 Task: Get directions from Joshua Tree National Park, California, United States to Caddo Lake State Park, Texas, United States and explore the nearby restaurants with rating 4.5 and open @ 5:00 Sunday and cuisine any
Action: Mouse moved to (1267, 93)
Screenshot: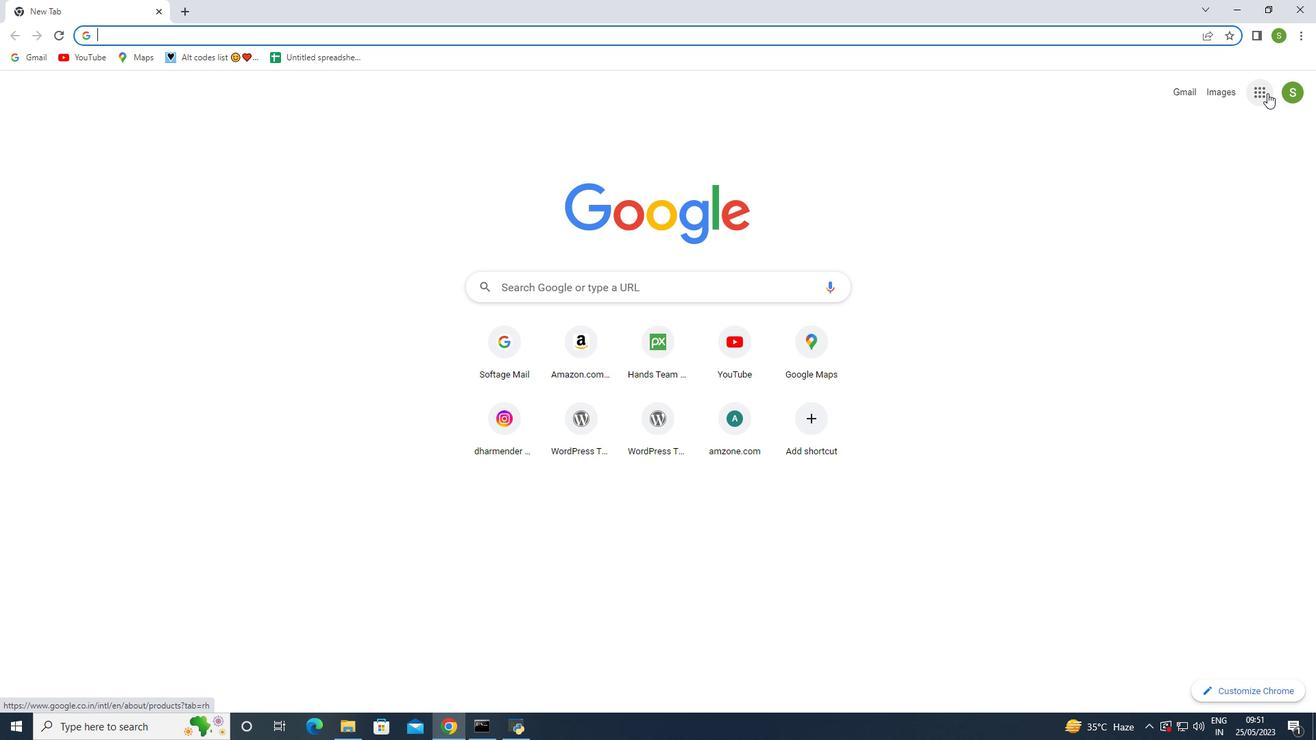 
Action: Mouse pressed left at (1267, 93)
Screenshot: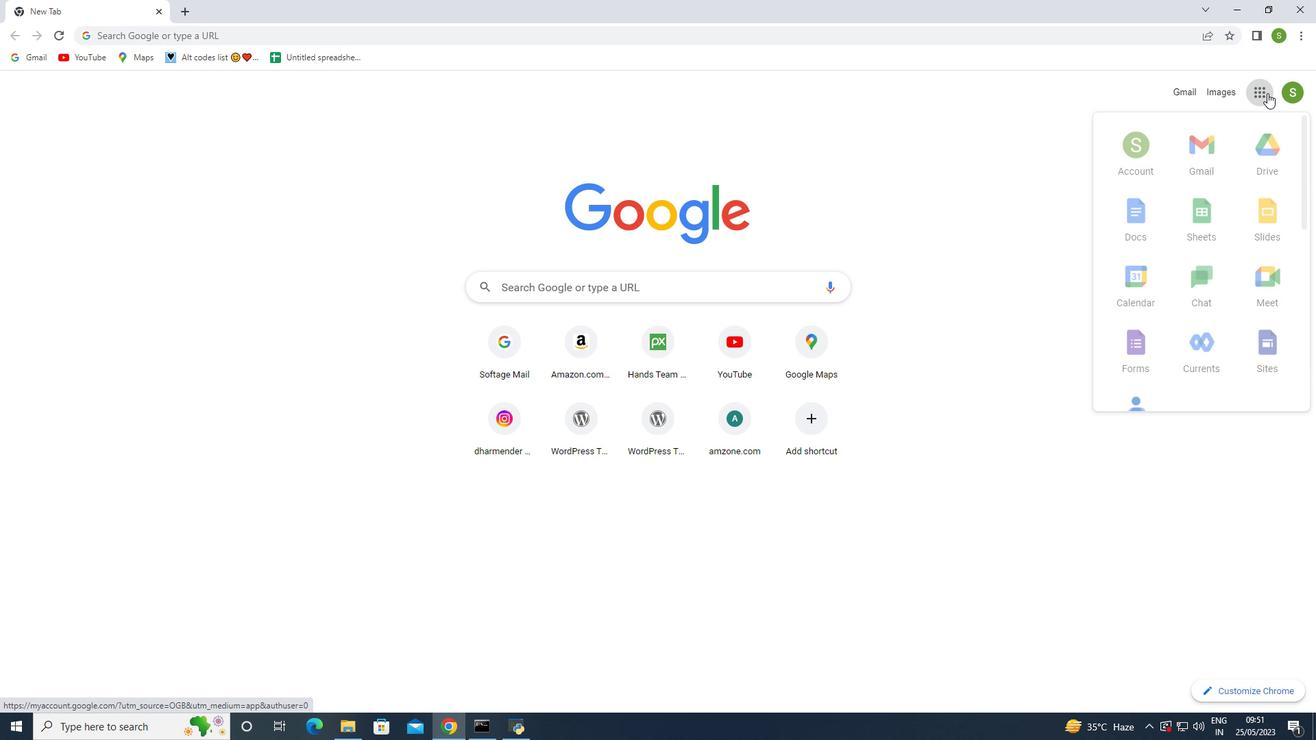 
Action: Mouse moved to (1204, 335)
Screenshot: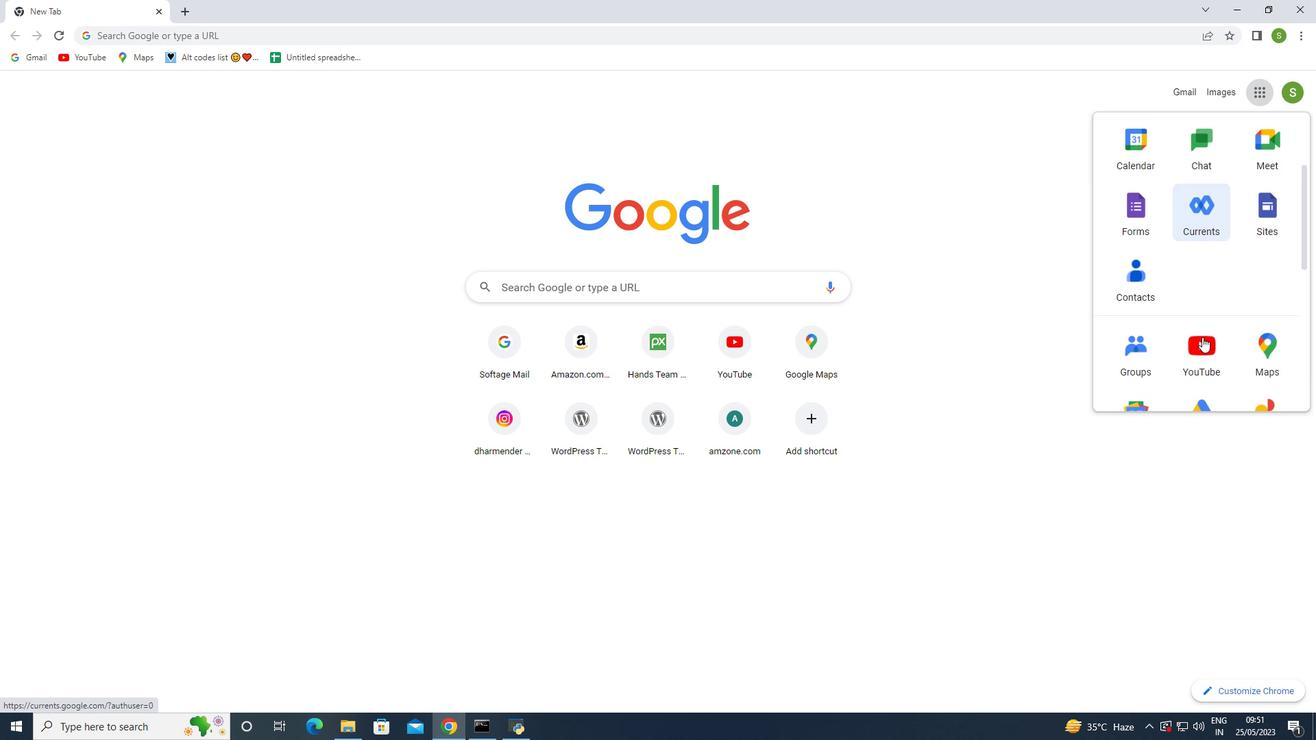 
Action: Mouse scrolled (1204, 334) with delta (0, 0)
Screenshot: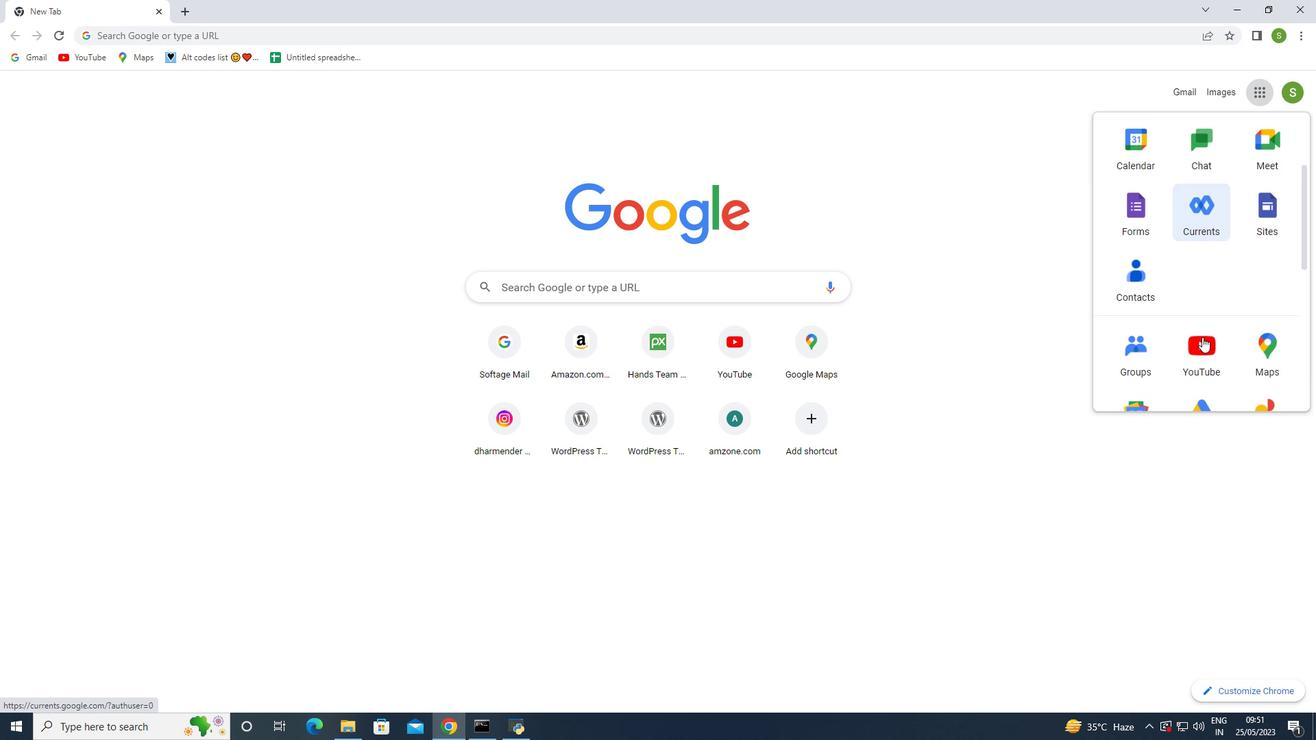 
Action: Mouse moved to (1202, 336)
Screenshot: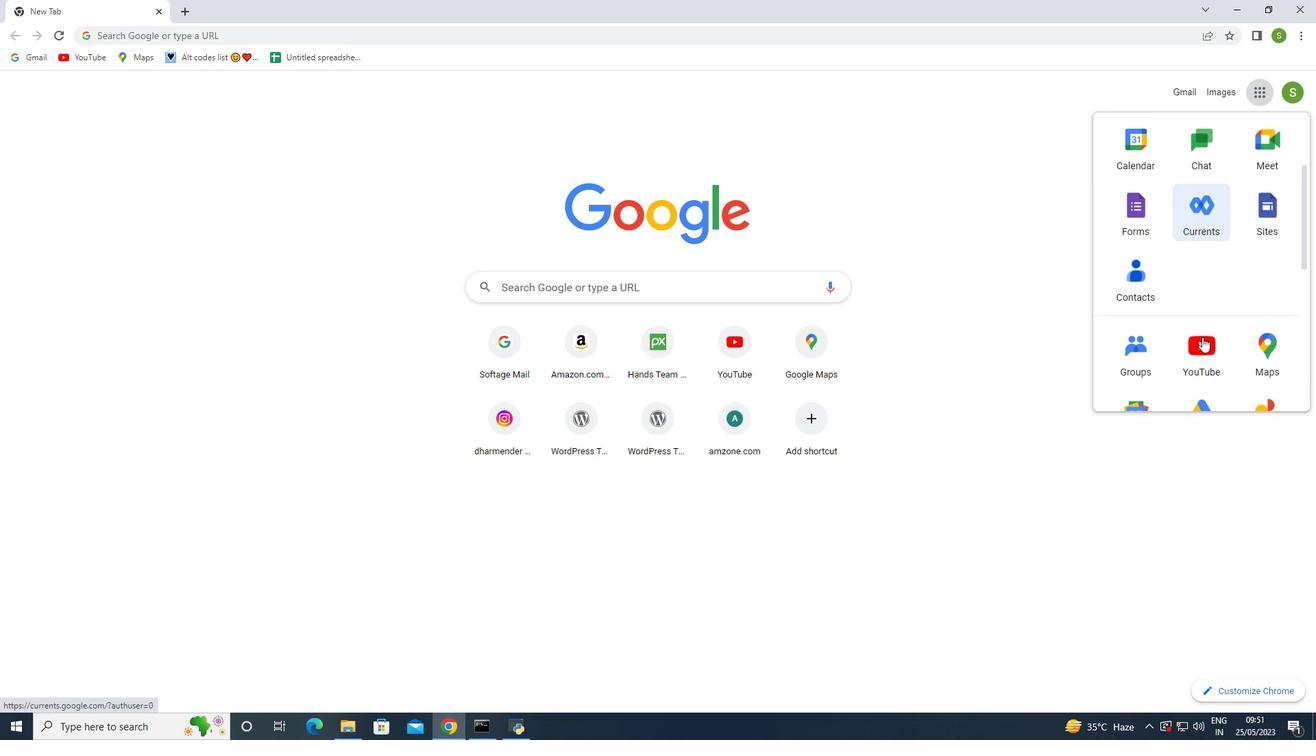 
Action: Mouse scrolled (1202, 335) with delta (0, 0)
Screenshot: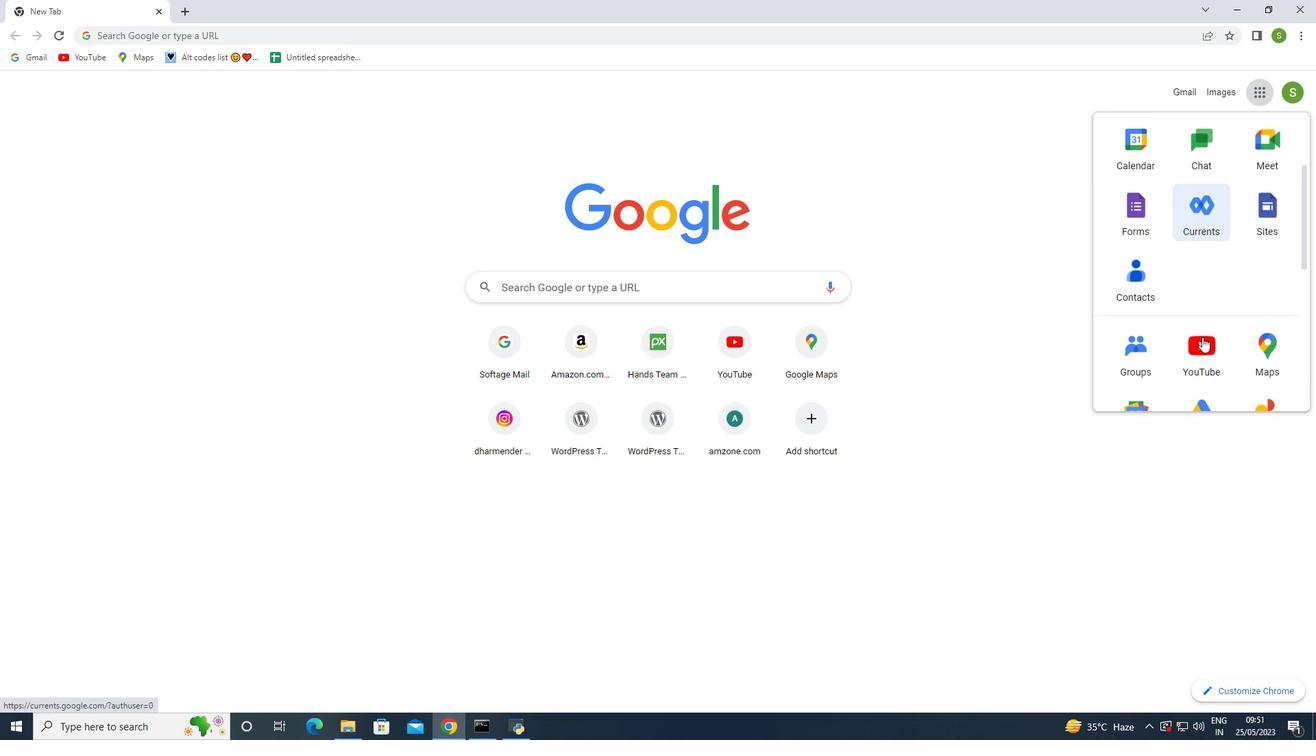 
Action: Mouse moved to (1110, 368)
Screenshot: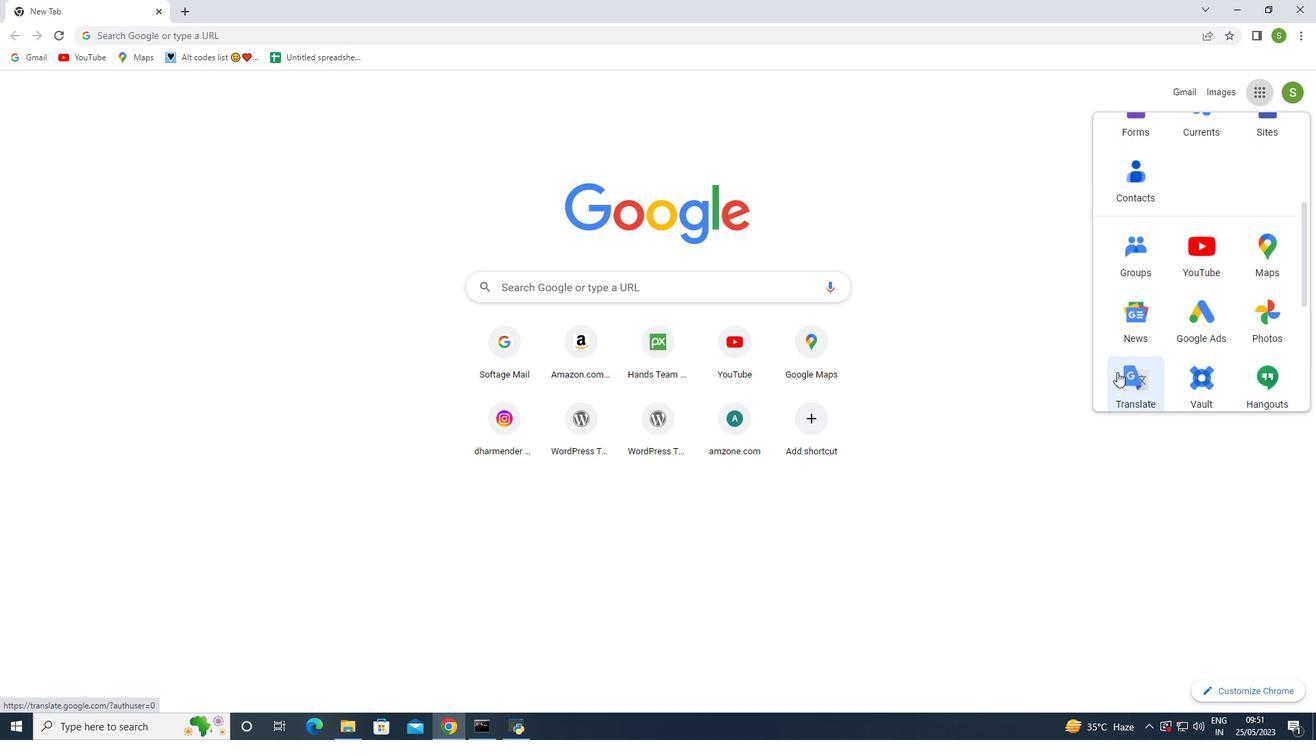 
Action: Mouse scrolled (1110, 367) with delta (0, 0)
Screenshot: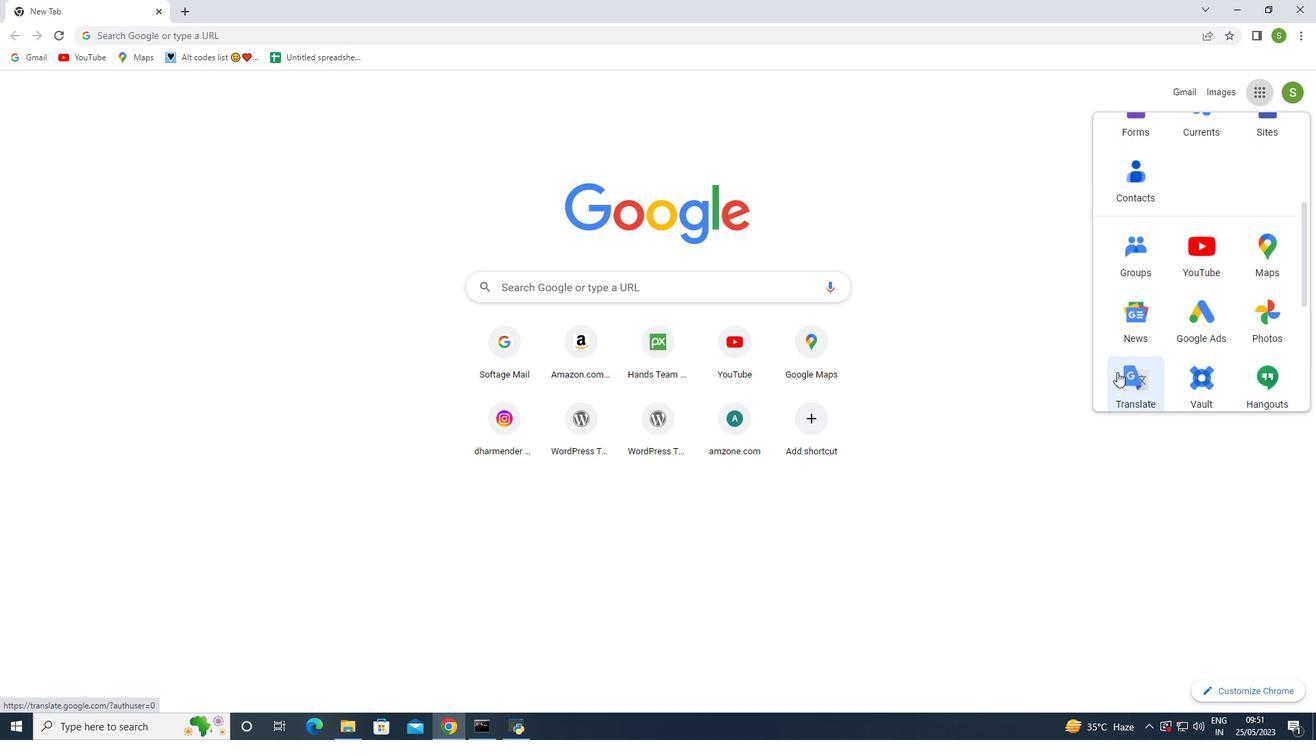 
Action: Mouse moved to (1112, 368)
Screenshot: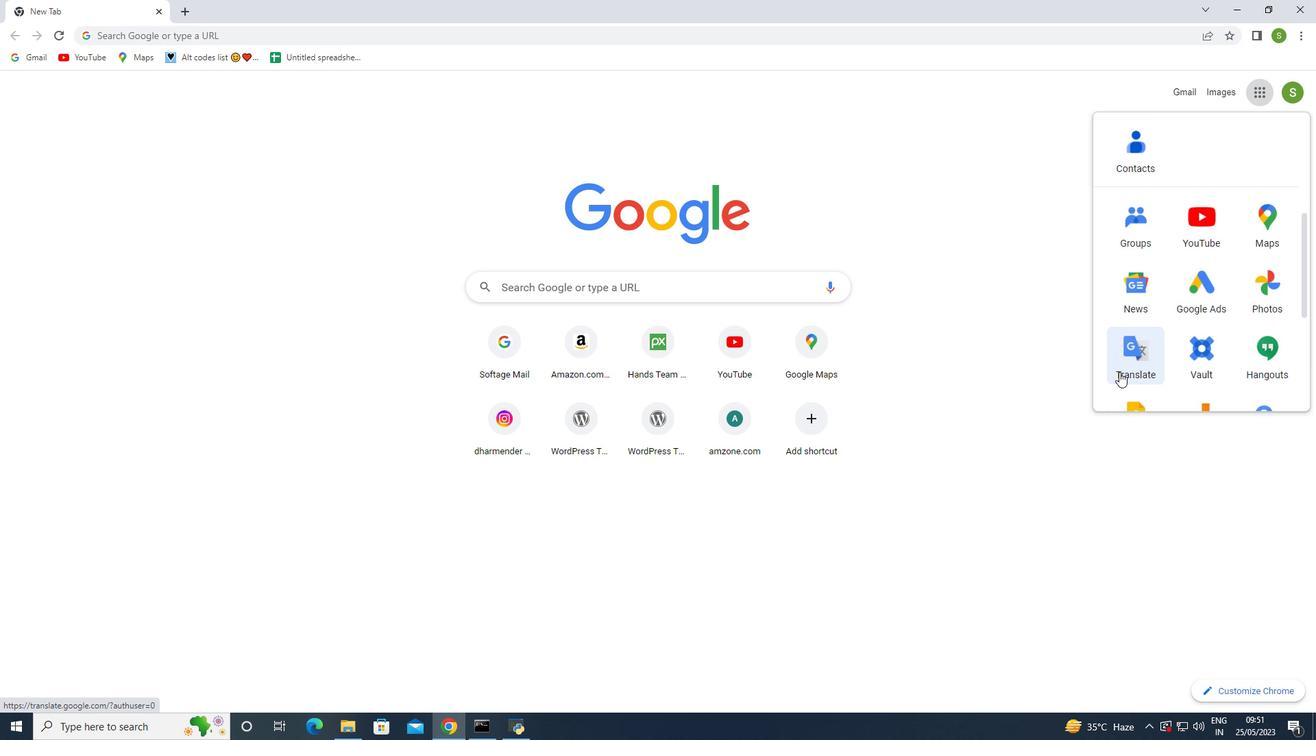 
Action: Mouse scrolled (1112, 368) with delta (0, 0)
Screenshot: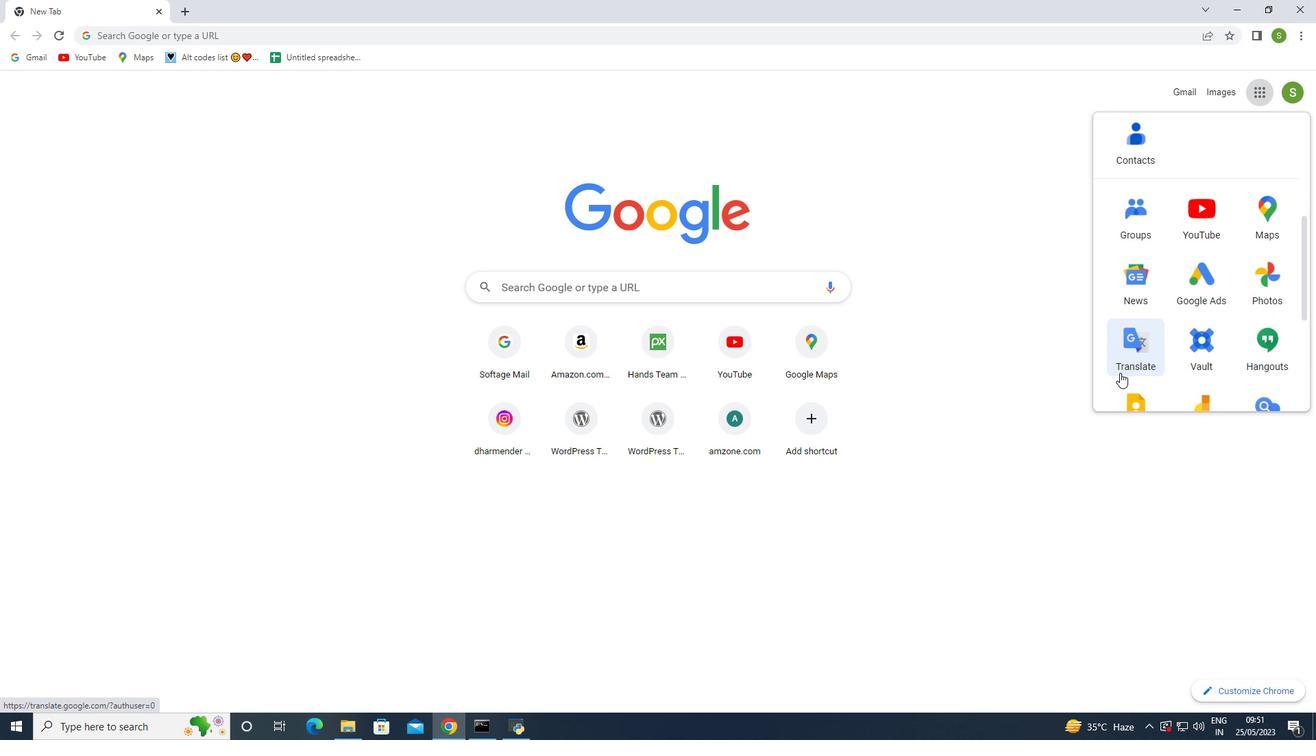 
Action: Mouse moved to (1189, 343)
Screenshot: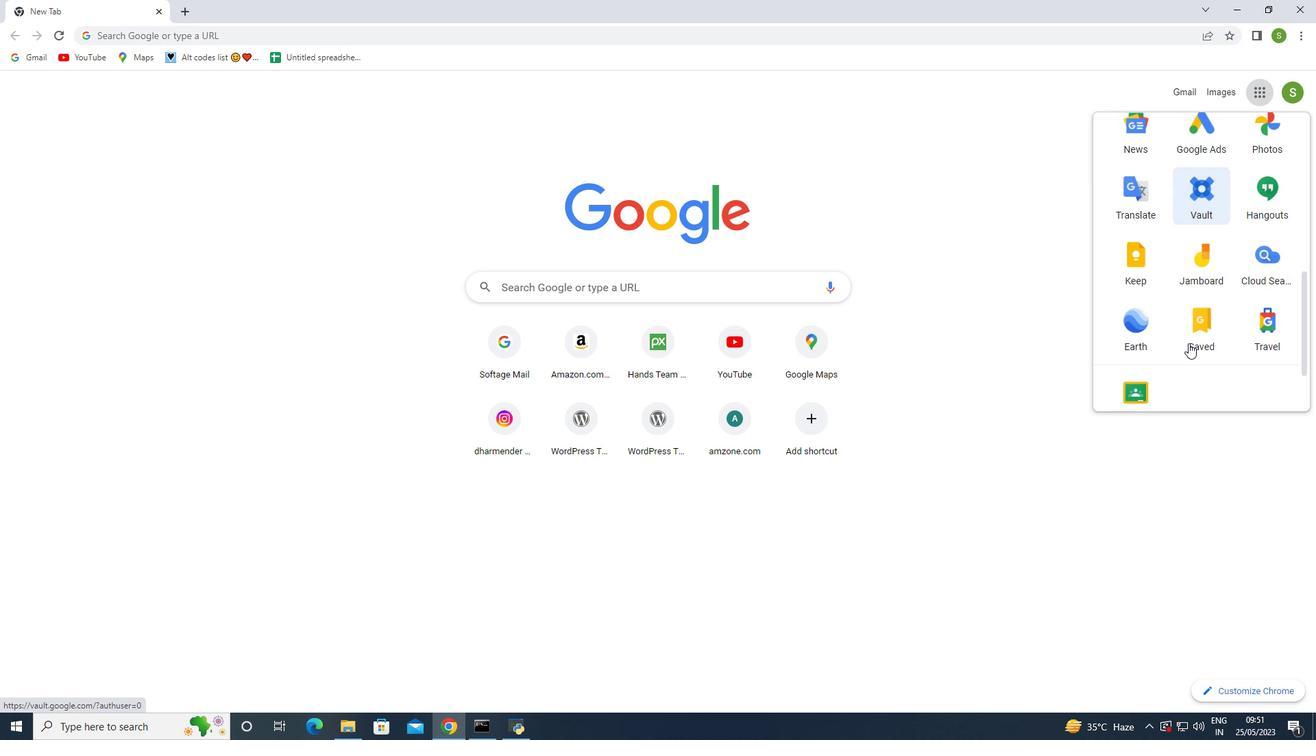 
Action: Mouse scrolled (1189, 342) with delta (0, 0)
Screenshot: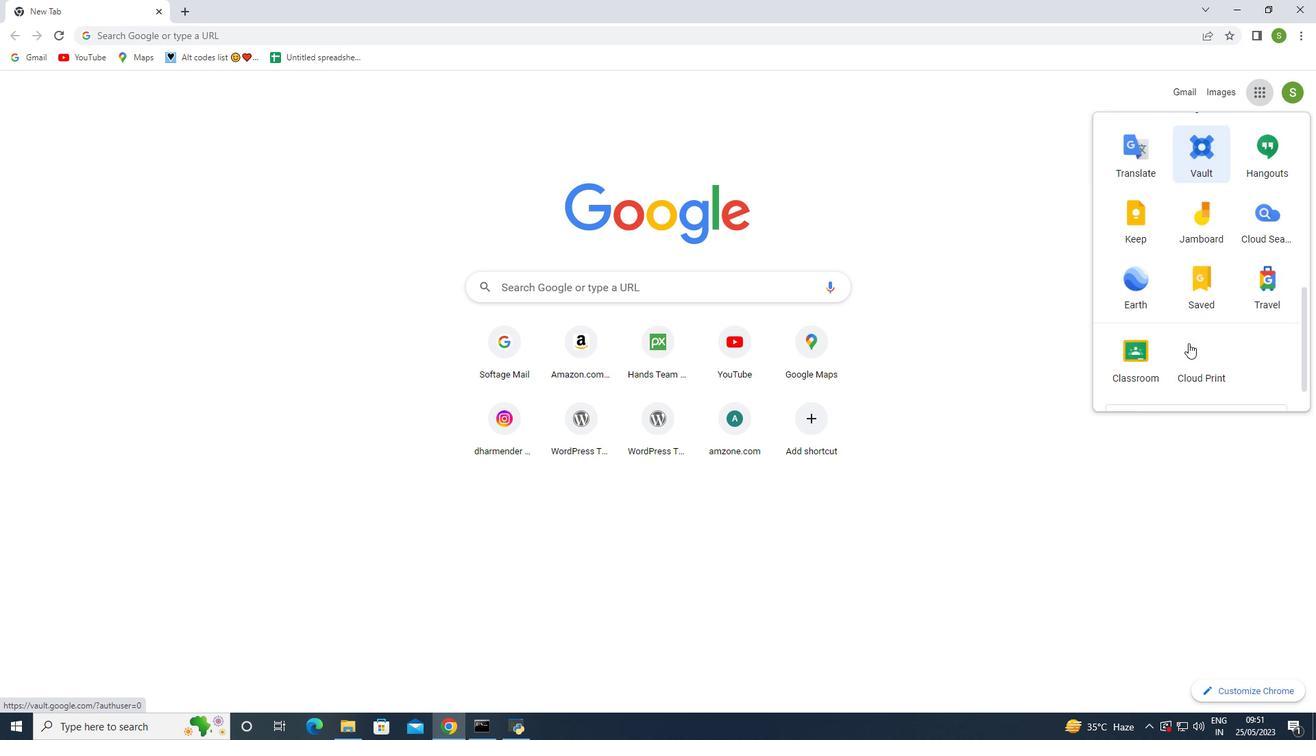 
Action: Mouse scrolled (1189, 342) with delta (0, 0)
Screenshot: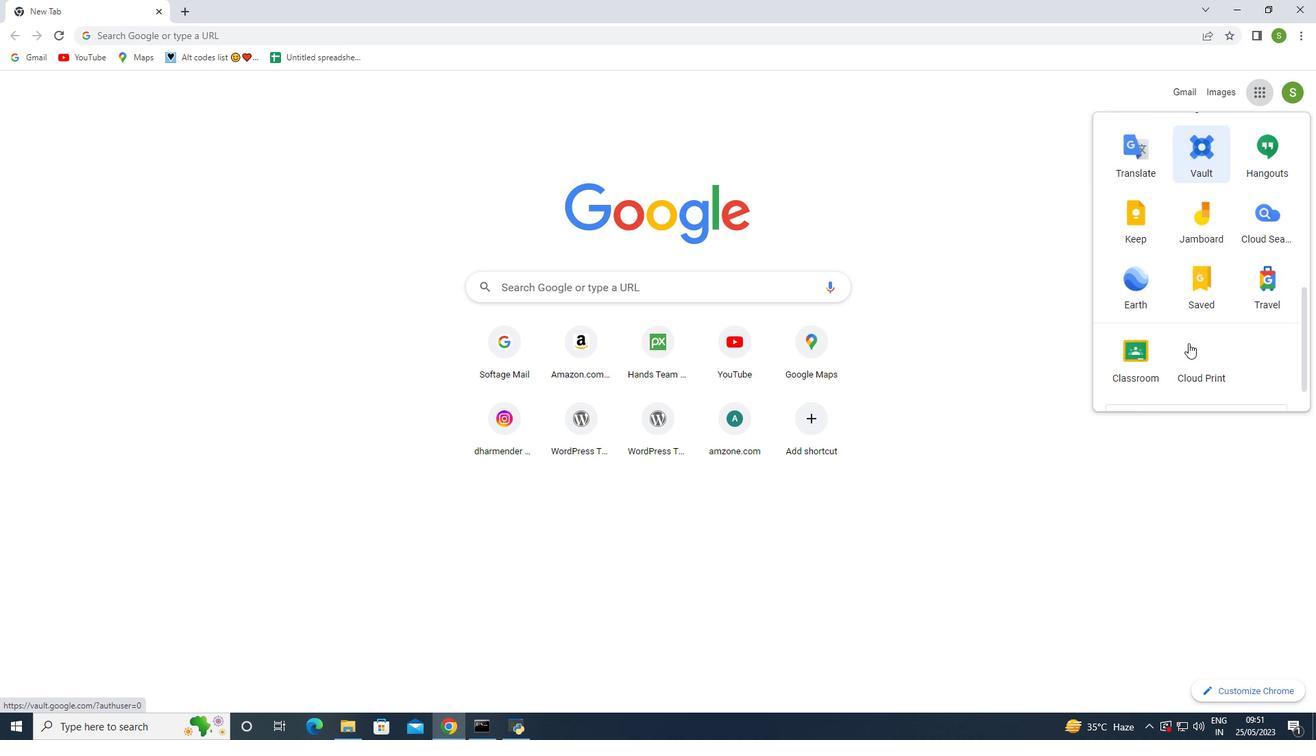 
Action: Mouse scrolled (1189, 342) with delta (0, 0)
Screenshot: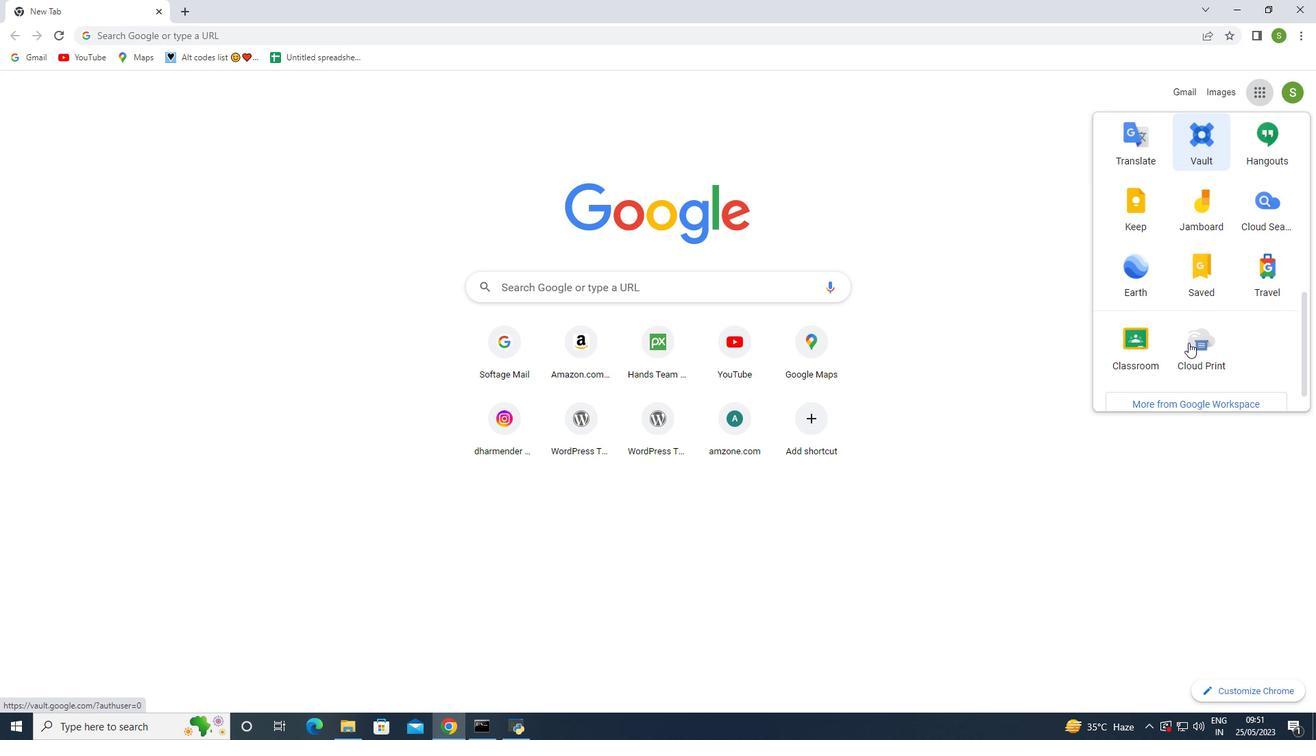 
Action: Mouse moved to (1194, 330)
Screenshot: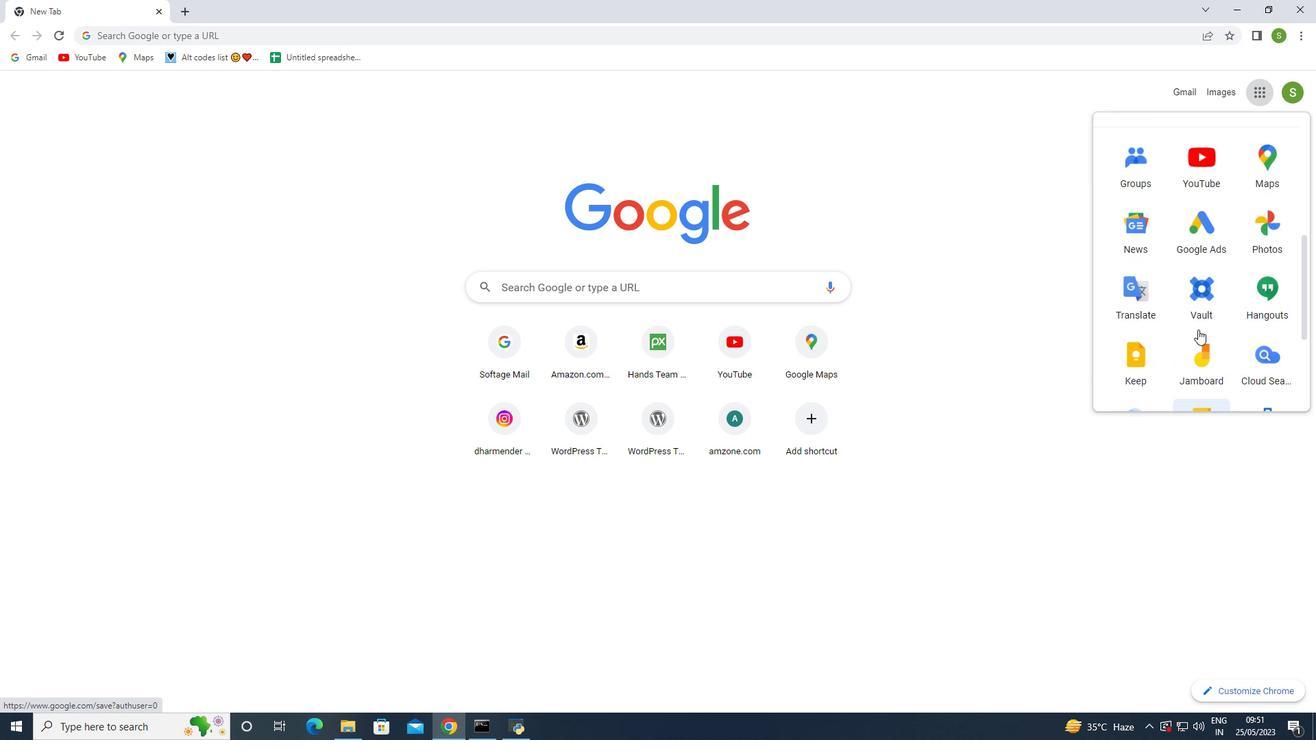 
Action: Mouse scrolled (1194, 331) with delta (0, 0)
Screenshot: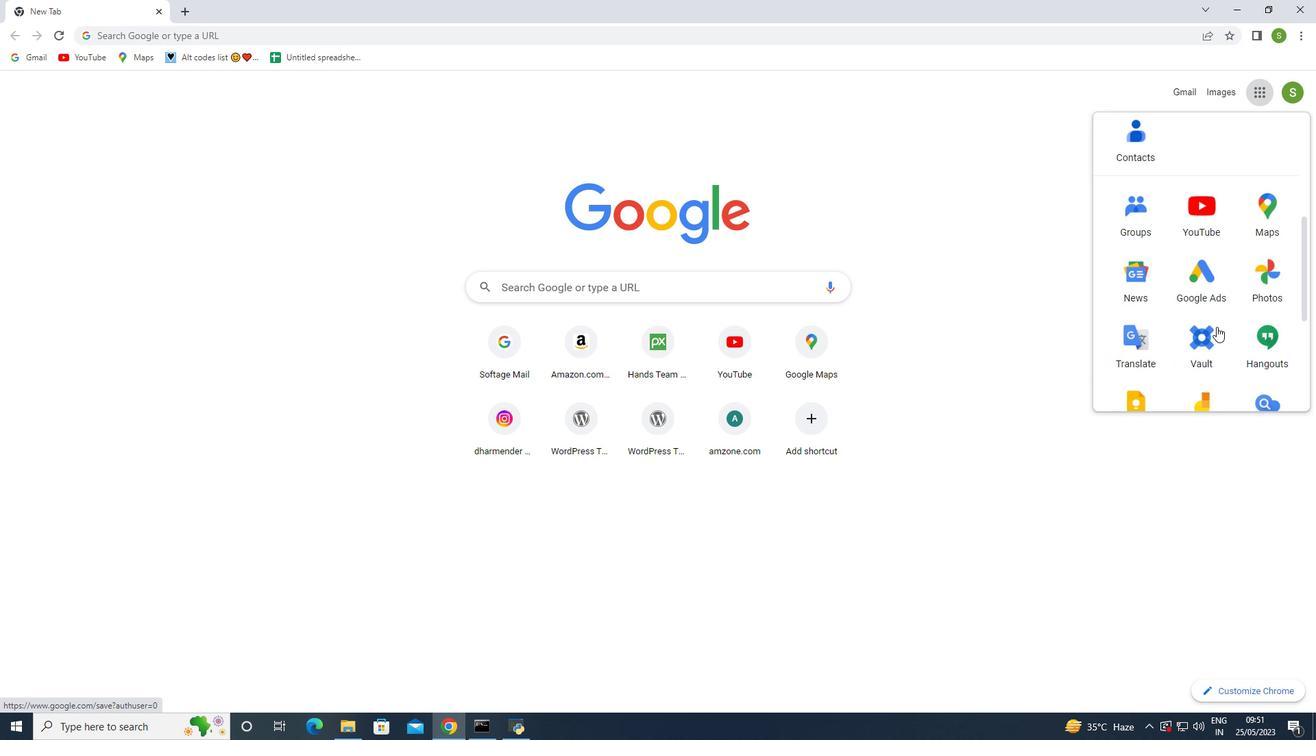 
Action: Mouse moved to (1195, 330)
Screenshot: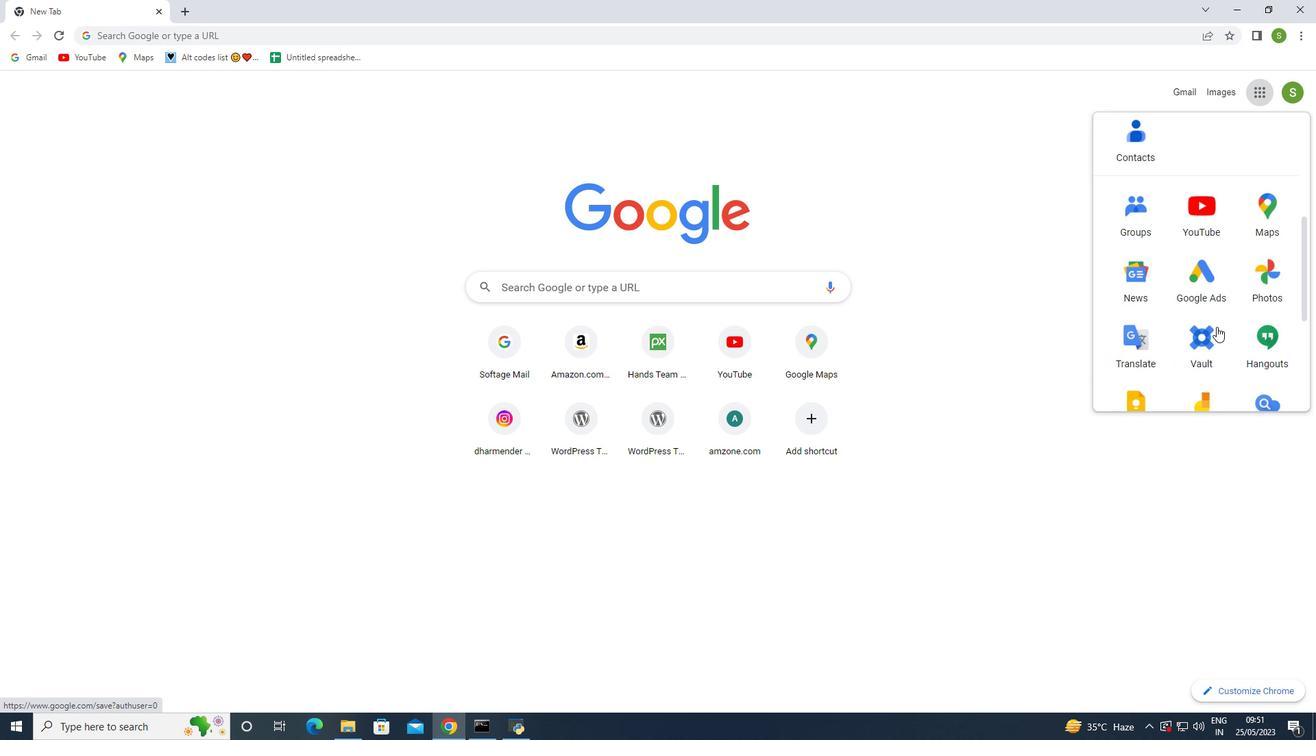 
Action: Mouse scrolled (1195, 331) with delta (0, 0)
Screenshot: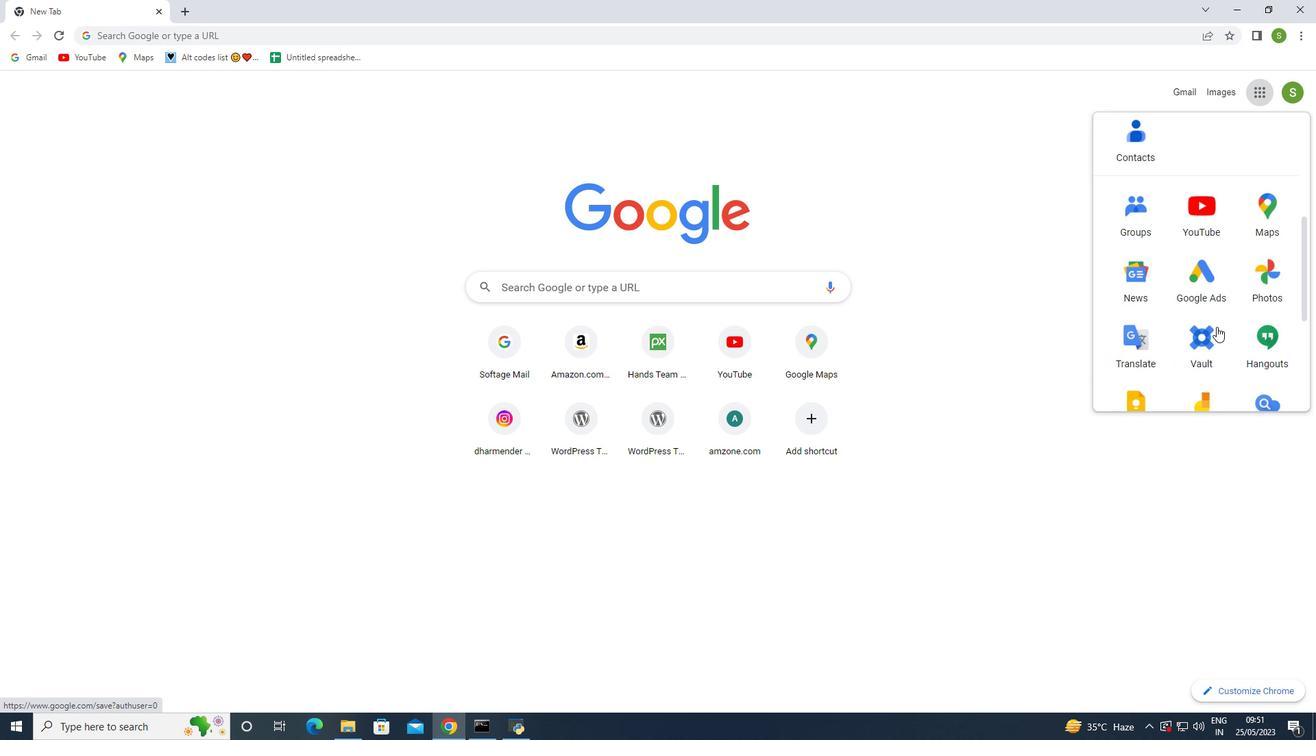 
Action: Mouse moved to (1197, 330)
Screenshot: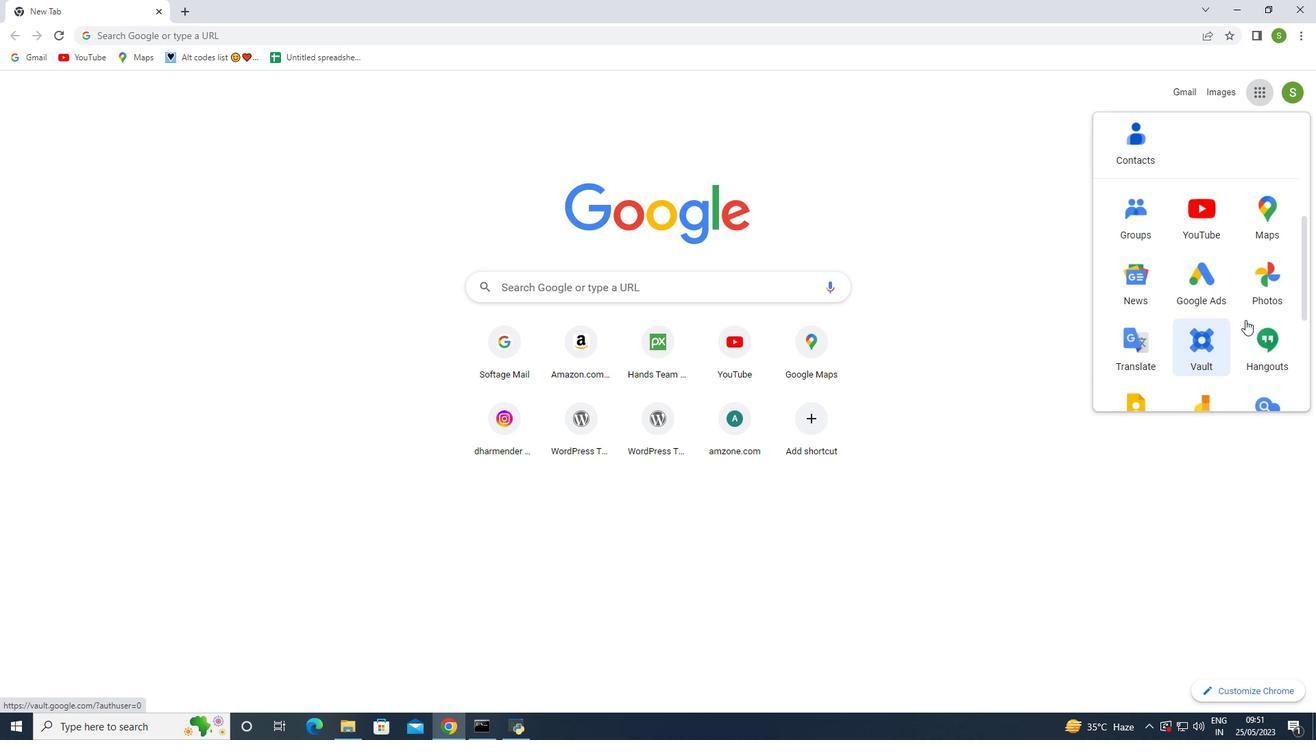 
Action: Mouse scrolled (1197, 331) with delta (0, 0)
Screenshot: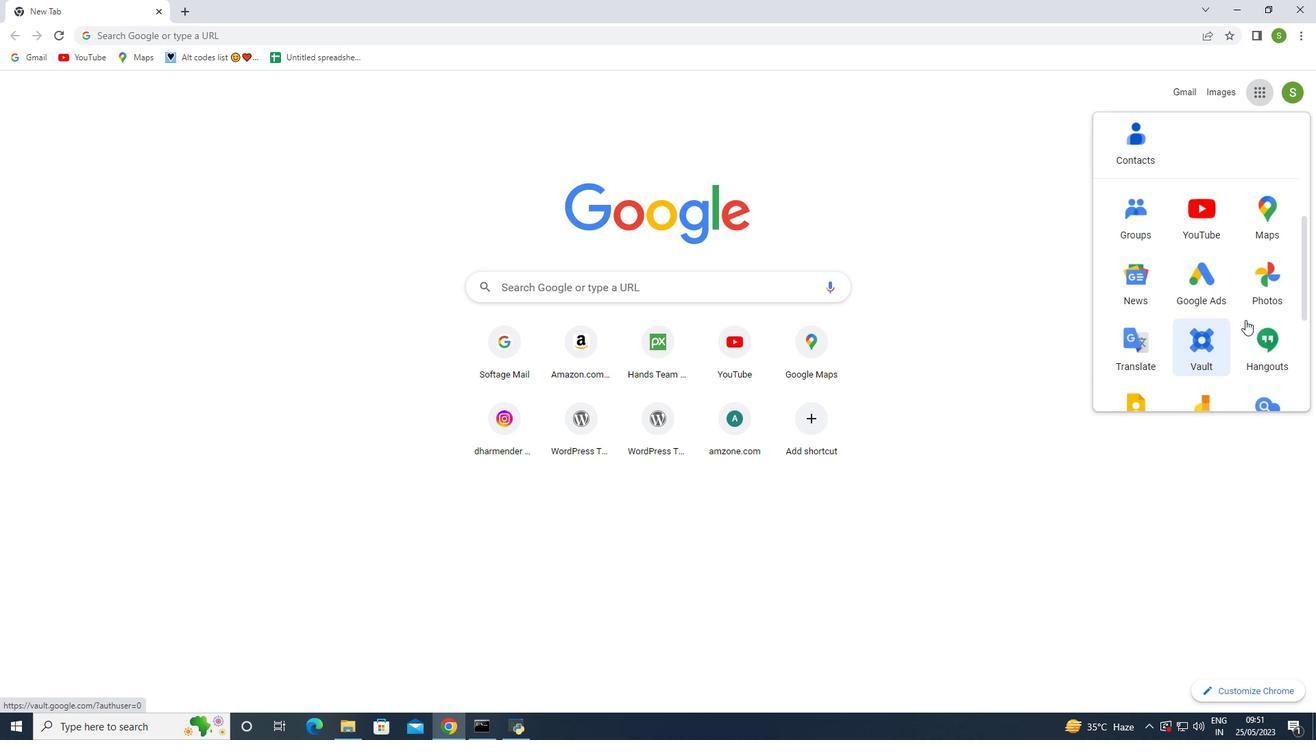 
Action: Mouse moved to (1257, 220)
Screenshot: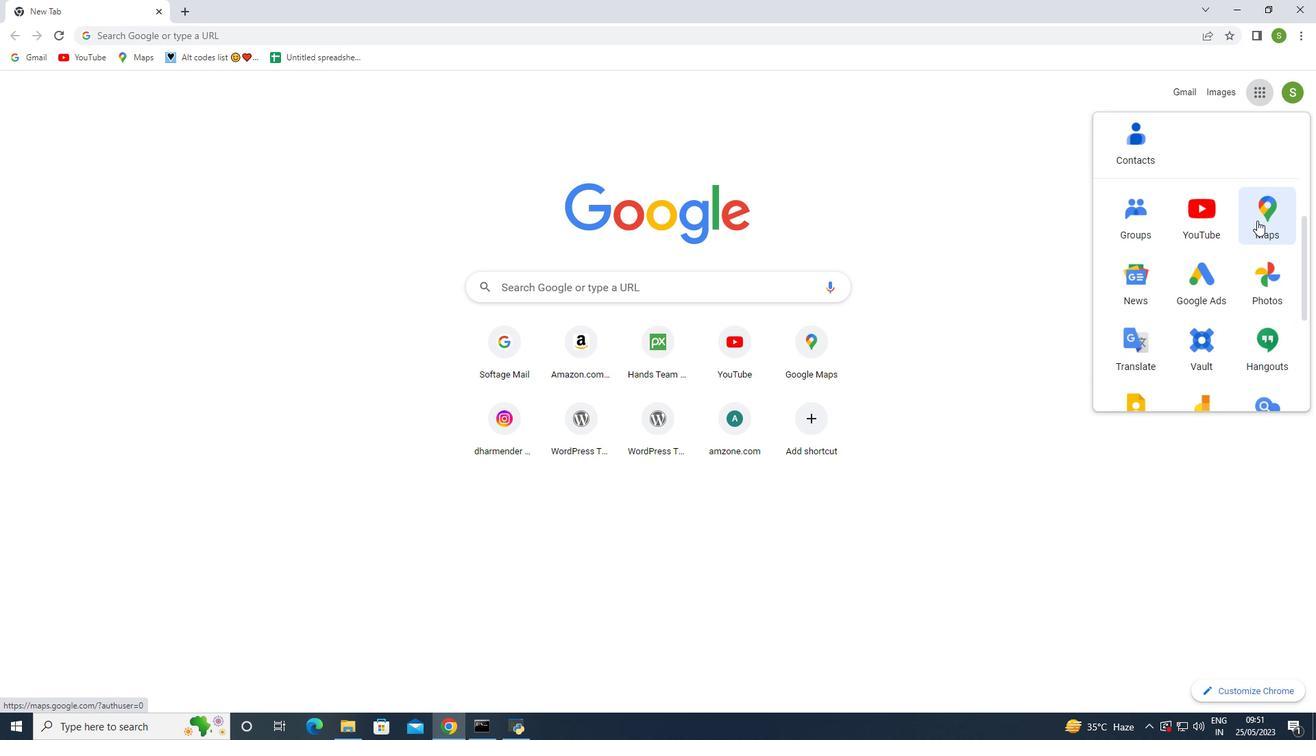 
Action: Mouse pressed left at (1257, 220)
Screenshot: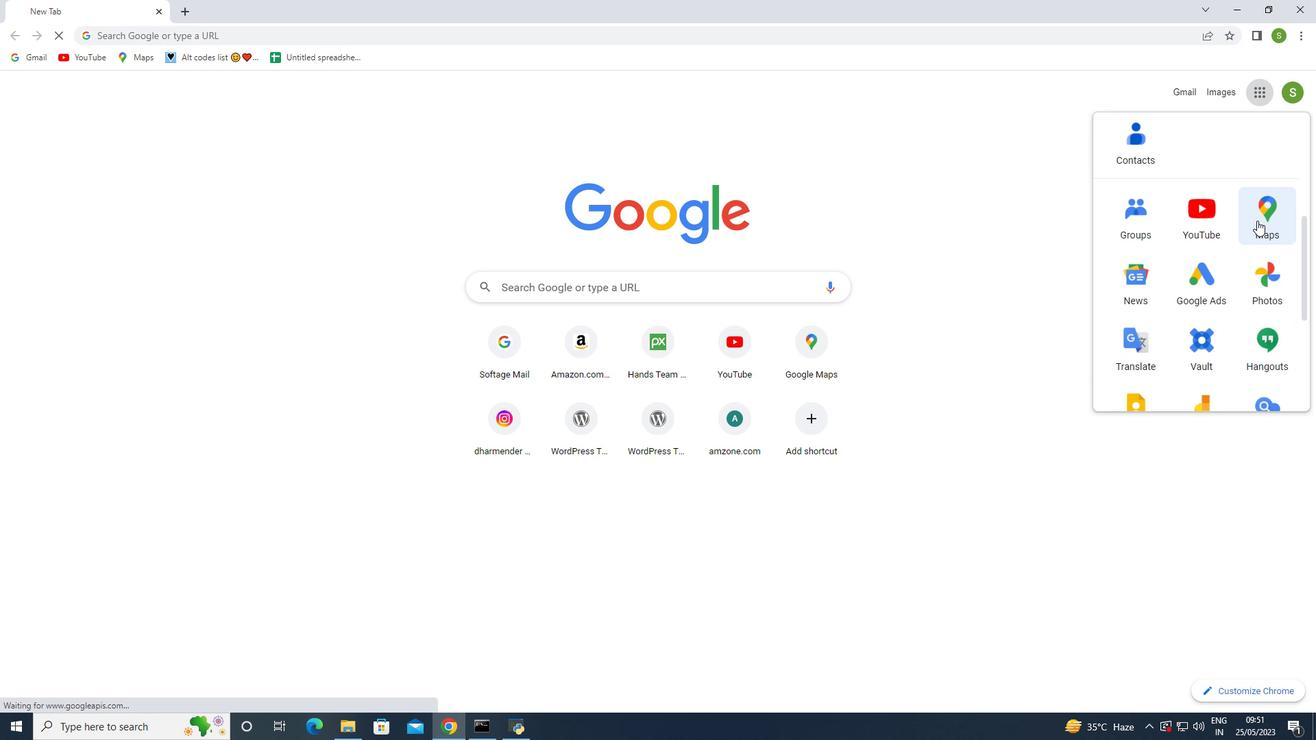 
Action: Mouse moved to (458, 107)
Screenshot: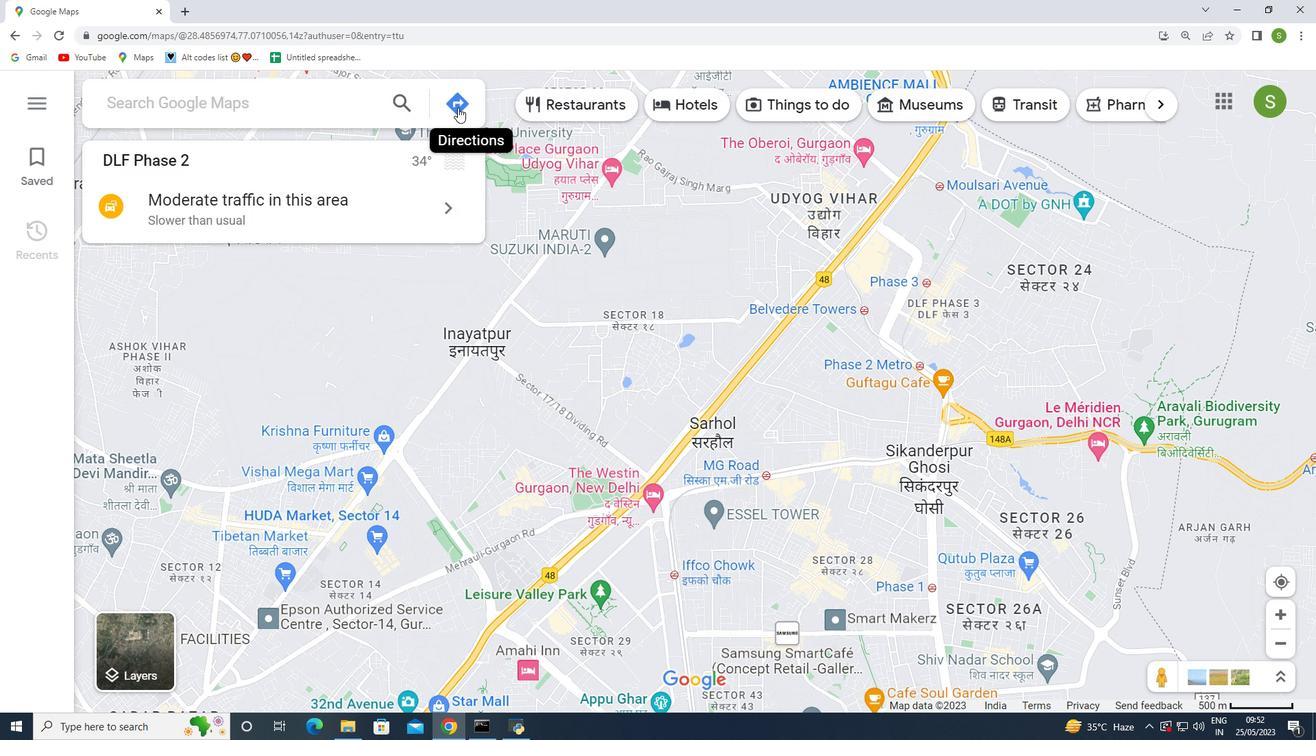 
Action: Mouse pressed left at (458, 107)
Screenshot: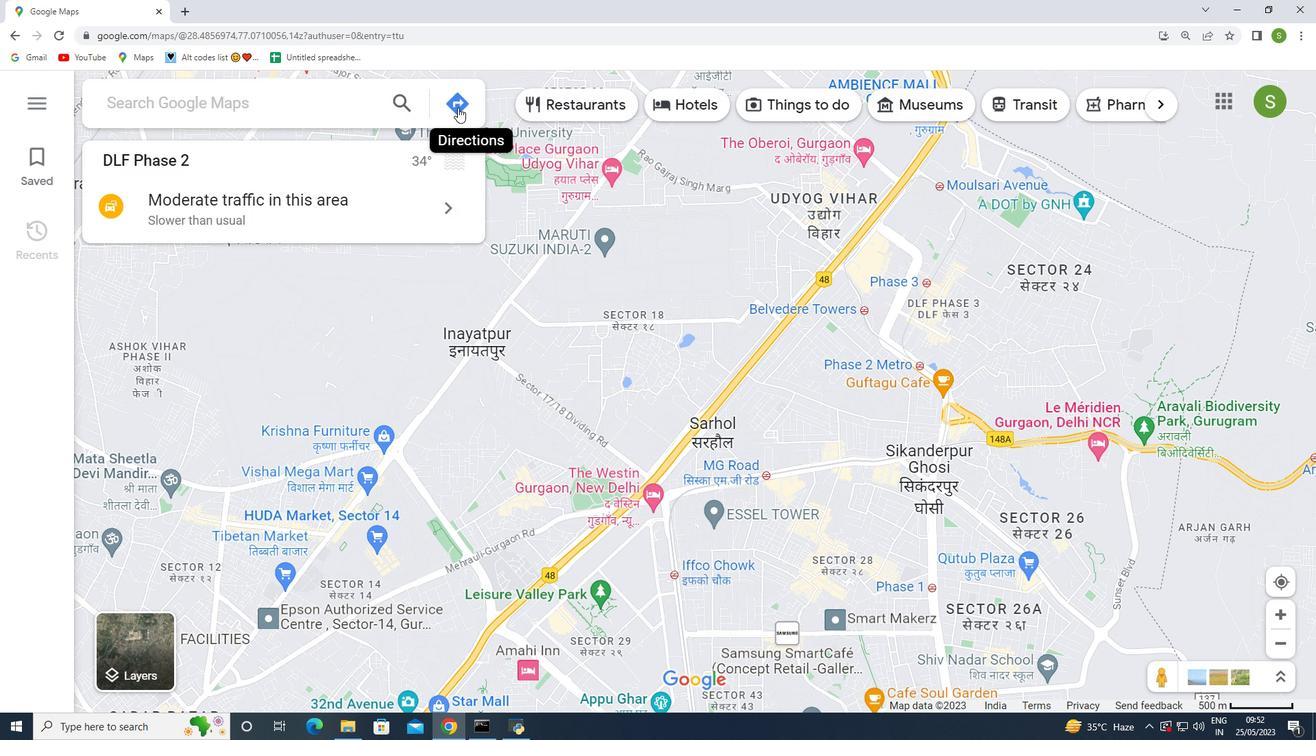 
Action: Mouse moved to (335, 159)
Screenshot: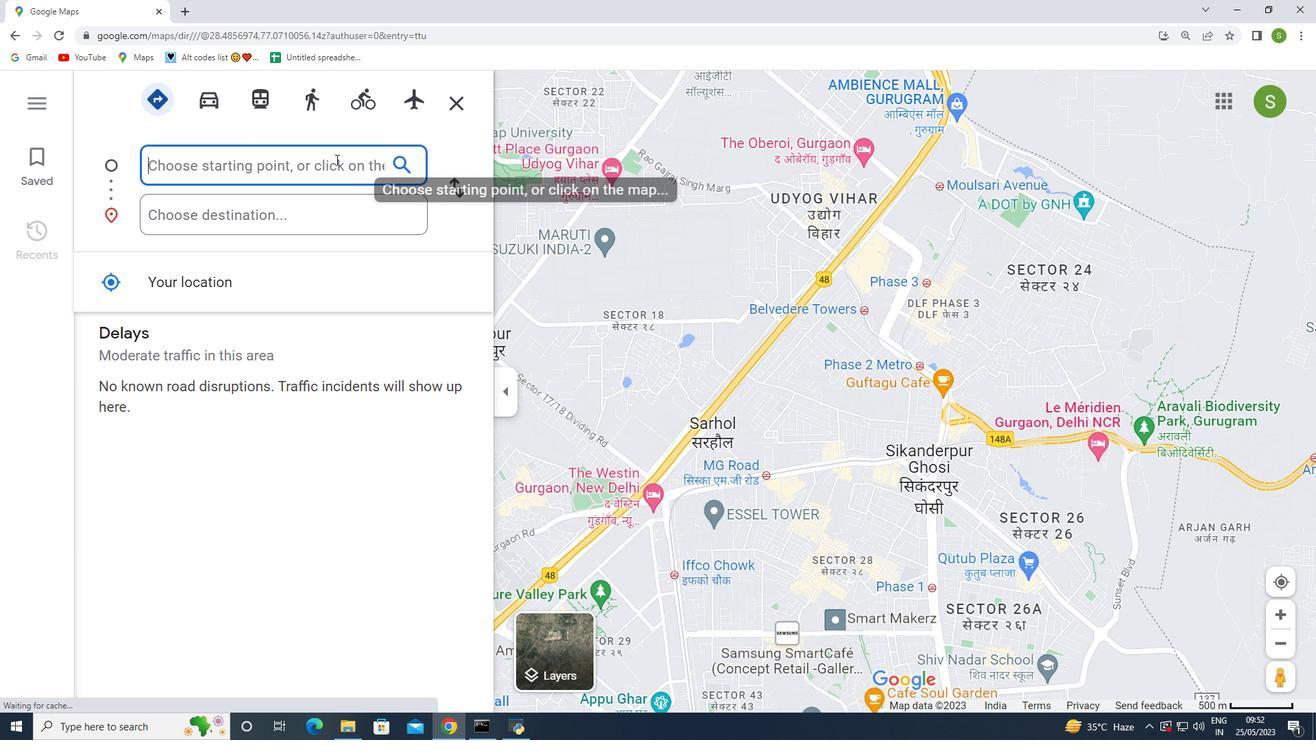 
Action: Mouse pressed left at (335, 159)
Screenshot: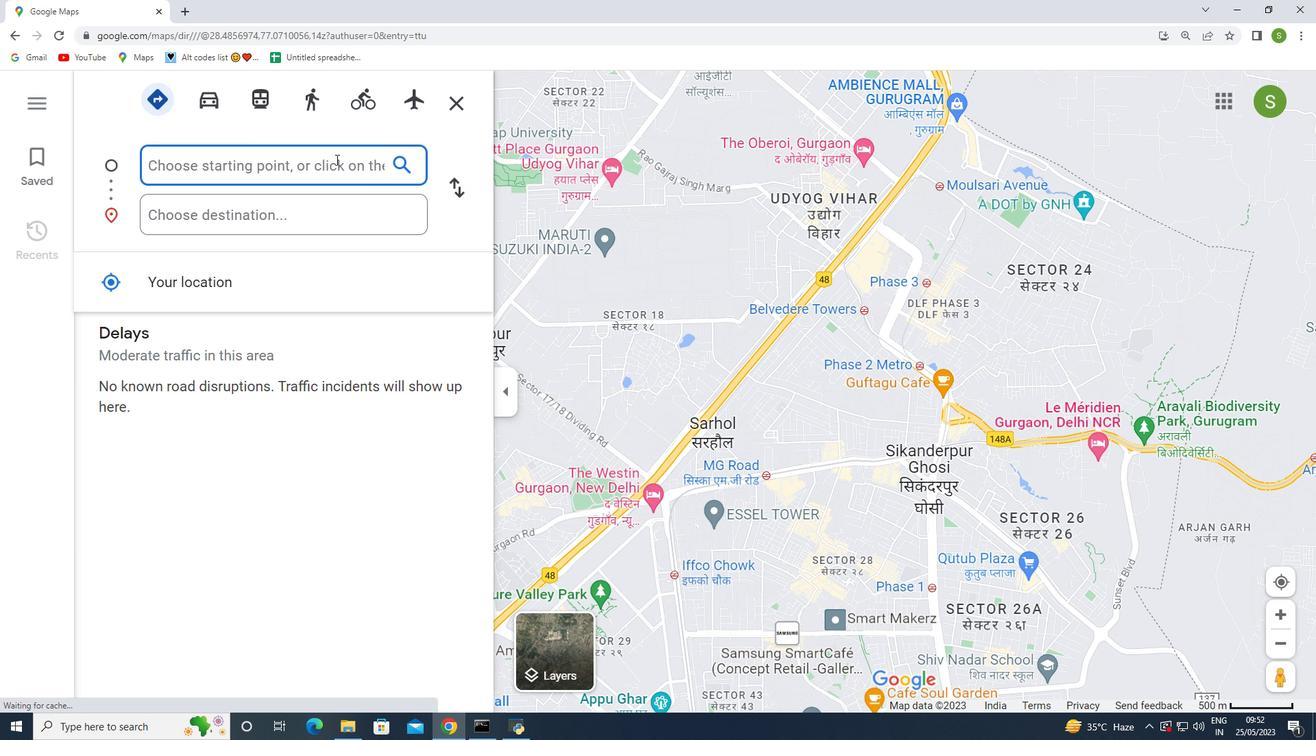 
Action: Key pressed <Key.shift>Joshua<Key.space>tree<Key.space><Key.shift>Nationn<Key.backspace>al<Key.space>park<Key.space>california<Key.space>united<Key.space>states
Screenshot: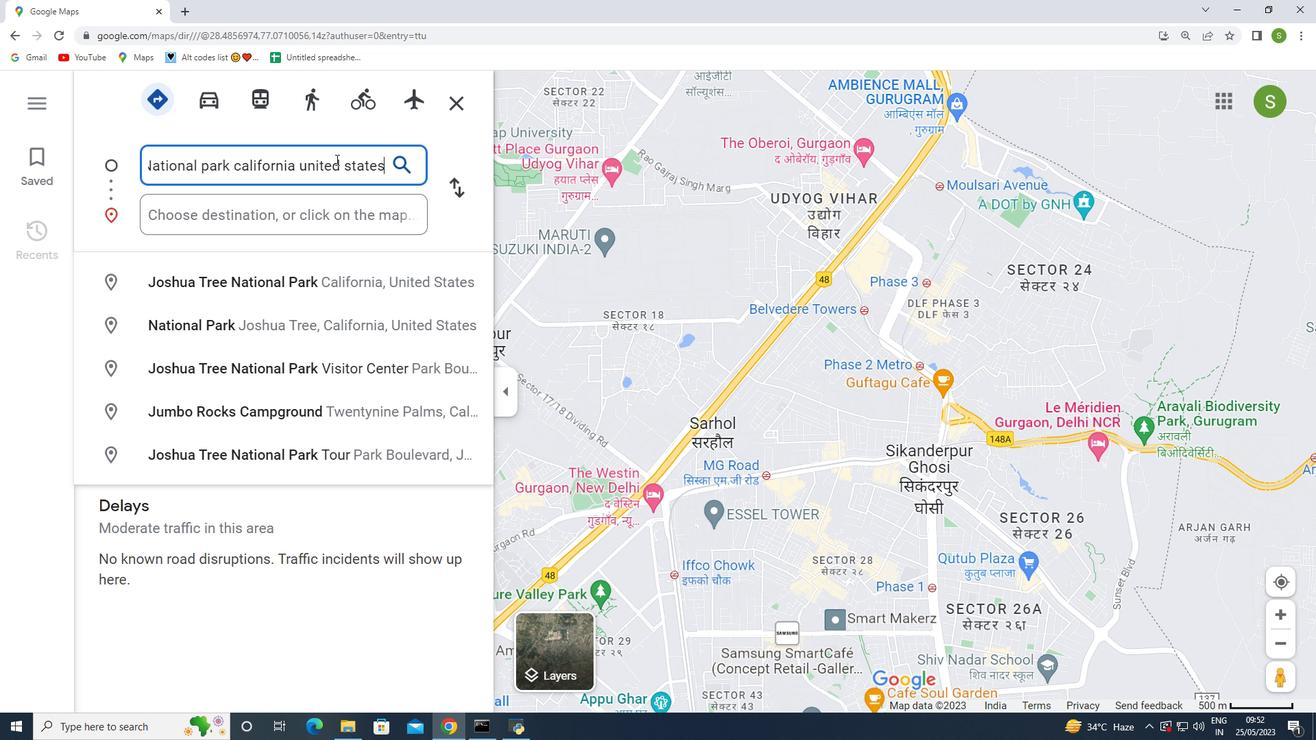 
Action: Mouse moved to (213, 202)
Screenshot: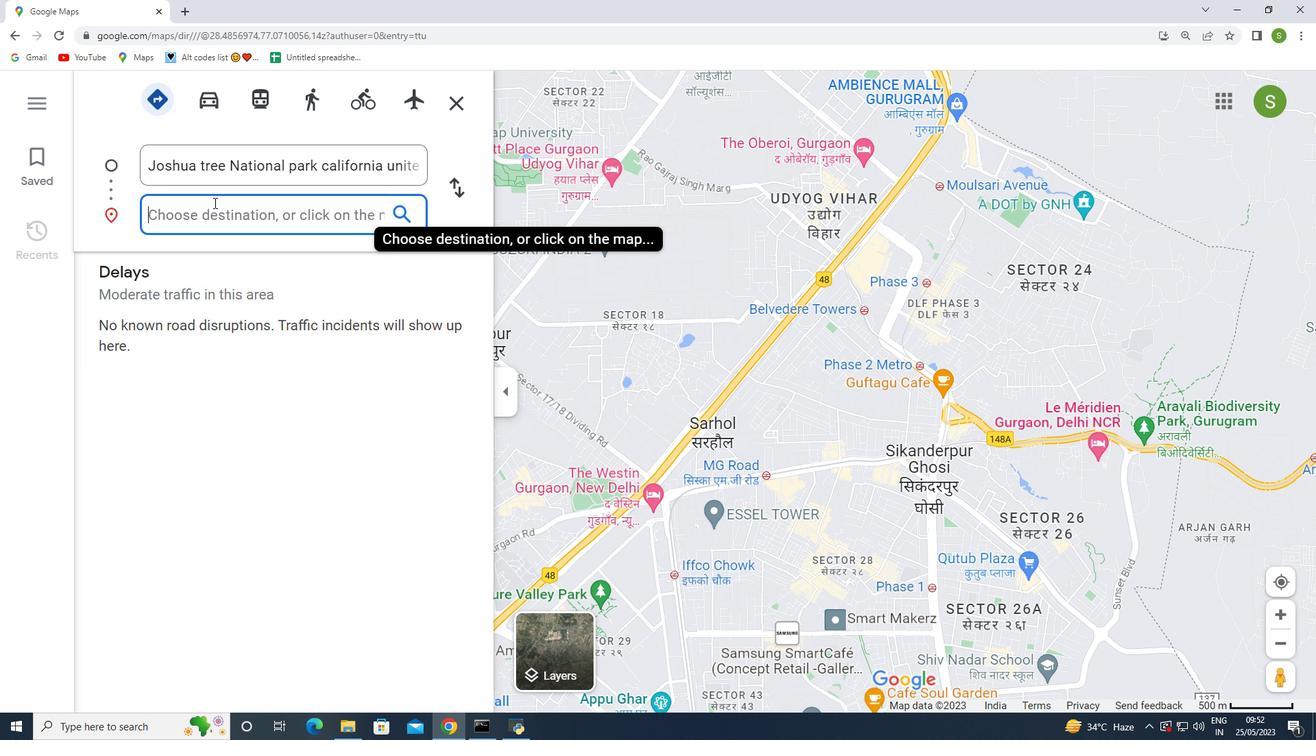 
Action: Mouse pressed left at (213, 202)
Screenshot: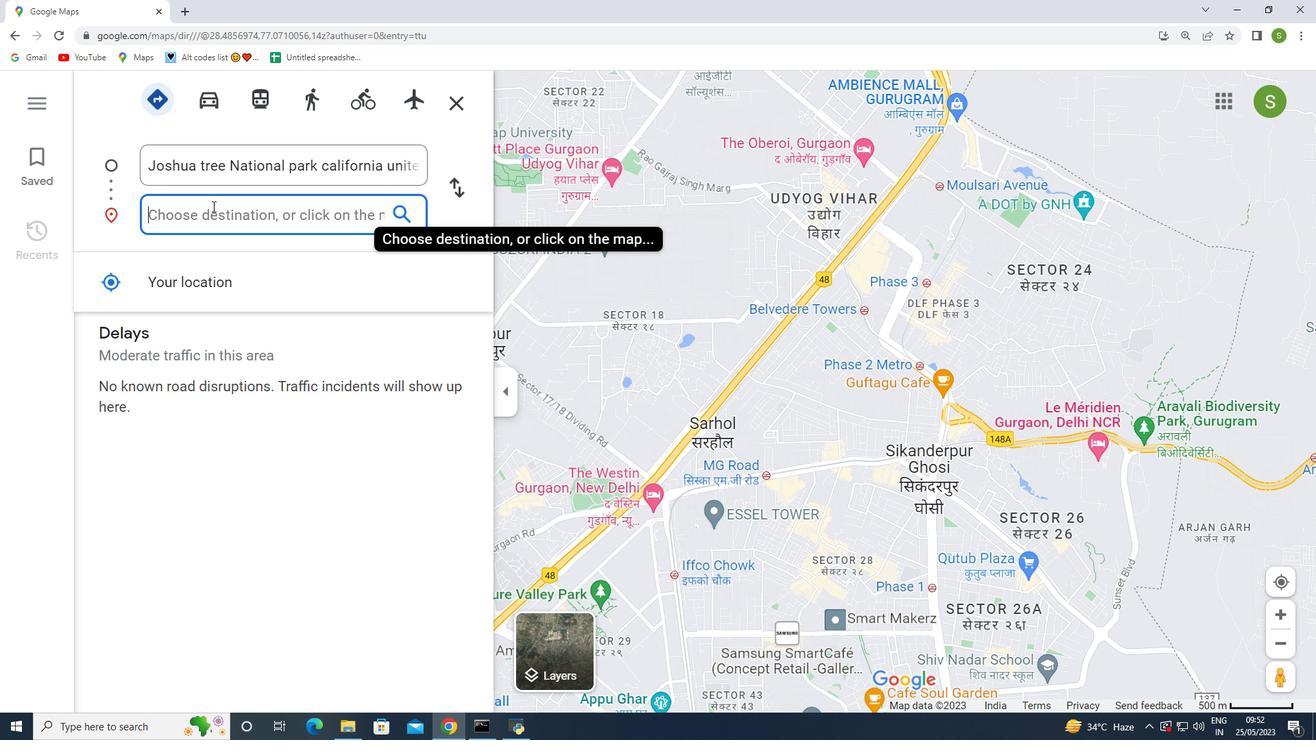 
Action: Mouse moved to (210, 208)
Screenshot: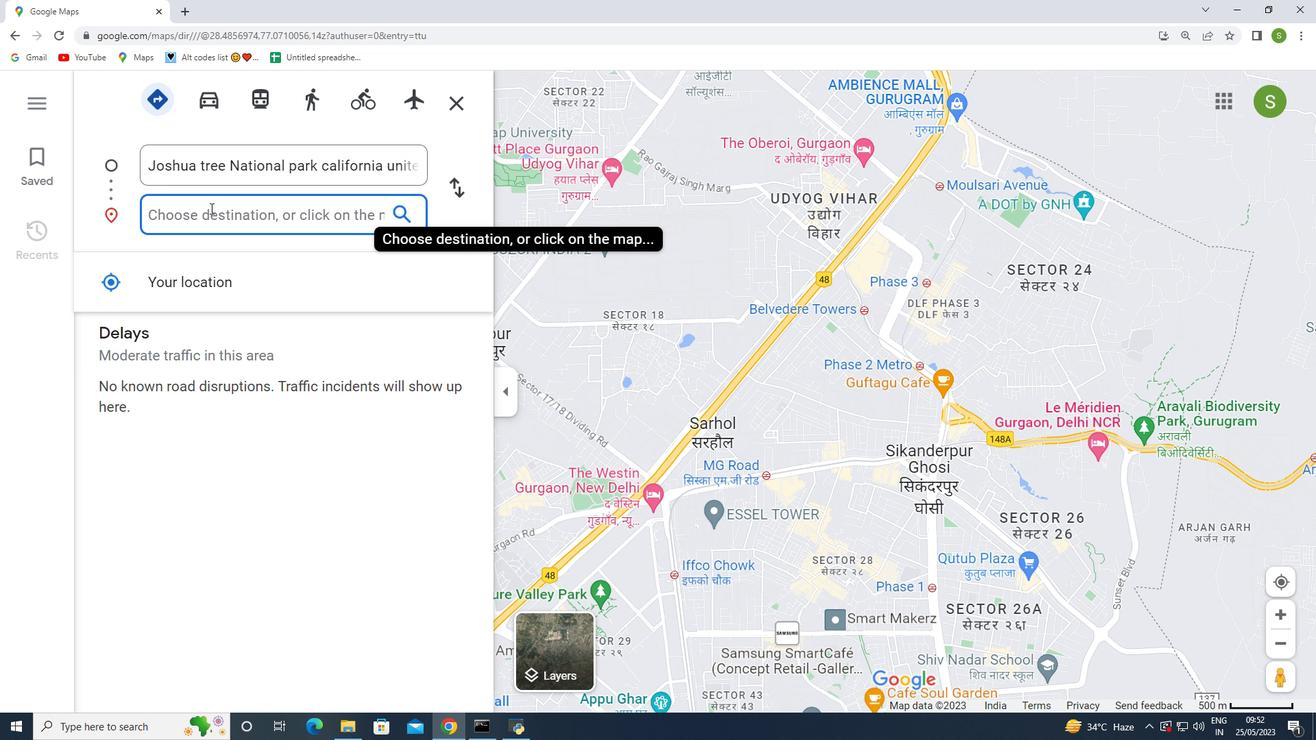 
Action: Key pressed <Key.shift><Key.shift>Caddo<Key.space>lake<Key.space>state<Key.space>park<Key.space>texas<Key.space>united<Key.space>states<Key.space>
Screenshot: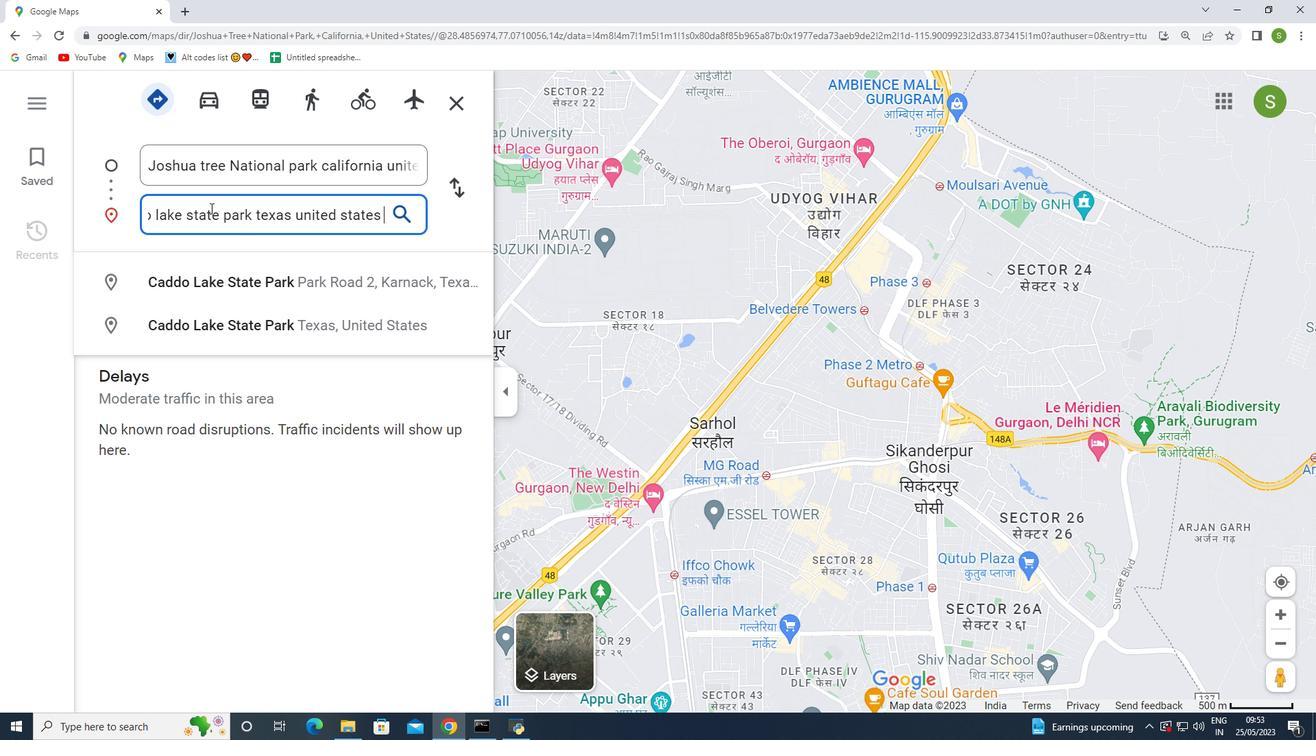 
Action: Mouse moved to (397, 214)
Screenshot: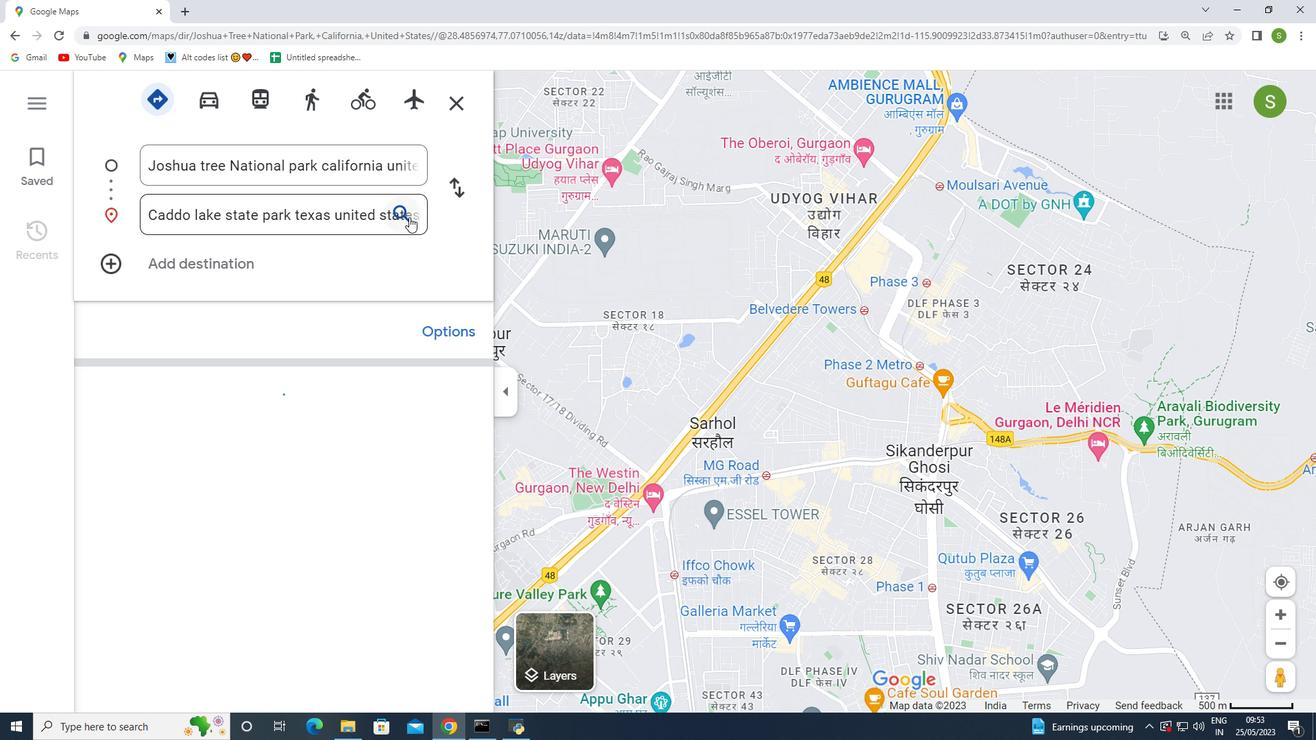 
Action: Mouse pressed left at (397, 214)
Screenshot: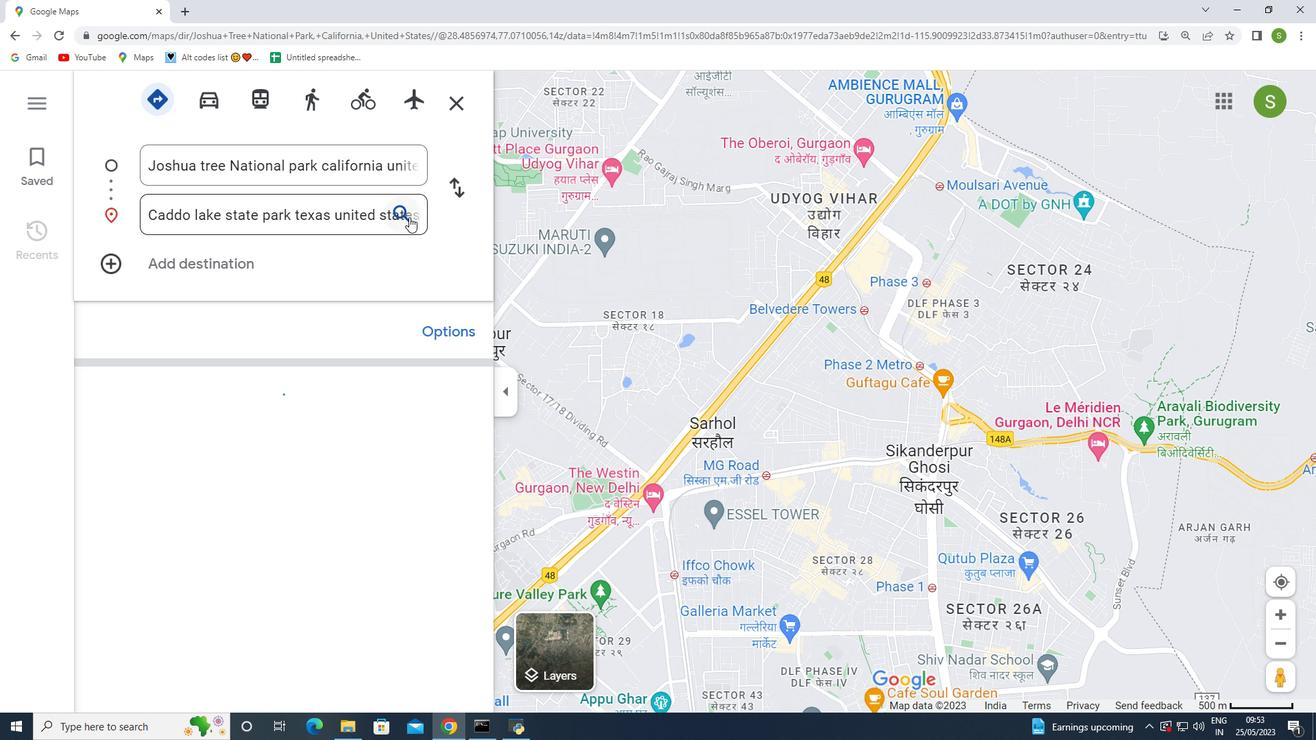 
Action: Mouse moved to (307, 425)
Screenshot: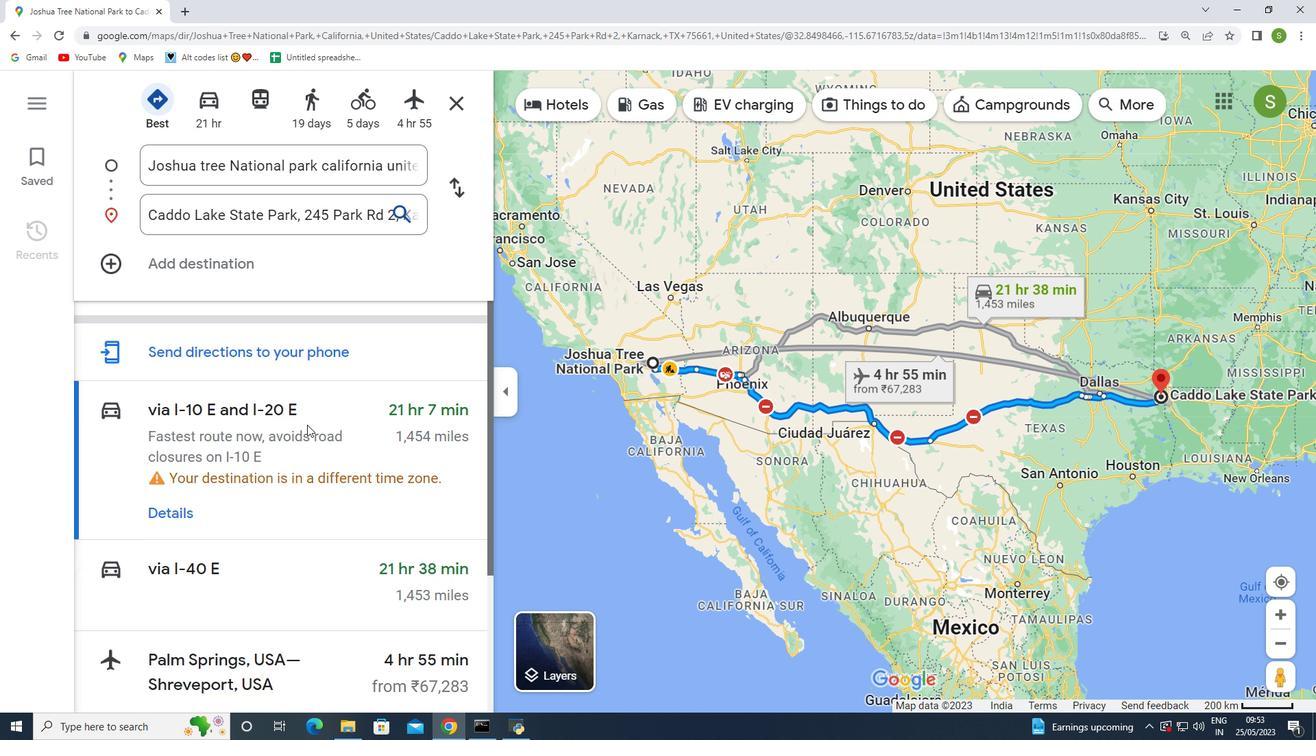 
Action: Mouse scrolled (307, 424) with delta (0, 0)
Screenshot: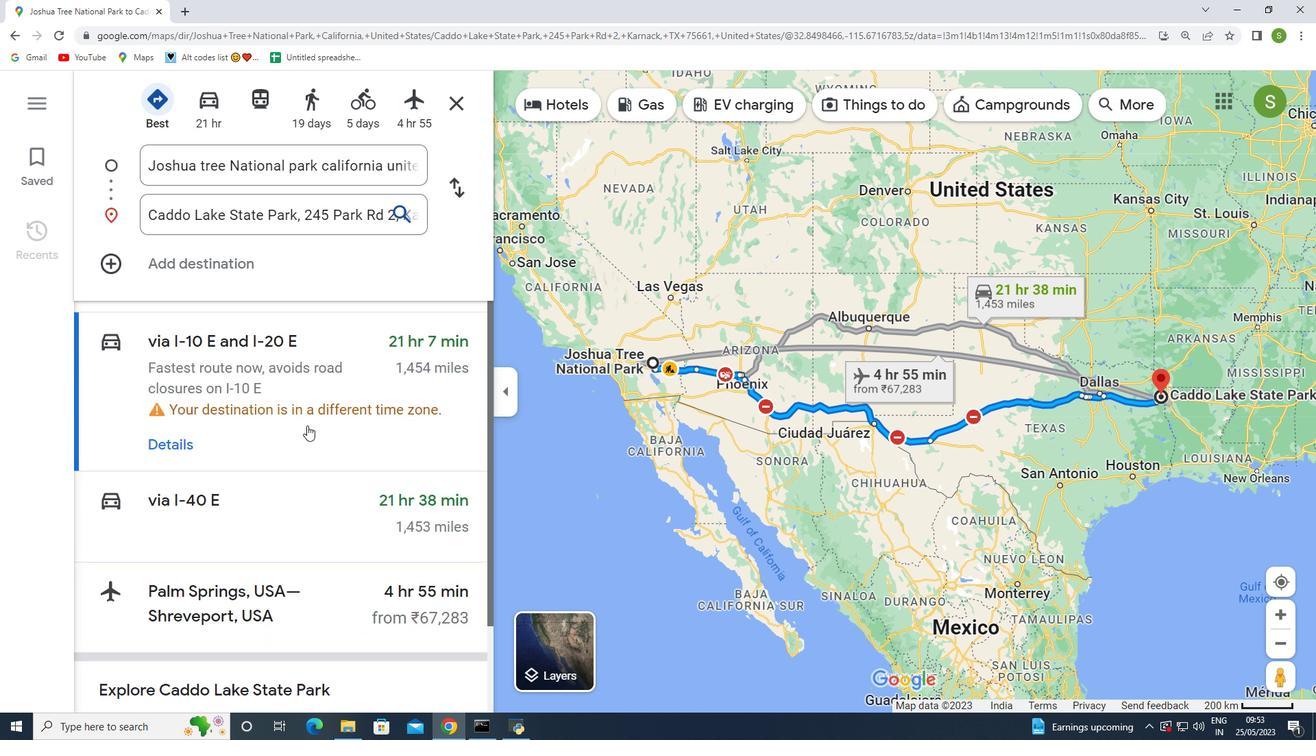 
Action: Mouse scrolled (307, 424) with delta (0, 0)
Screenshot: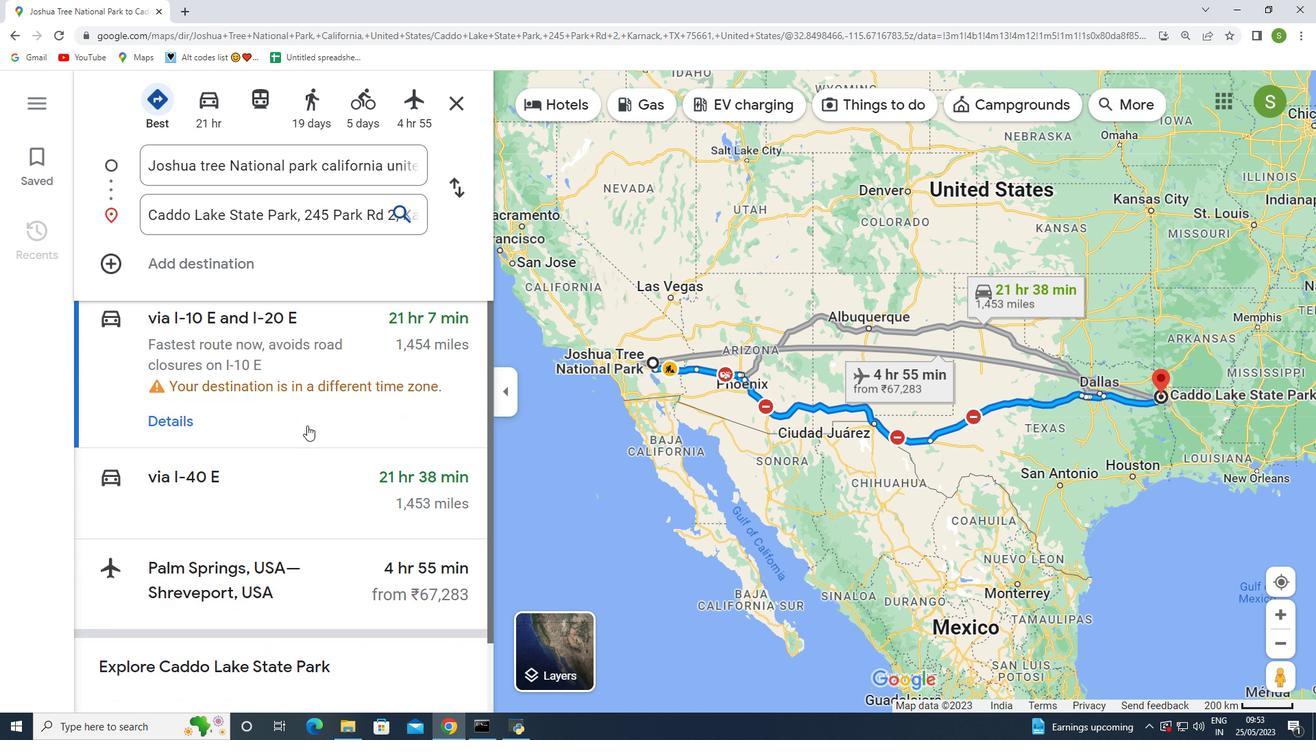 
Action: Mouse moved to (1110, 106)
Screenshot: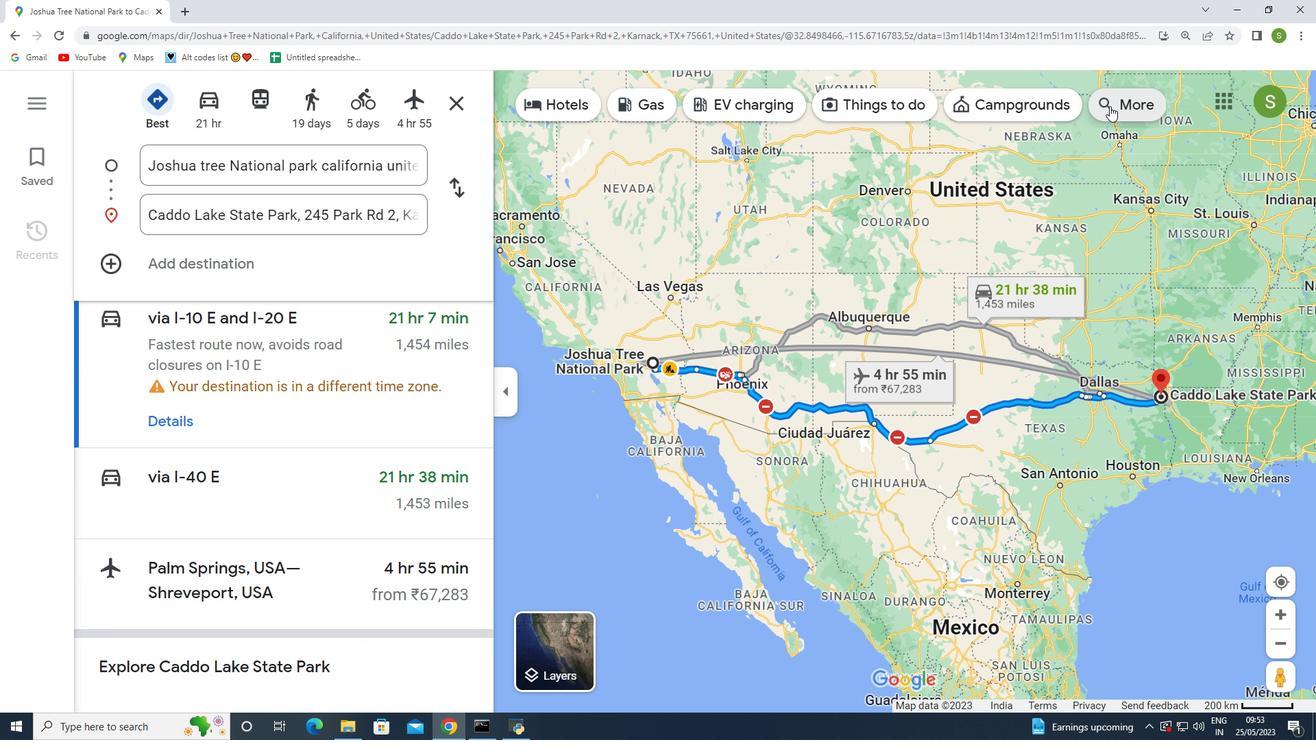 
Action: Mouse pressed left at (1110, 106)
Screenshot: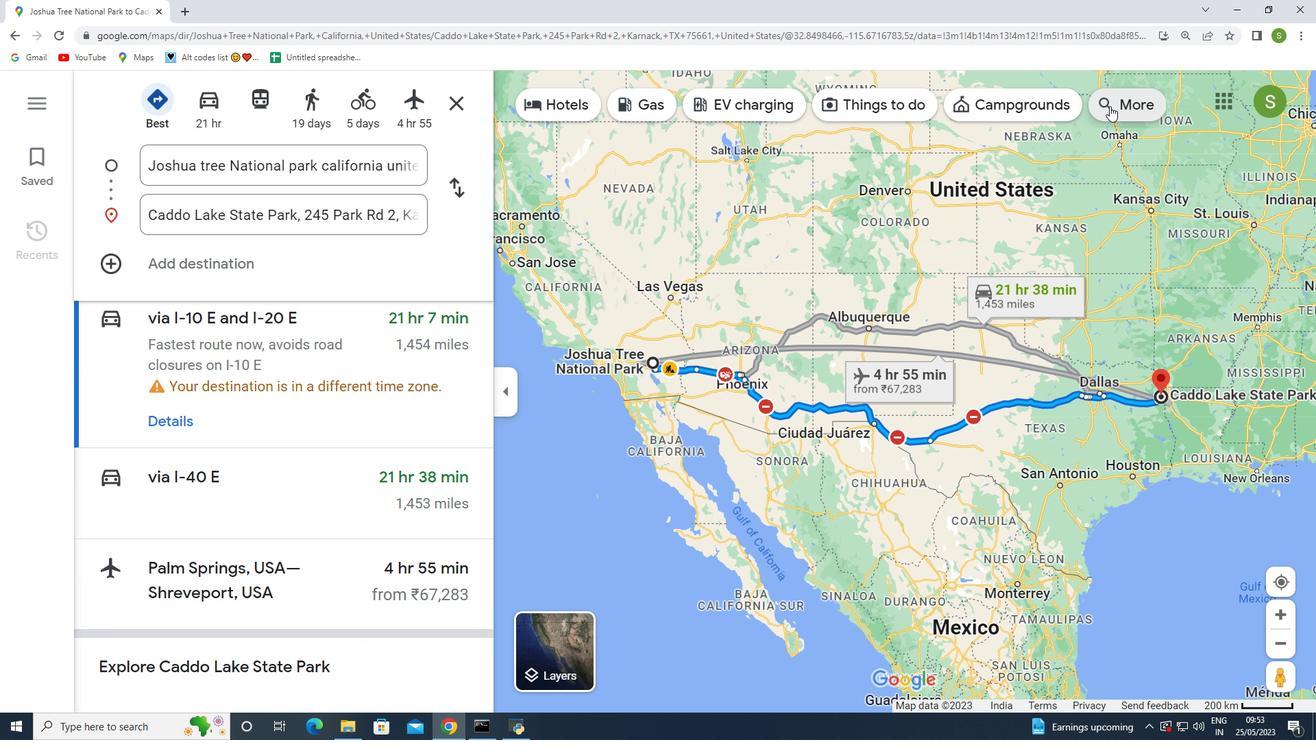 
Action: Mouse moved to (146, 395)
Screenshot: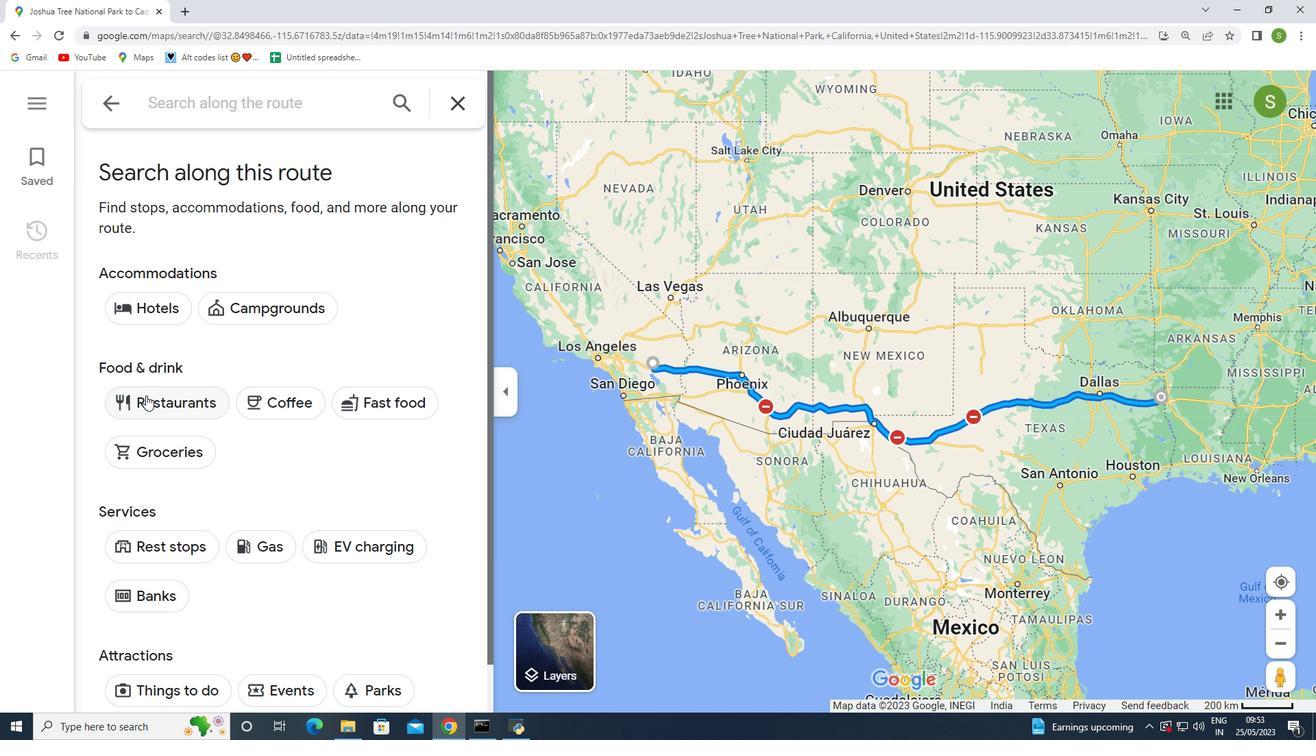 
Action: Mouse pressed left at (146, 395)
Screenshot: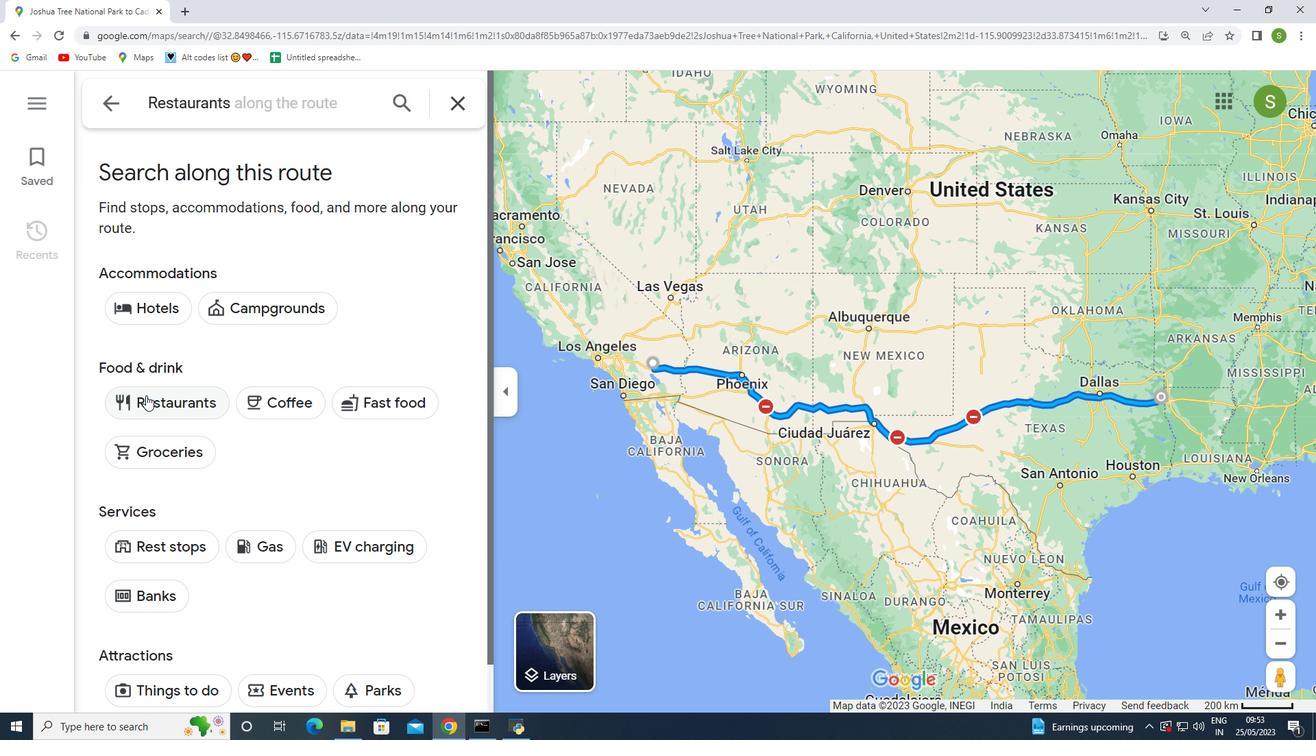 
Action: Mouse moved to (766, 359)
Screenshot: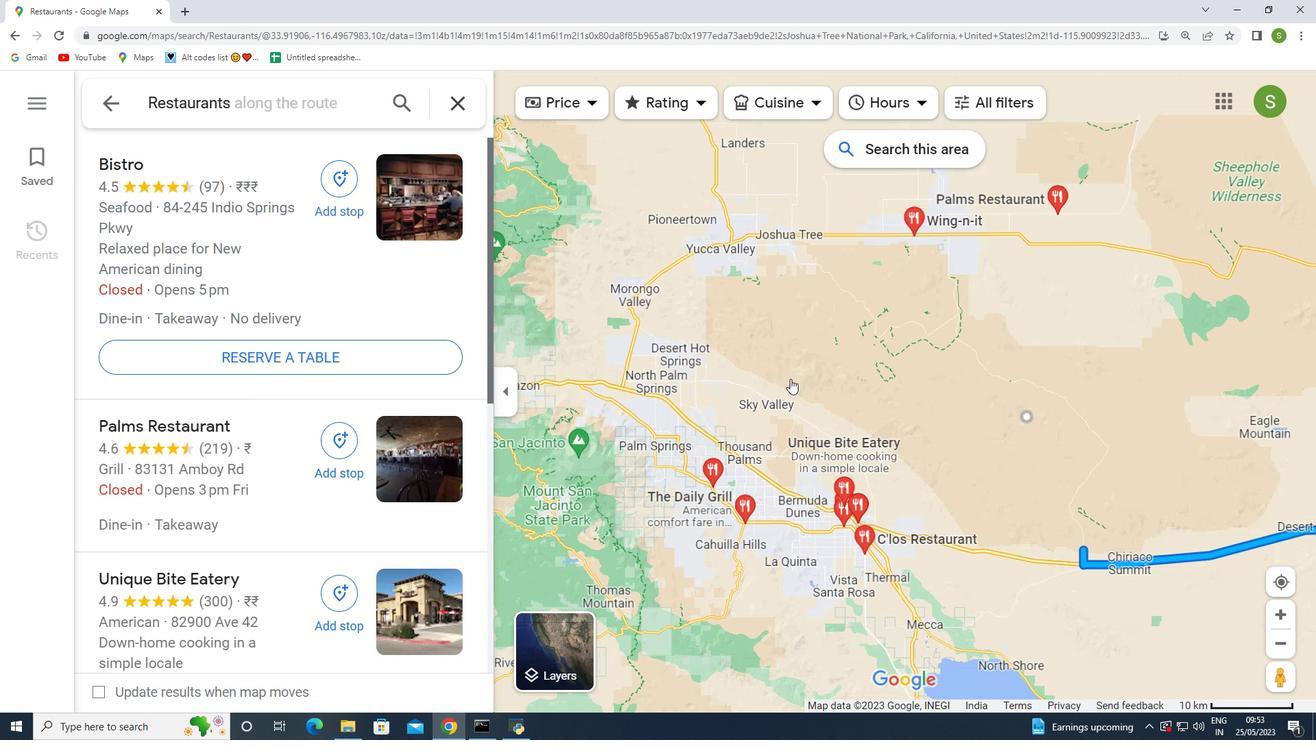 
Action: Mouse scrolled (766, 358) with delta (0, 0)
Screenshot: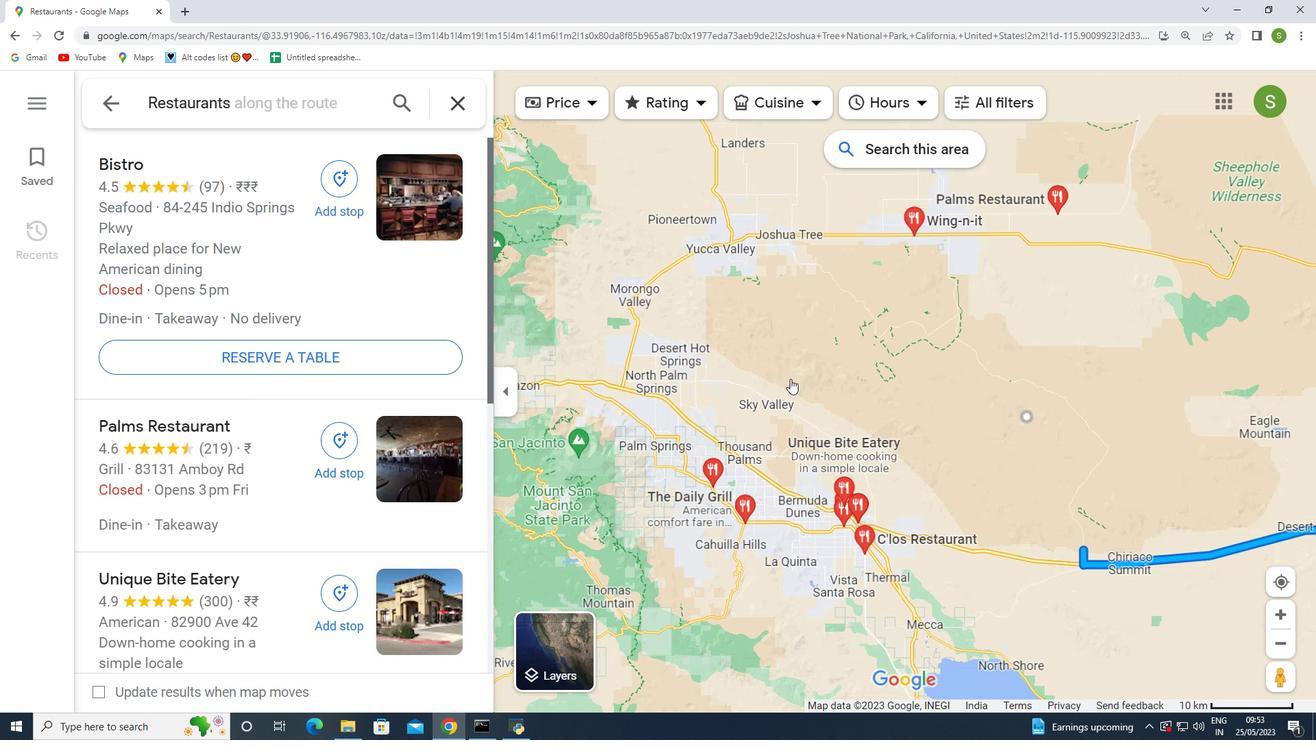 
Action: Mouse moved to (771, 366)
Screenshot: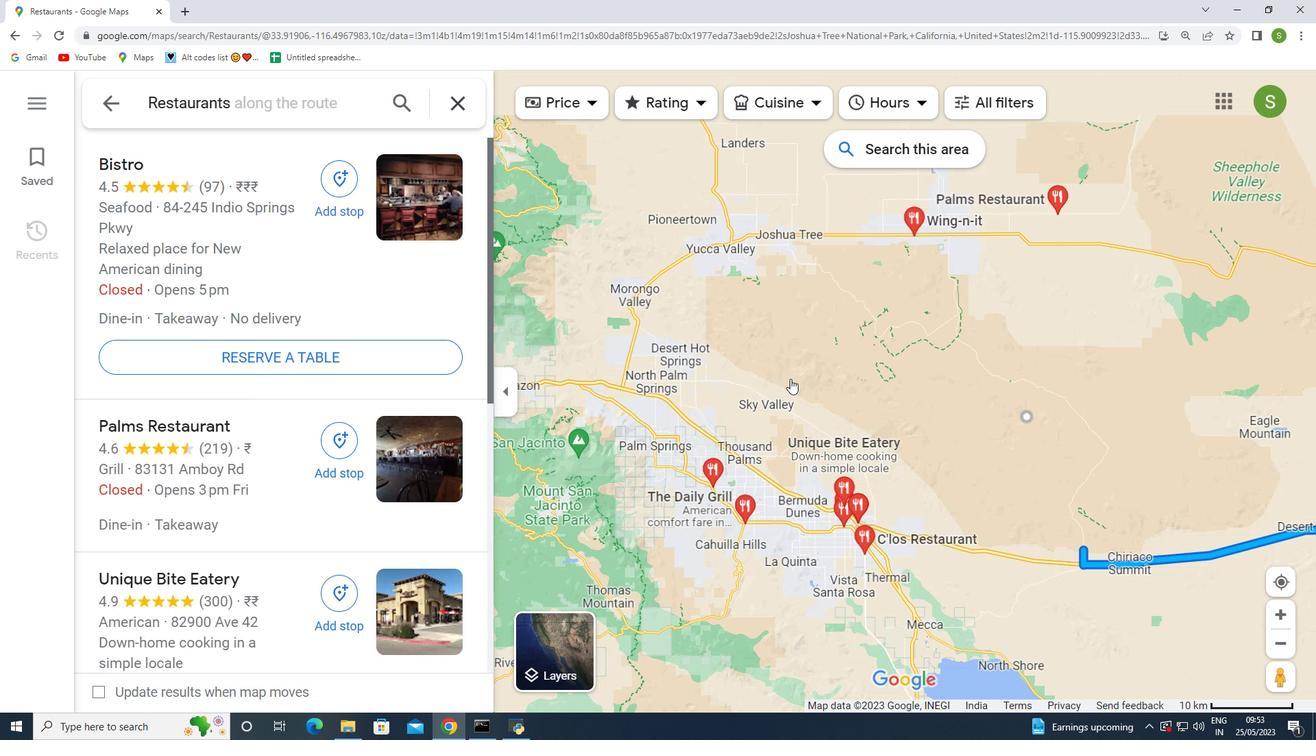 
Action: Mouse scrolled (771, 366) with delta (0, 0)
Screenshot: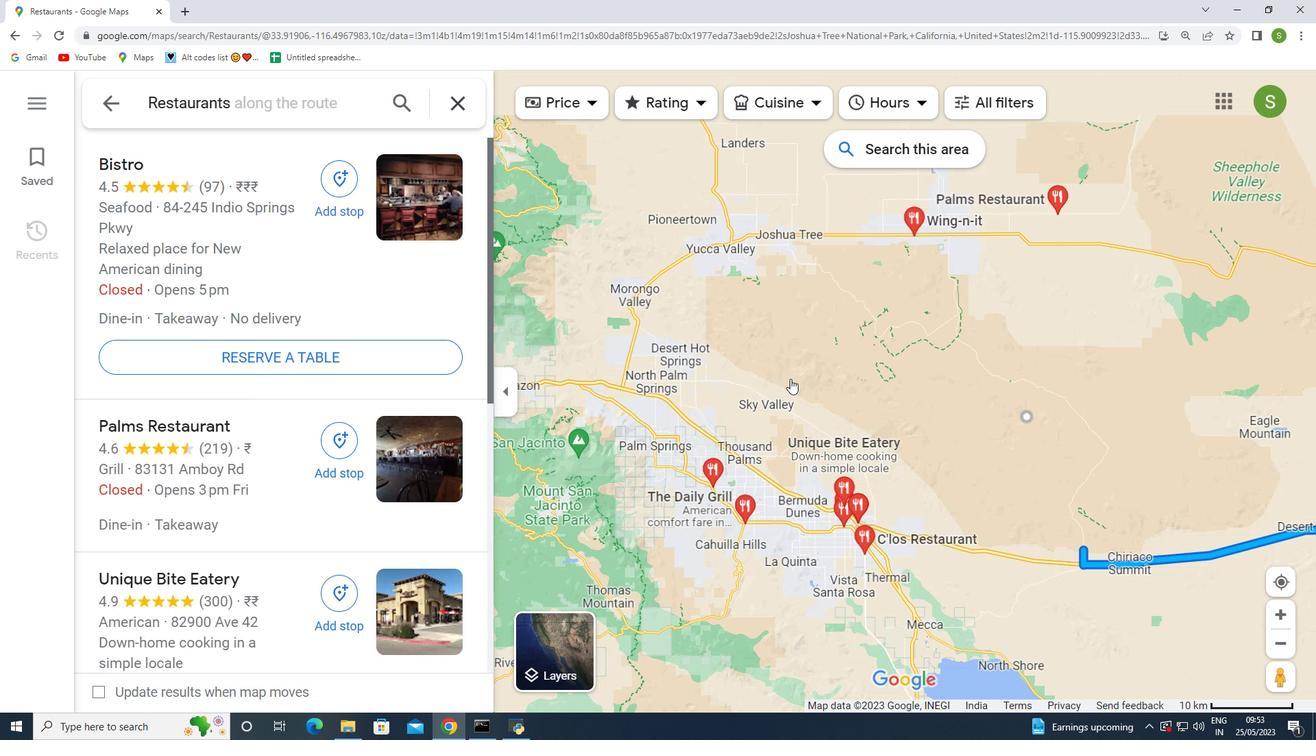 
Action: Mouse moved to (774, 370)
Screenshot: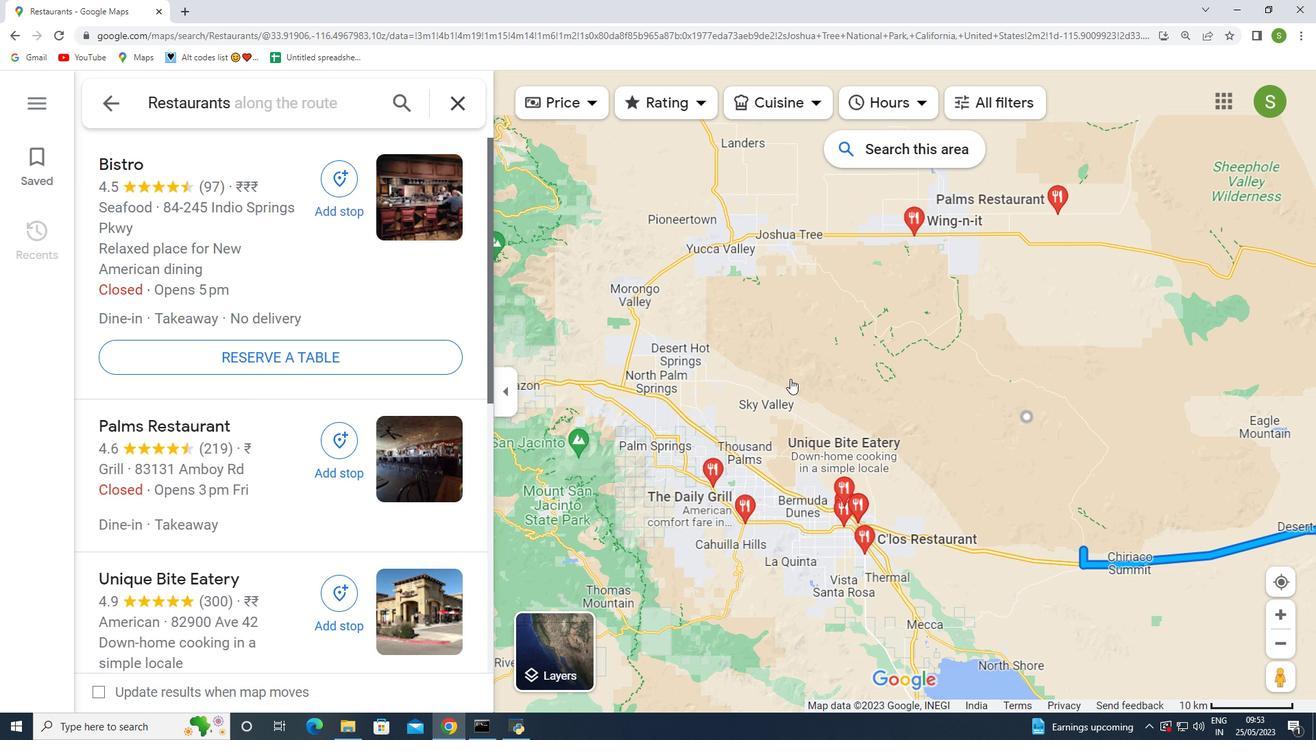 
Action: Mouse scrolled (774, 370) with delta (0, 0)
Screenshot: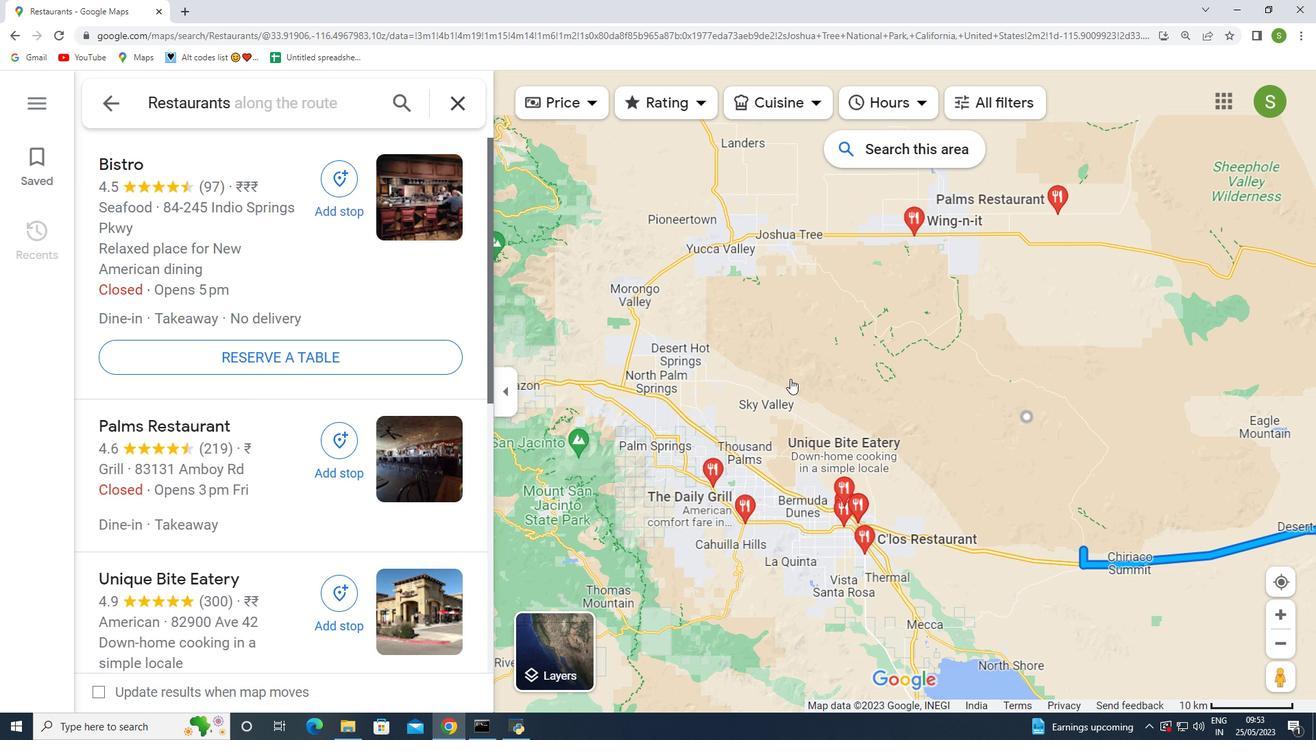 
Action: Mouse moved to (782, 378)
Screenshot: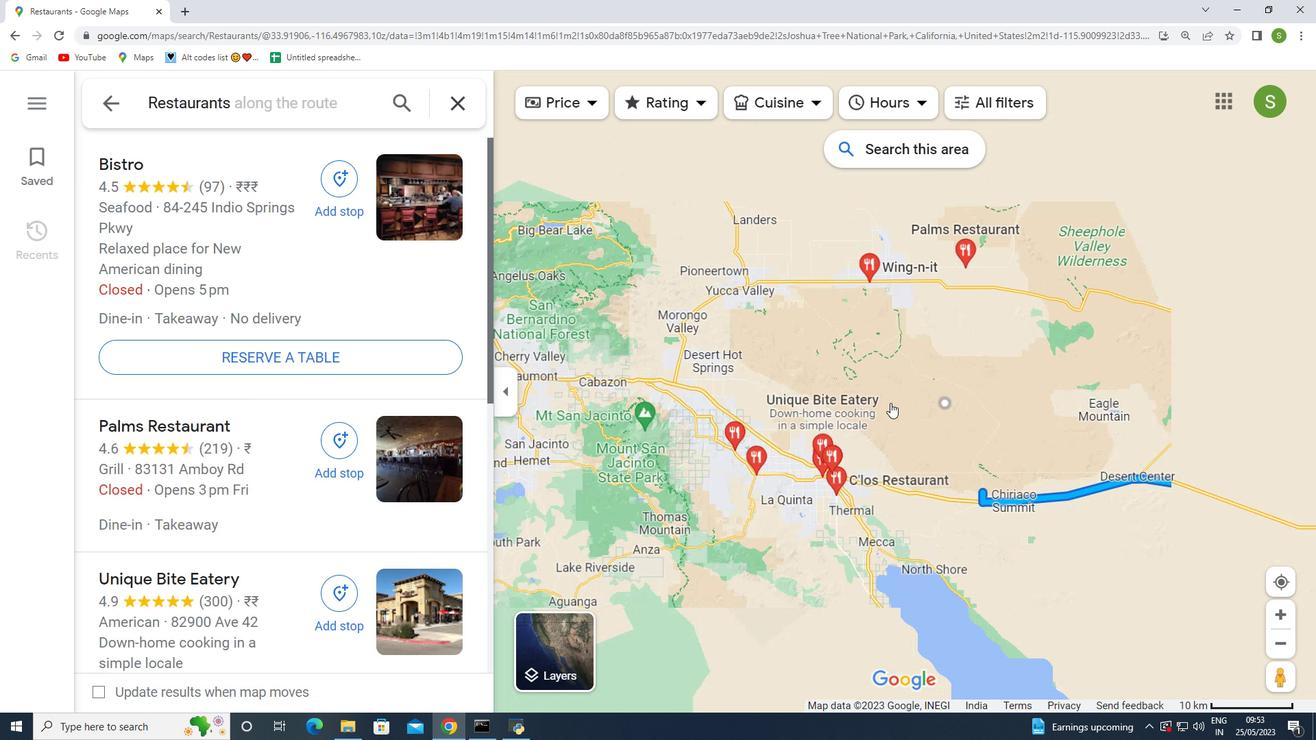 
Action: Mouse scrolled (782, 377) with delta (0, 0)
Screenshot: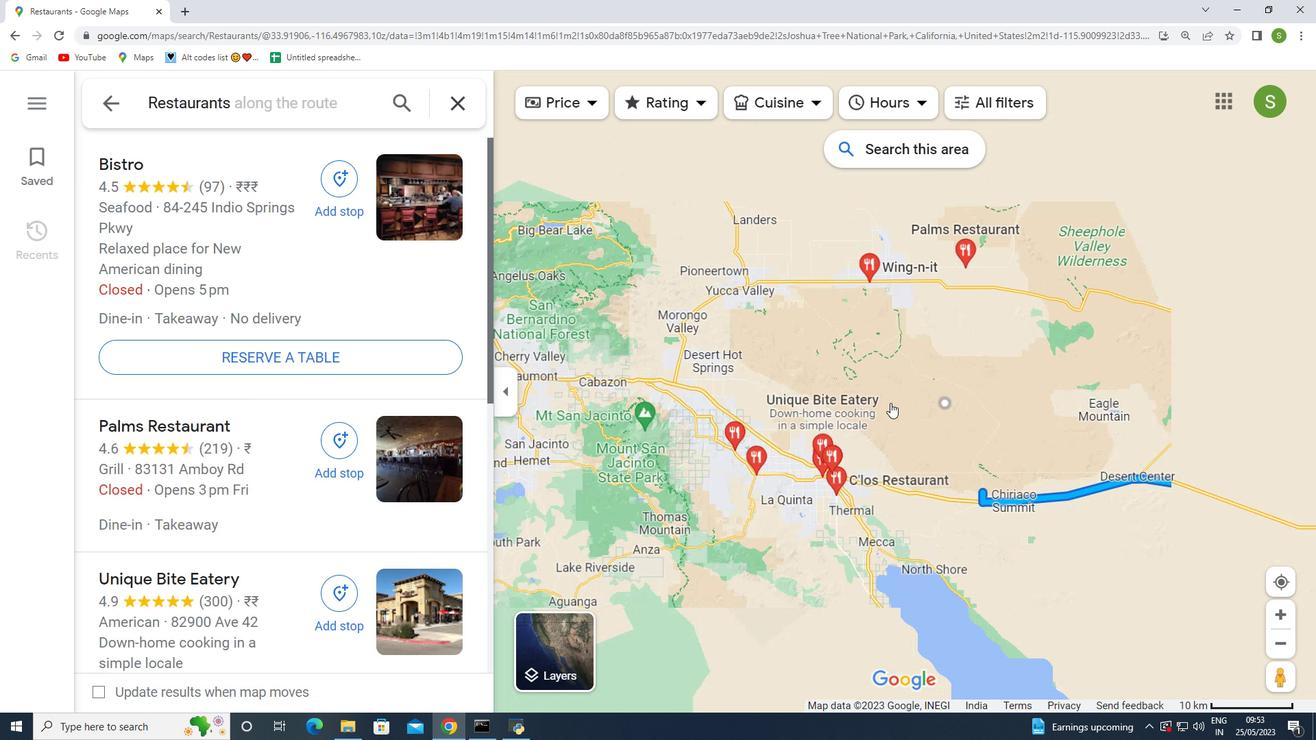 
Action: Mouse moved to (946, 427)
Screenshot: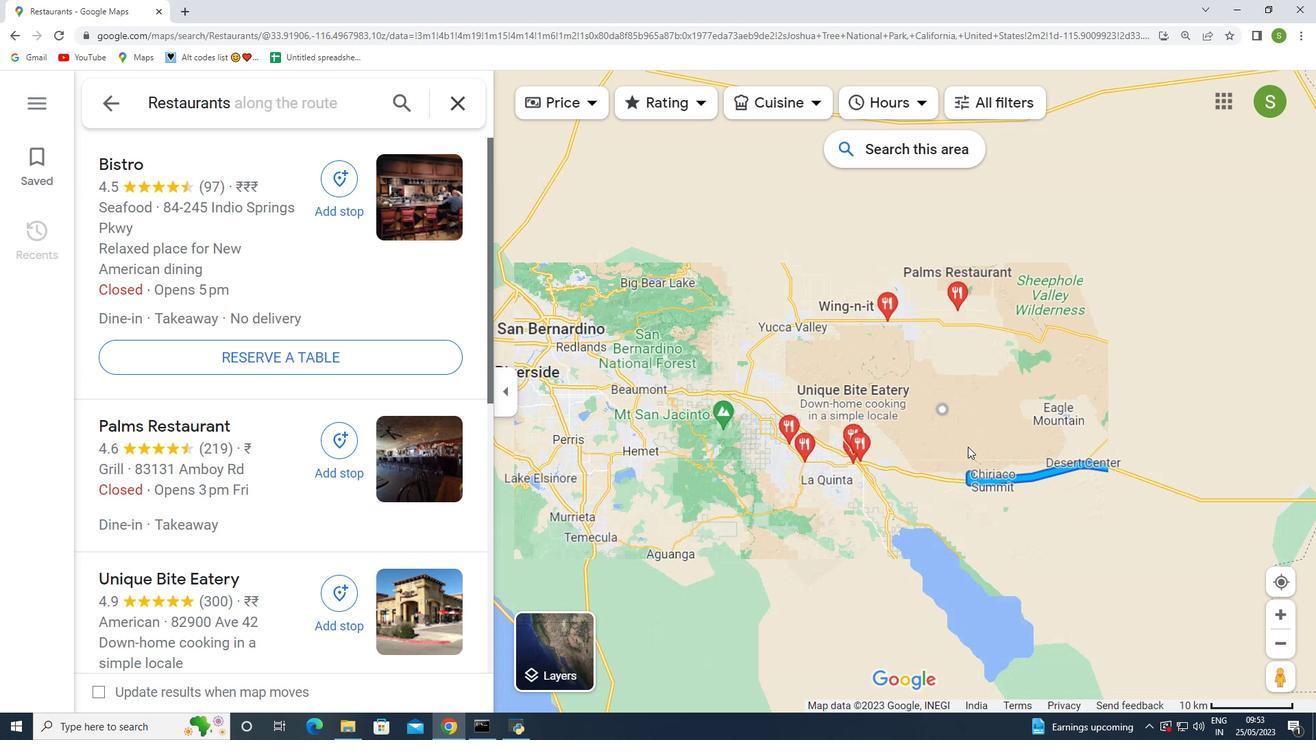 
Action: Mouse scrolled (946, 426) with delta (0, 0)
Screenshot: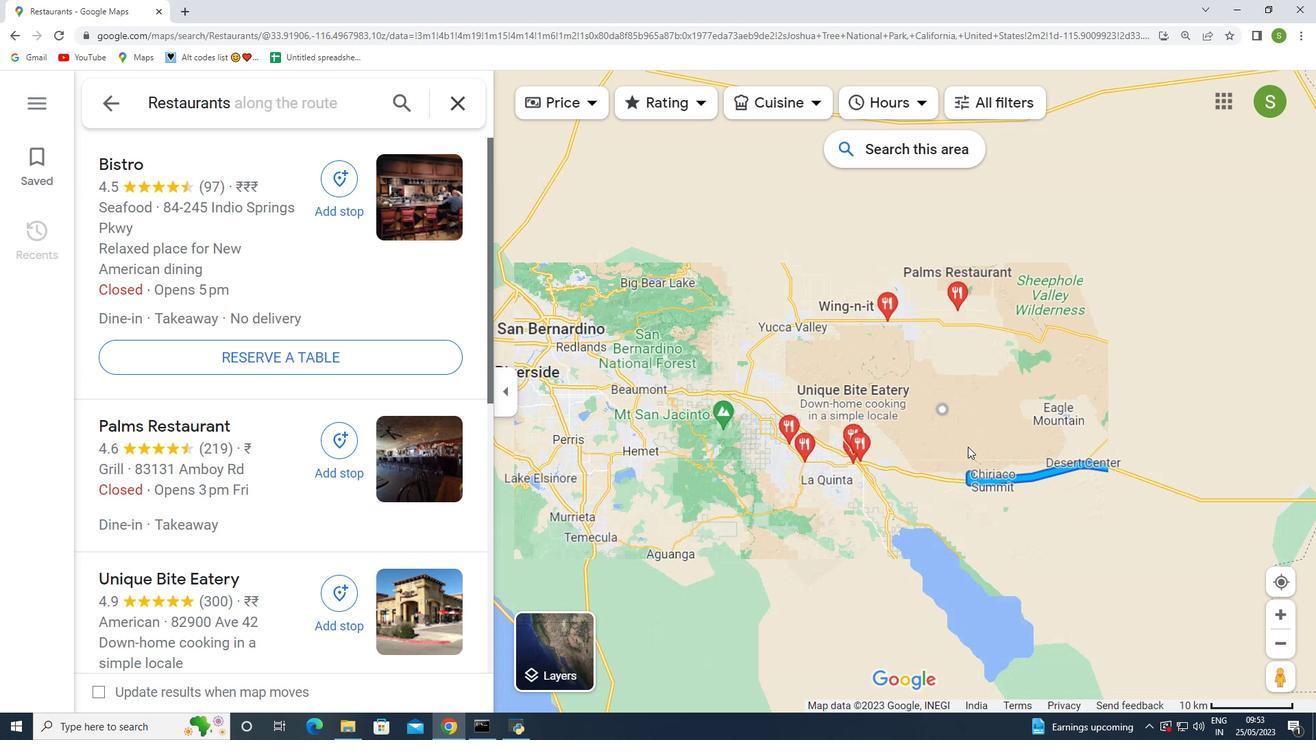
Action: Mouse moved to (951, 431)
Screenshot: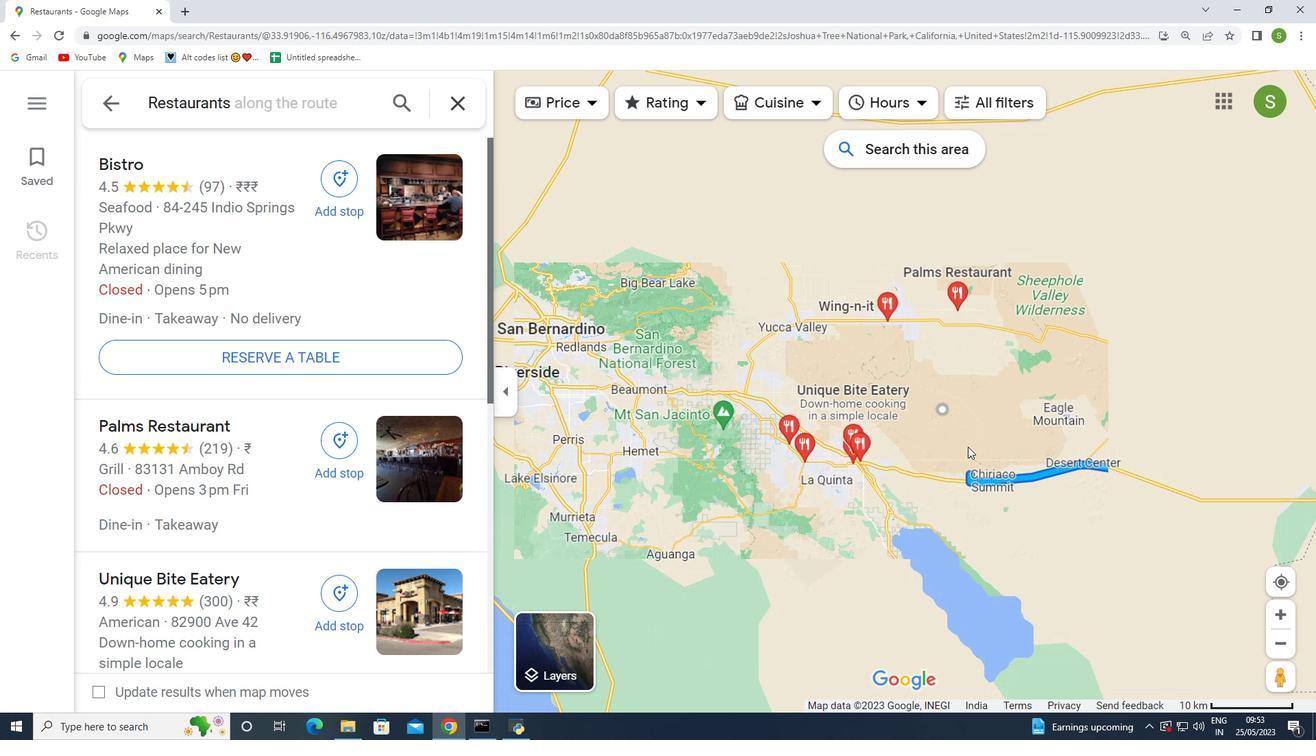 
Action: Mouse scrolled (951, 431) with delta (0, 0)
Screenshot: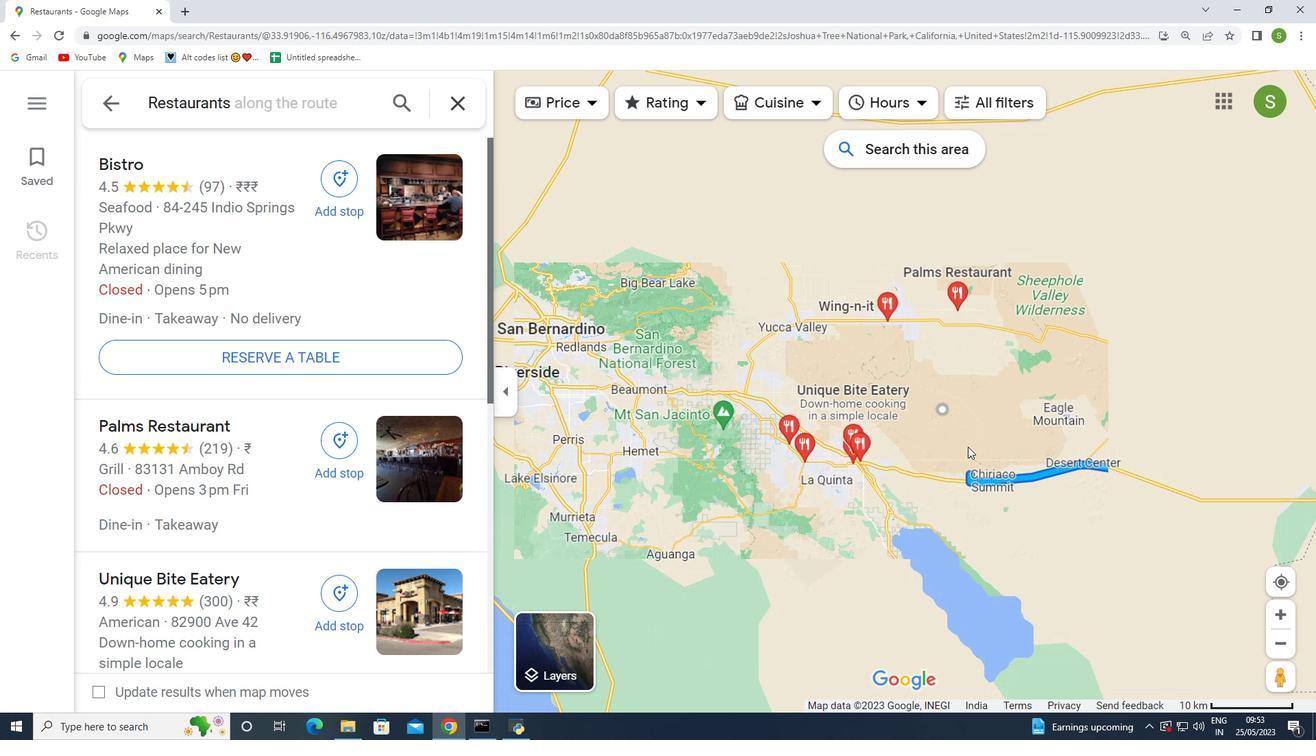 
Action: Mouse moved to (956, 438)
Screenshot: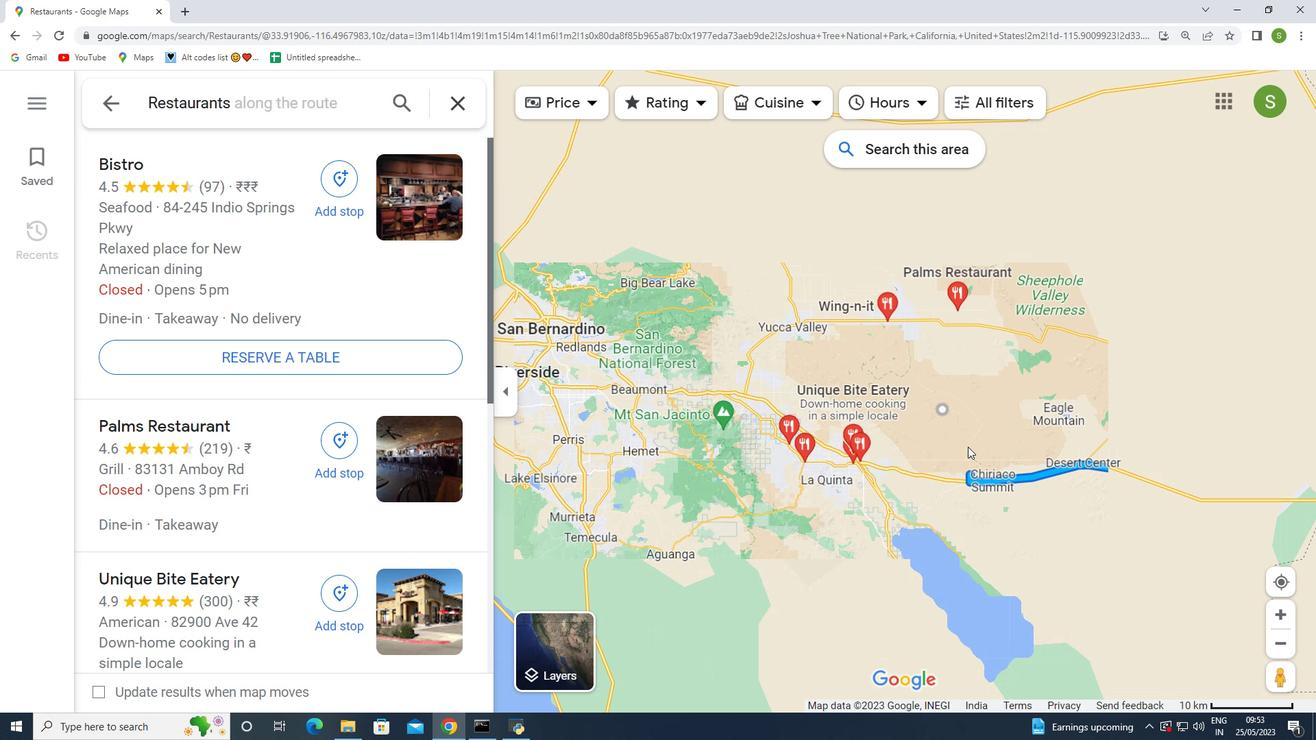 
Action: Mouse scrolled (956, 438) with delta (0, 0)
Screenshot: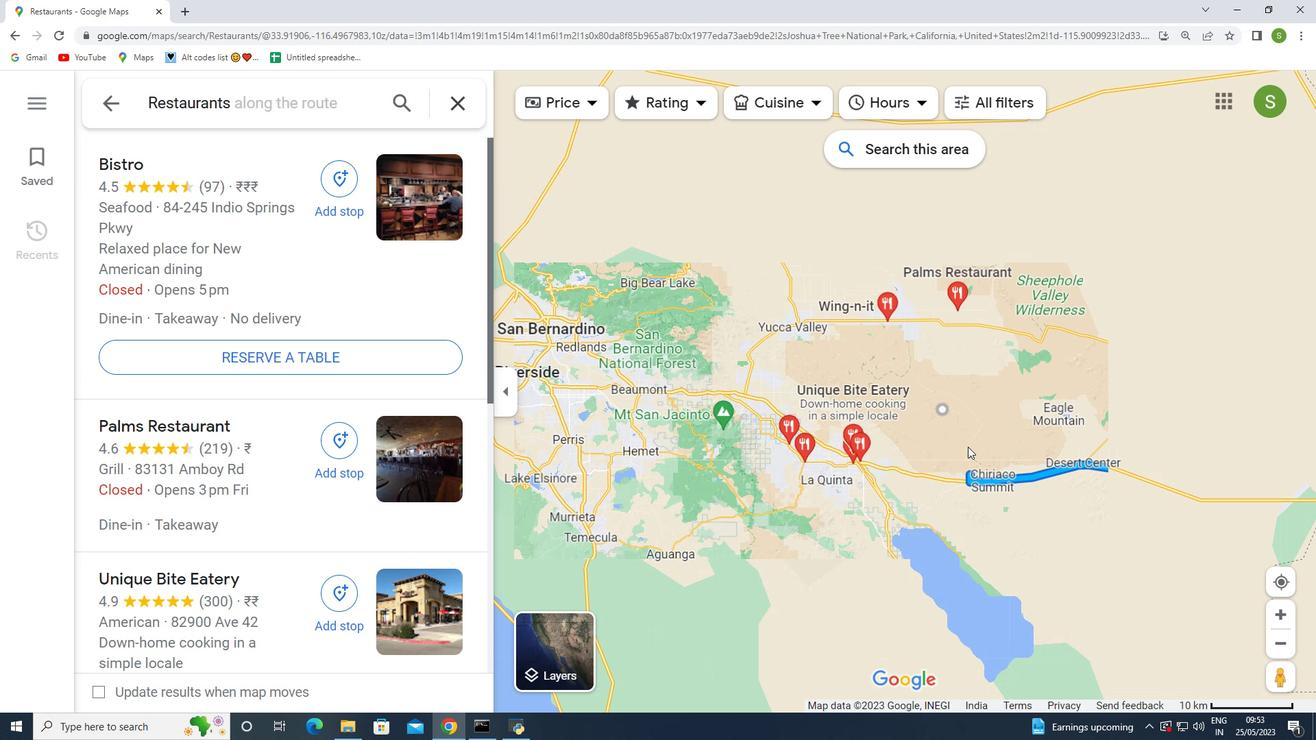 
Action: Mouse moved to (963, 443)
Screenshot: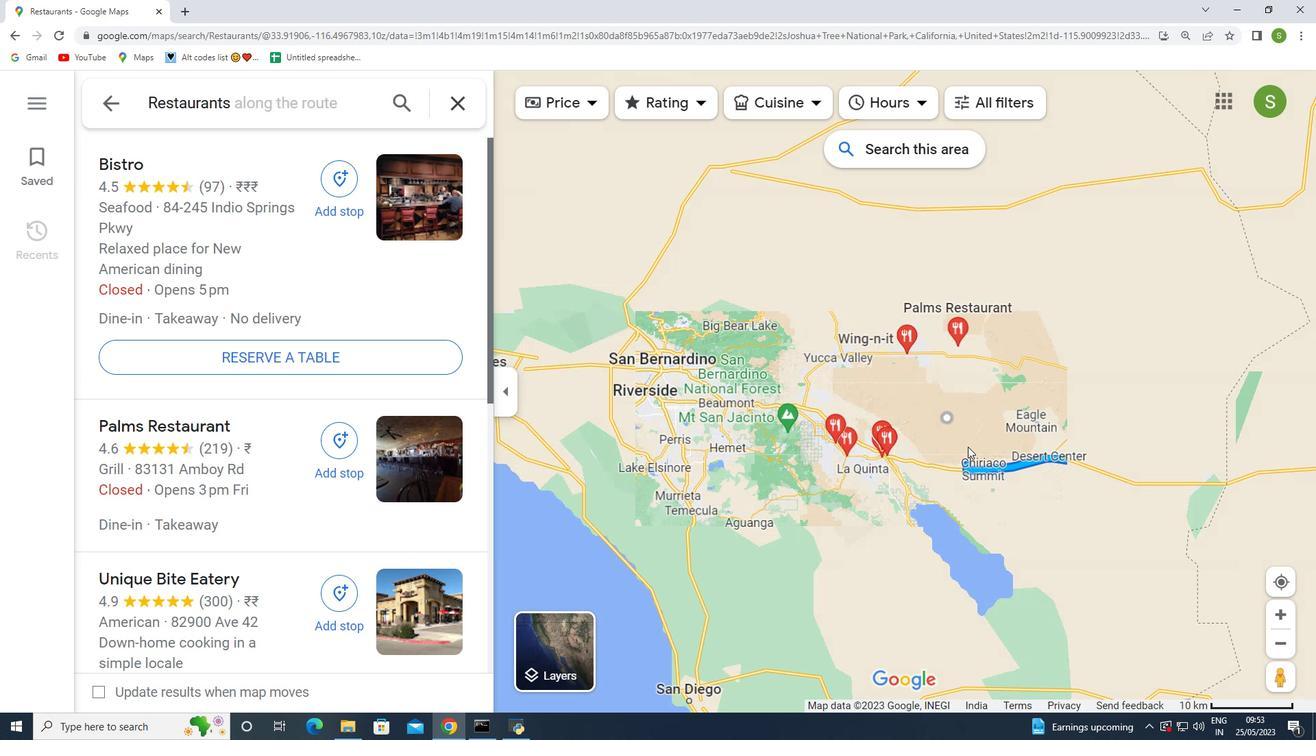 
Action: Mouse scrolled (963, 442) with delta (0, 0)
Screenshot: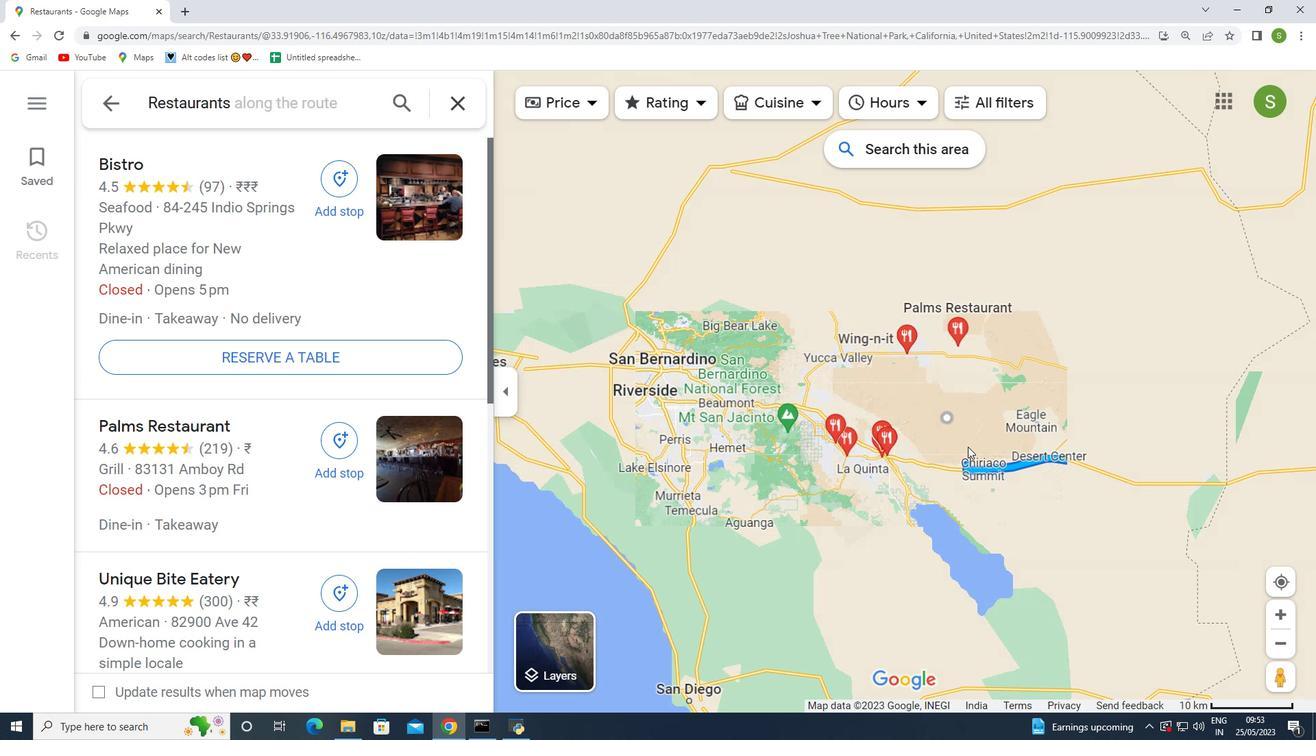 
Action: Mouse moved to (1208, 501)
Screenshot: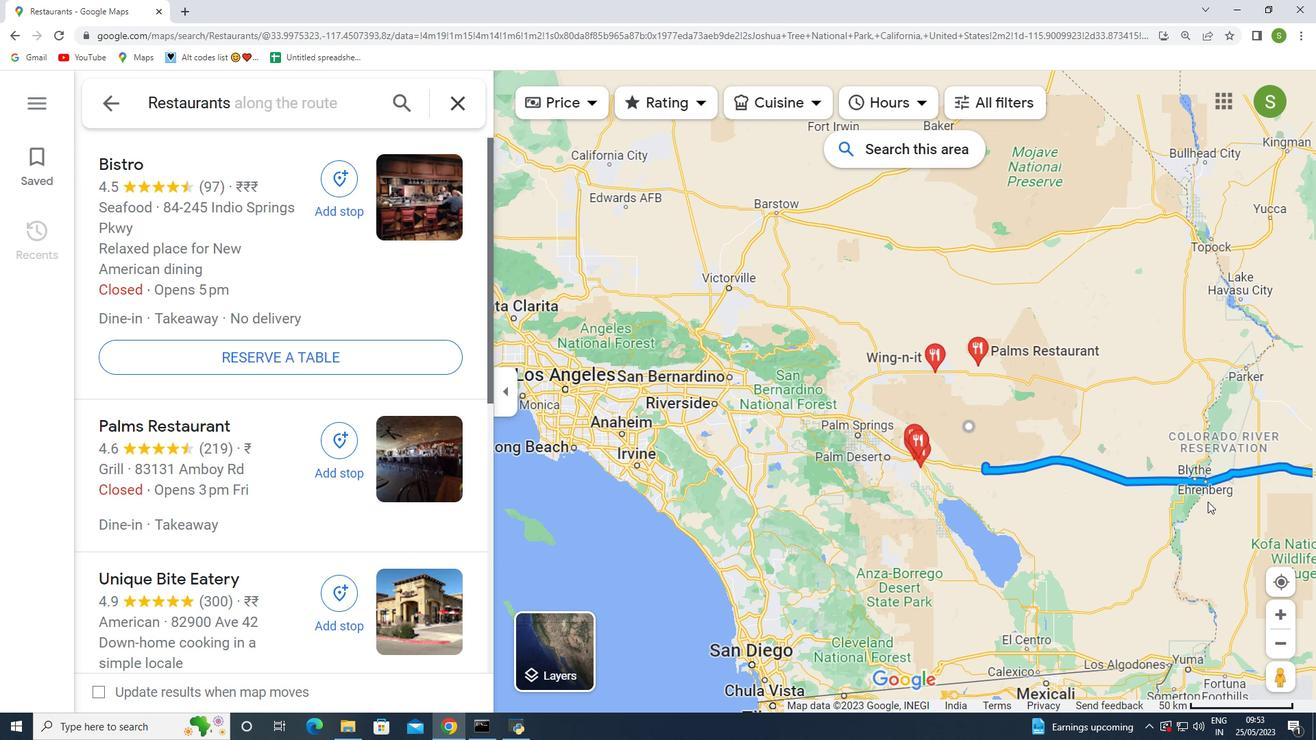 
Action: Mouse scrolled (1208, 501) with delta (0, 0)
Screenshot: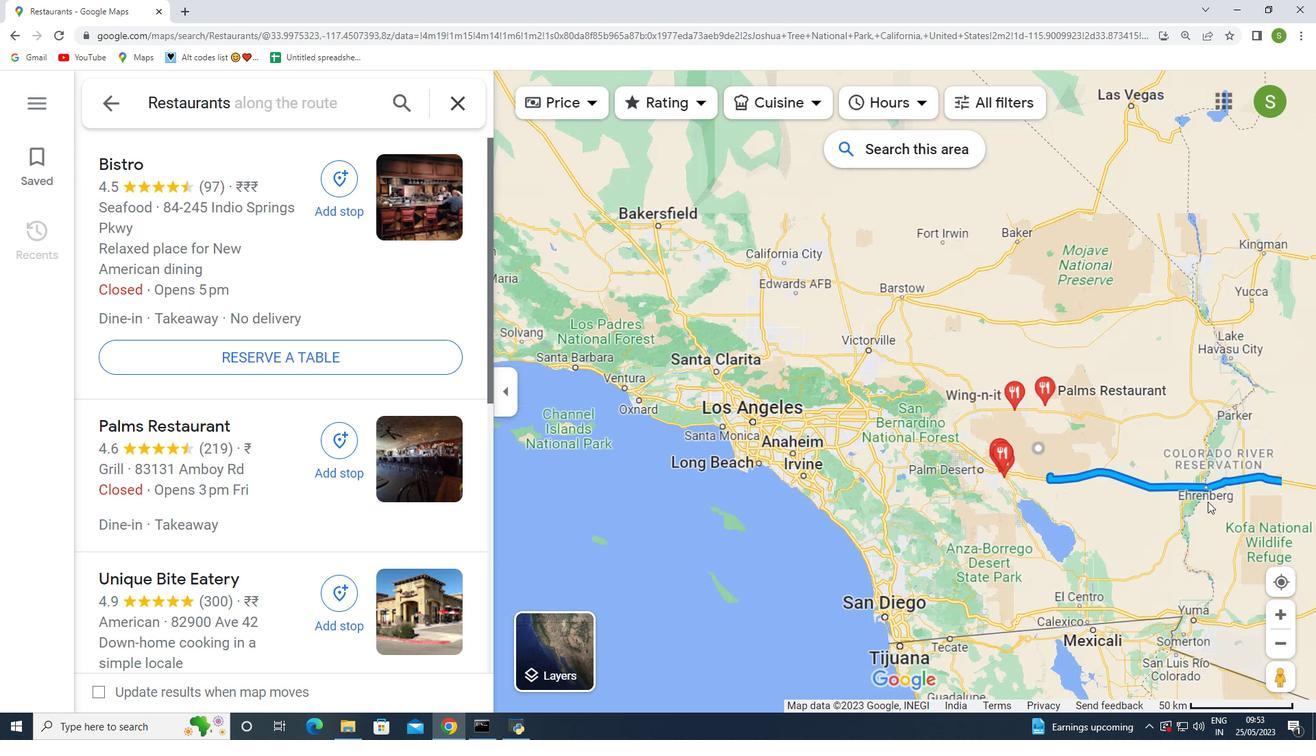 
Action: Mouse scrolled (1208, 501) with delta (0, 0)
Screenshot: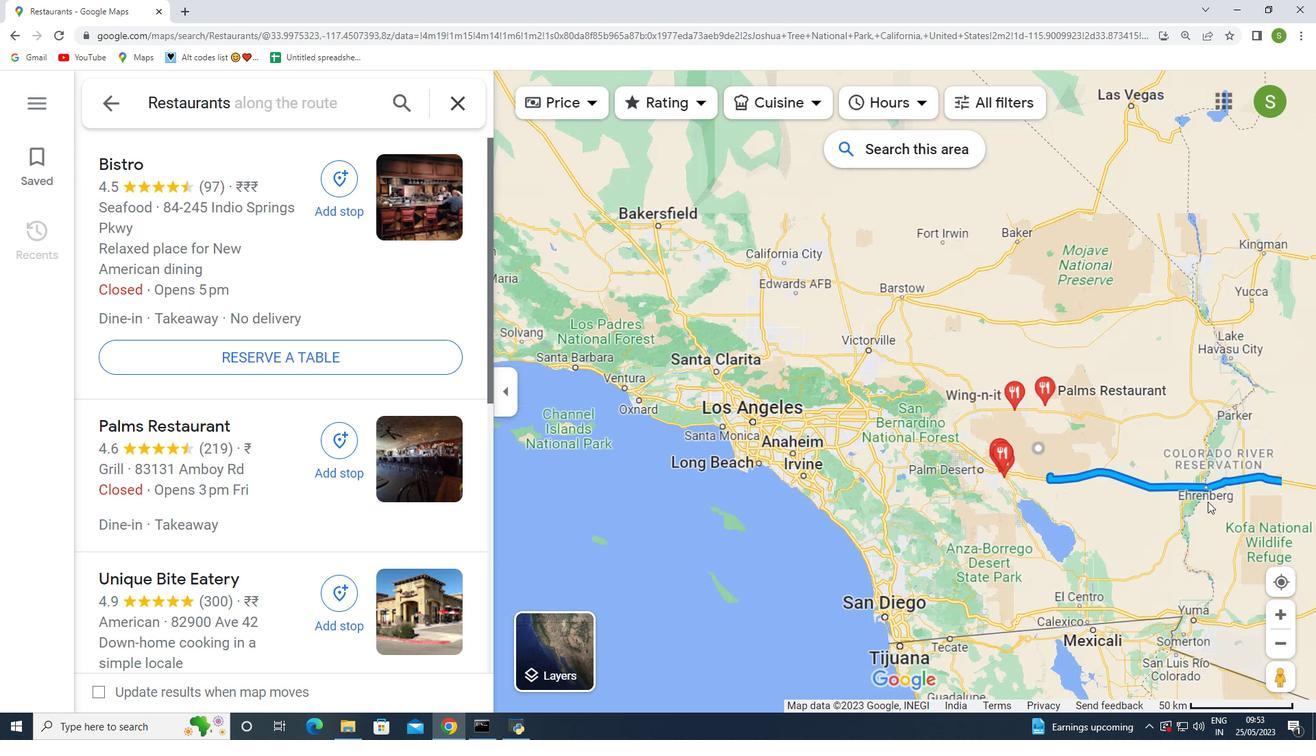 
Action: Mouse scrolled (1208, 501) with delta (0, 0)
Screenshot: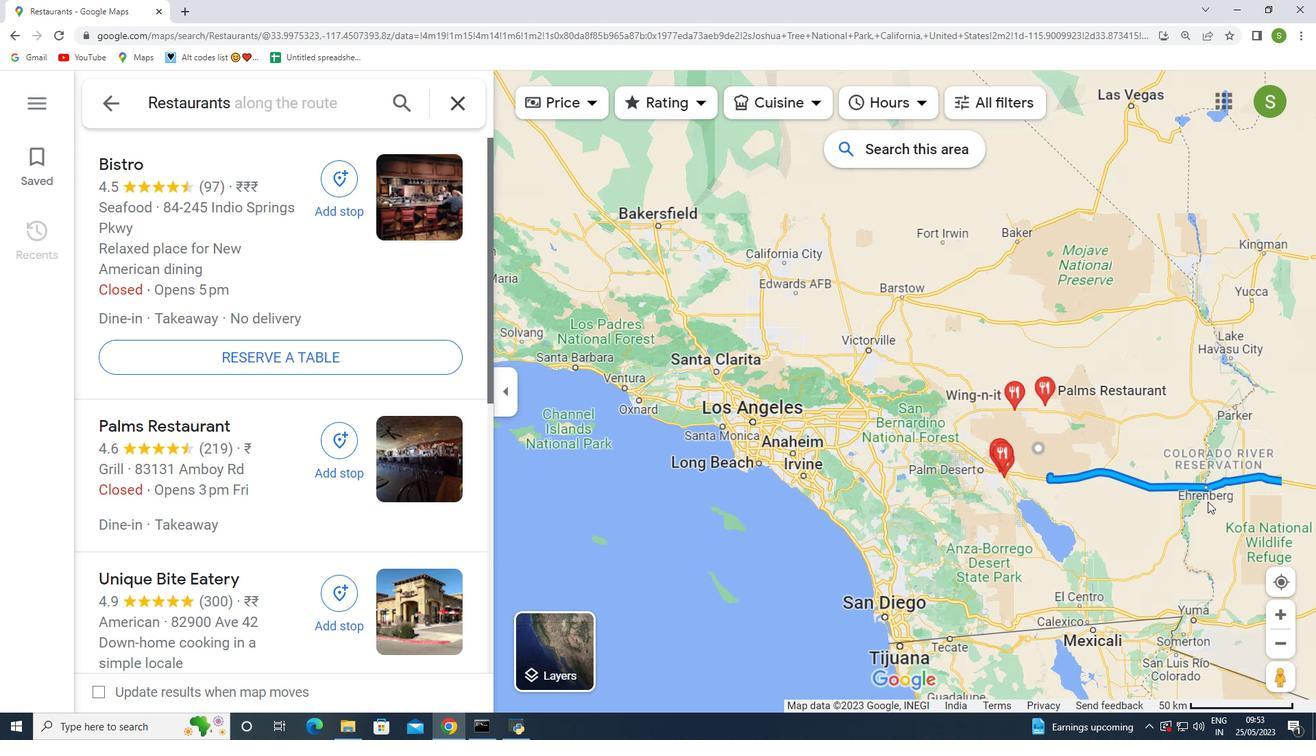 
Action: Mouse moved to (1284, 656)
Screenshot: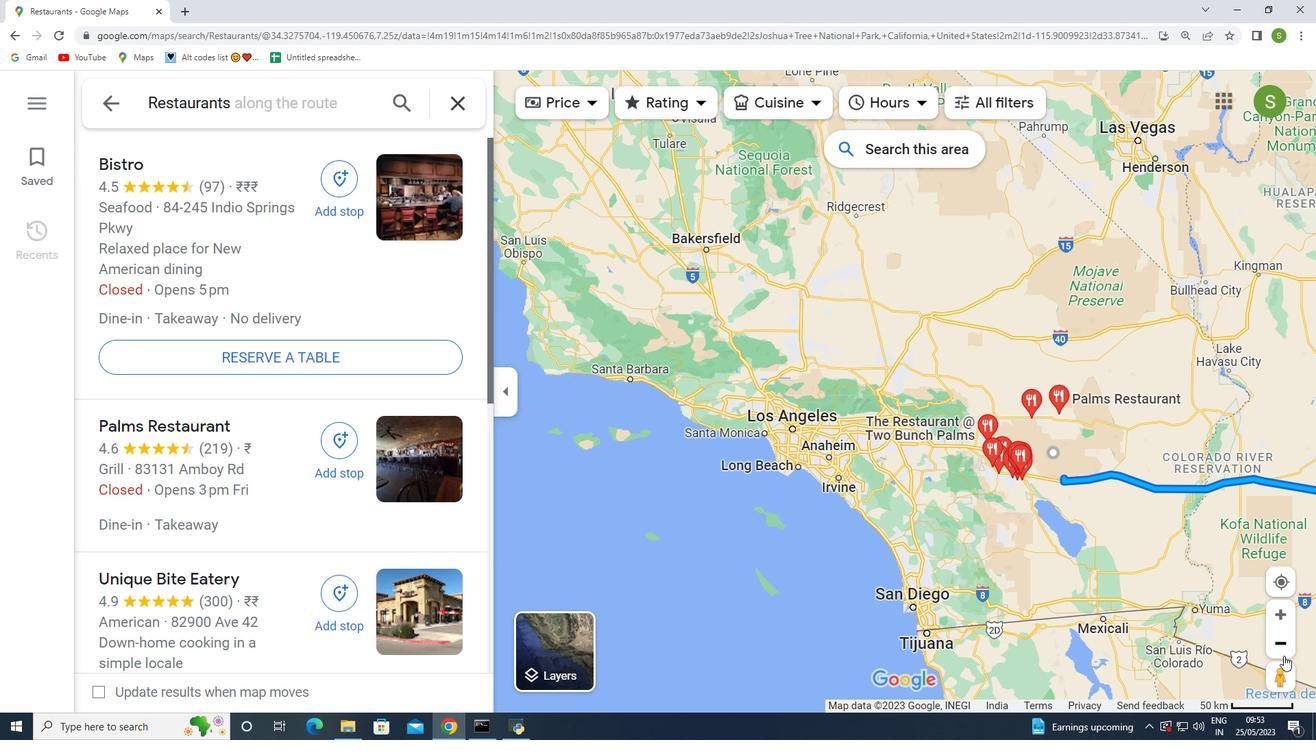 
Action: Mouse pressed left at (1284, 656)
Screenshot: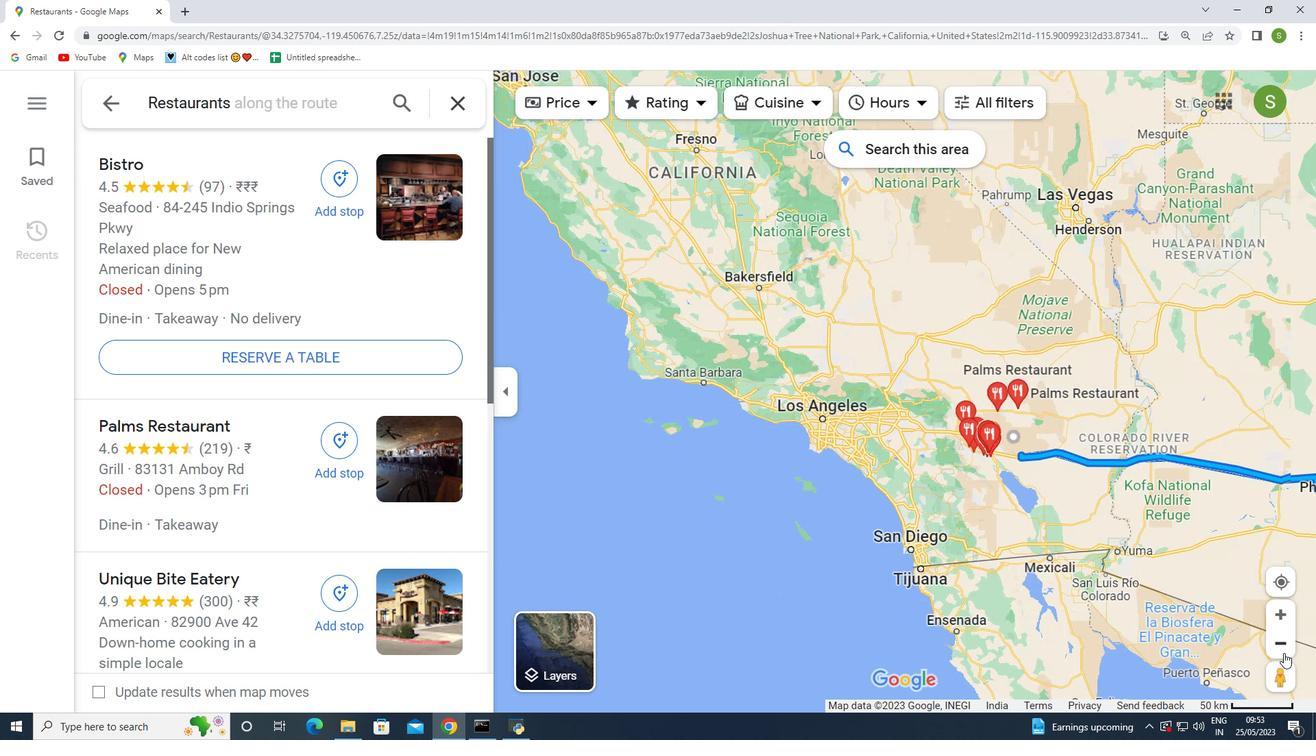
Action: Mouse moved to (1284, 653)
Screenshot: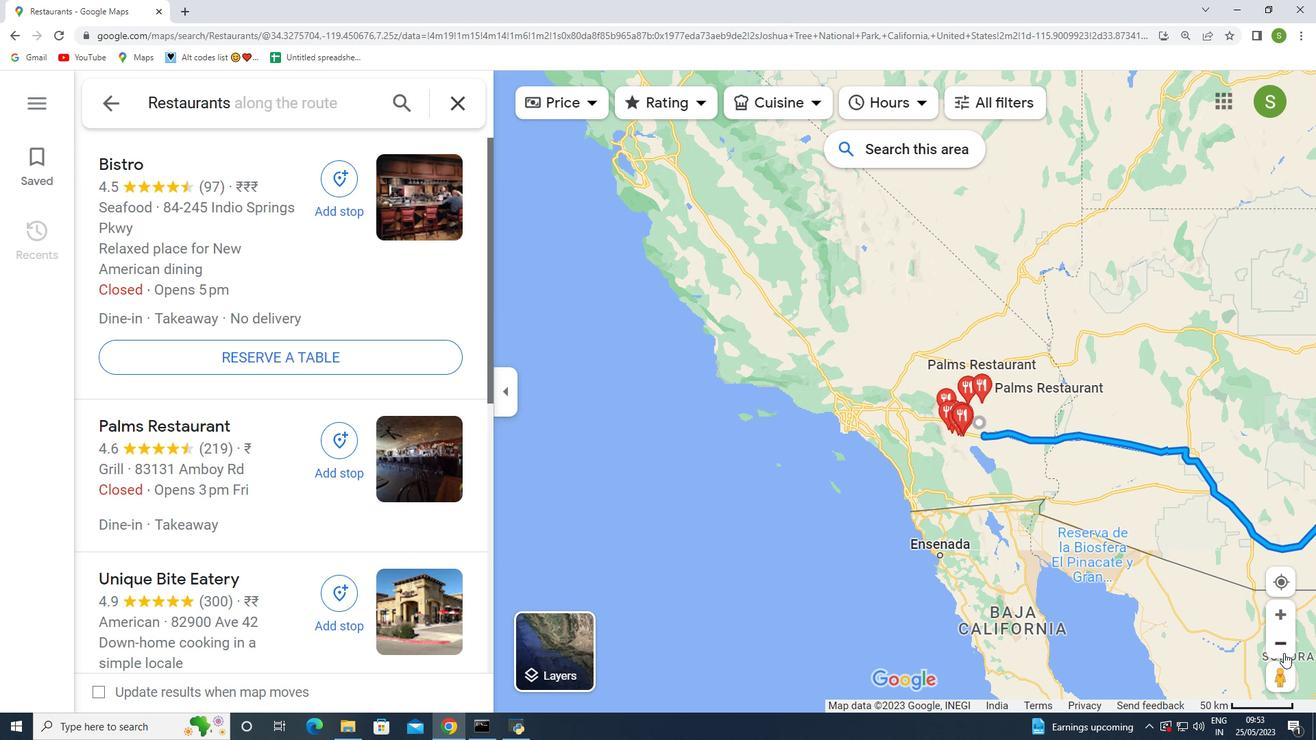 
Action: Mouse pressed left at (1284, 653)
Screenshot: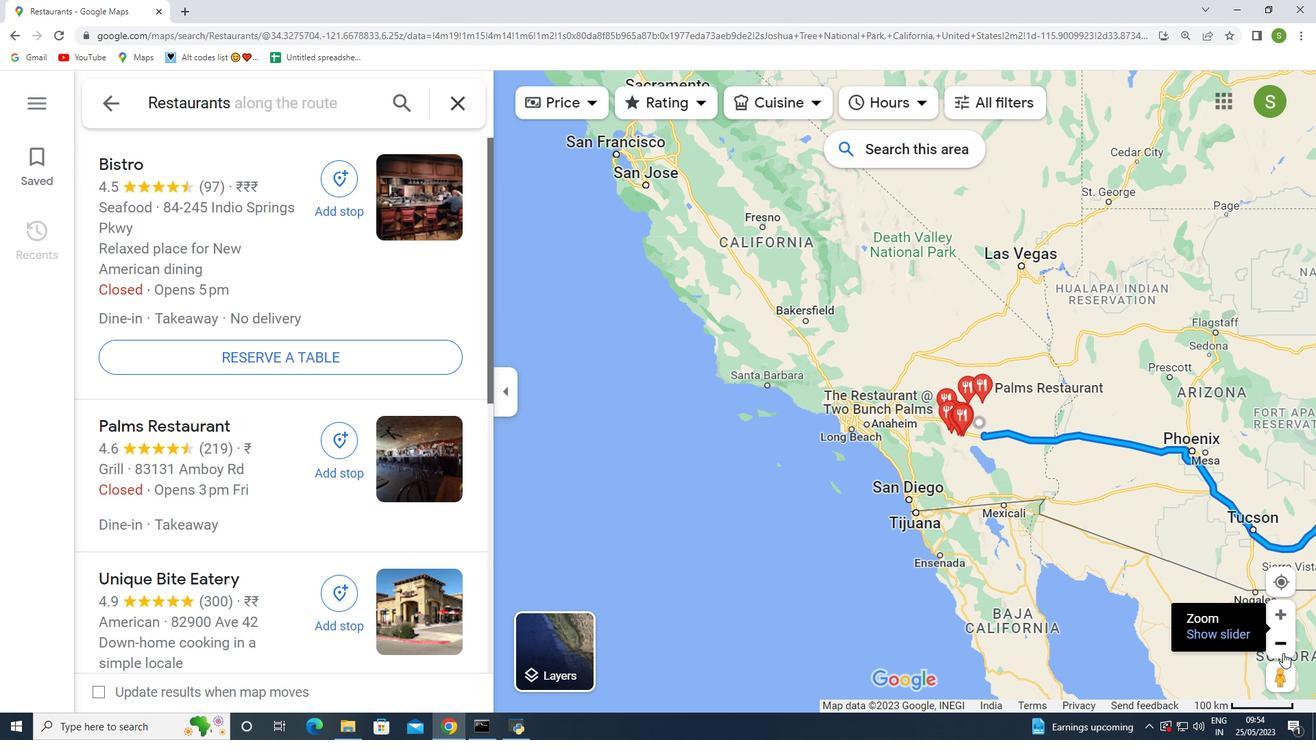 
Action: Mouse moved to (1283, 652)
Screenshot: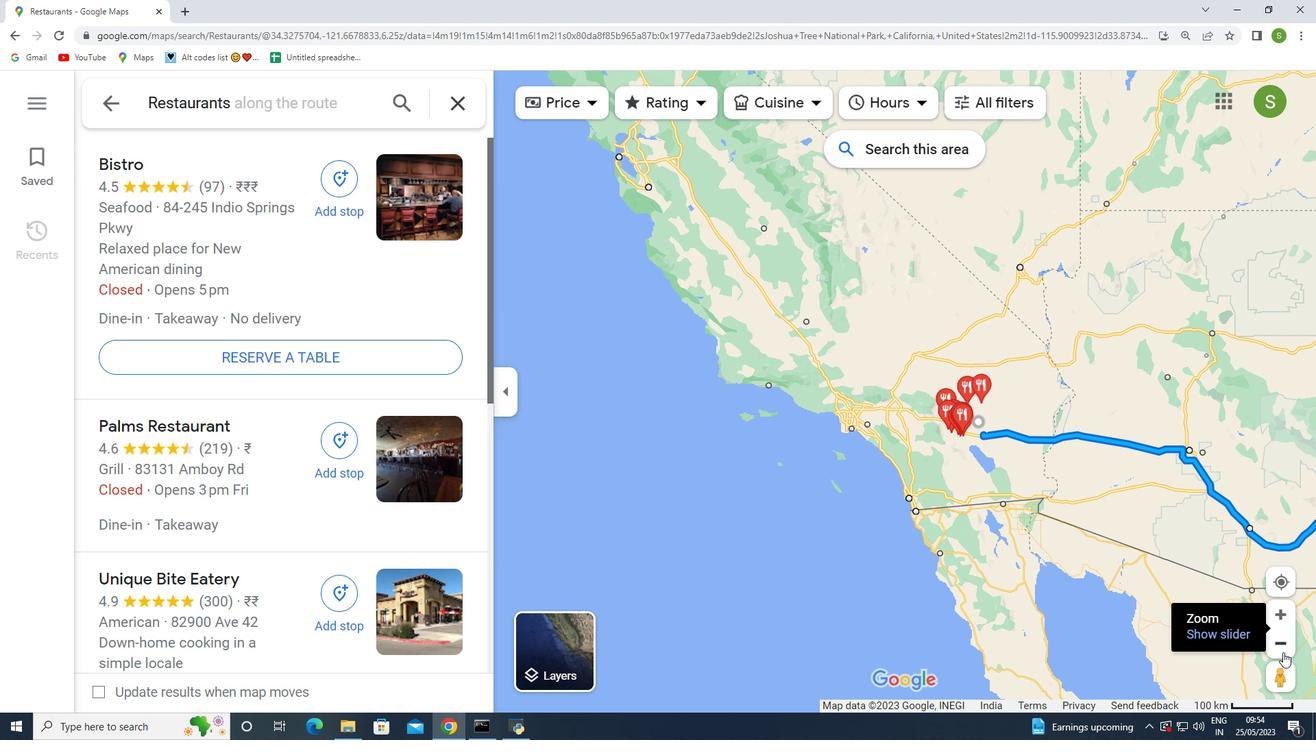 
Action: Mouse pressed left at (1283, 652)
Screenshot: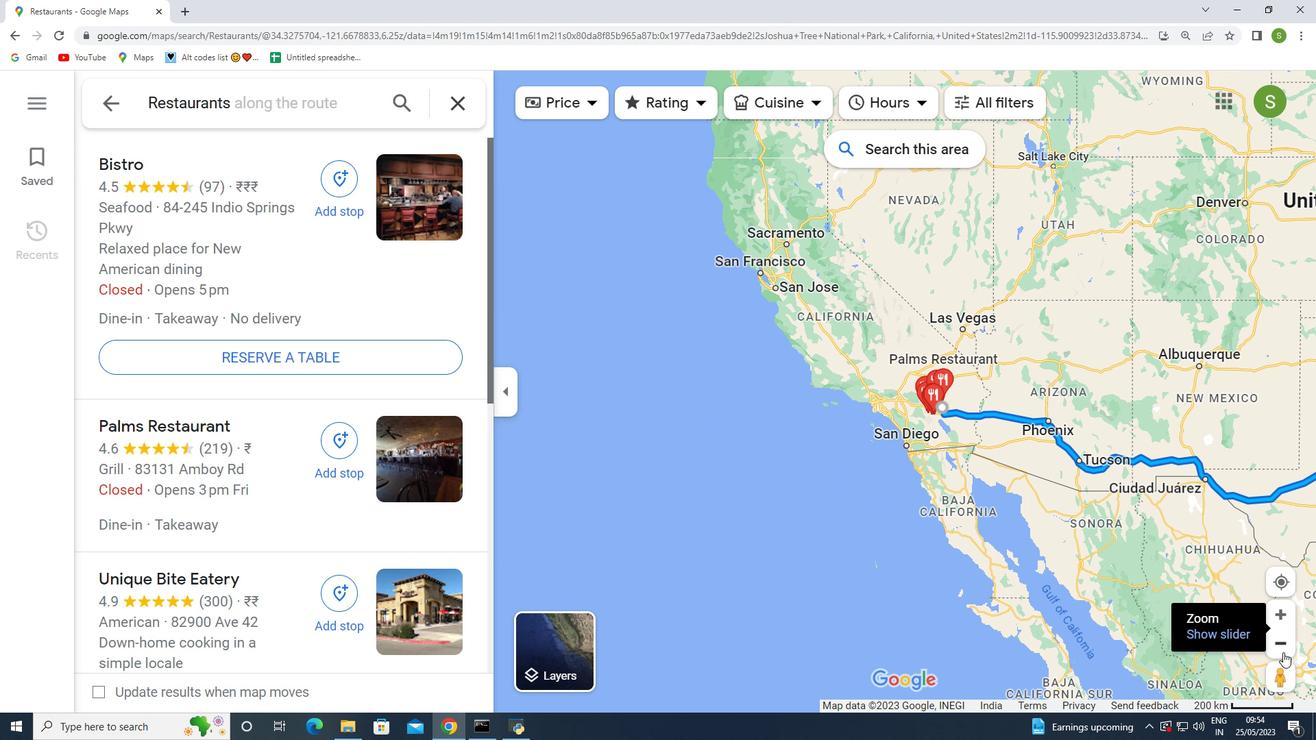 
Action: Mouse moved to (1205, 429)
Screenshot: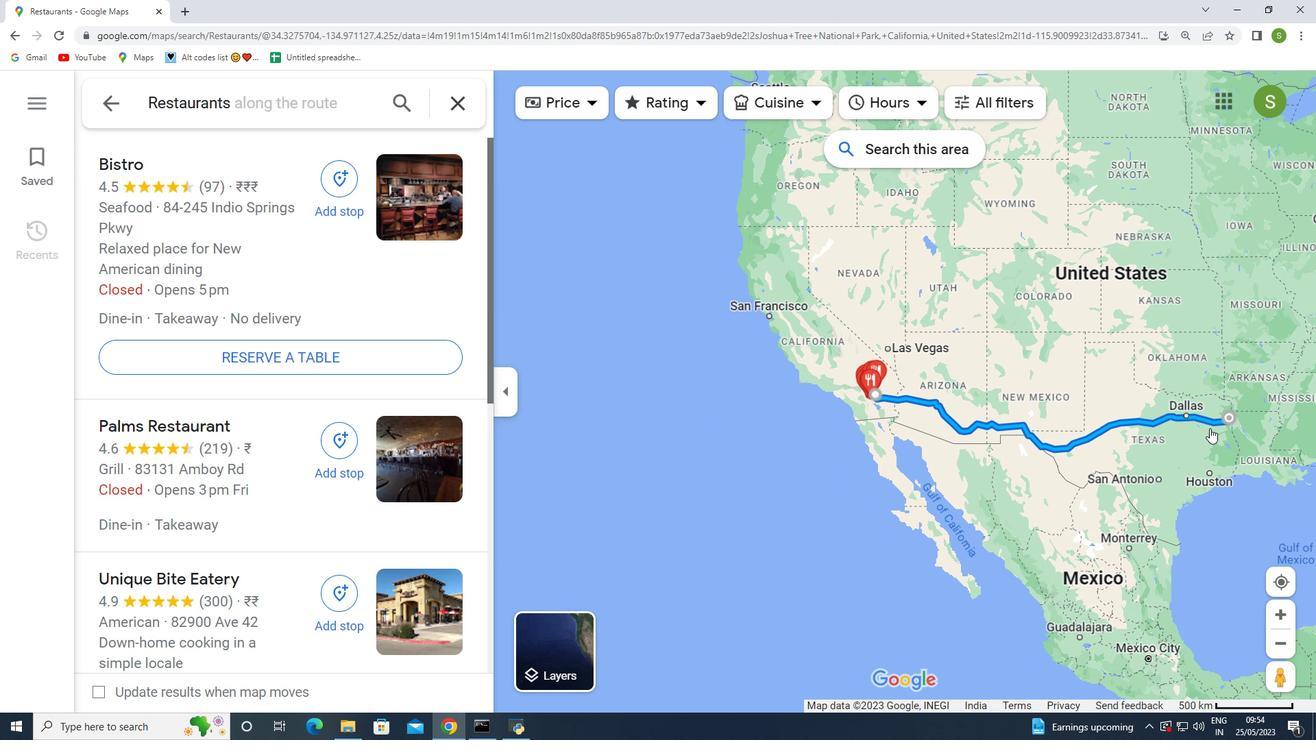 
Action: Mouse scrolled (1205, 429) with delta (0, 0)
Screenshot: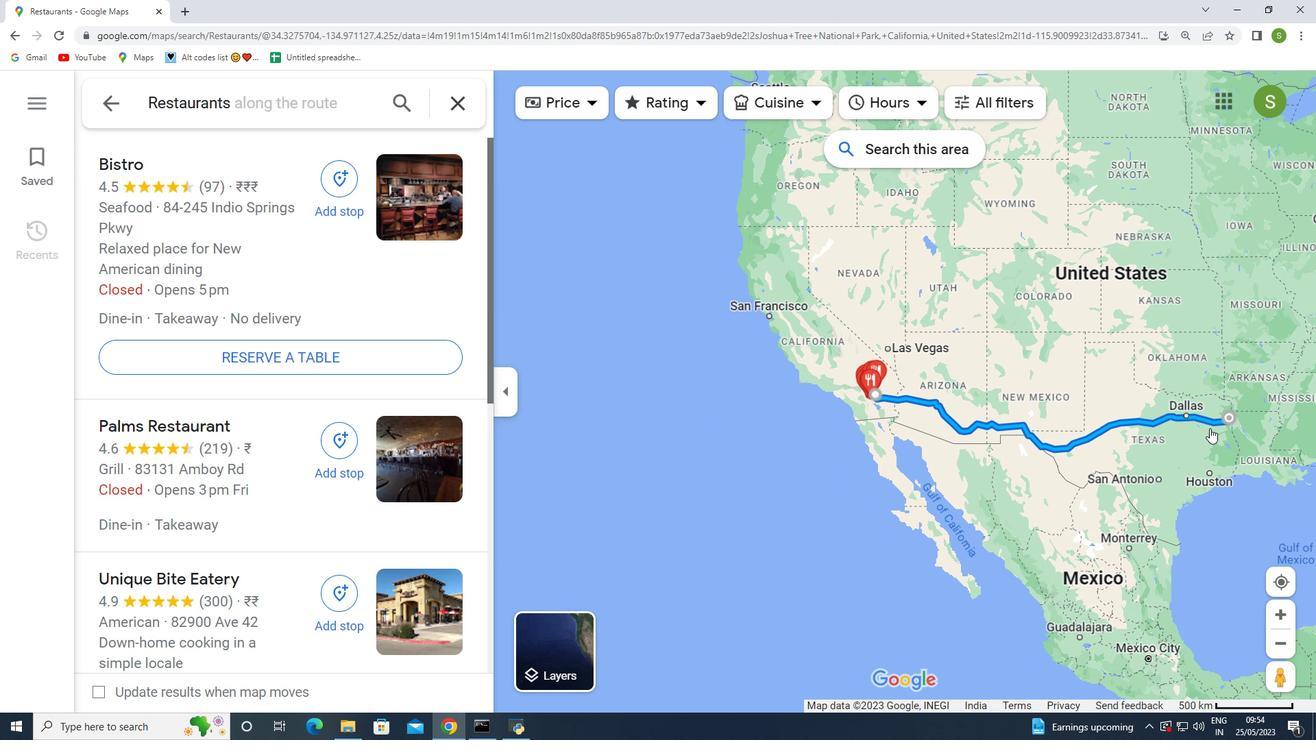
Action: Mouse moved to (1208, 429)
Screenshot: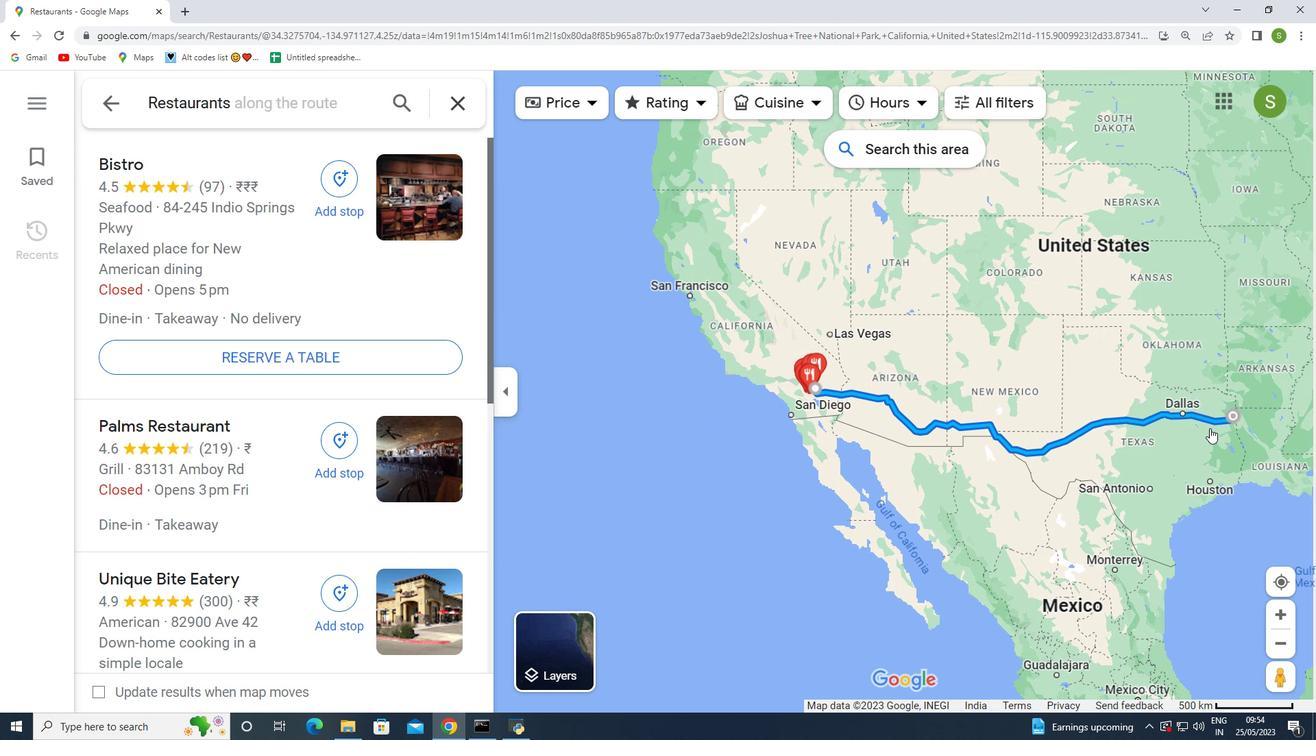
Action: Mouse scrolled (1208, 429) with delta (0, 0)
Screenshot: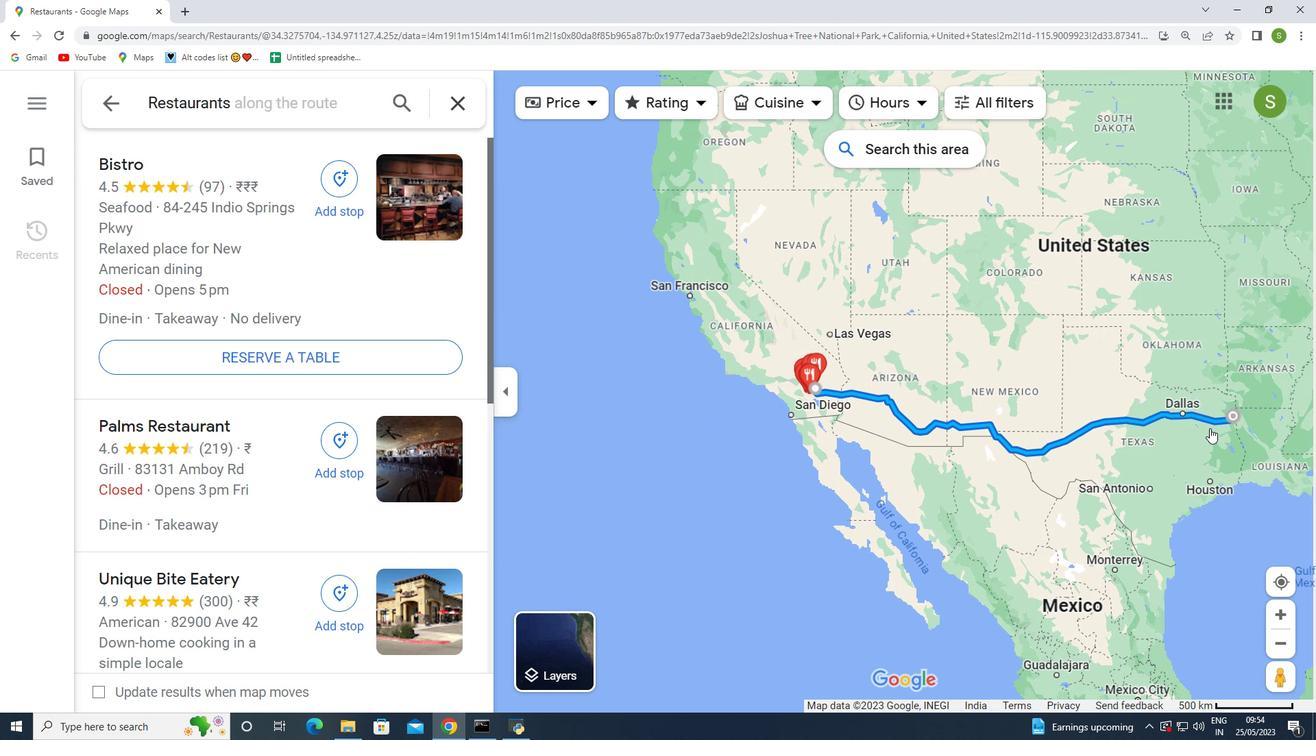 
Action: Mouse moved to (1210, 428)
Screenshot: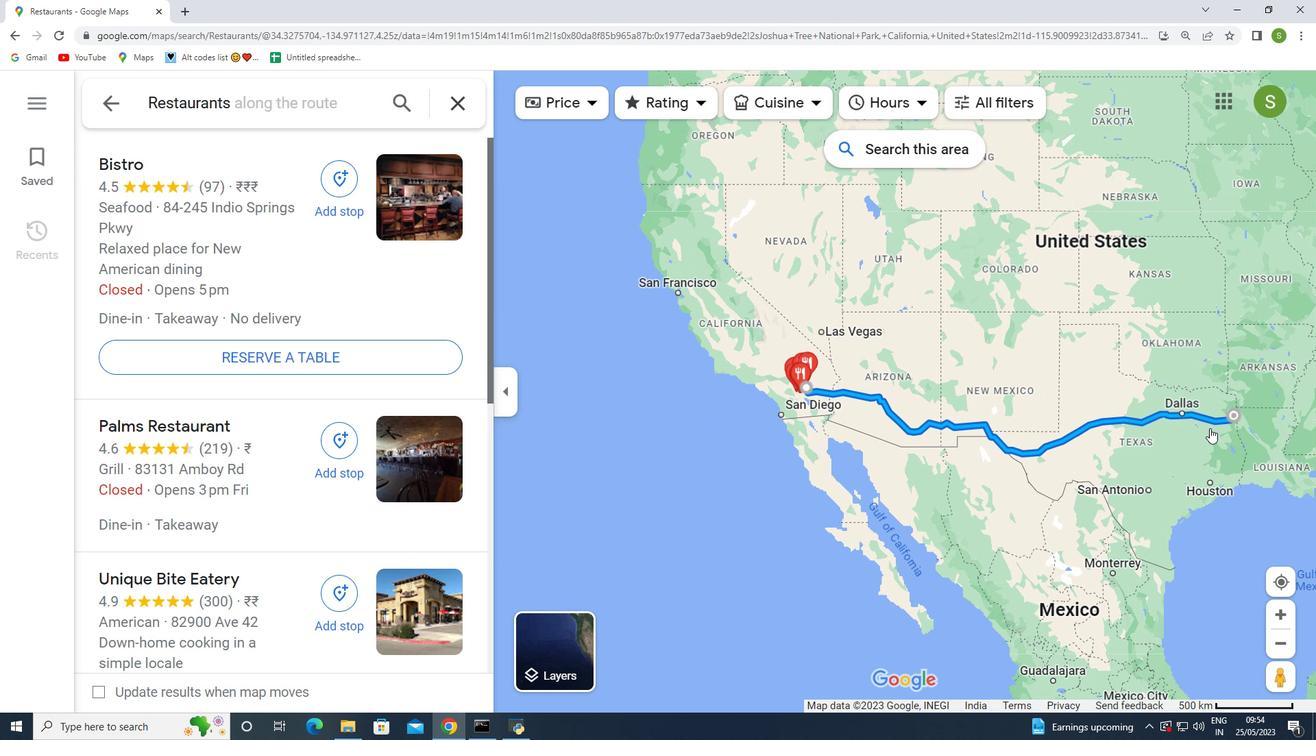 
Action: Mouse scrolled (1210, 429) with delta (0, 0)
Screenshot: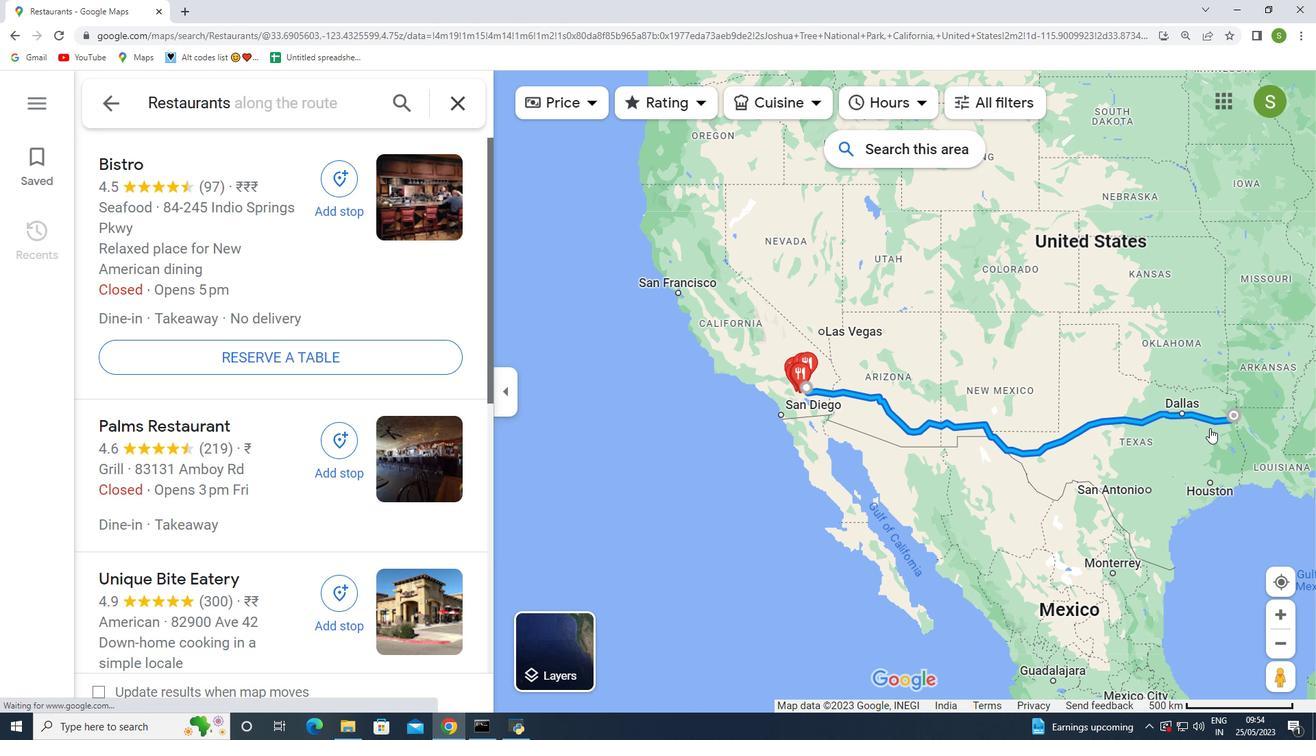 
Action: Mouse moved to (1210, 428)
Screenshot: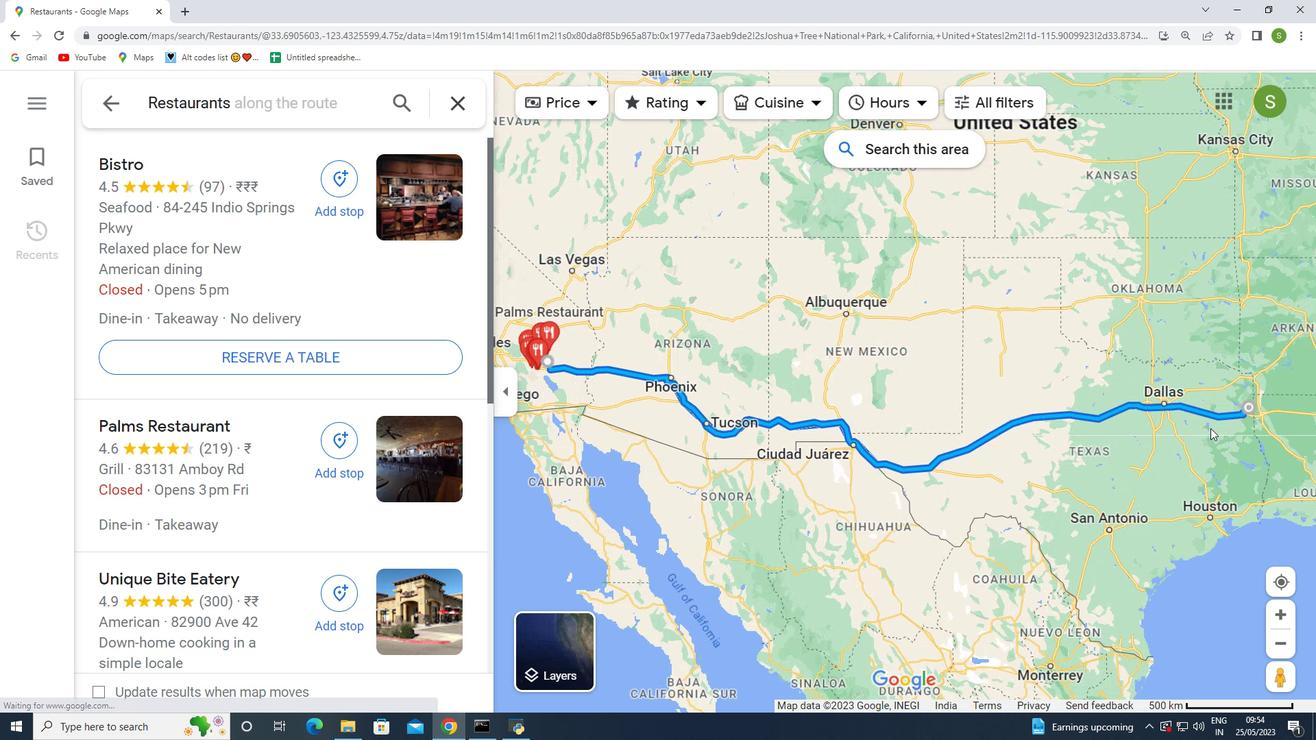 
Action: Mouse scrolled (1210, 429) with delta (0, 0)
Screenshot: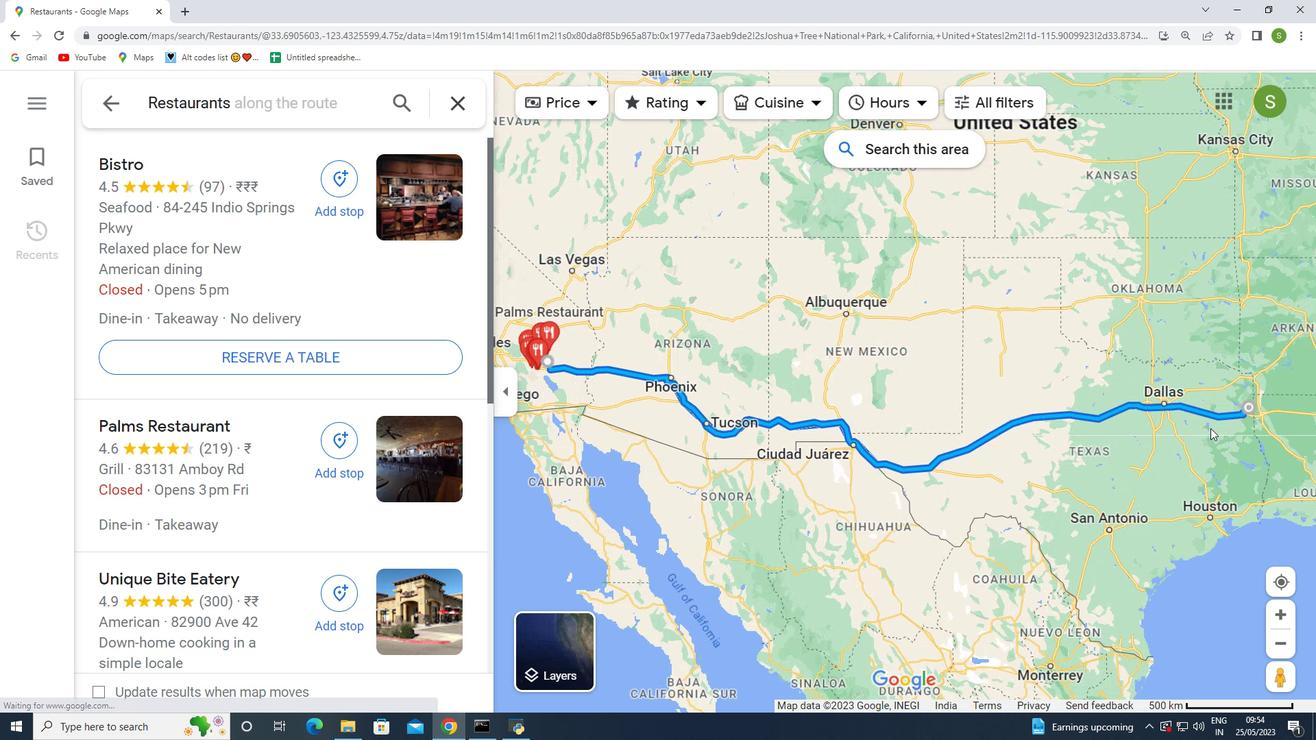 
Action: Mouse moved to (1210, 428)
Screenshot: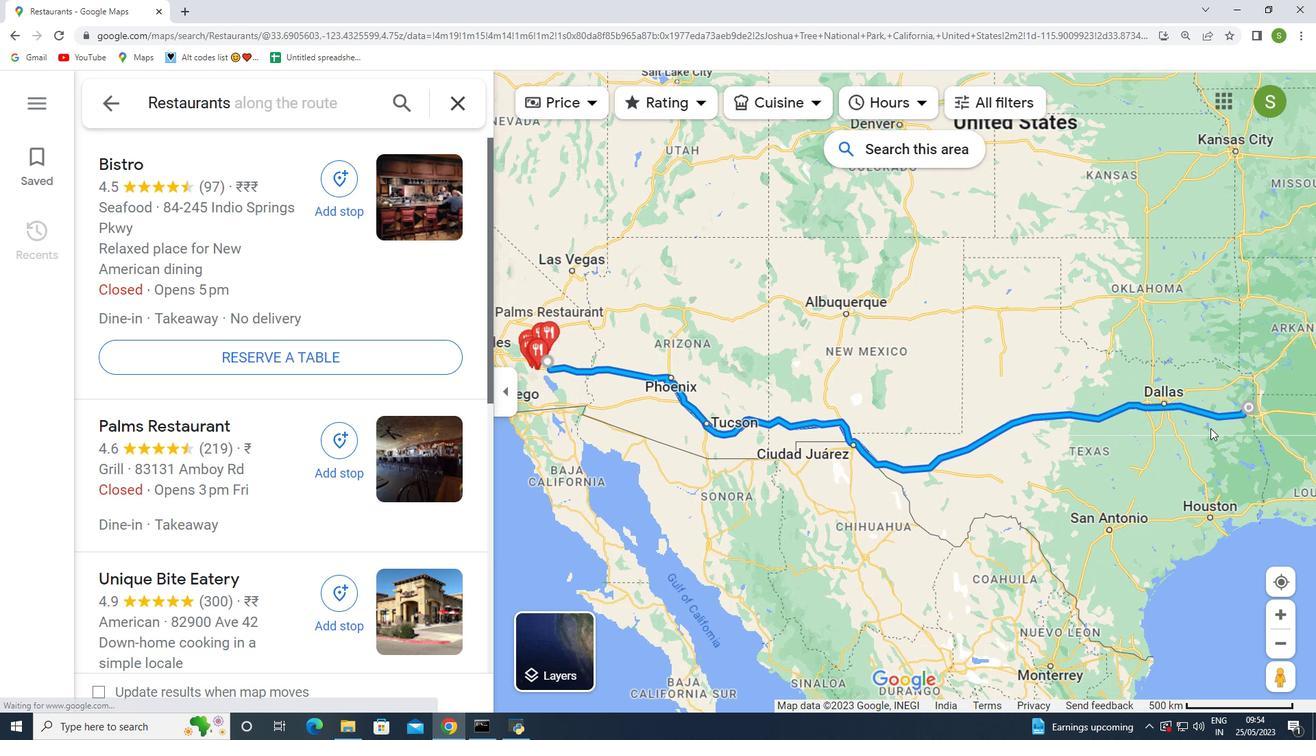 
Action: Mouse scrolled (1210, 429) with delta (0, 0)
Screenshot: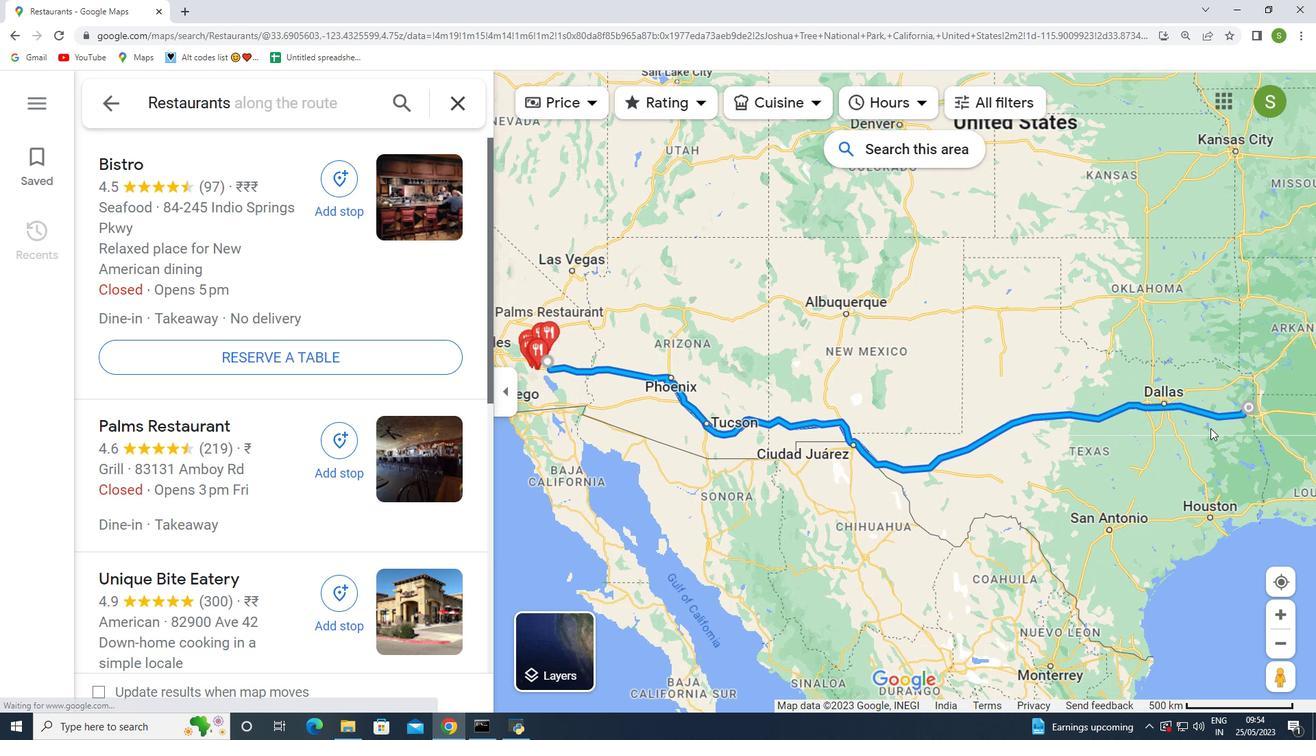 
Action: Mouse moved to (931, 142)
Screenshot: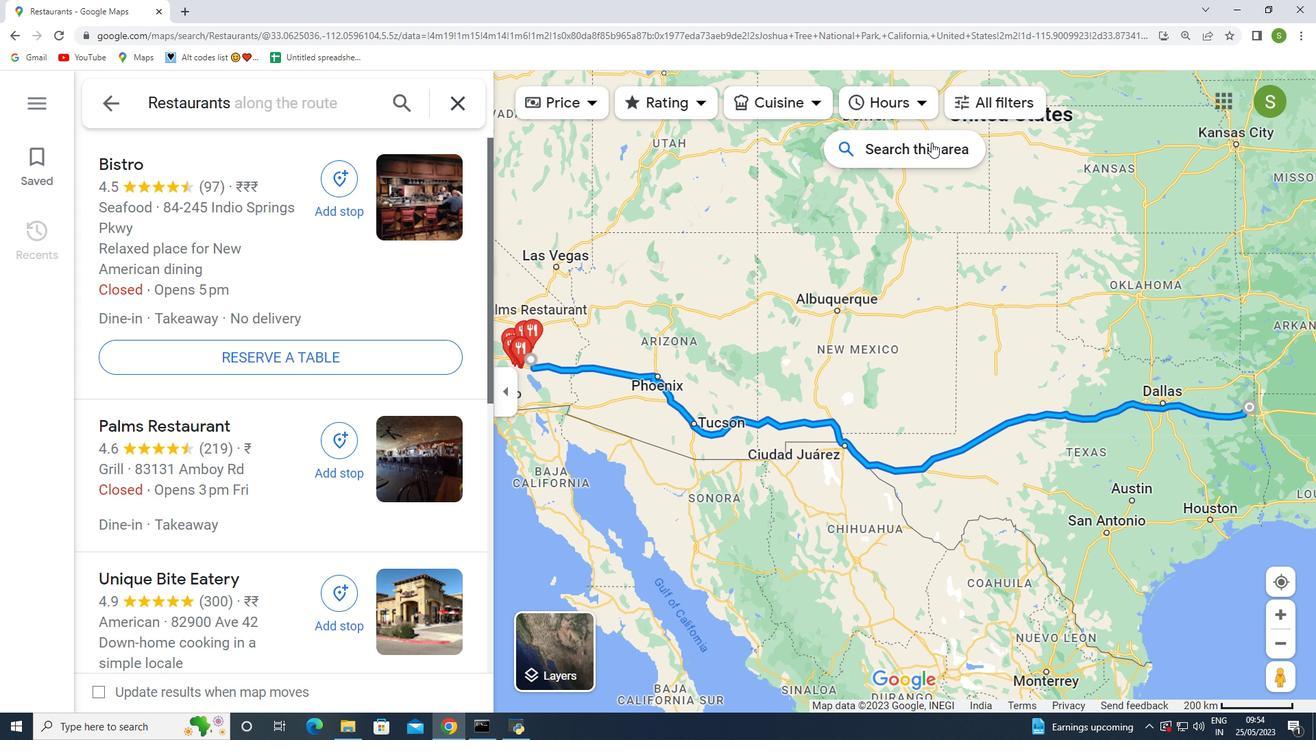 
Action: Mouse pressed left at (931, 142)
Screenshot: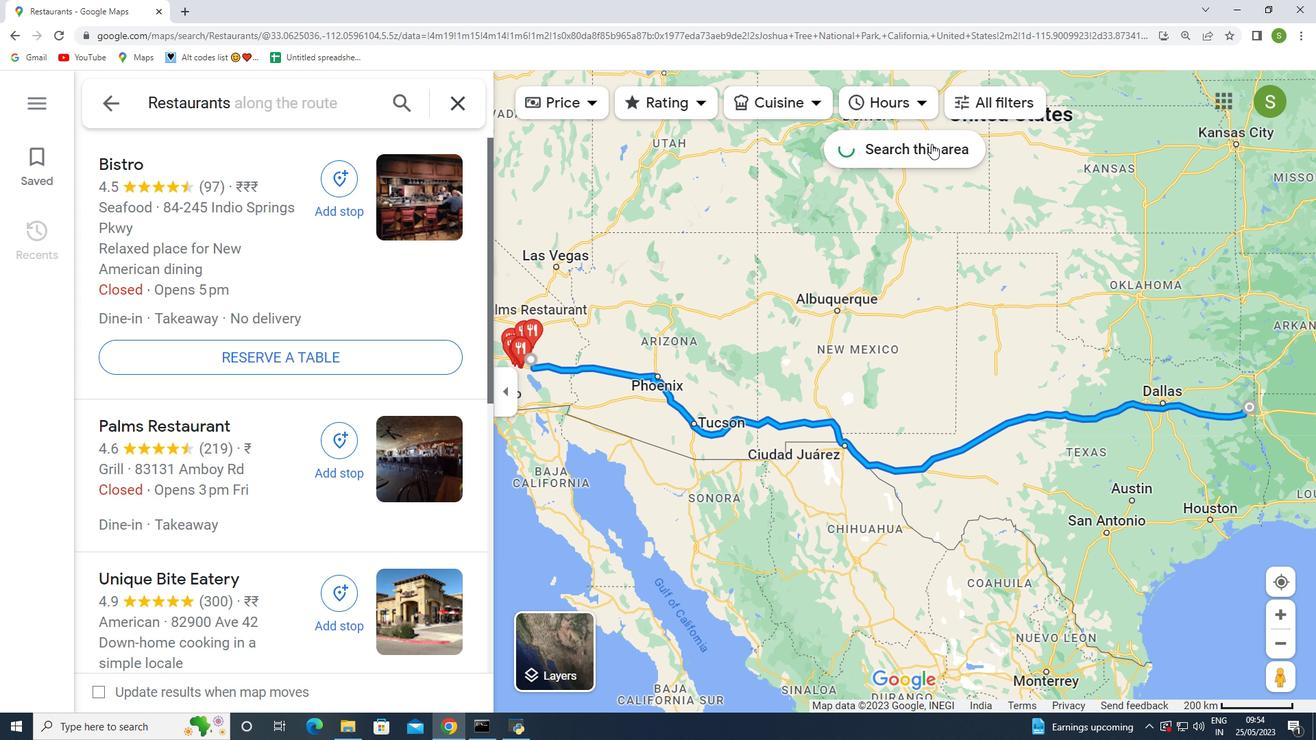 
Action: Mouse moved to (645, 353)
Screenshot: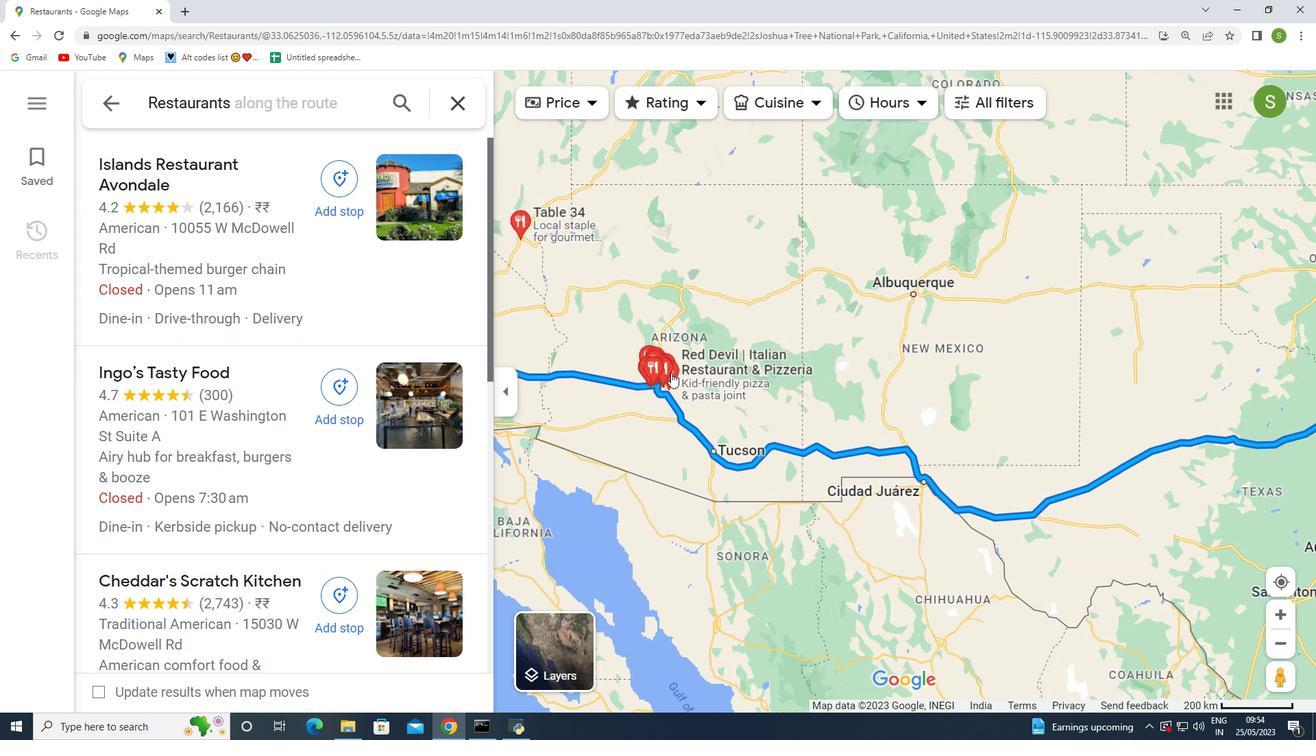 
Action: Mouse scrolled (645, 354) with delta (0, 0)
Screenshot: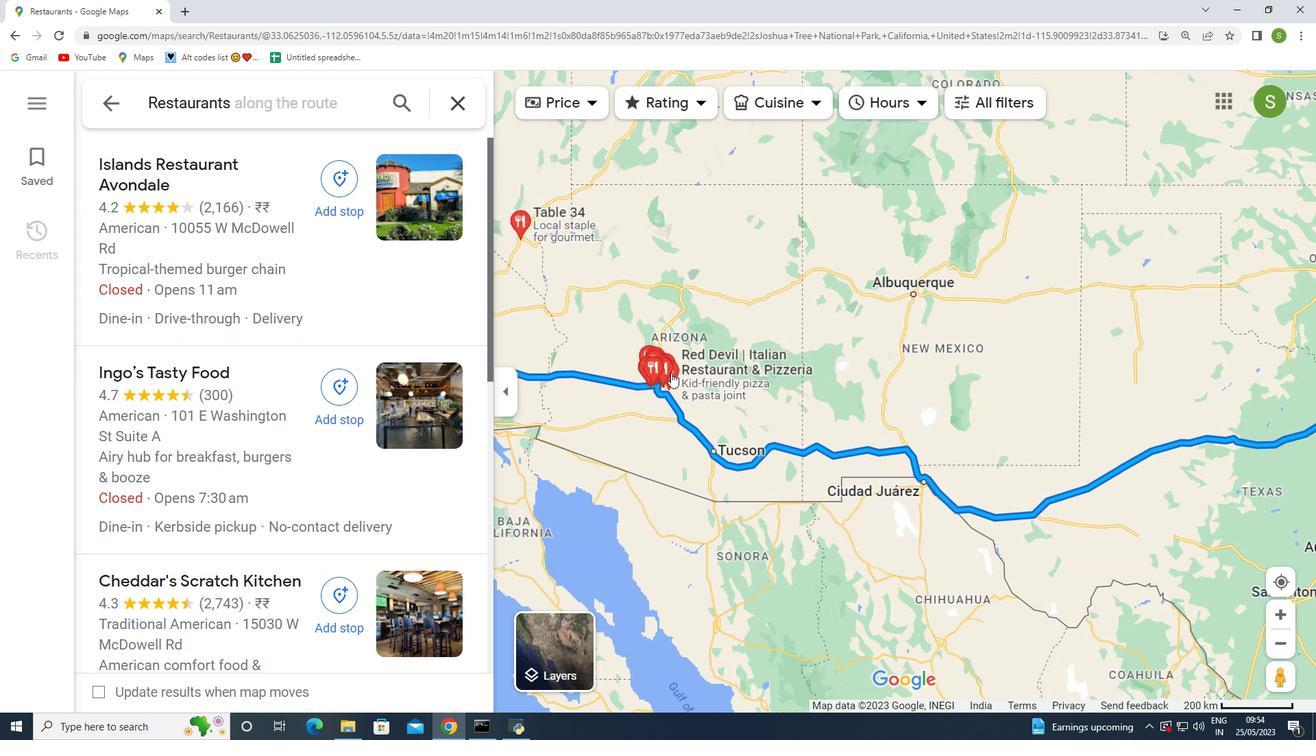 
Action: Mouse scrolled (645, 354) with delta (0, 0)
Screenshot: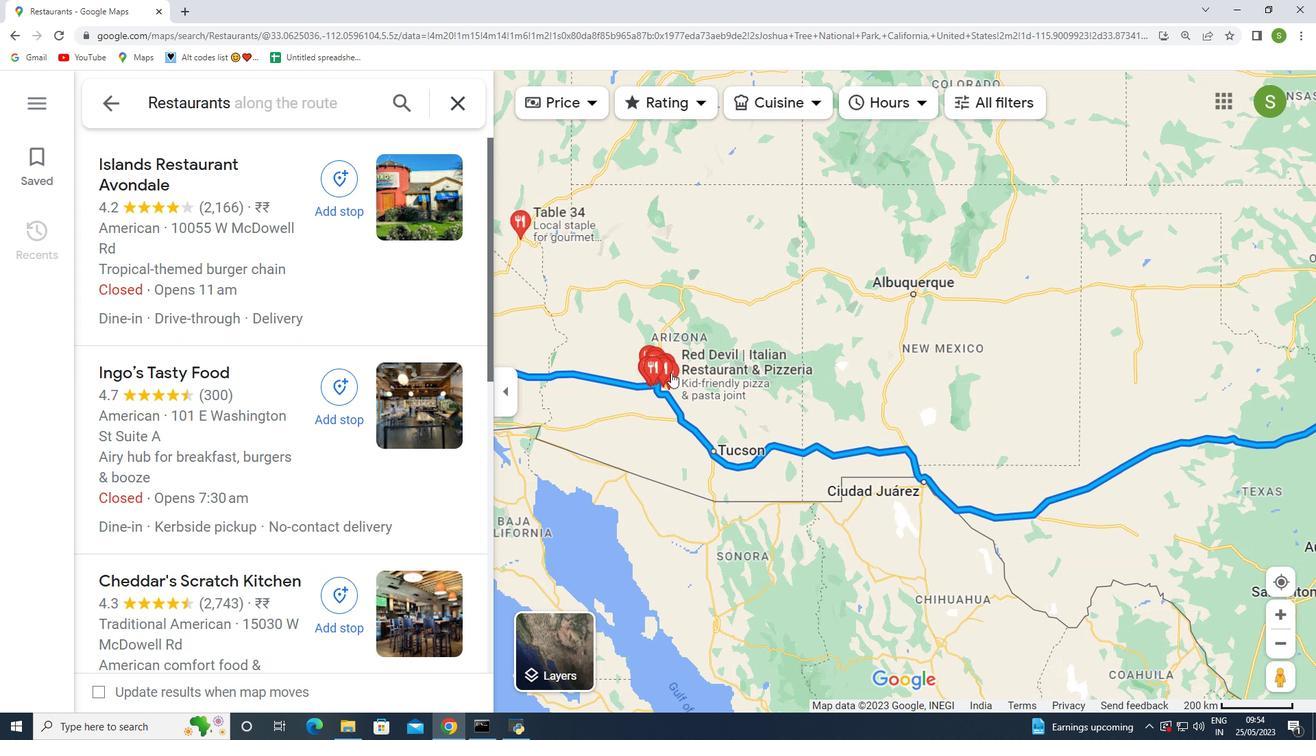 
Action: Mouse moved to (671, 373)
Screenshot: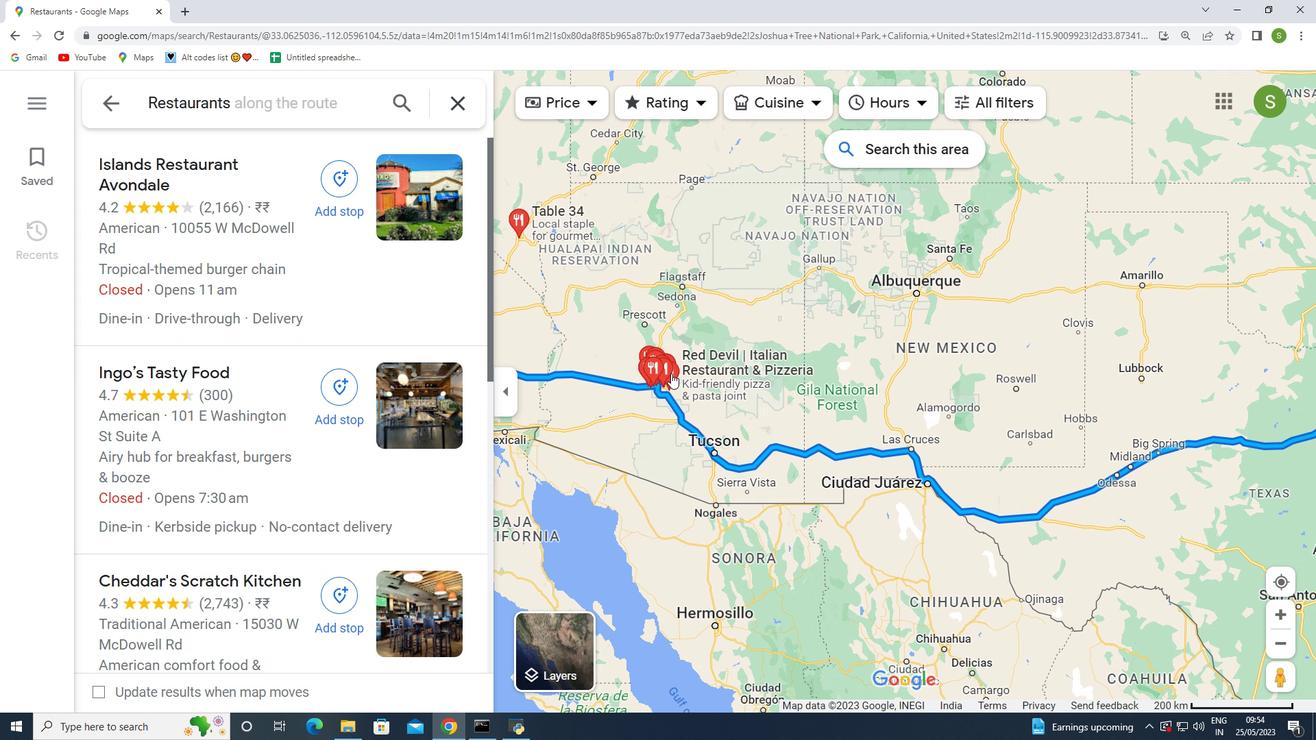 
Action: Mouse scrolled (671, 374) with delta (0, 0)
Screenshot: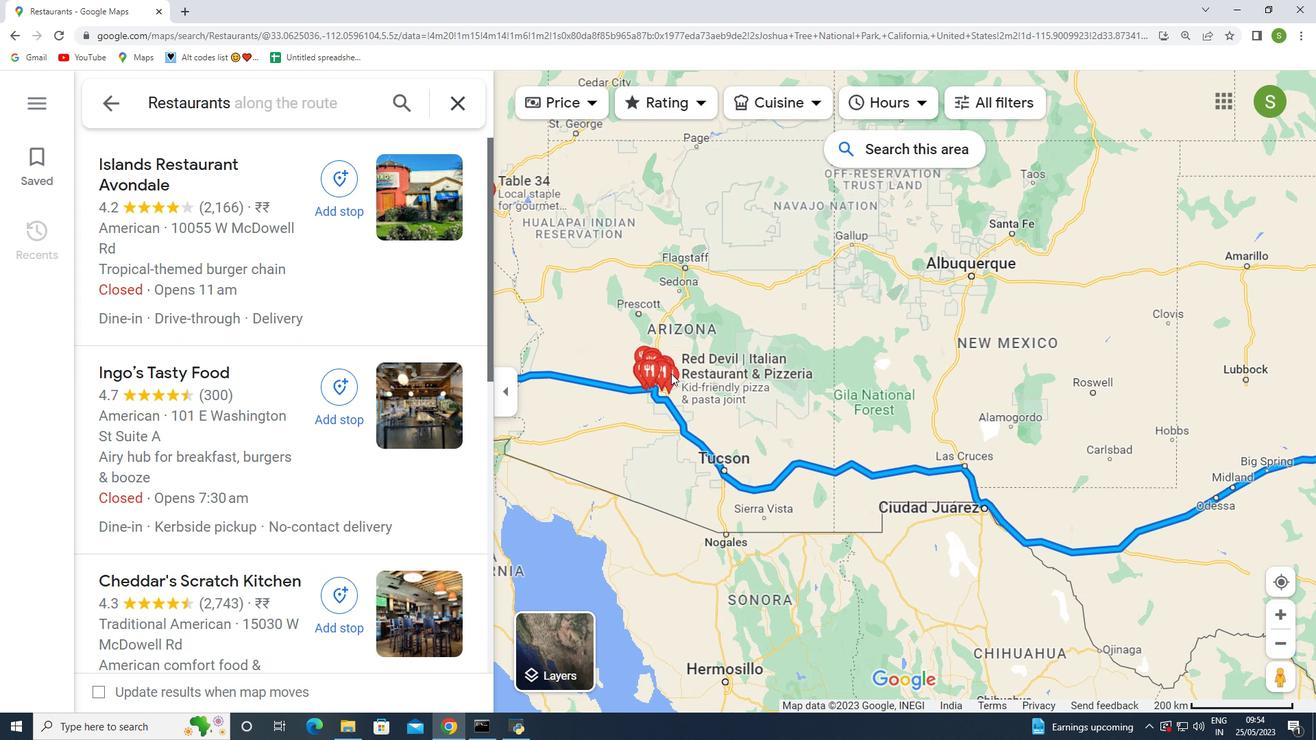 
Action: Mouse scrolled (671, 374) with delta (0, 0)
Screenshot: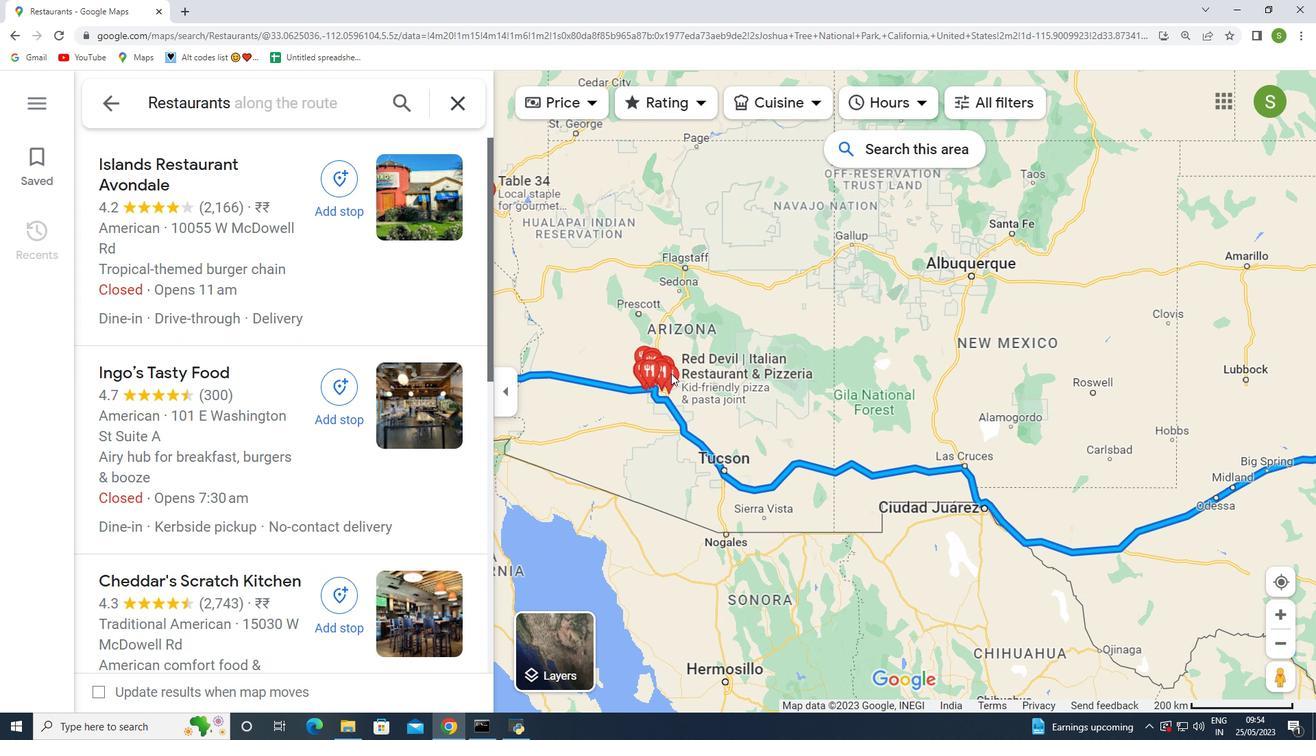 
Action: Mouse scrolled (671, 374) with delta (0, 0)
Screenshot: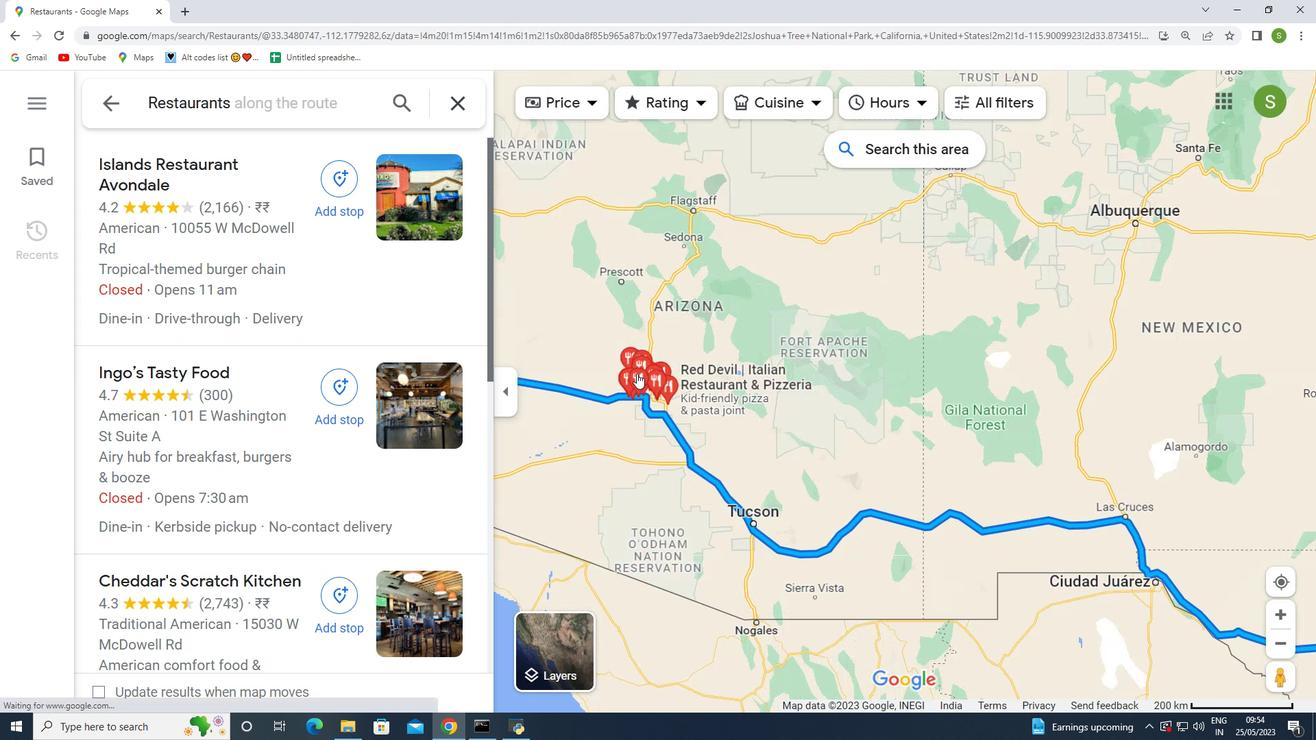 
Action: Mouse scrolled (671, 374) with delta (0, 0)
Screenshot: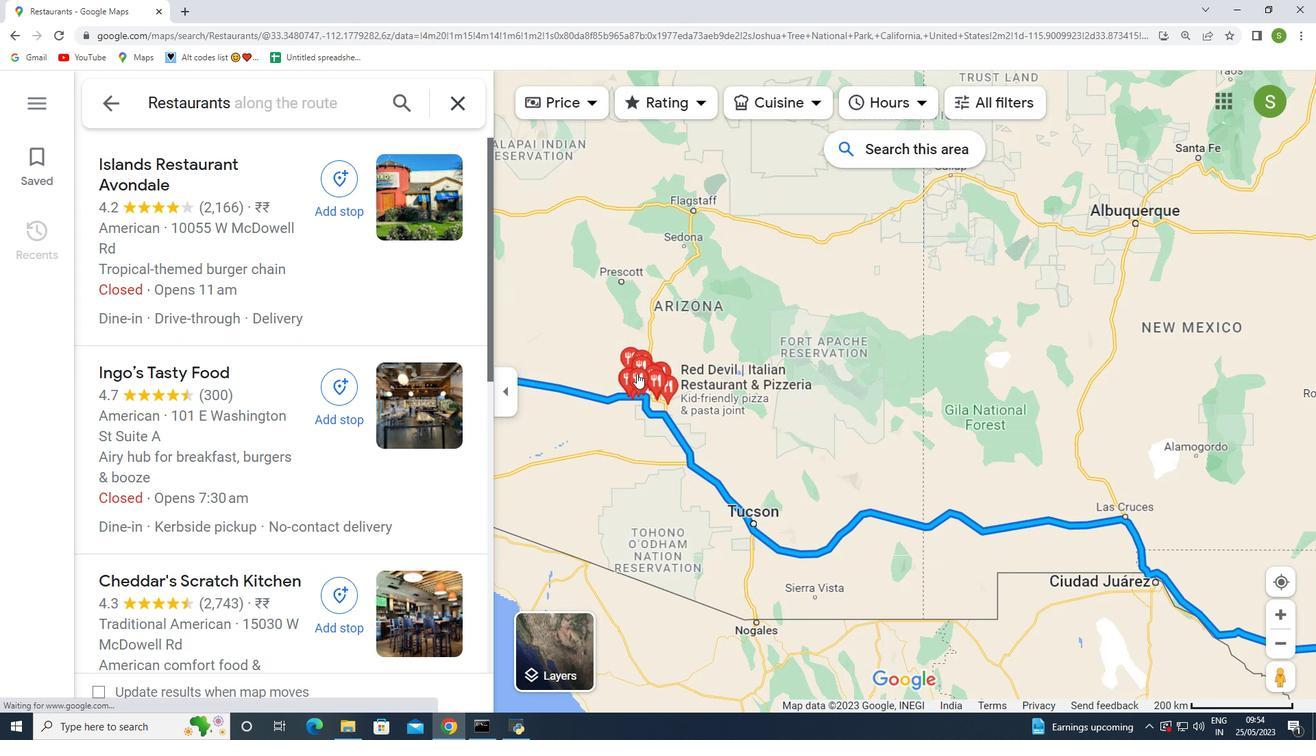 
Action: Mouse moved to (634, 371)
Screenshot: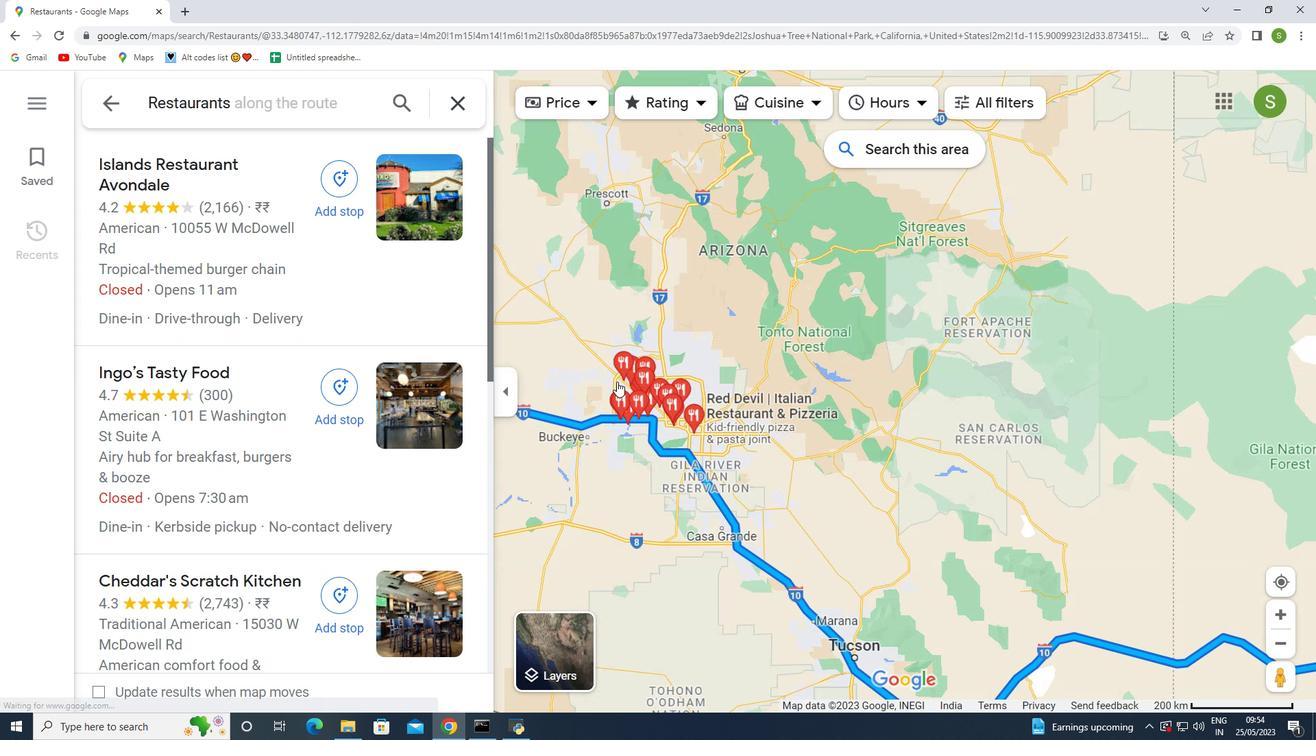 
Action: Mouse scrolled (634, 372) with delta (0, 0)
Screenshot: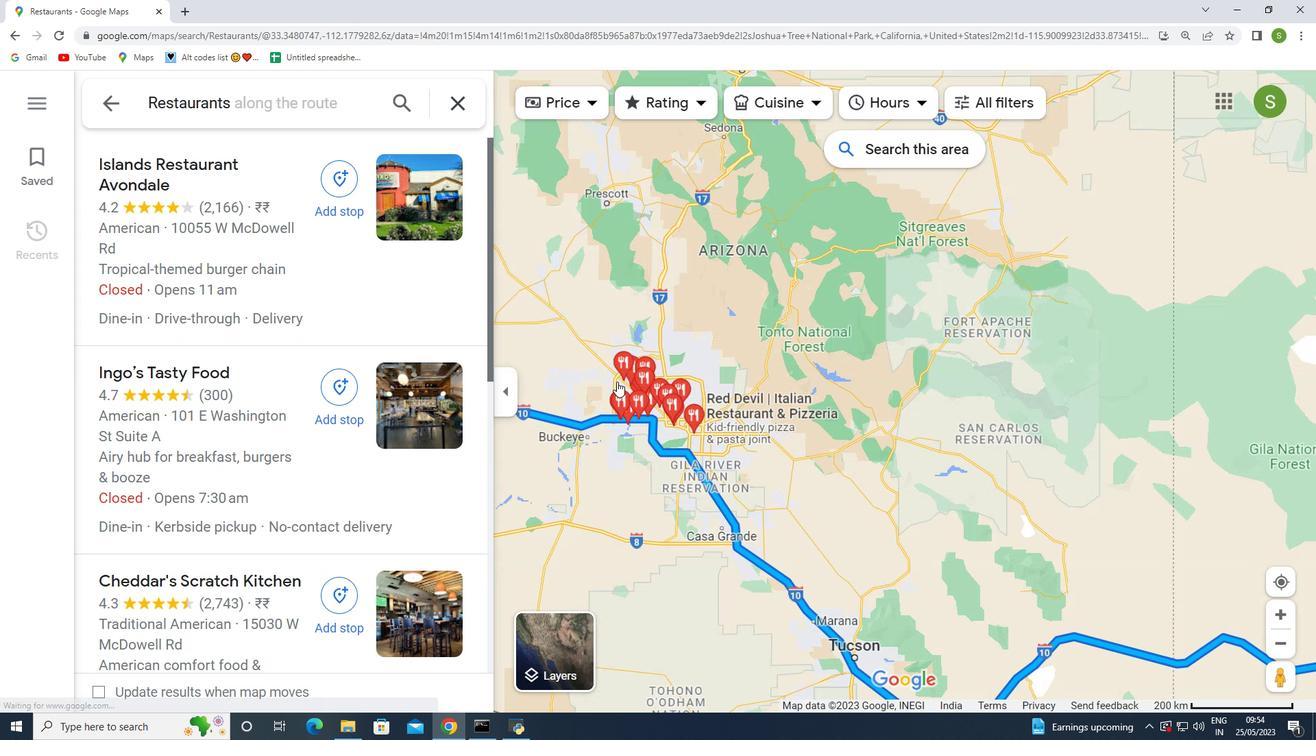 
Action: Mouse moved to (634, 371)
Screenshot: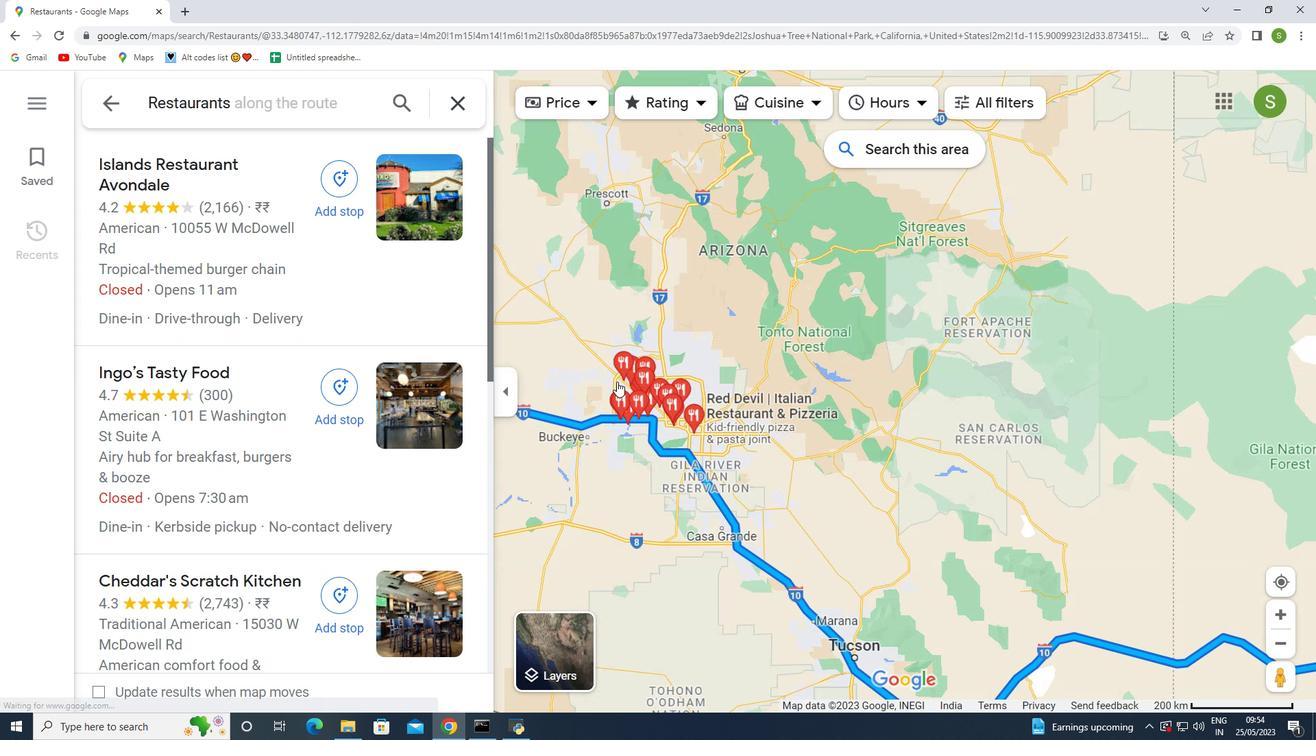 
Action: Mouse scrolled (634, 372) with delta (0, 0)
Screenshot: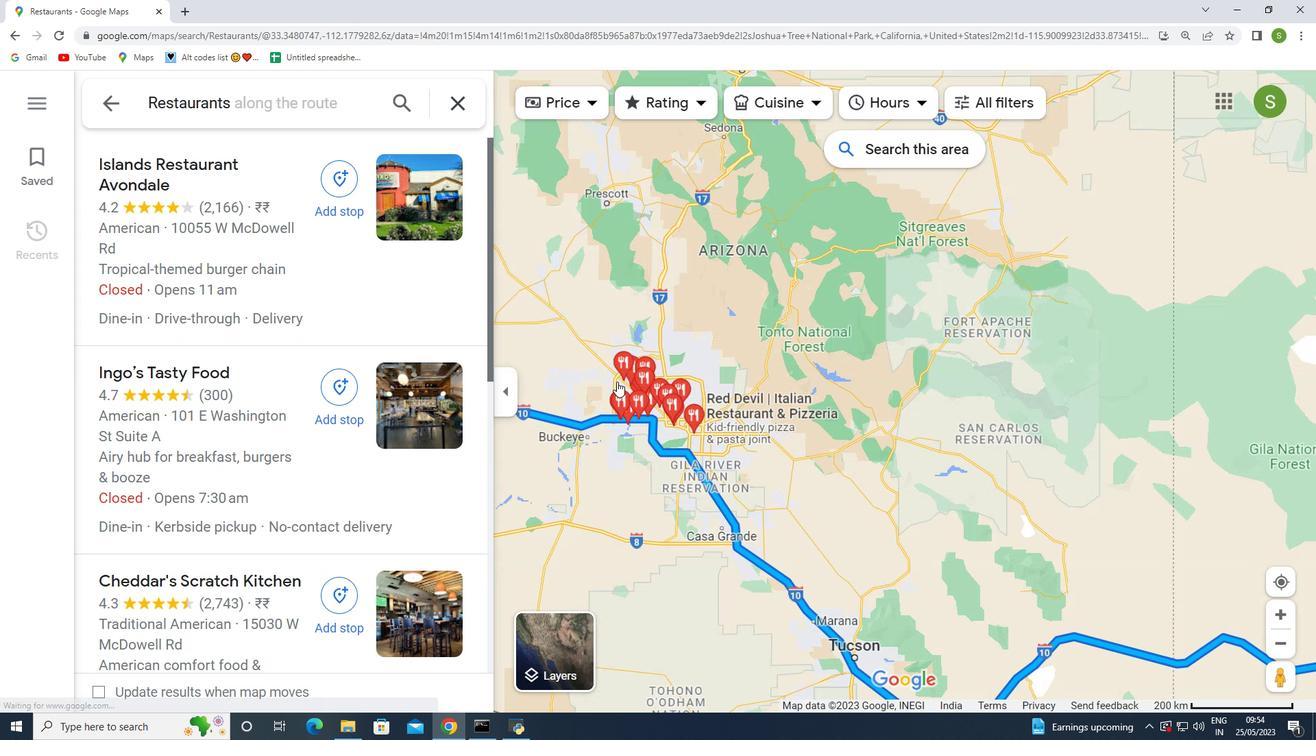 
Action: Mouse scrolled (634, 372) with delta (0, 0)
Screenshot: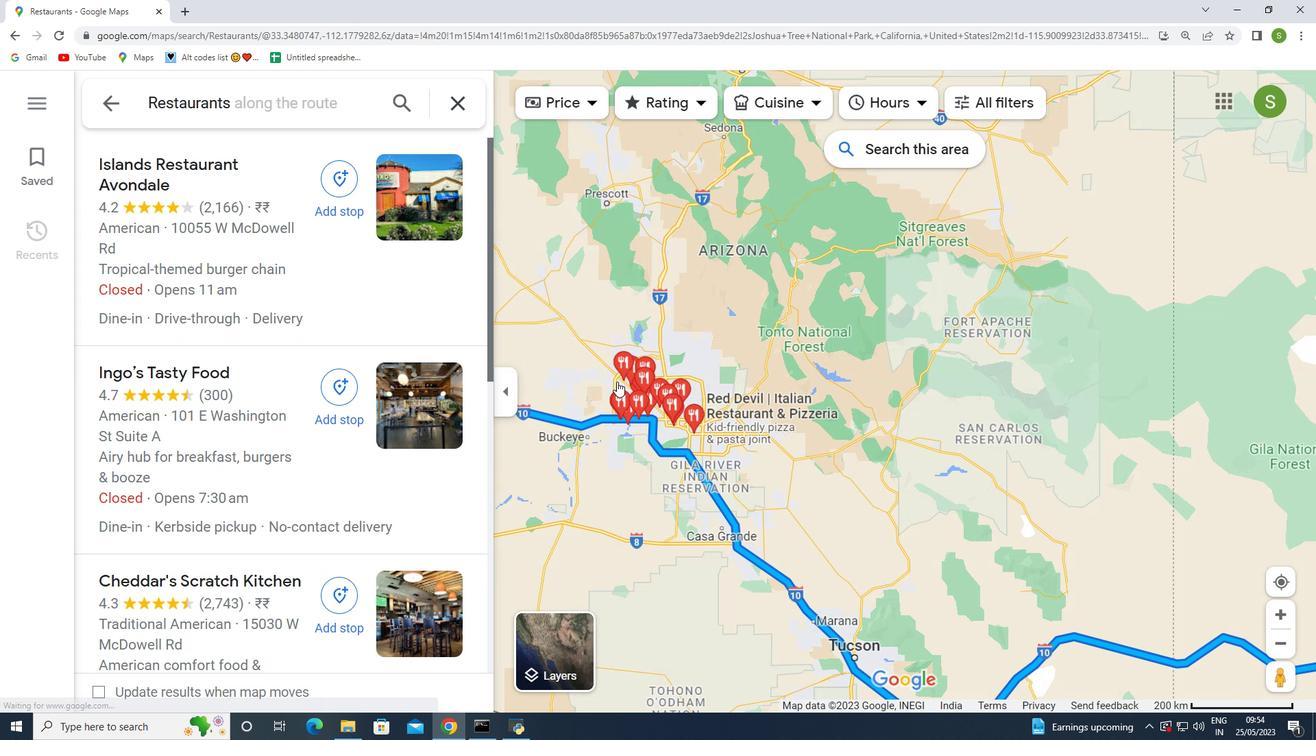 
Action: Mouse moved to (634, 370)
Screenshot: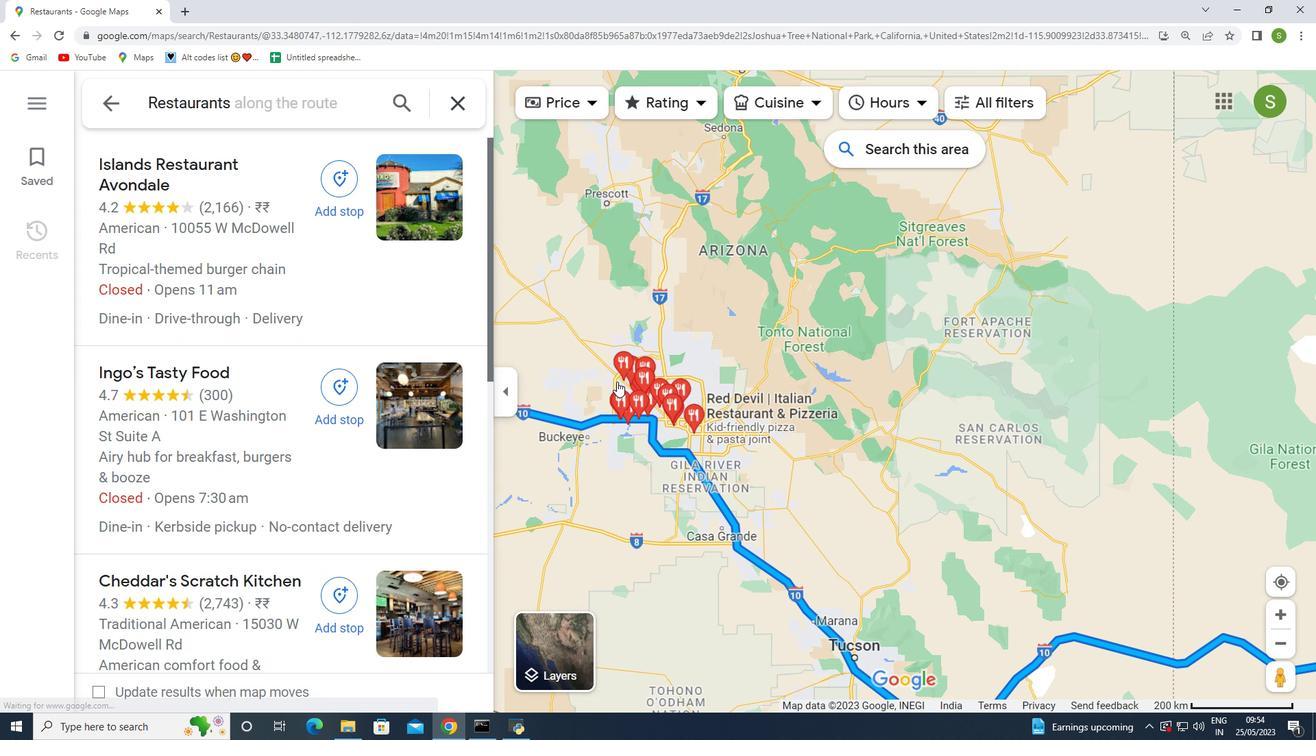 
Action: Mouse scrolled (634, 371) with delta (0, 0)
Screenshot: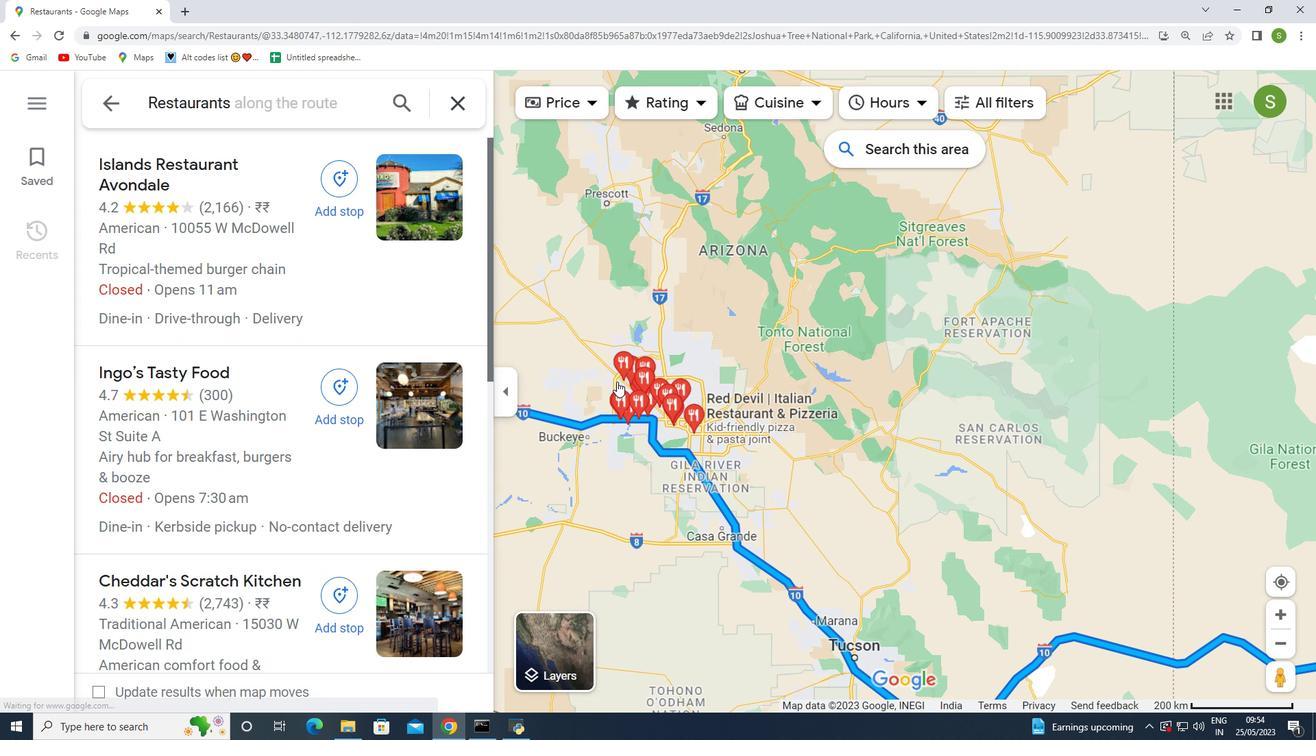 
Action: Mouse moved to (616, 385)
Screenshot: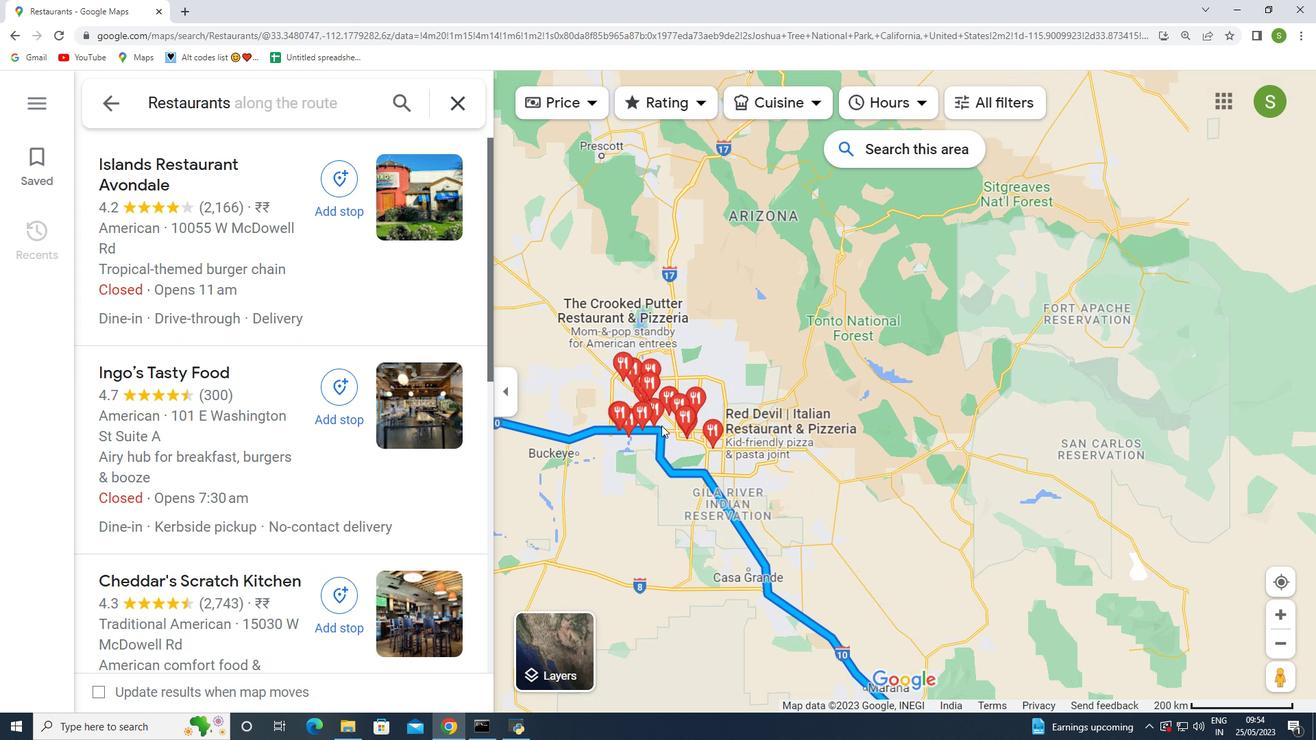 
Action: Mouse scrolled (616, 386) with delta (0, 0)
Screenshot: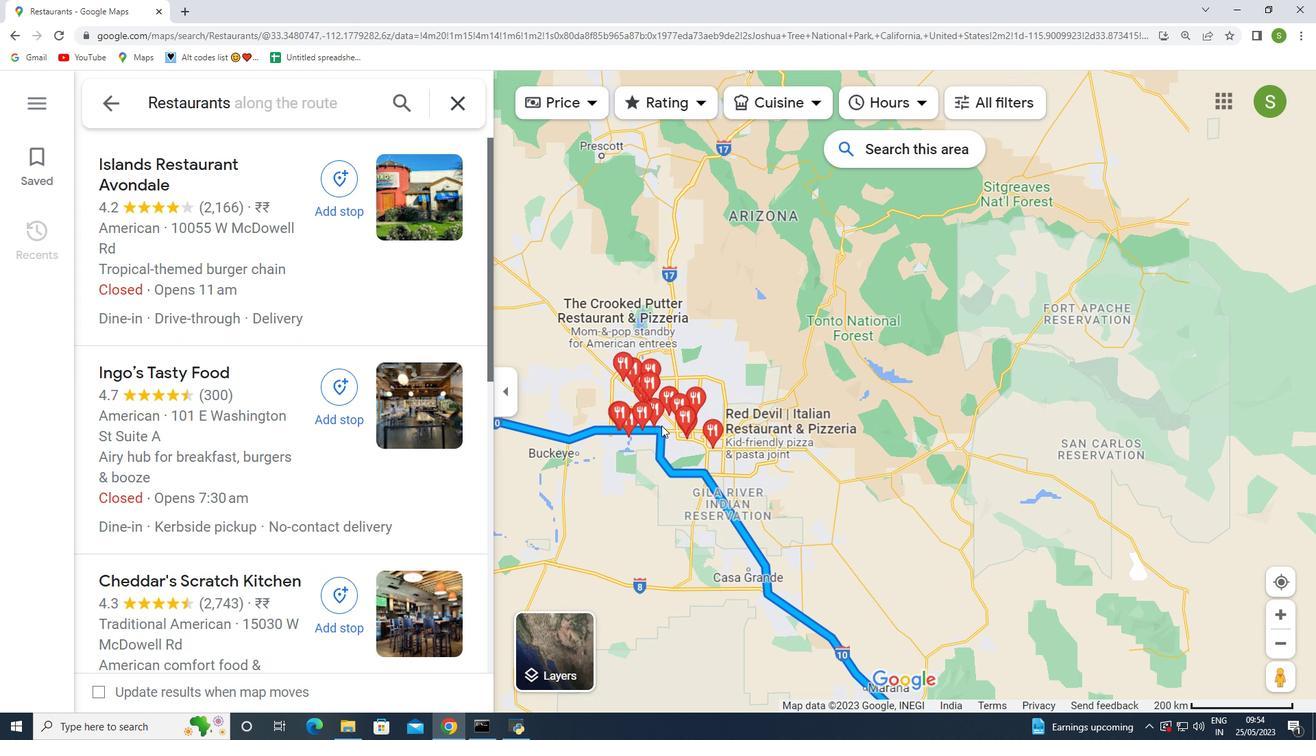 
Action: Mouse scrolled (616, 386) with delta (0, 0)
Screenshot: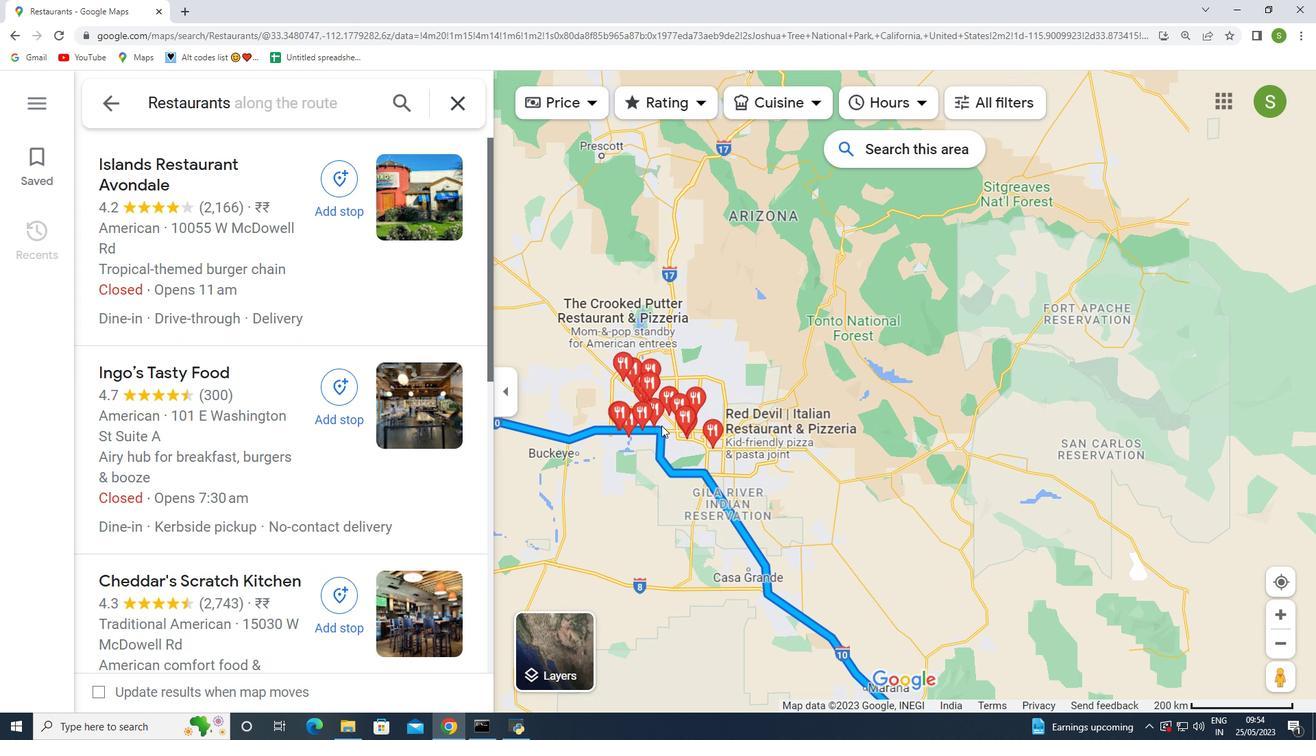 
Action: Mouse scrolled (616, 386) with delta (0, 0)
Screenshot: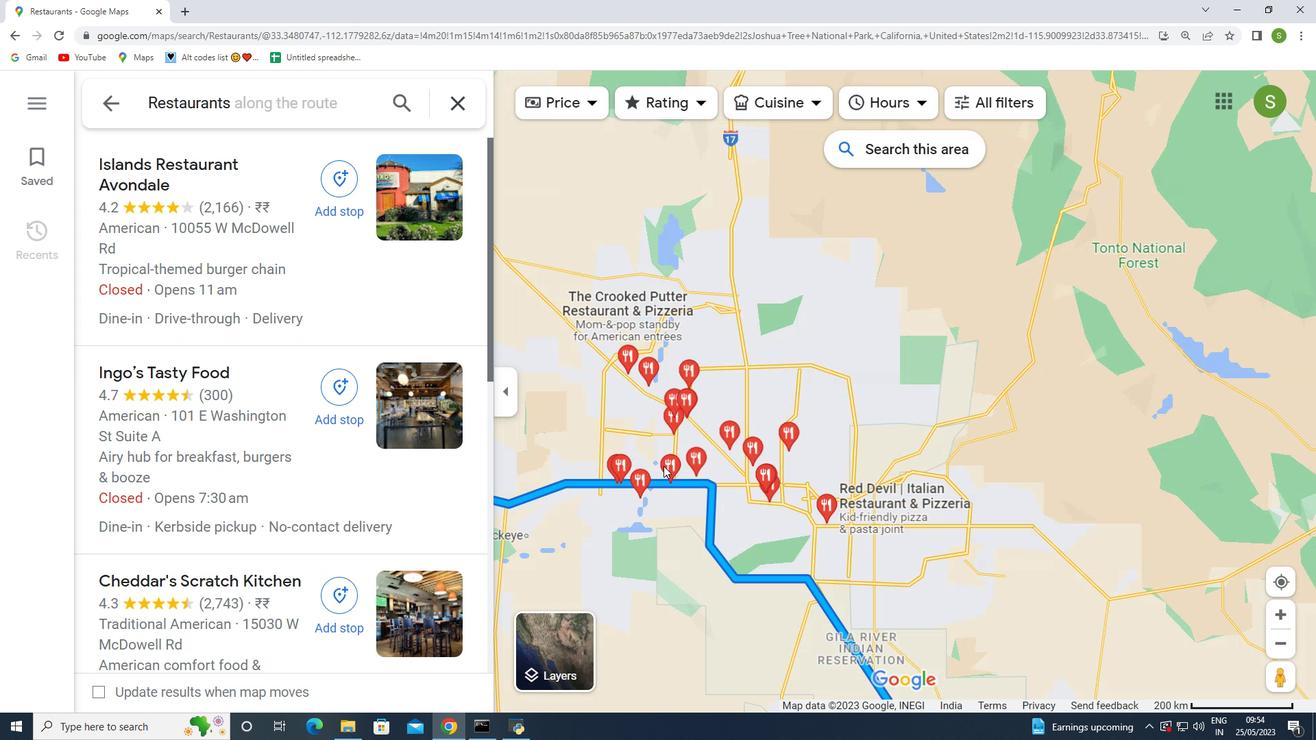 
Action: Mouse scrolled (616, 386) with delta (0, 0)
Screenshot: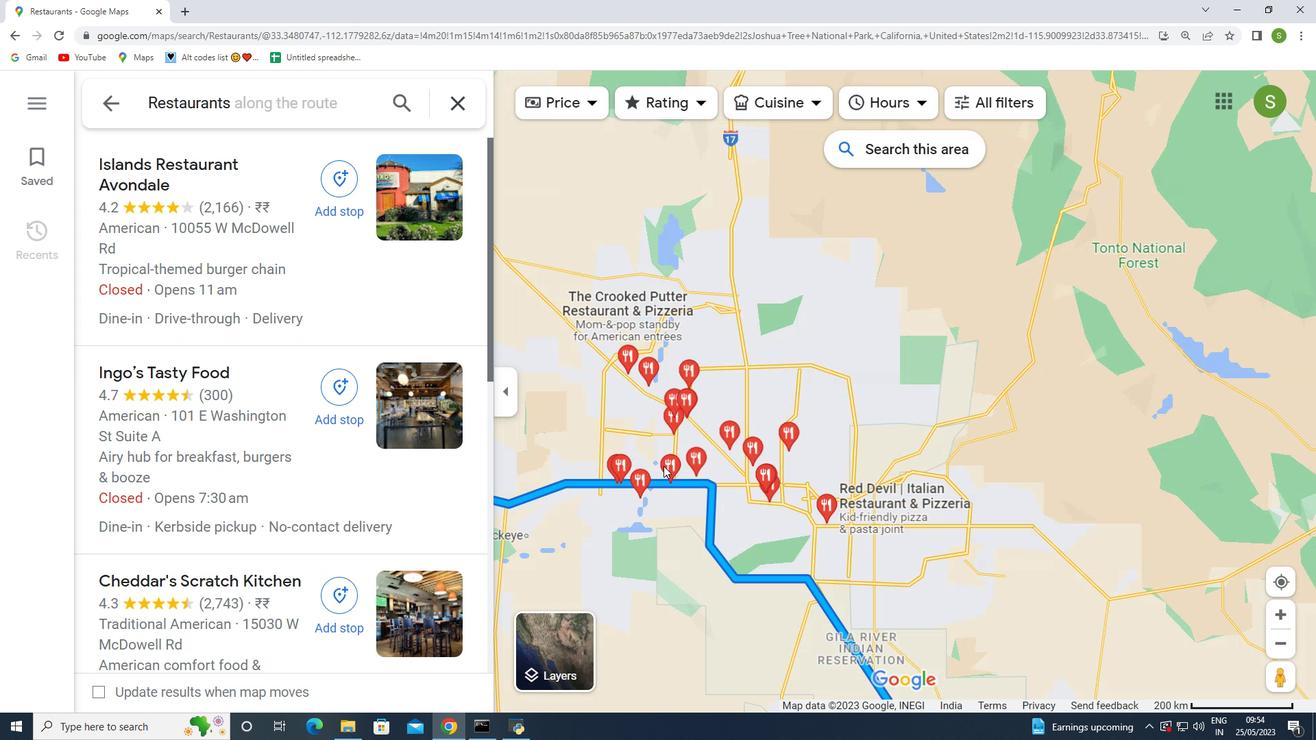 
Action: Mouse scrolled (616, 386) with delta (0, 0)
Screenshot: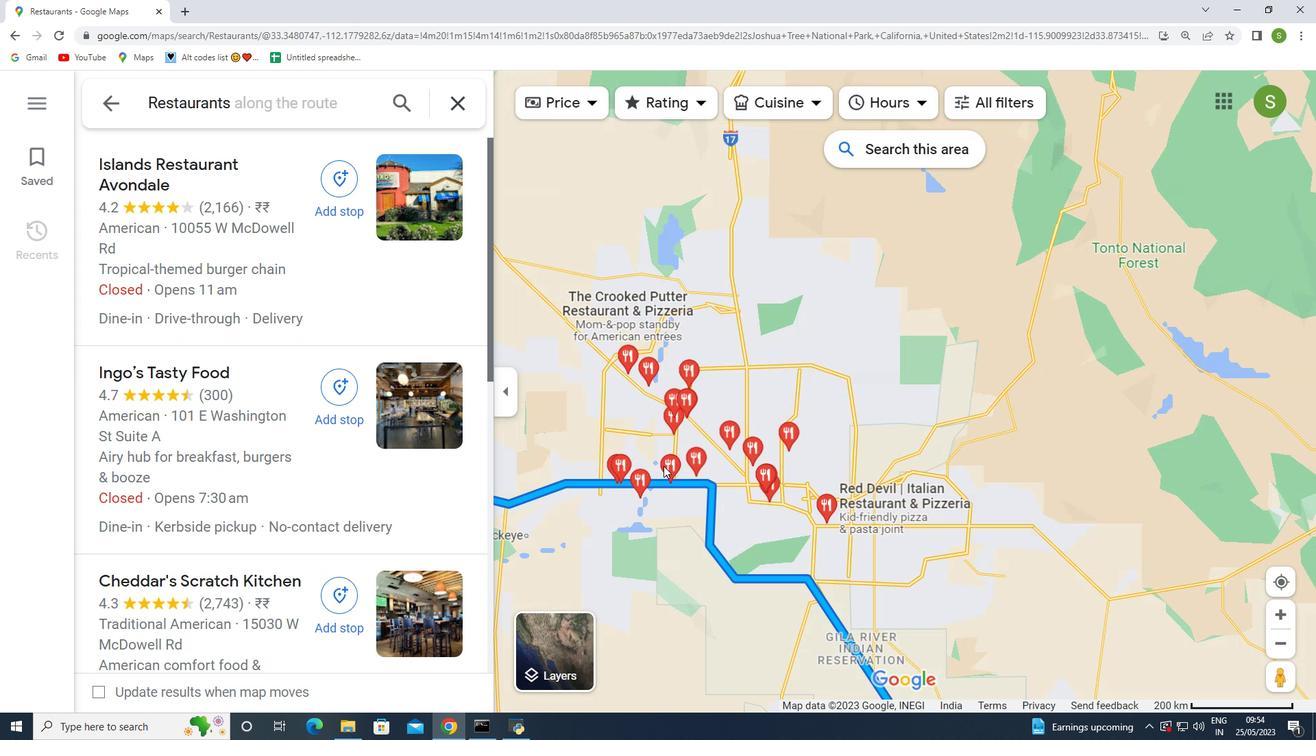 
Action: Mouse moved to (630, 390)
Screenshot: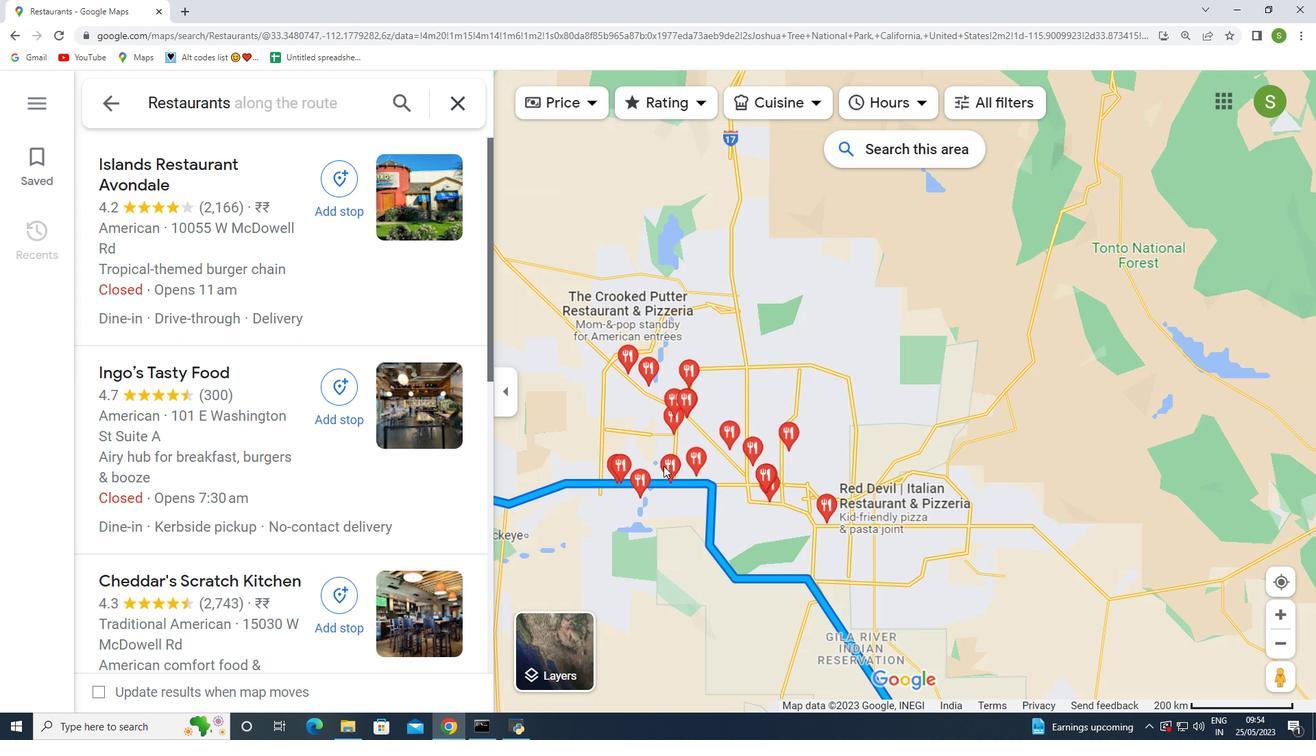 
Action: Mouse scrolled (630, 391) with delta (0, 0)
Screenshot: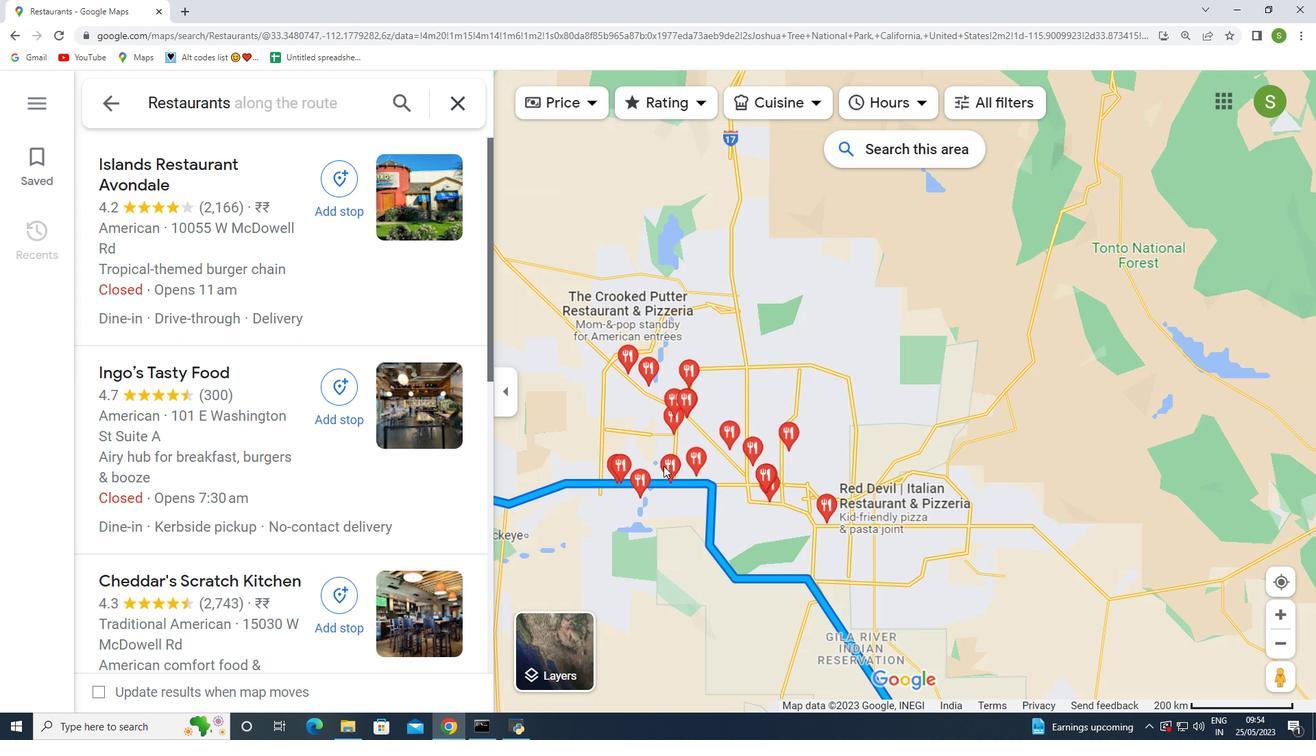 
Action: Mouse moved to (658, 455)
Screenshot: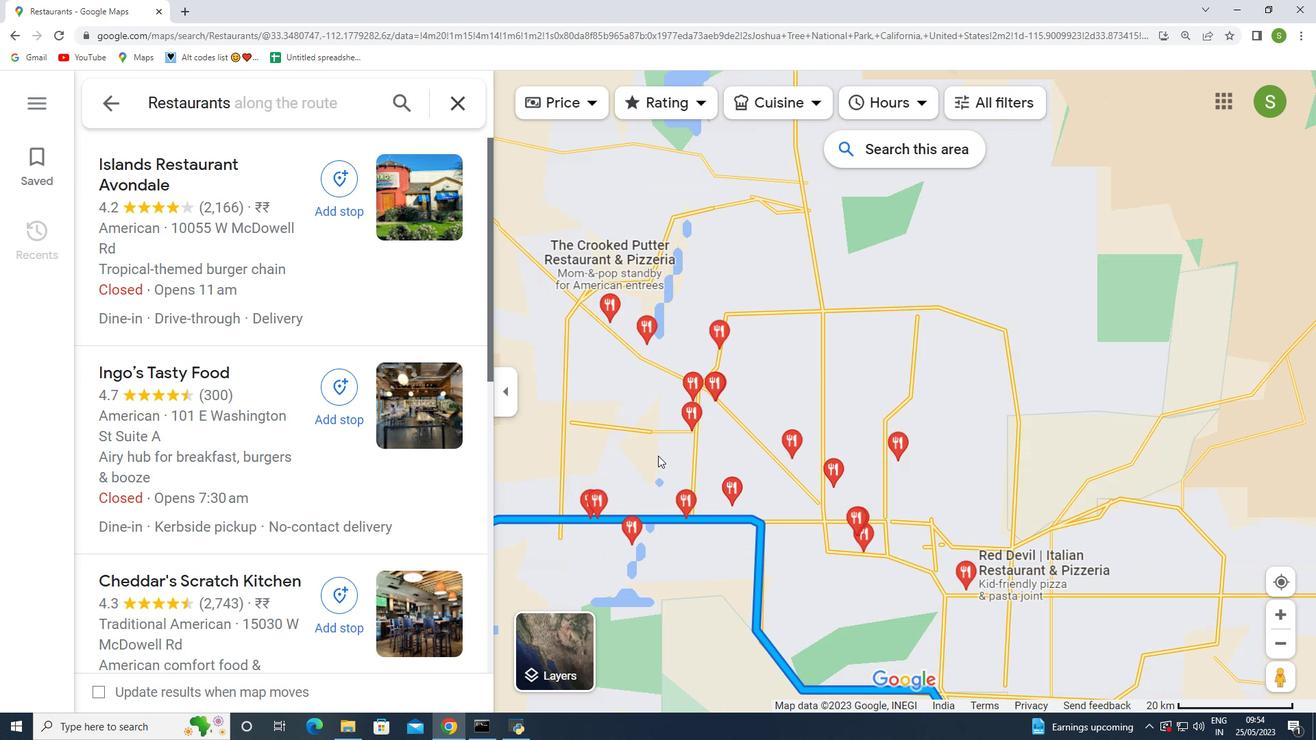 
Action: Mouse scrolled (658, 456) with delta (0, 0)
Screenshot: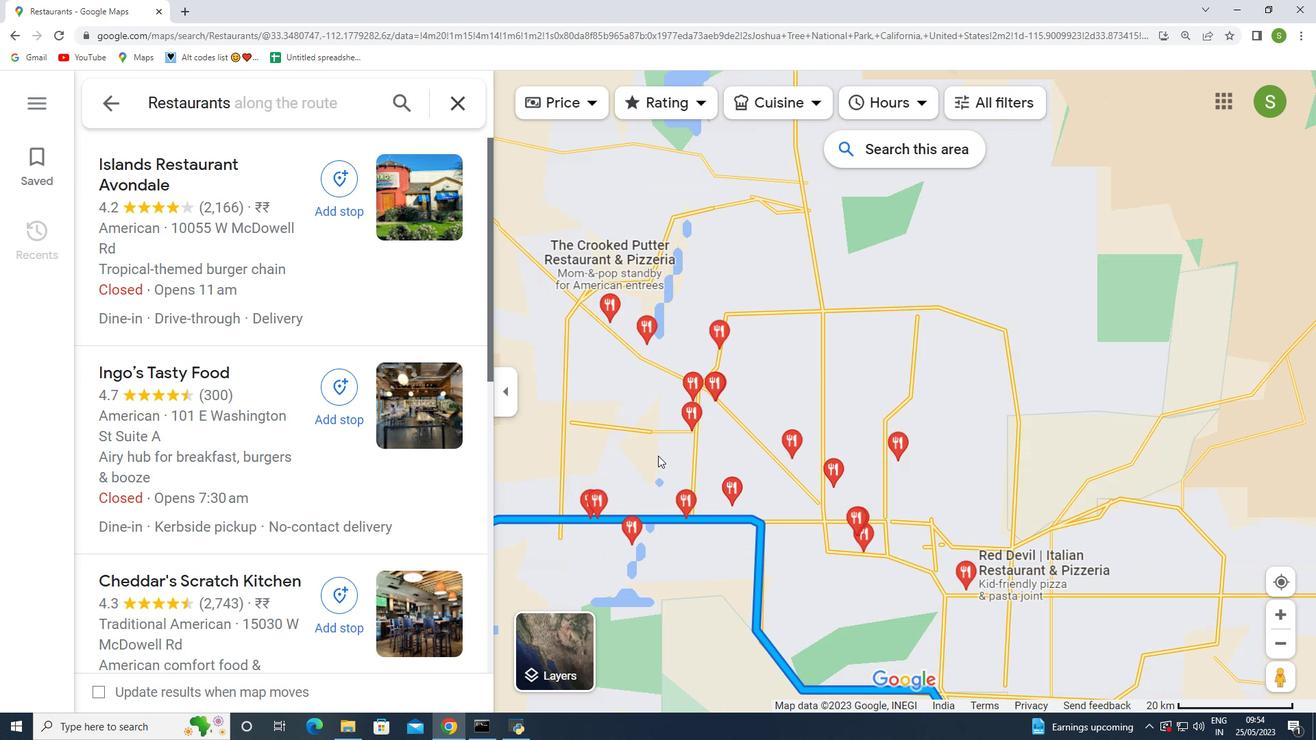 
Action: Mouse scrolled (658, 456) with delta (0, 0)
Screenshot: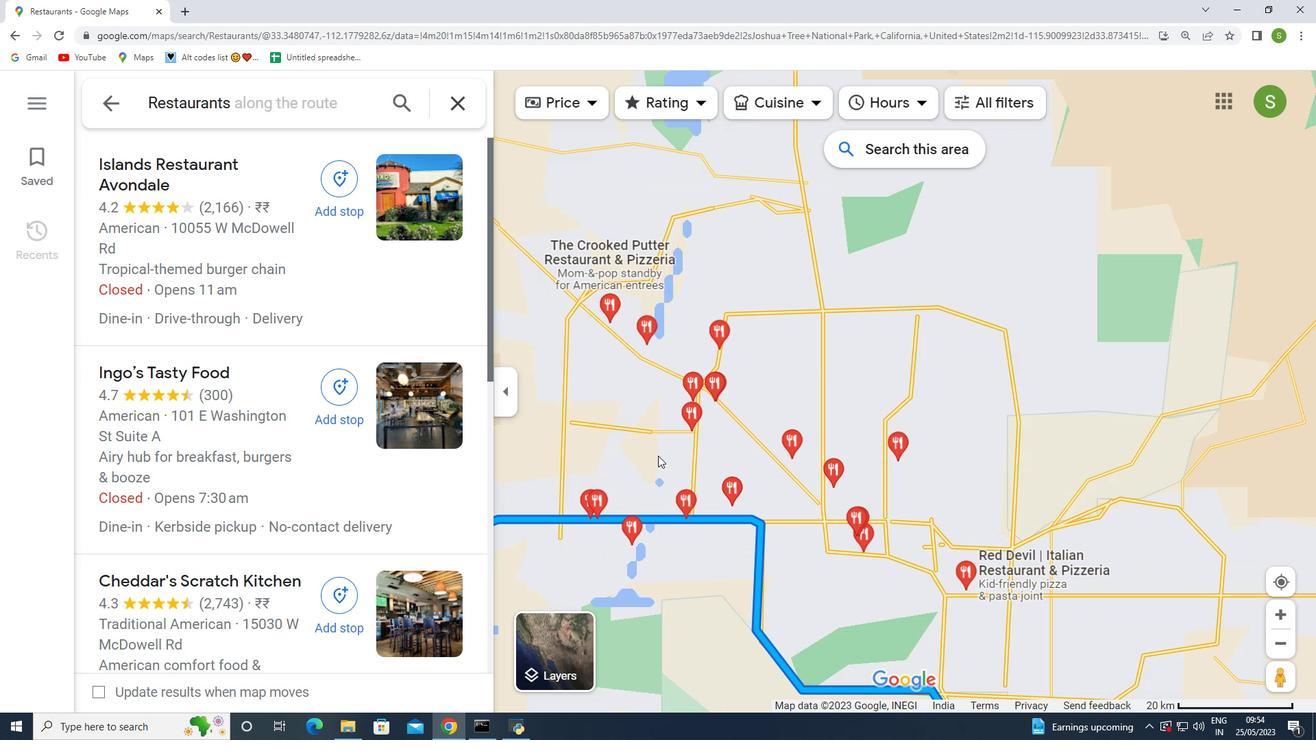 
Action: Mouse scrolled (658, 456) with delta (0, 0)
Screenshot: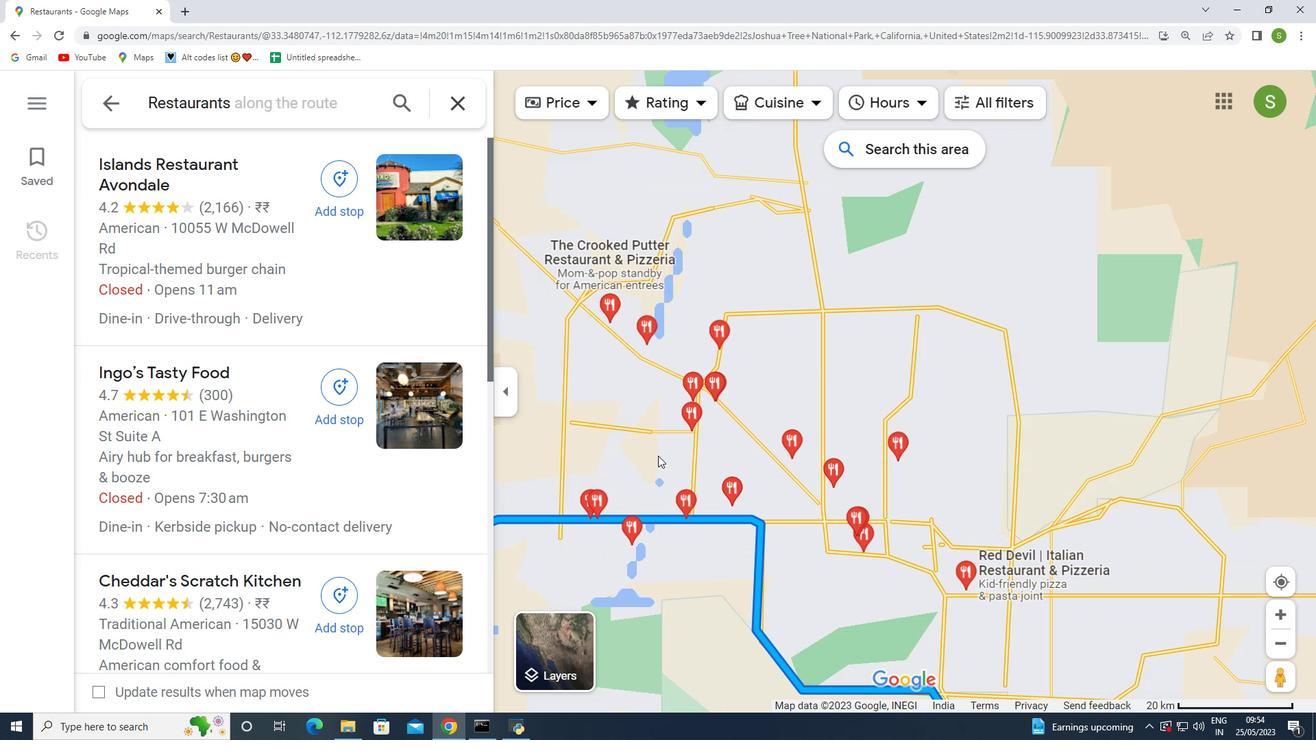 
Action: Mouse scrolled (658, 456) with delta (0, 0)
Screenshot: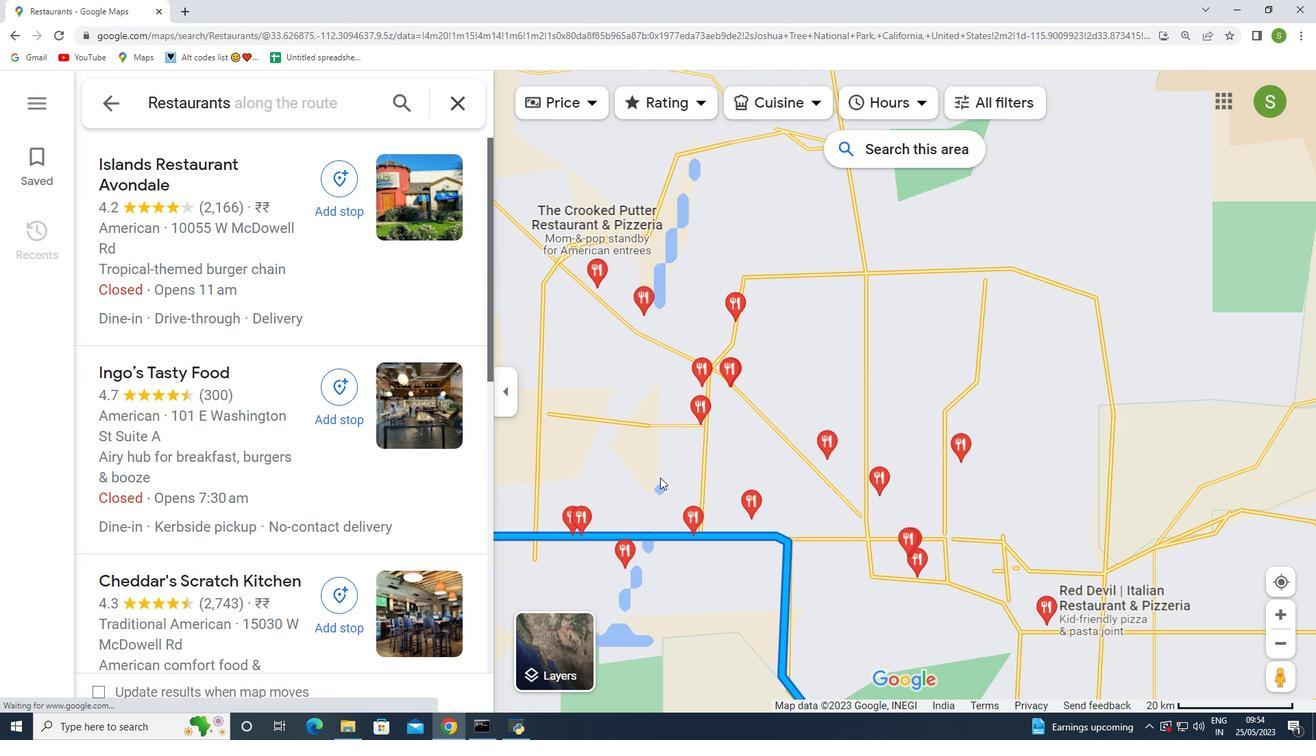 
Action: Mouse moved to (728, 504)
Screenshot: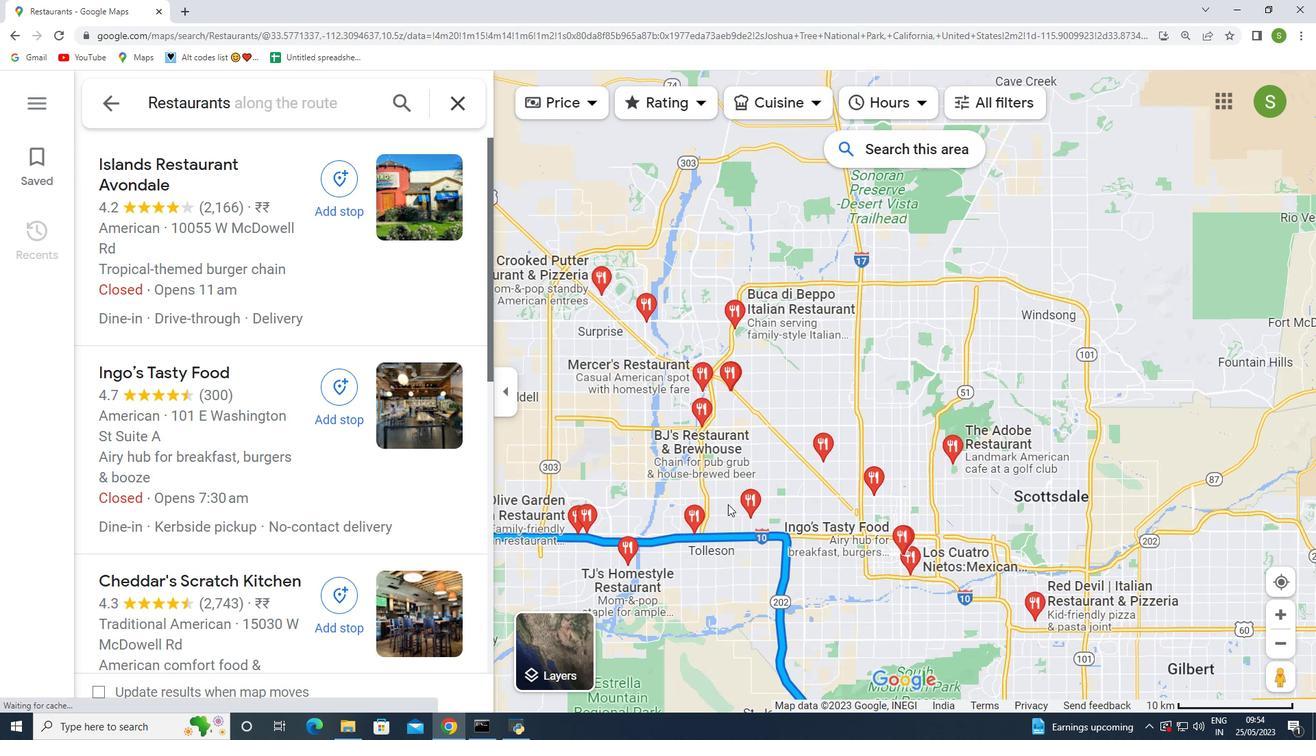
Action: Mouse scrolled (728, 503) with delta (0, 0)
Screenshot: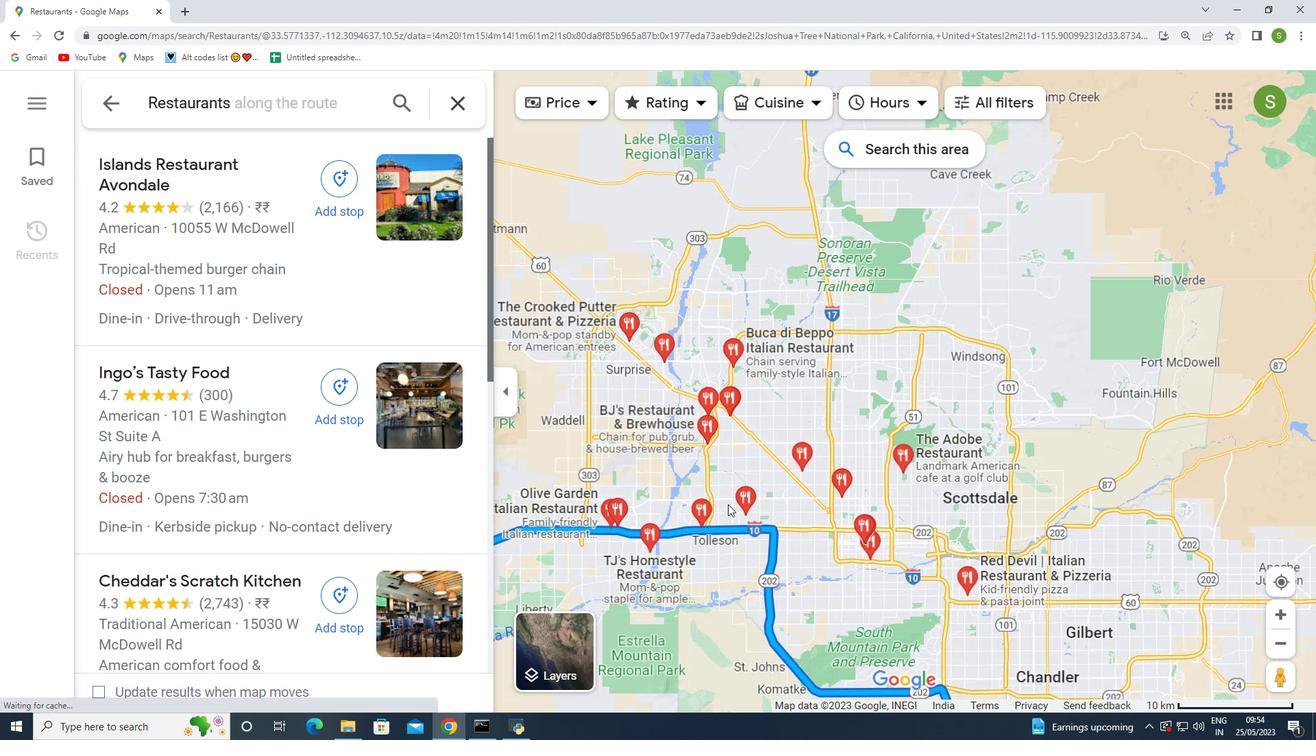 
Action: Mouse scrolled (728, 503) with delta (0, 0)
Screenshot: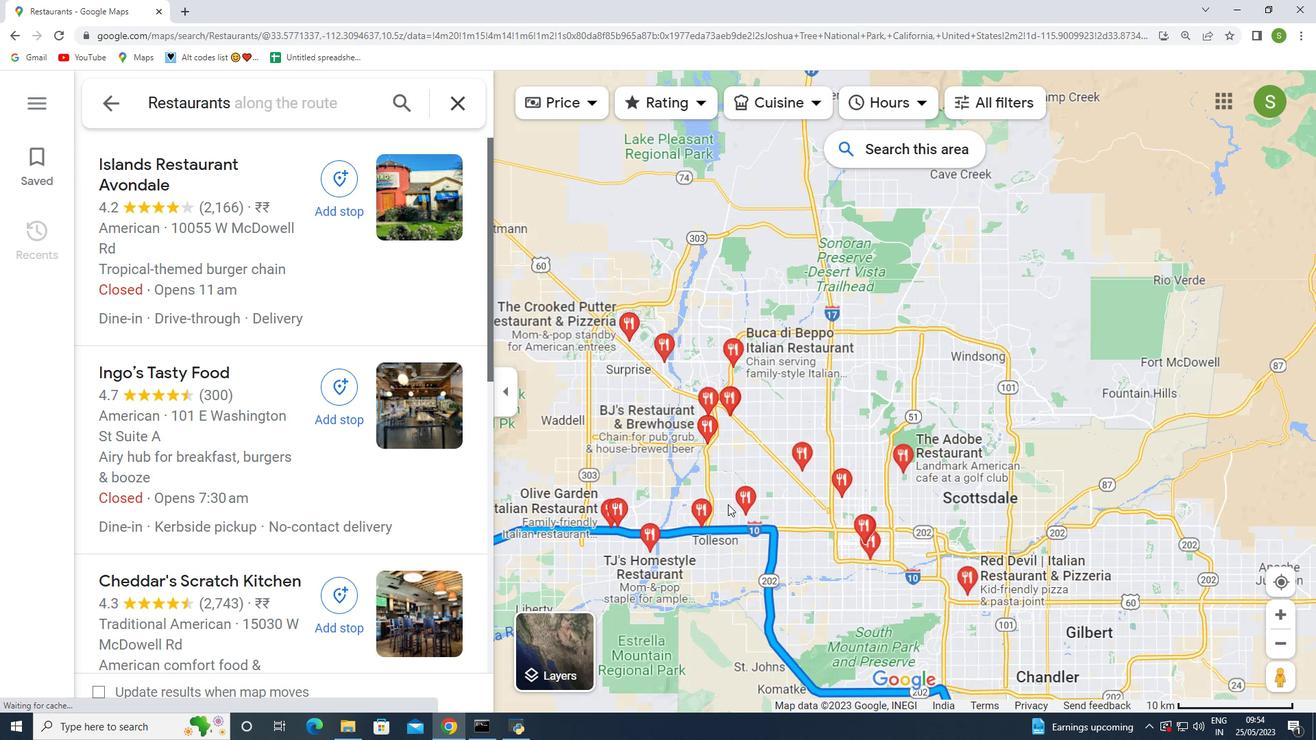 
Action: Mouse moved to (692, 530)
Screenshot: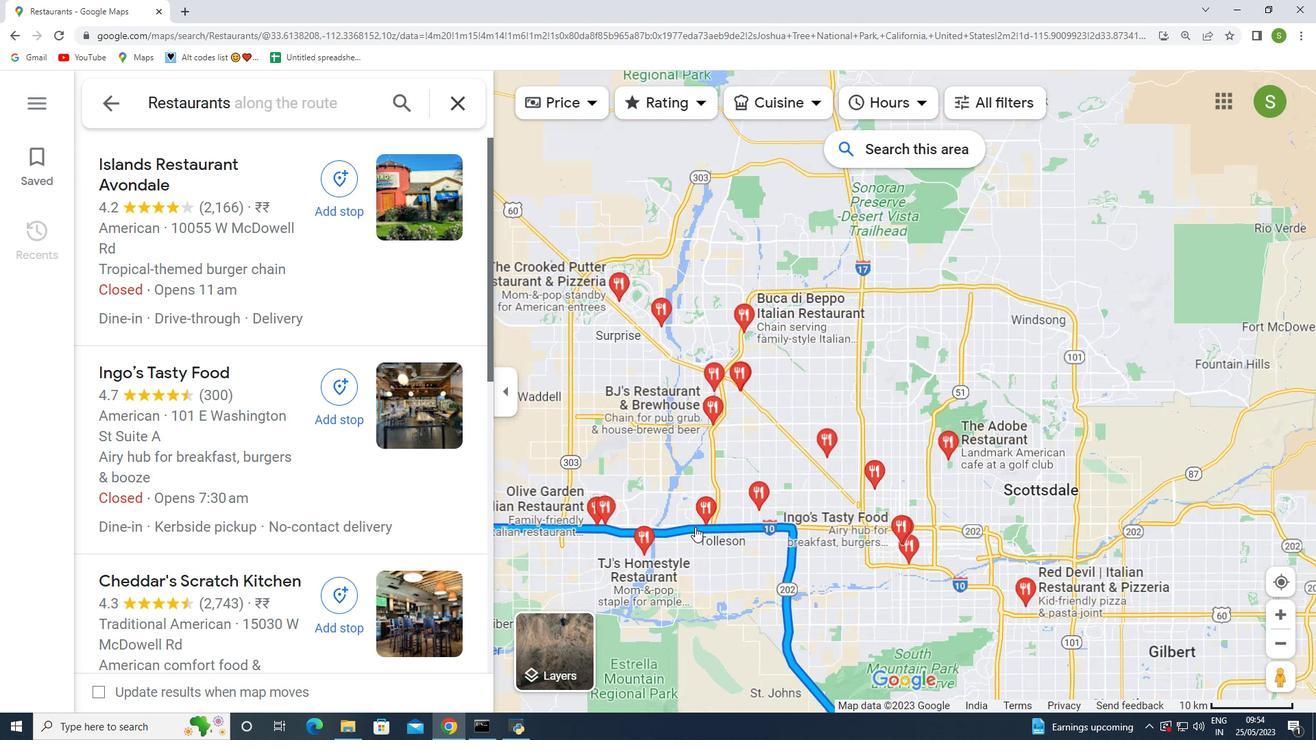 
Action: Mouse scrolled (692, 531) with delta (0, 0)
Screenshot: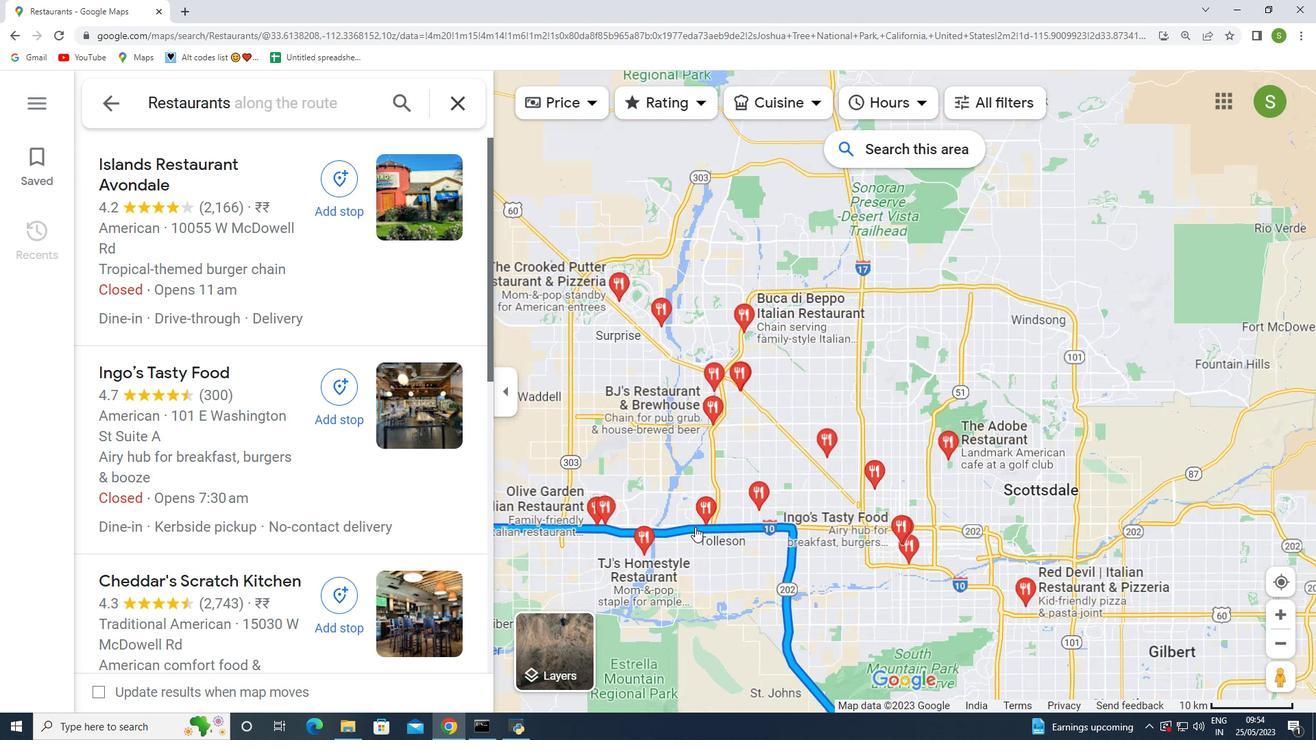 
Action: Mouse moved to (694, 527)
Screenshot: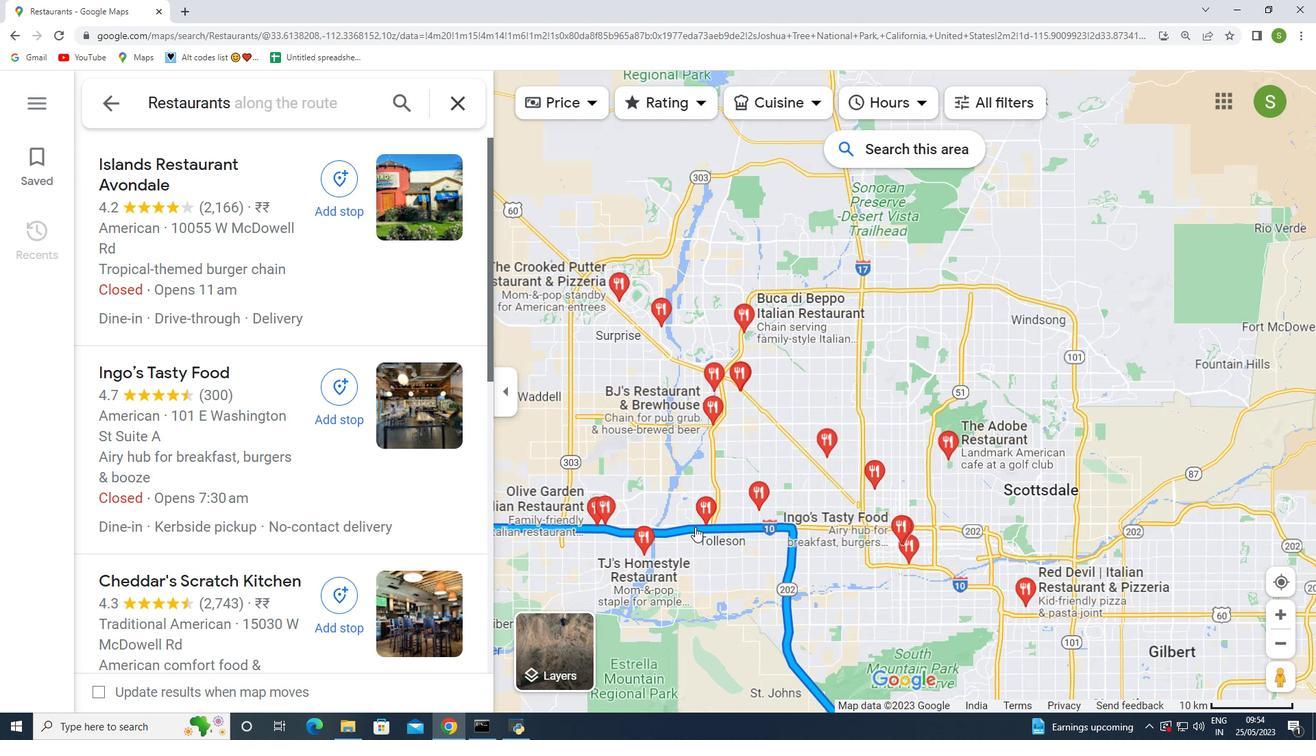 
Action: Mouse scrolled (694, 527) with delta (0, 0)
Screenshot: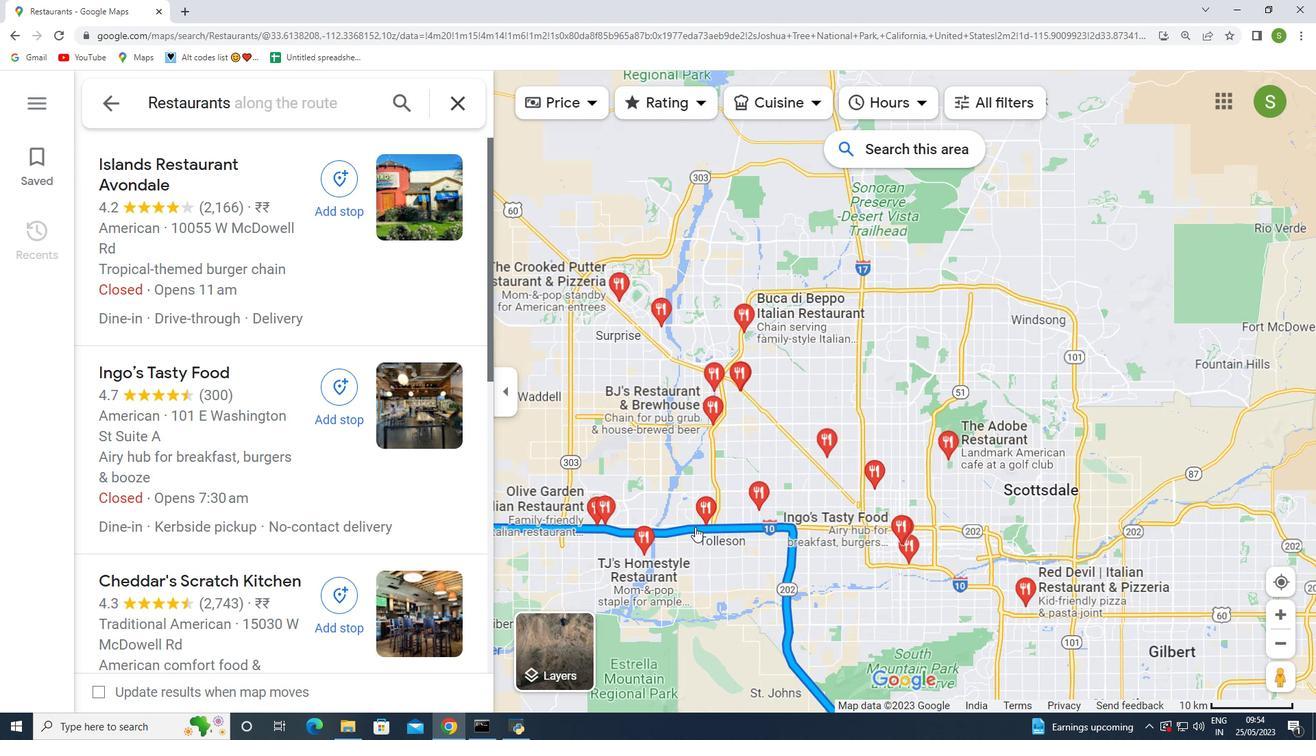 
Action: Mouse moved to (680, 106)
Screenshot: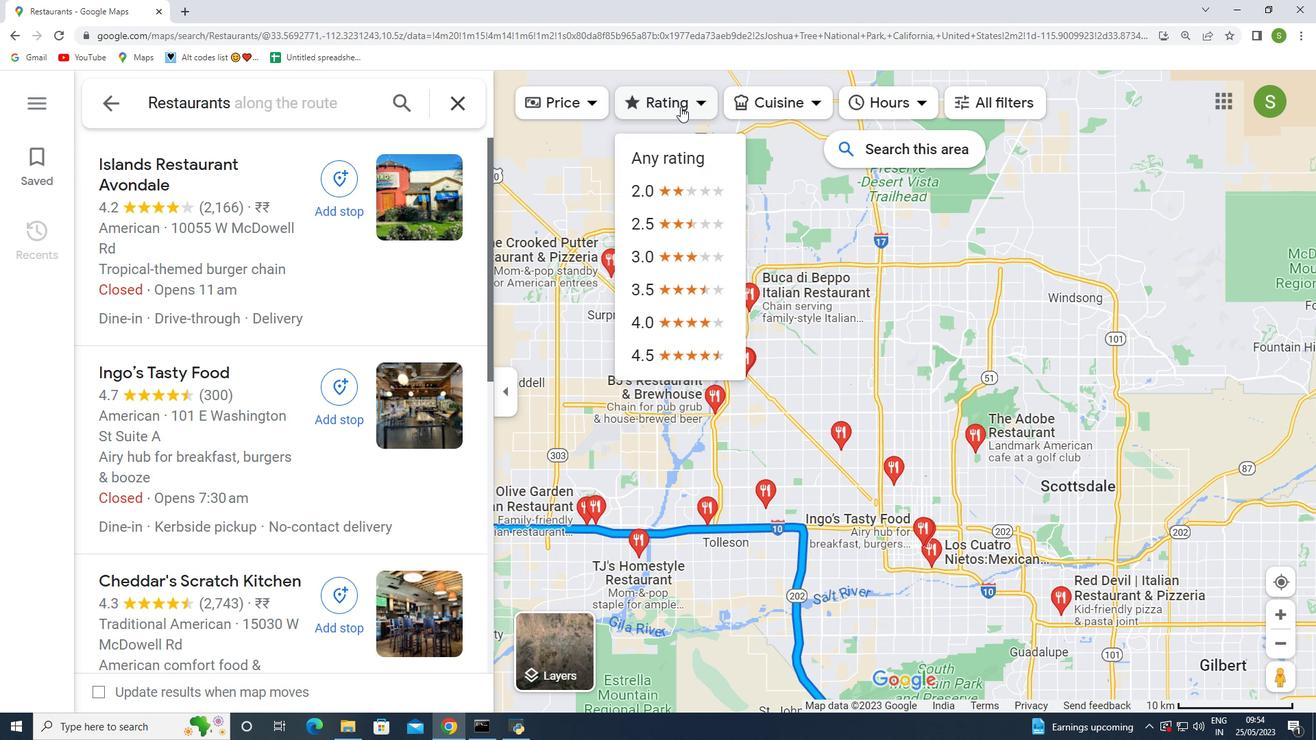 
Action: Mouse pressed left at (680, 106)
Screenshot: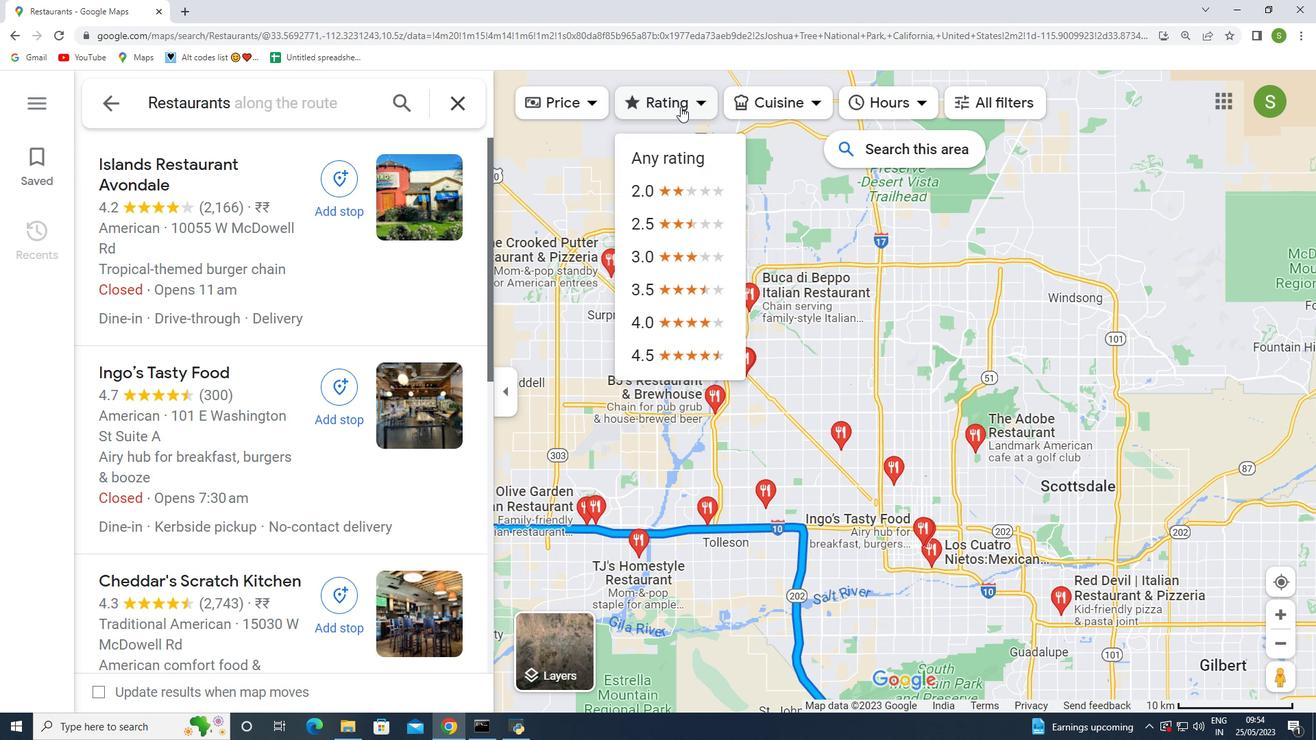 
Action: Mouse moved to (652, 351)
Screenshot: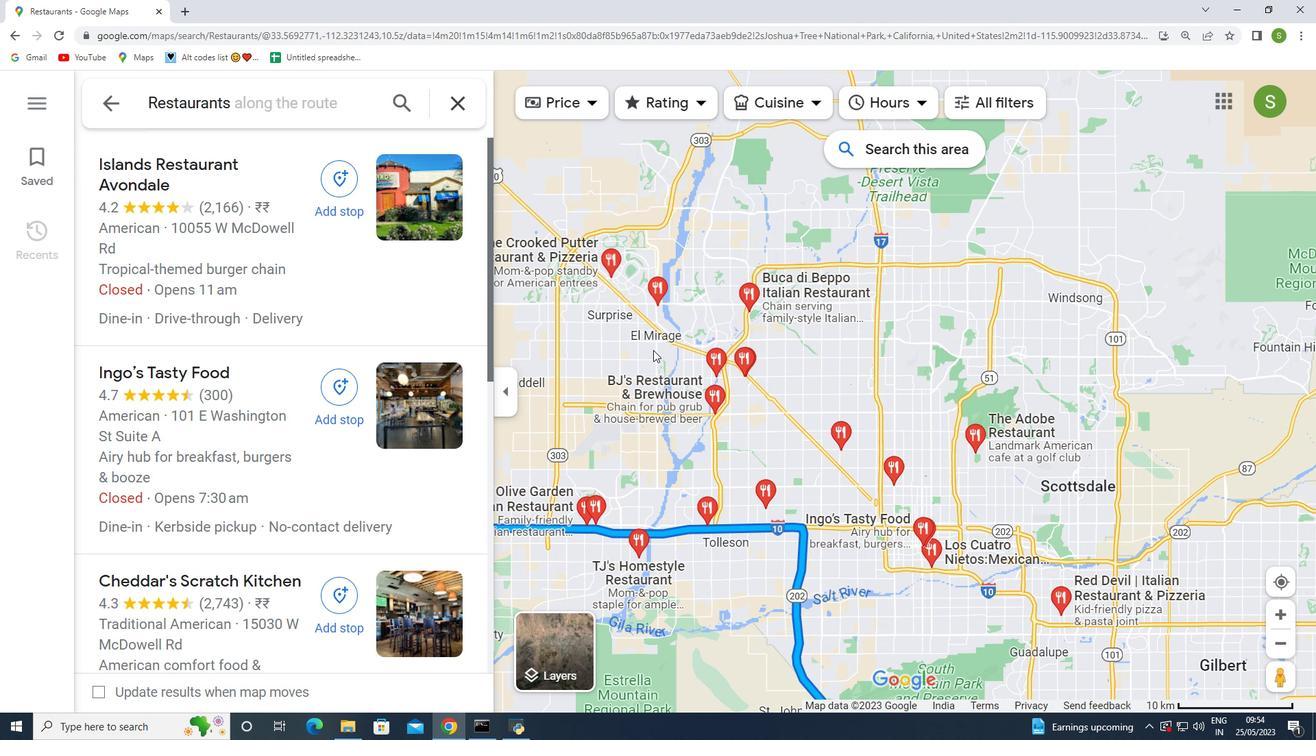 
Action: Mouse pressed left at (652, 351)
Screenshot: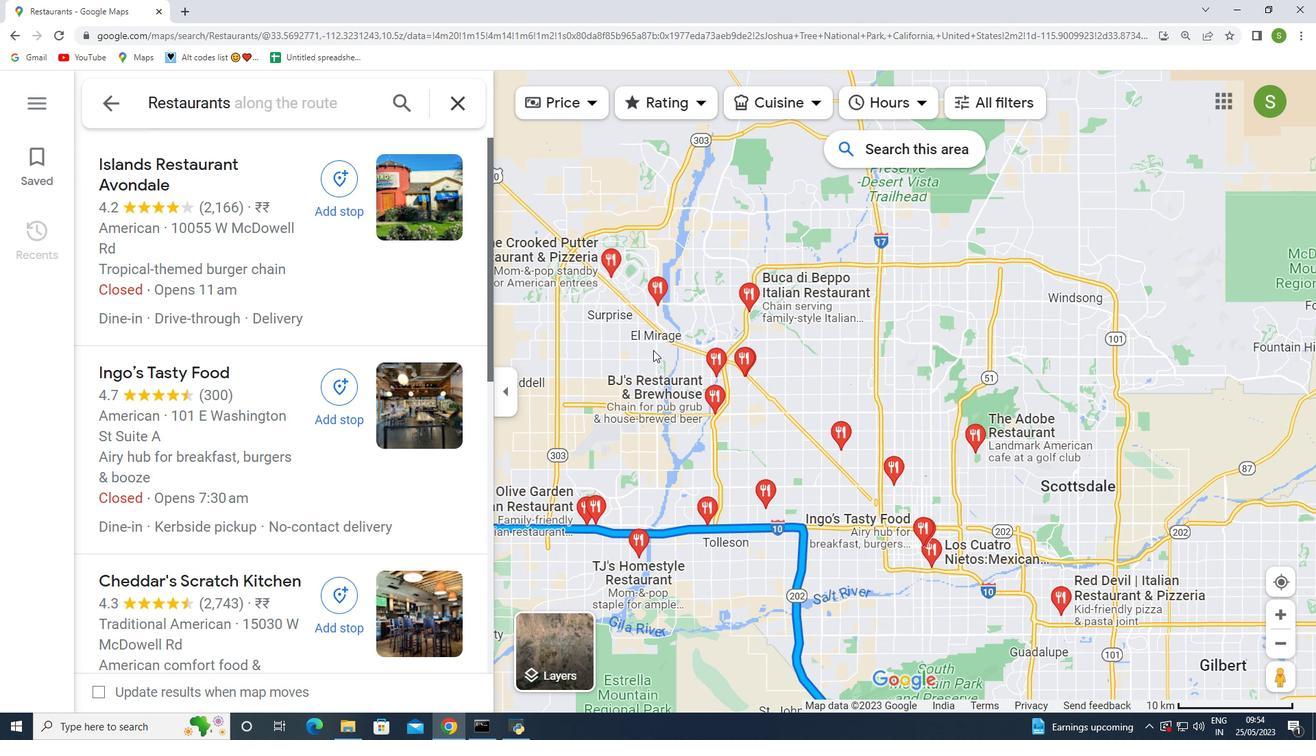 
Action: Mouse moved to (803, 102)
Screenshot: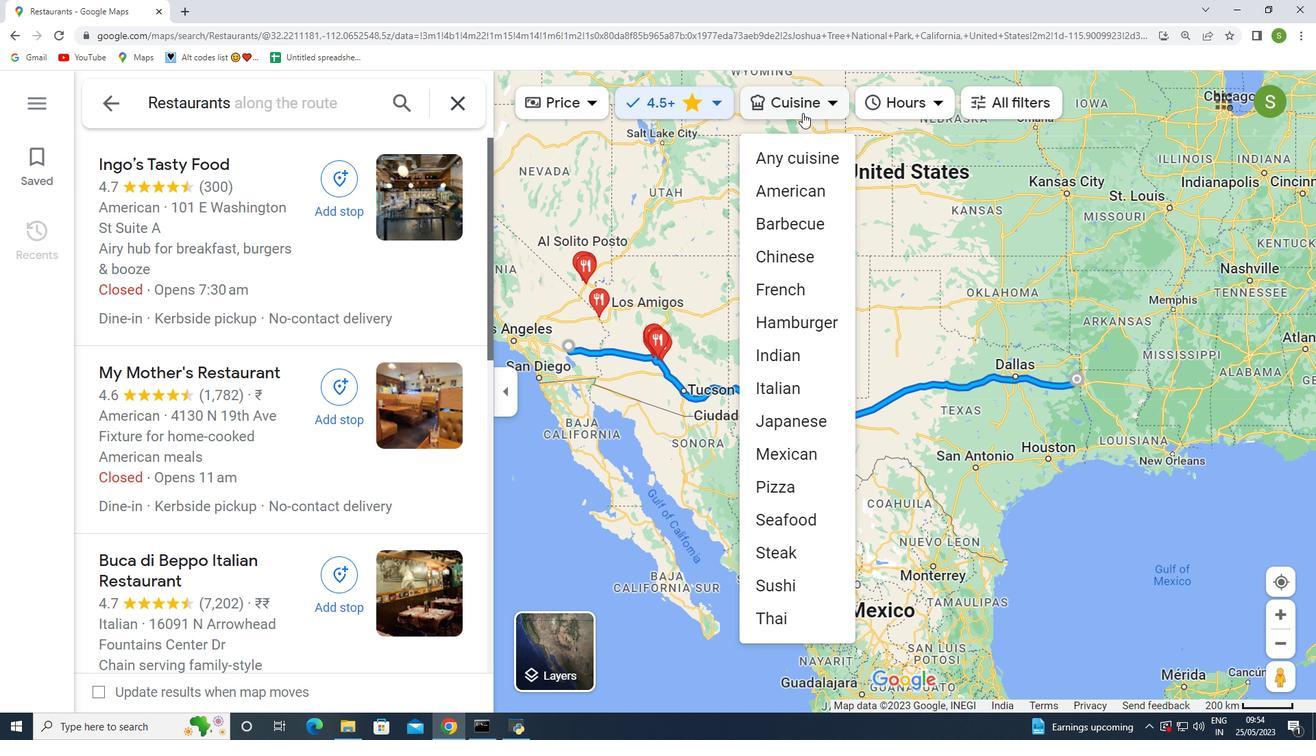 
Action: Mouse pressed left at (803, 102)
Screenshot: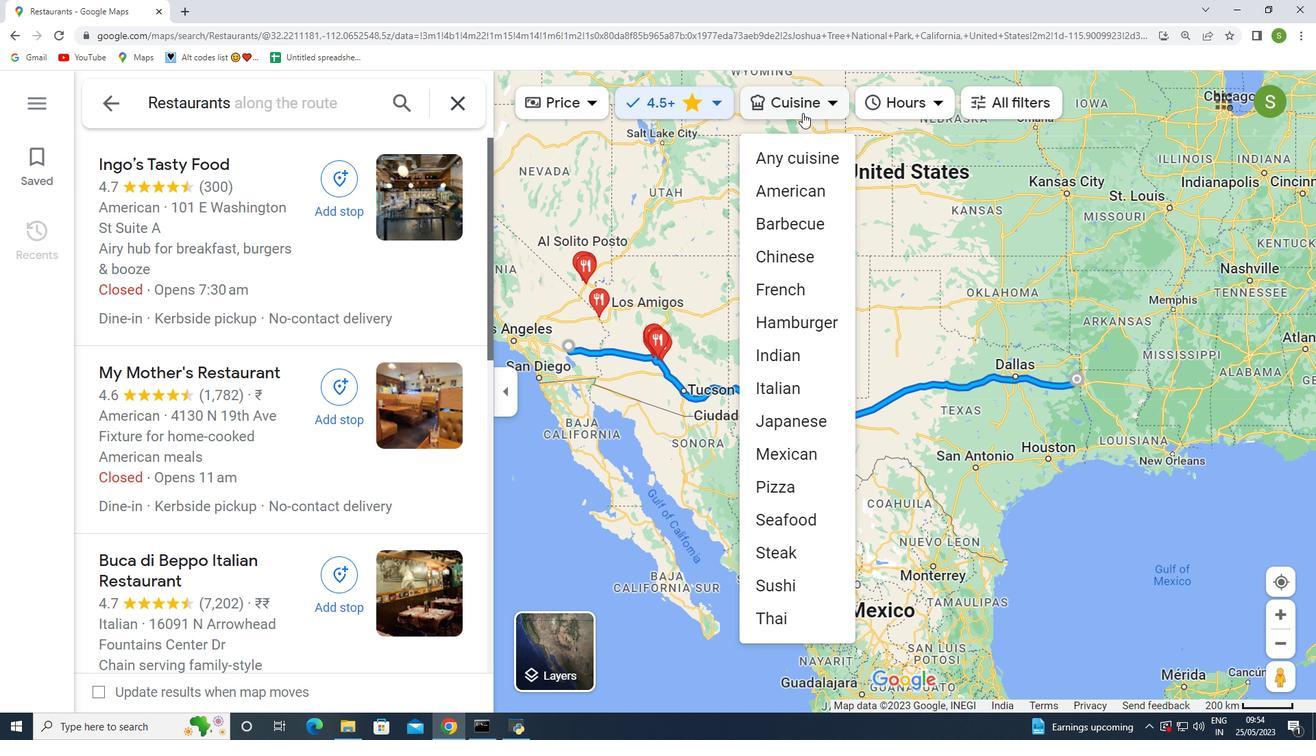 
Action: Mouse moved to (774, 259)
Screenshot: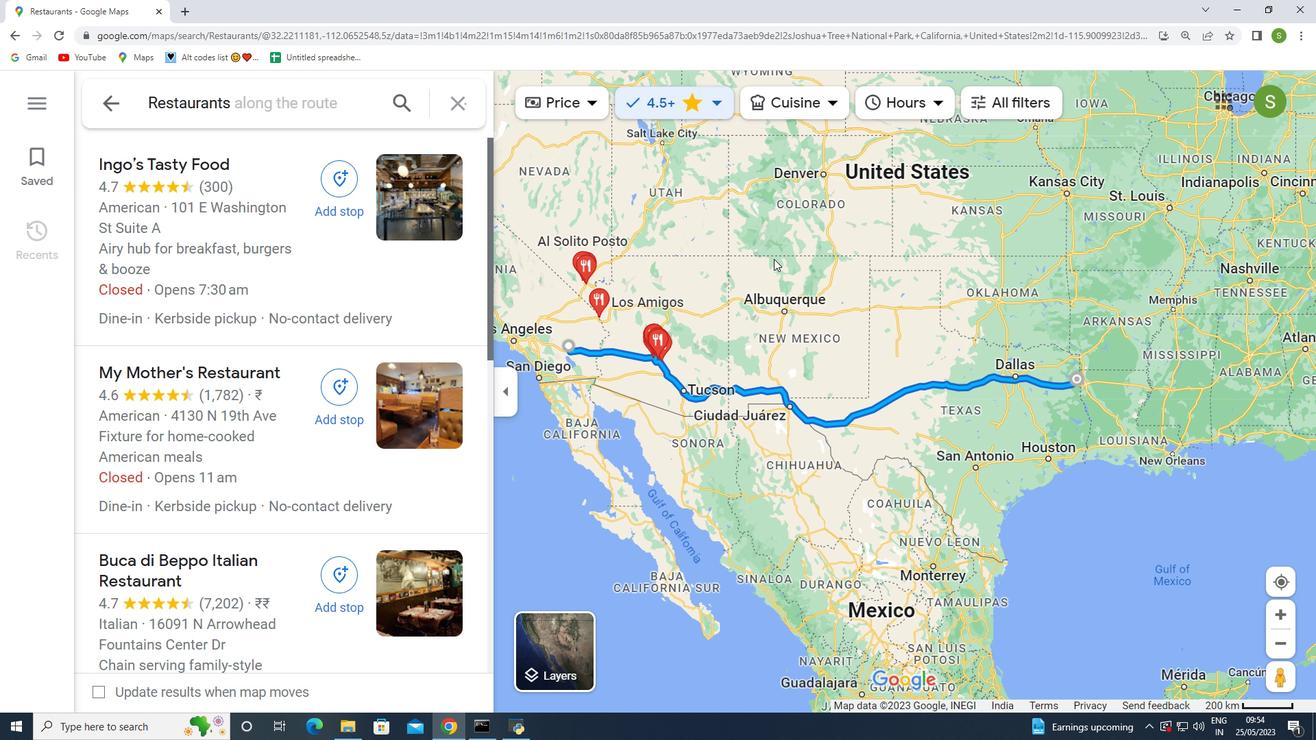 
Action: Mouse pressed left at (774, 259)
Screenshot: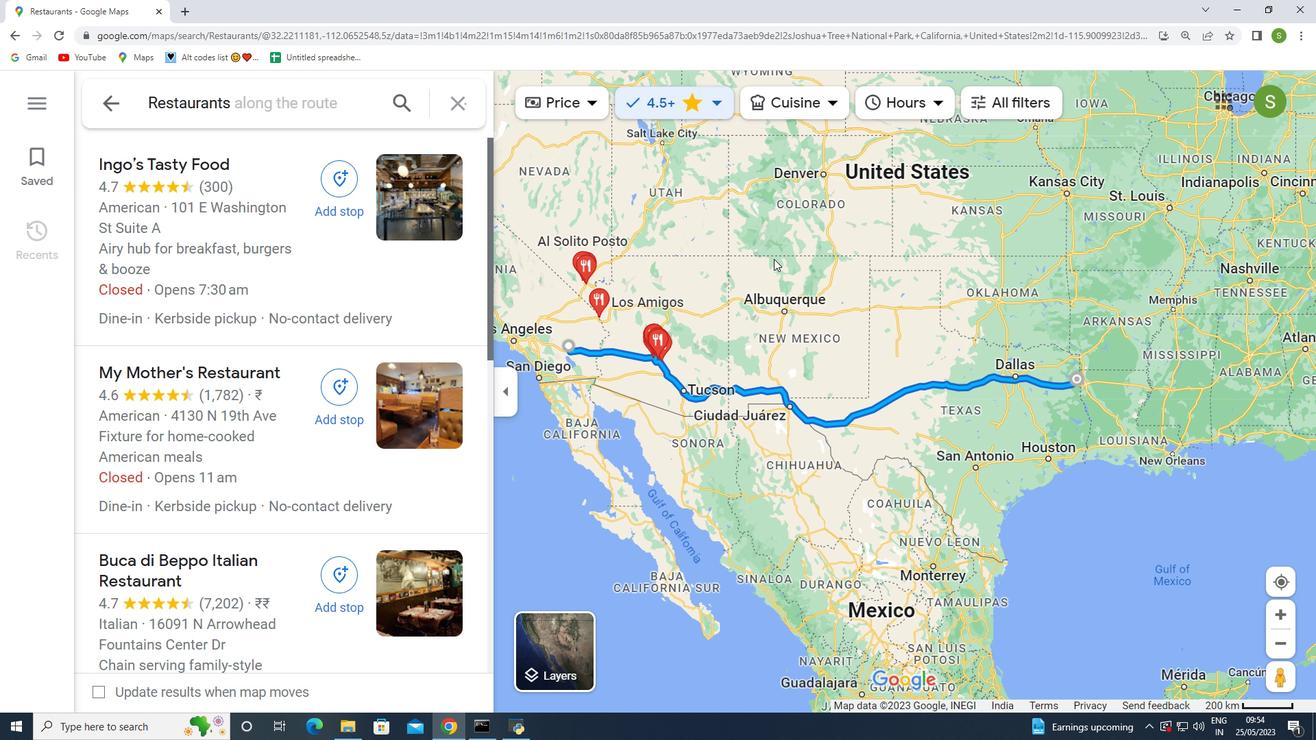 
Action: Mouse moved to (897, 95)
Screenshot: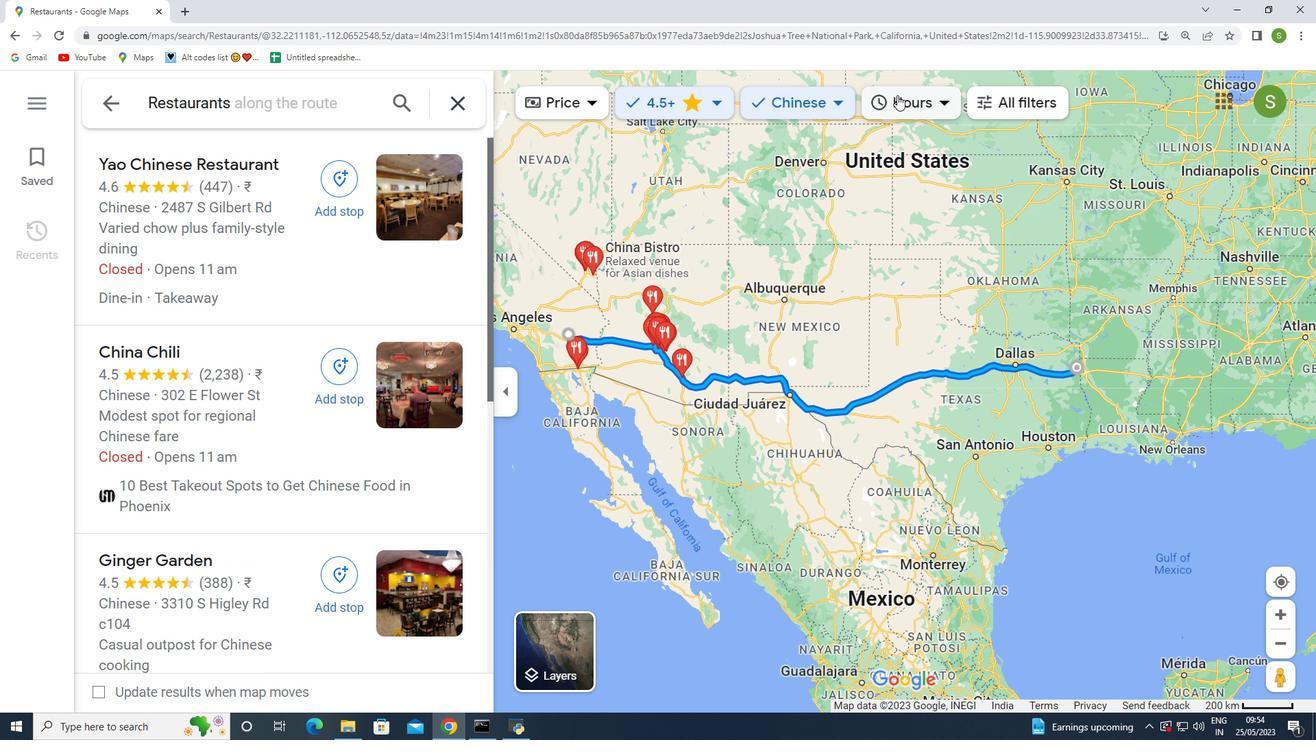 
Action: Mouse pressed left at (897, 95)
Screenshot: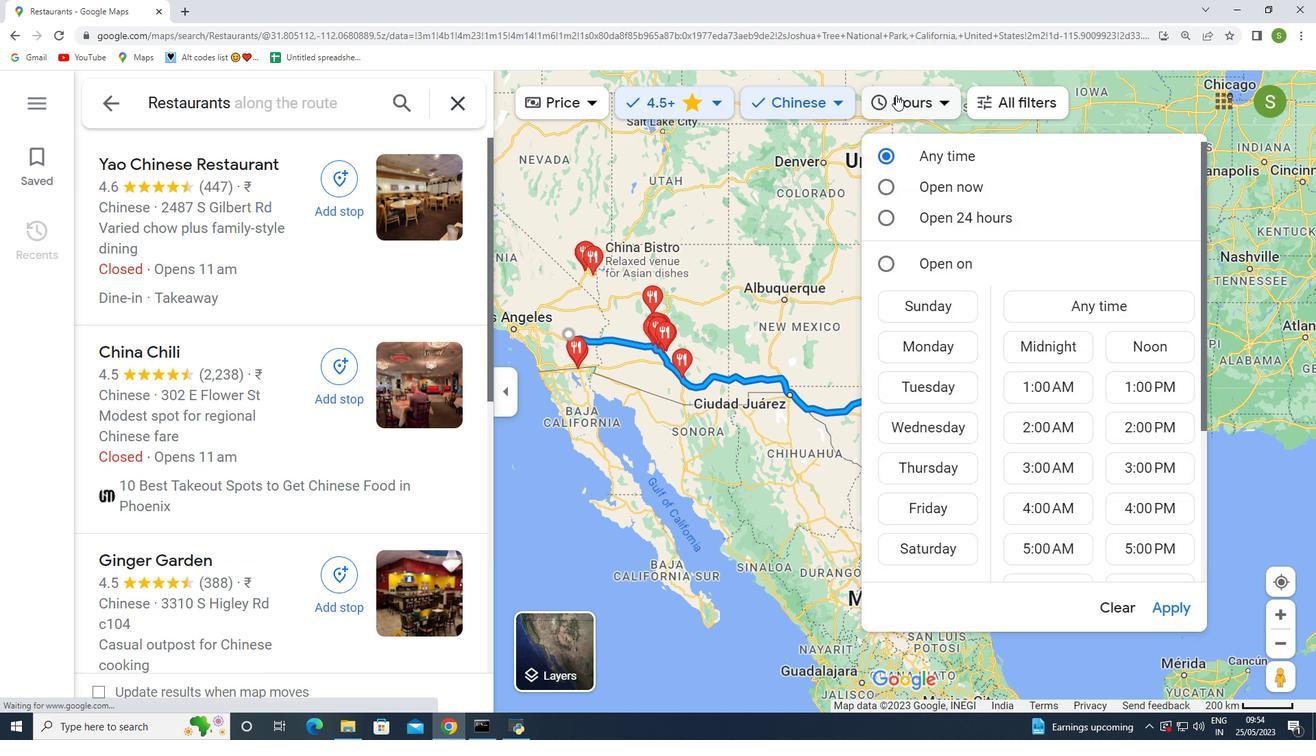 
Action: Mouse moved to (894, 305)
Screenshot: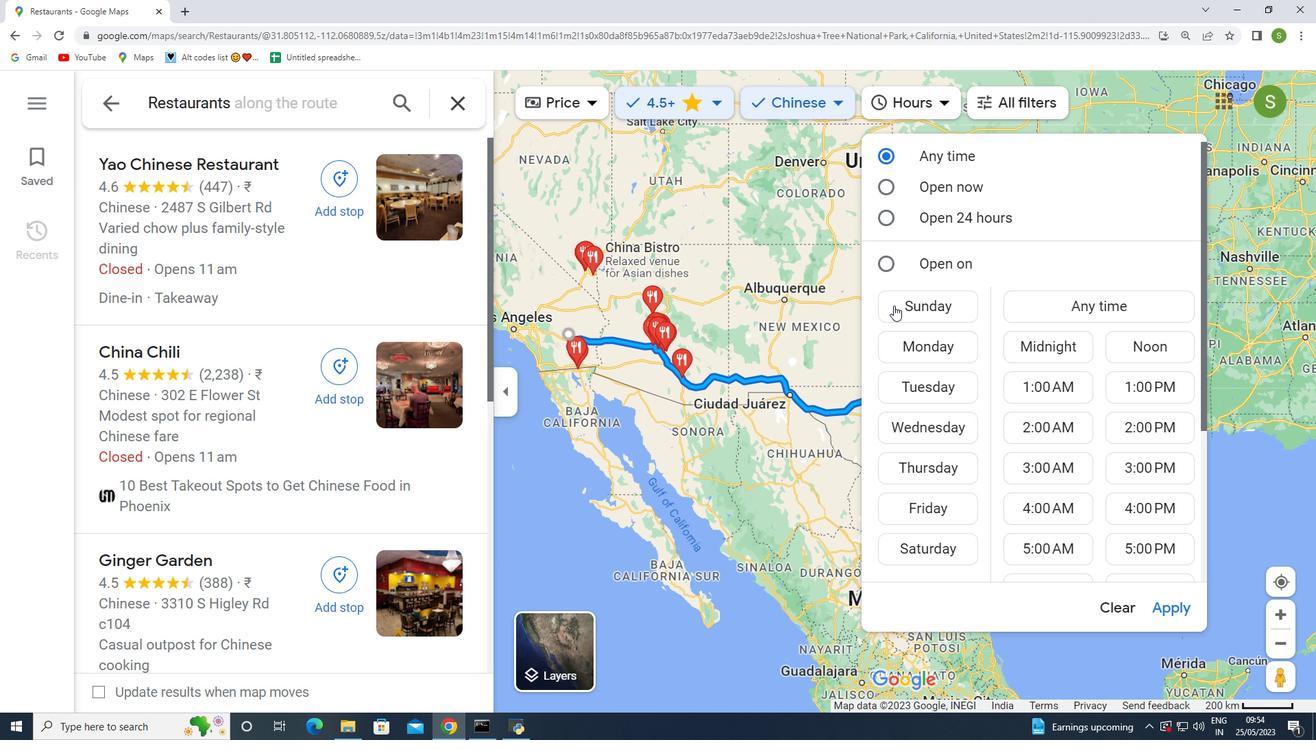 
Action: Mouse pressed left at (894, 305)
Screenshot: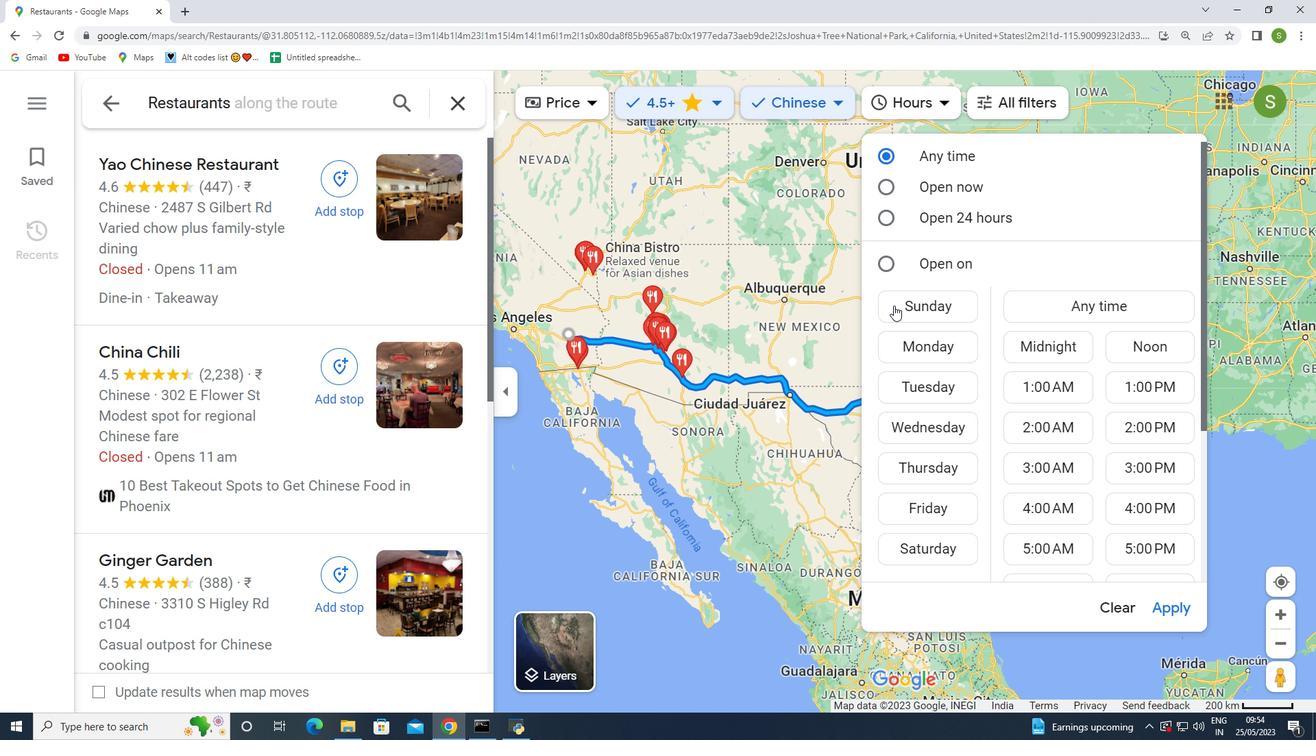 
Action: Mouse moved to (1150, 551)
Screenshot: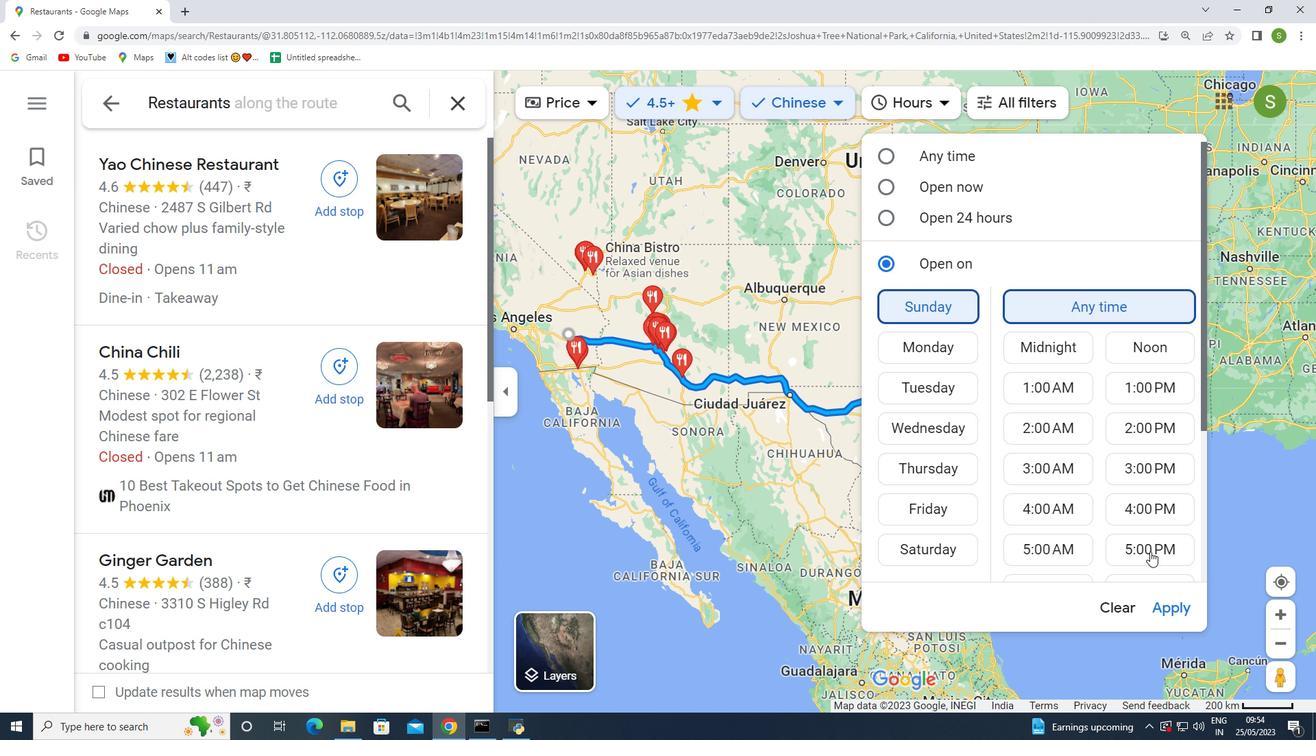 
Action: Mouse pressed left at (1150, 551)
Screenshot: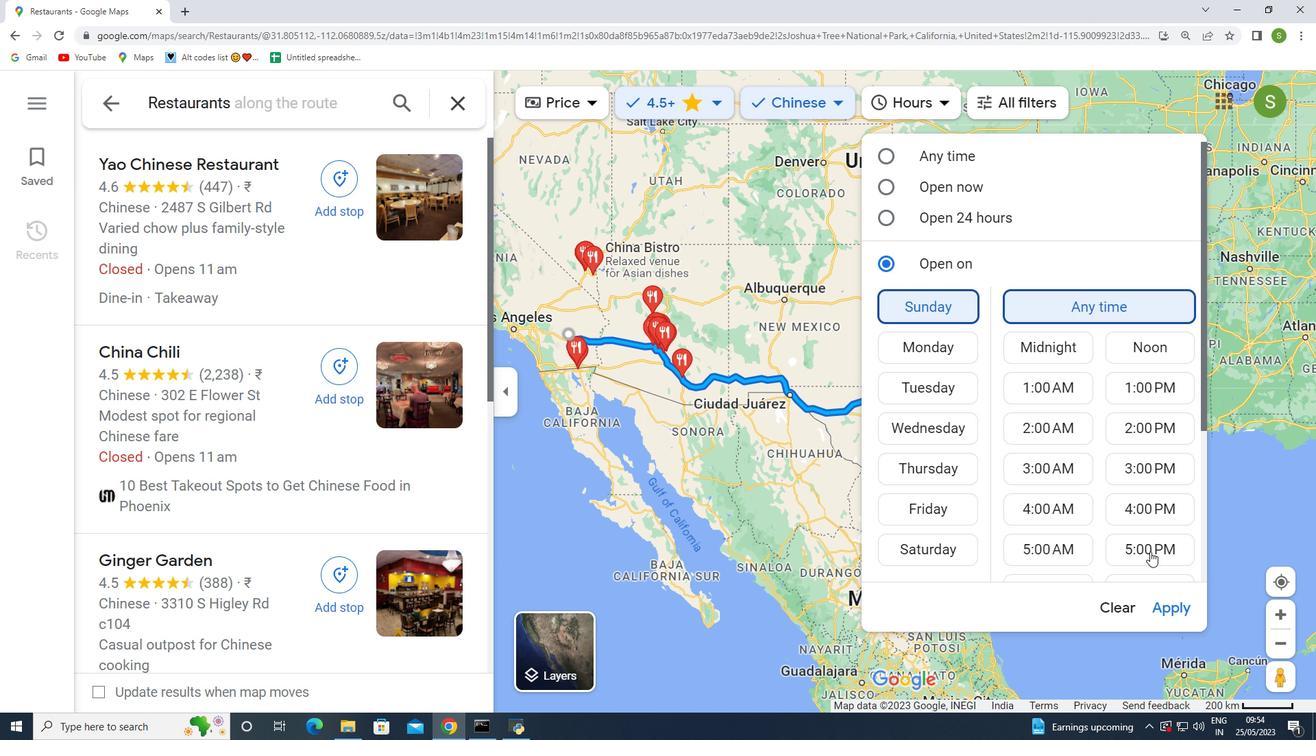 
Action: Mouse moved to (1176, 609)
Screenshot: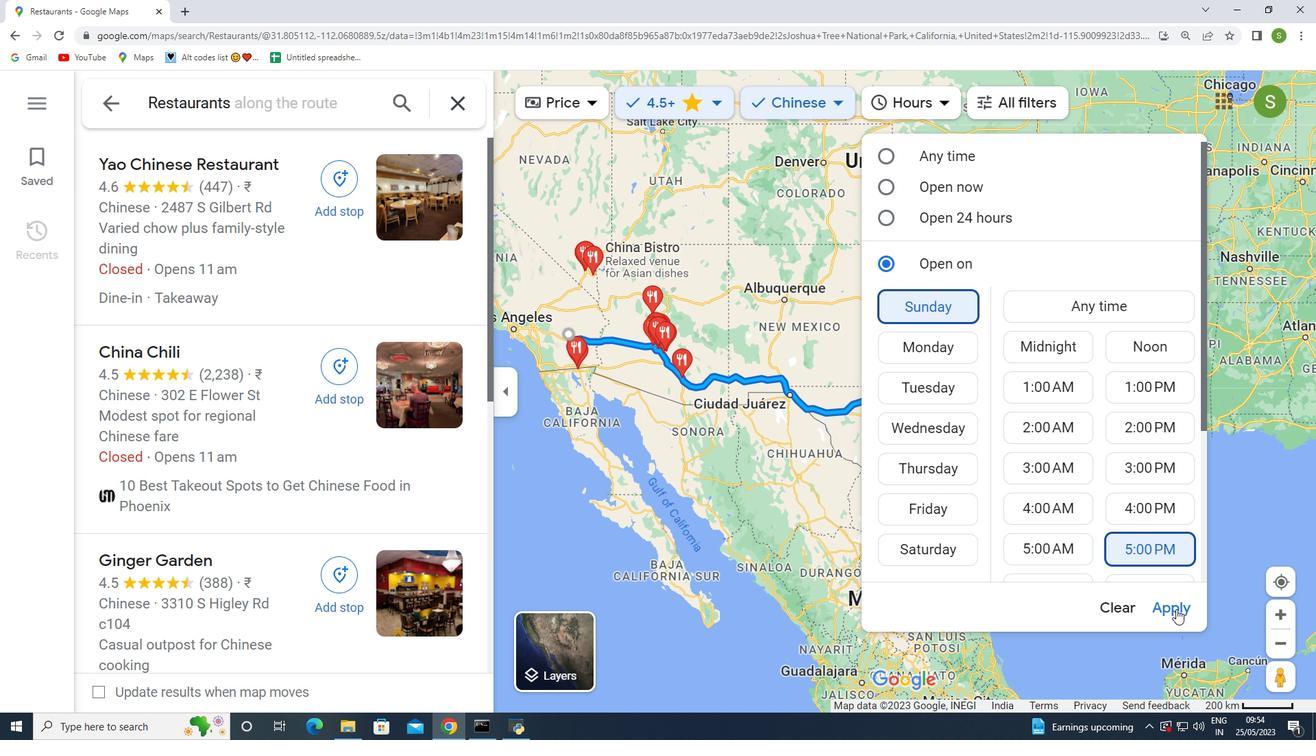 
Action: Mouse pressed left at (1176, 609)
Screenshot: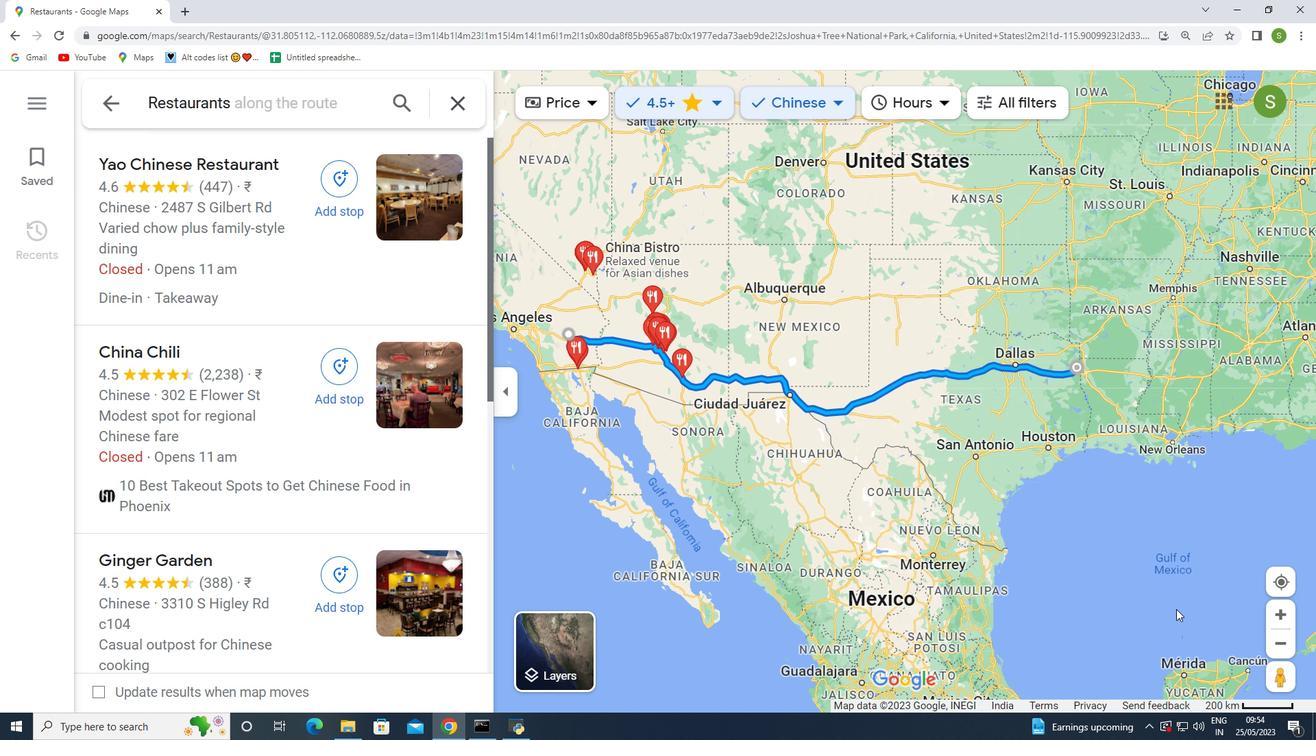 
Action: Mouse moved to (669, 342)
Screenshot: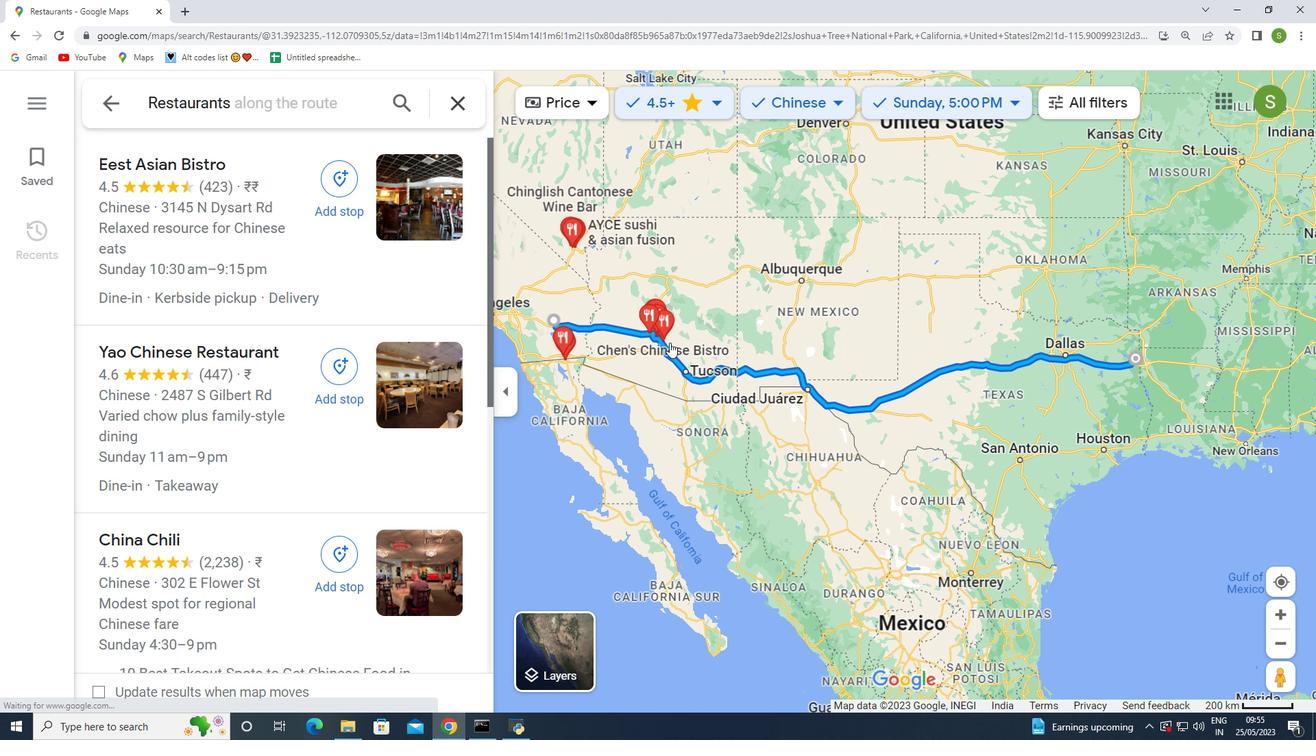 
Action: Mouse scrolled (669, 343) with delta (0, 0)
Screenshot: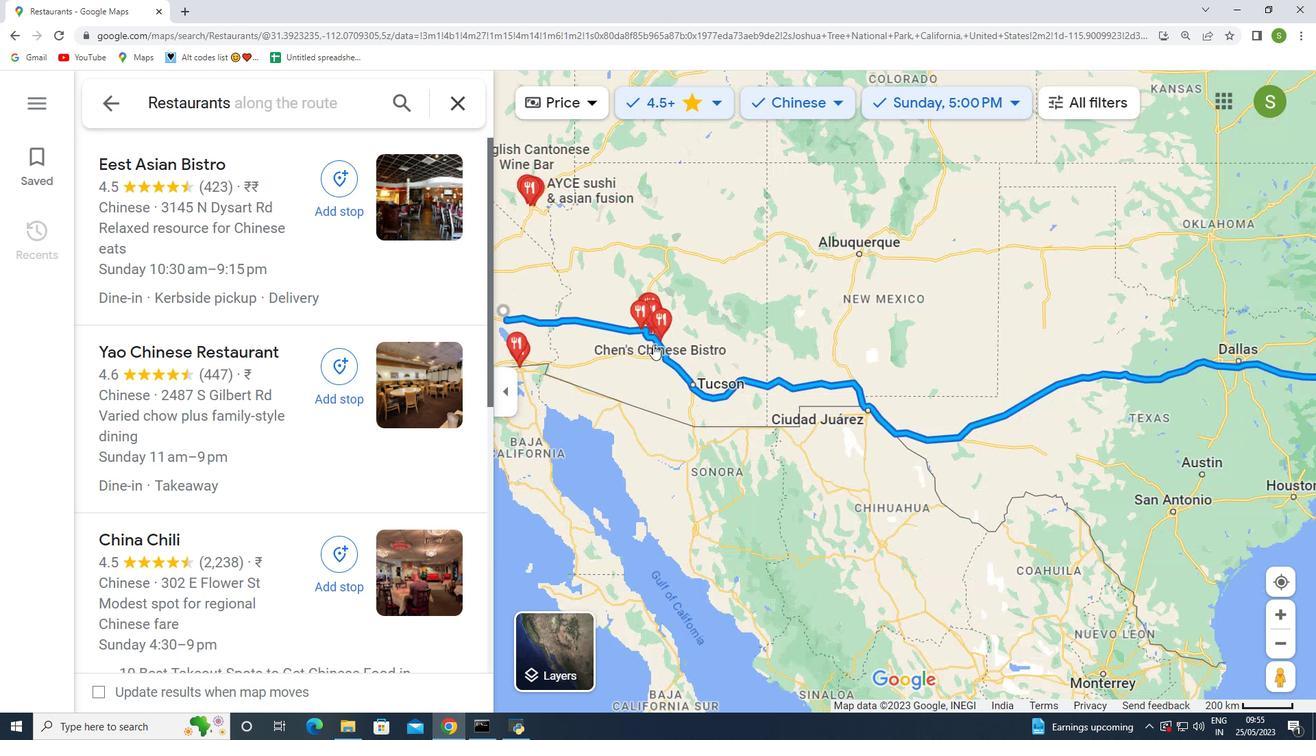 
Action: Mouse scrolled (669, 343) with delta (0, 0)
Screenshot: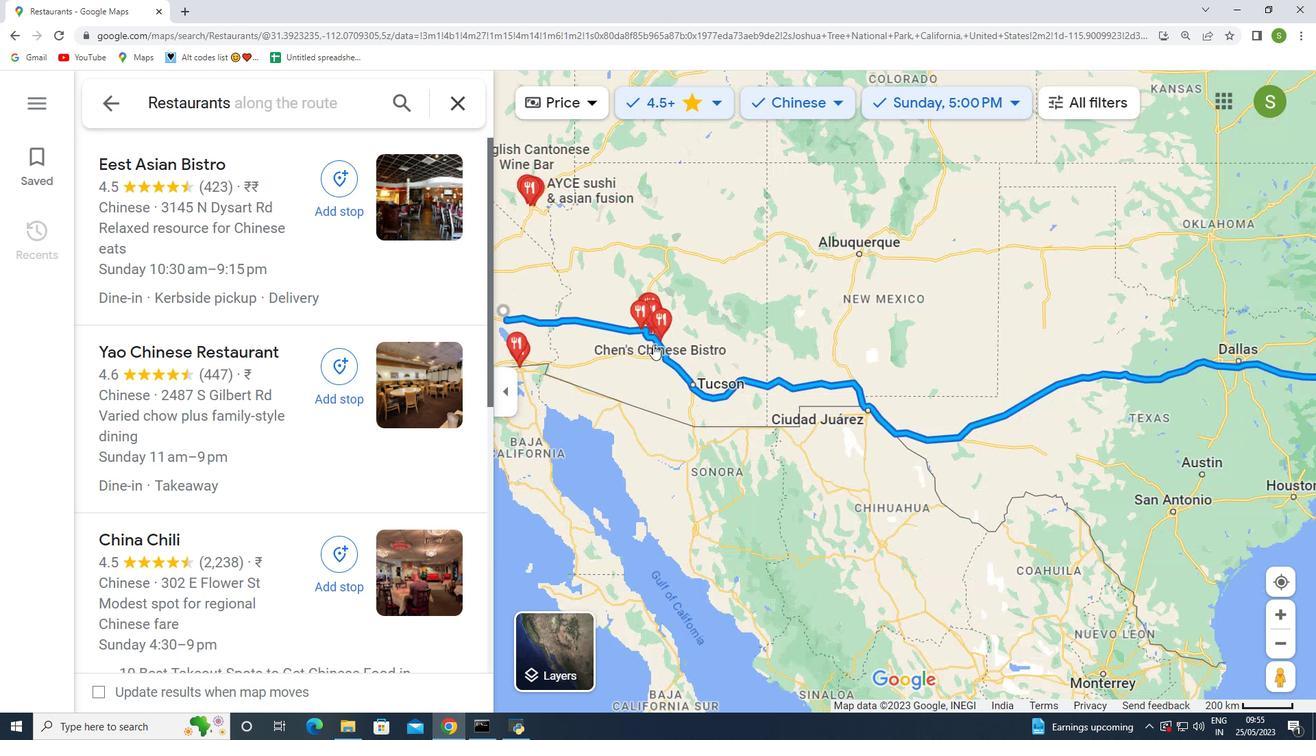 
Action: Mouse scrolled (669, 343) with delta (0, 0)
Screenshot: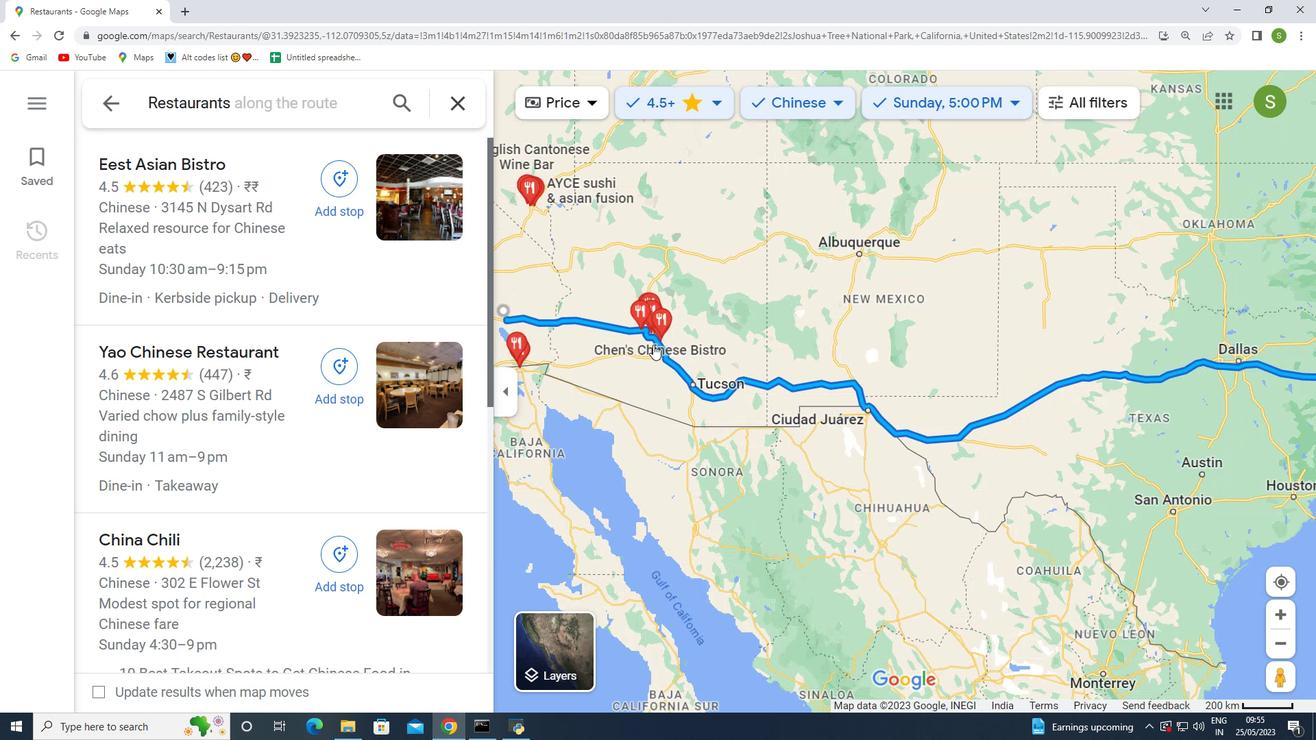 
Action: Mouse moved to (643, 332)
Screenshot: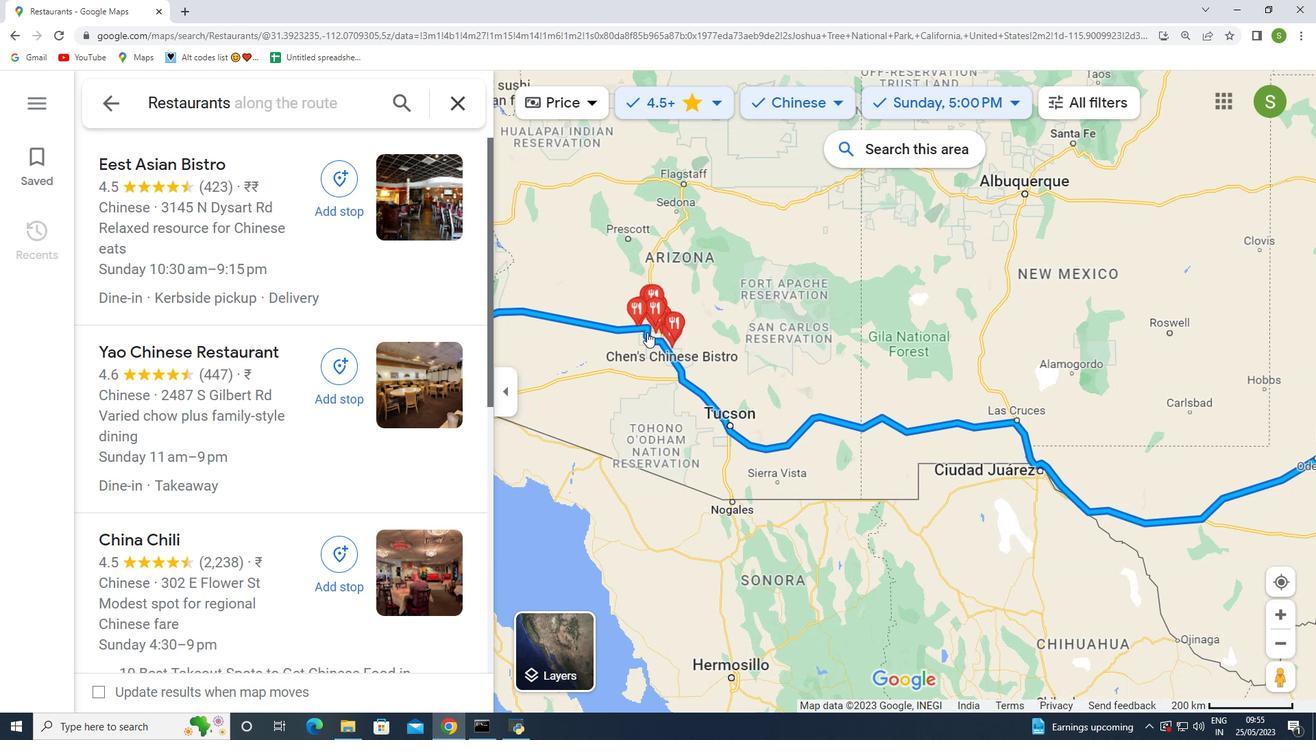
Action: Mouse scrolled (643, 333) with delta (0, 0)
Screenshot: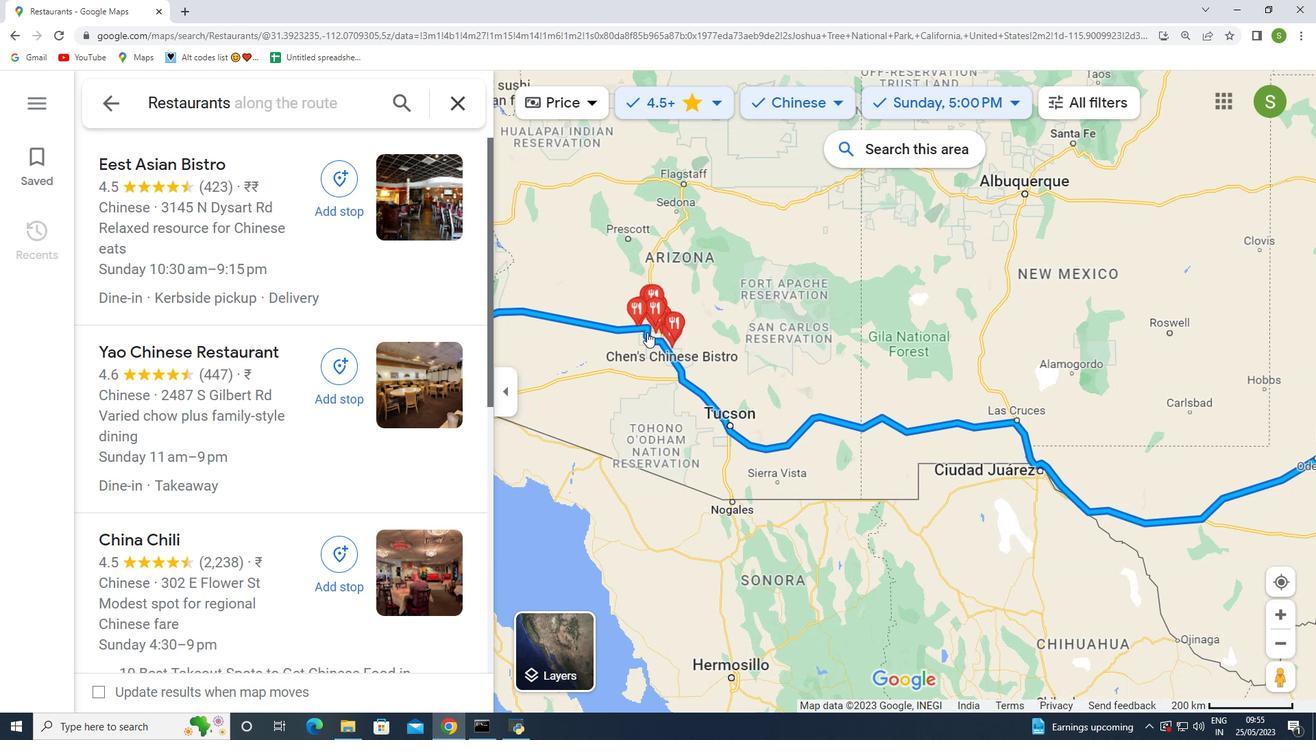 
Action: Mouse scrolled (643, 333) with delta (0, 0)
Screenshot: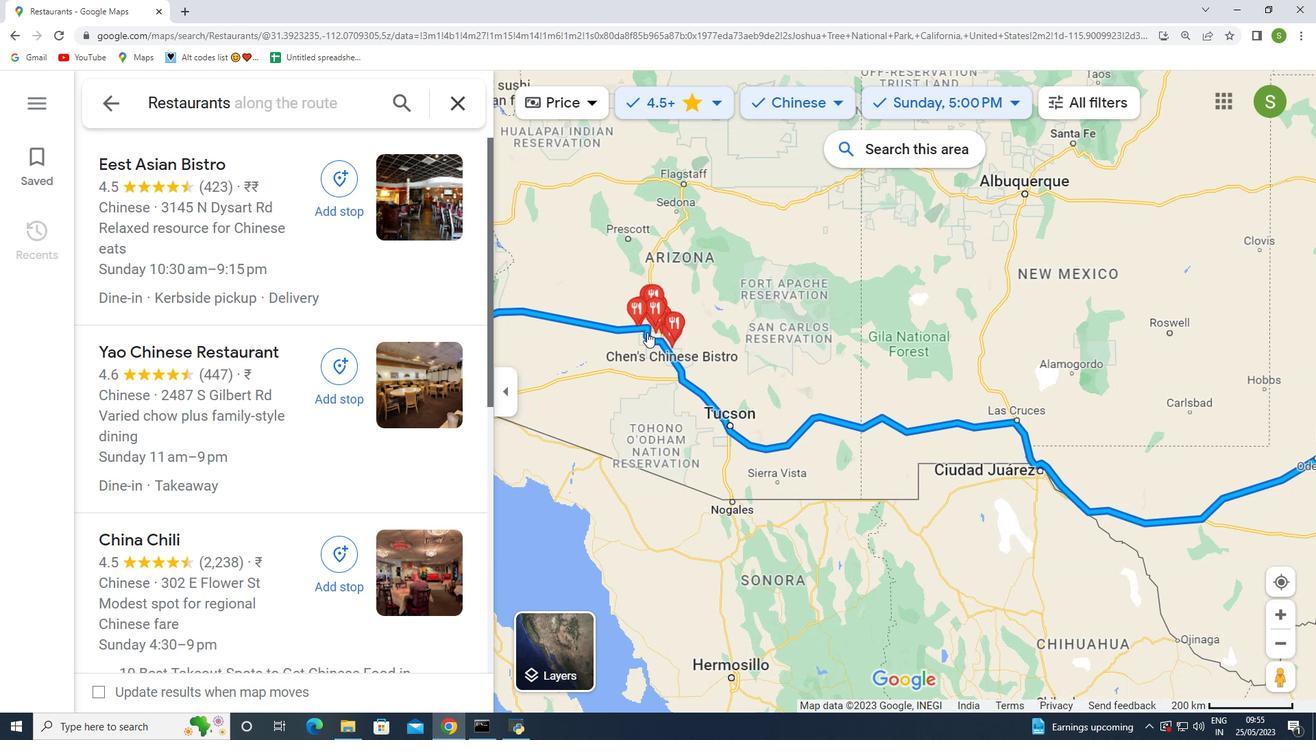
Action: Mouse scrolled (643, 333) with delta (0, 0)
Screenshot: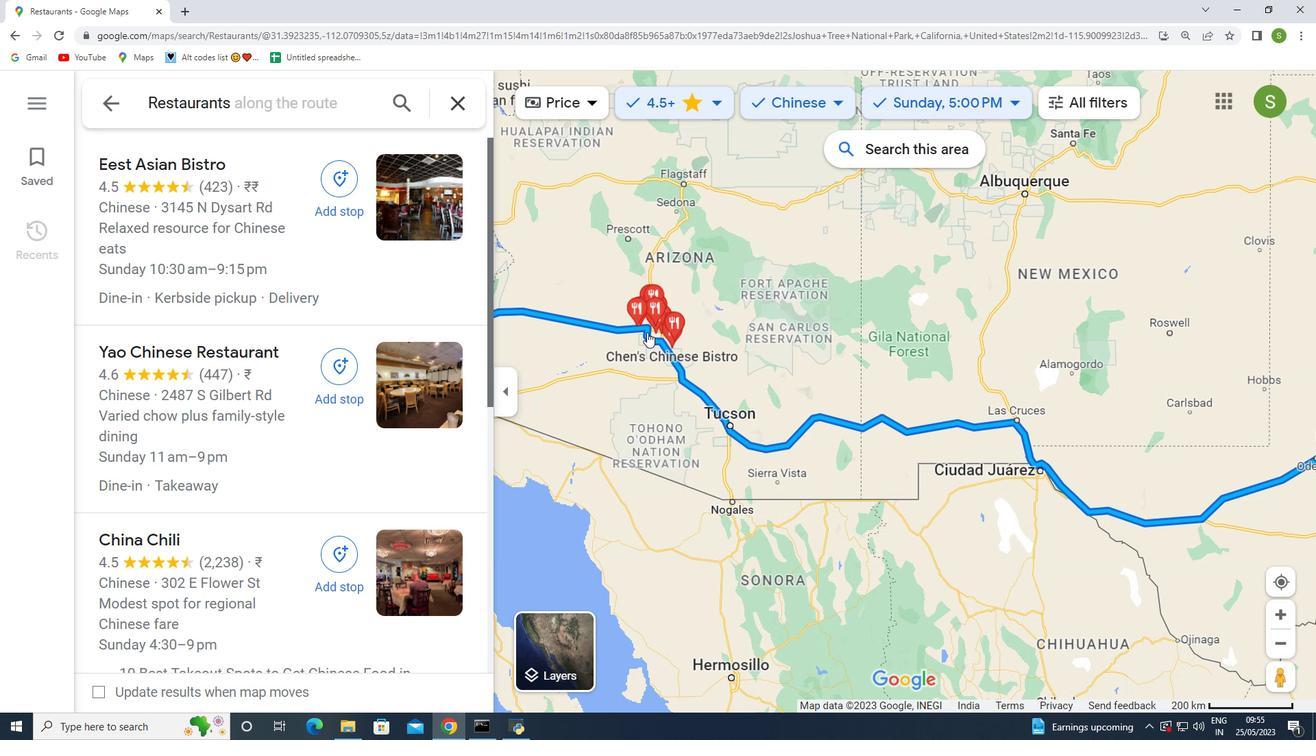 
Action: Mouse scrolled (643, 333) with delta (0, 0)
Screenshot: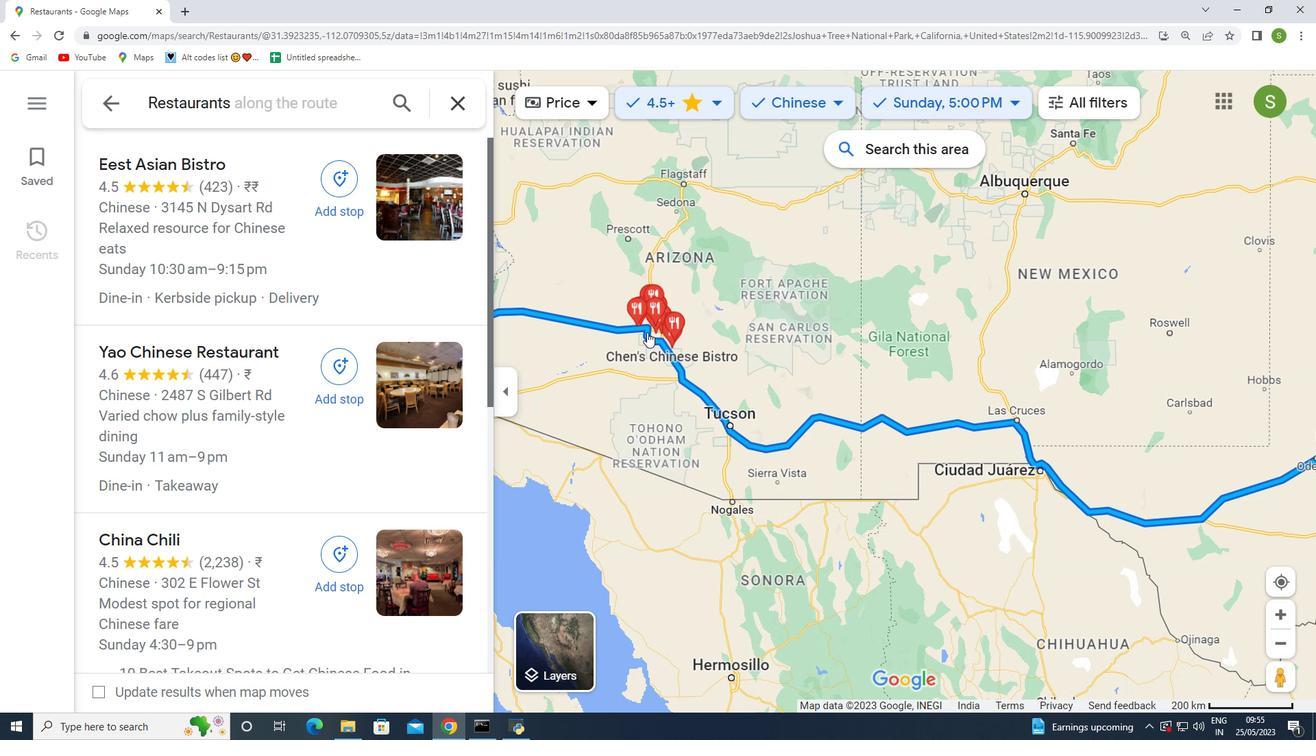 
Action: Mouse moved to (645, 332)
Screenshot: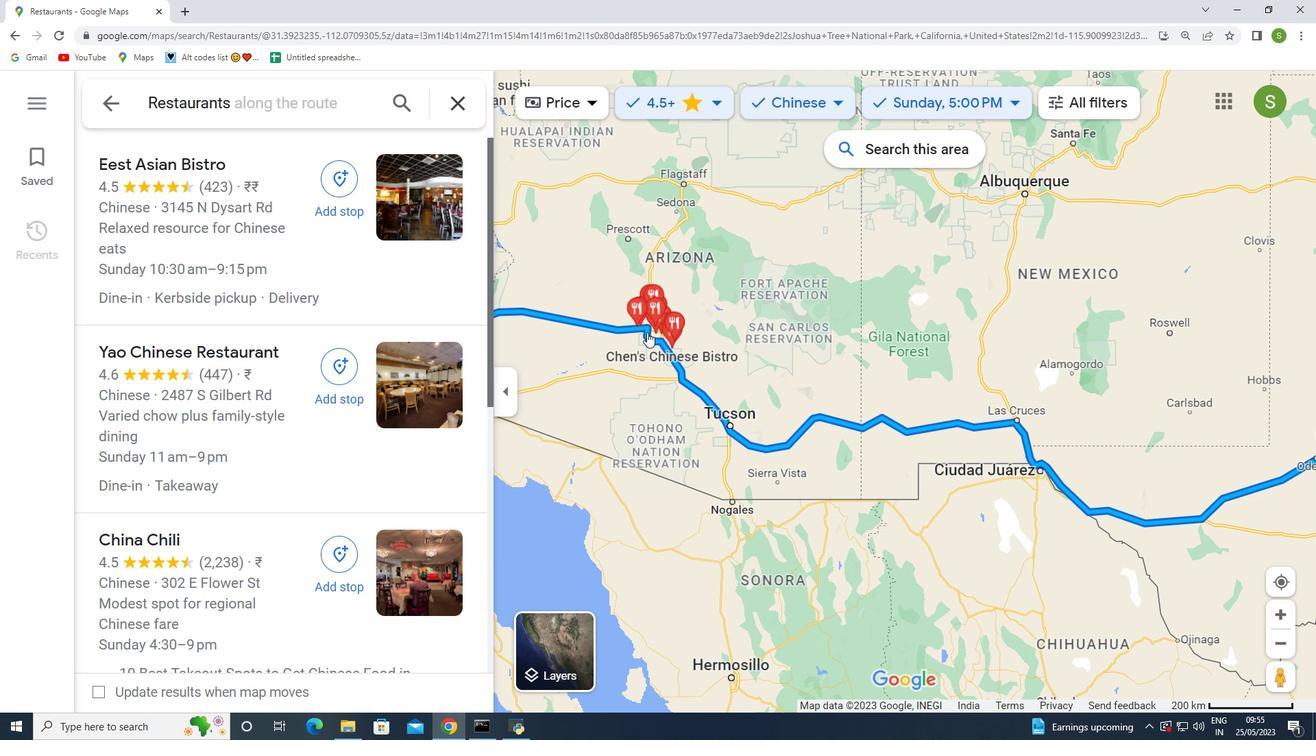
Action: Mouse scrolled (644, 333) with delta (0, 0)
Screenshot: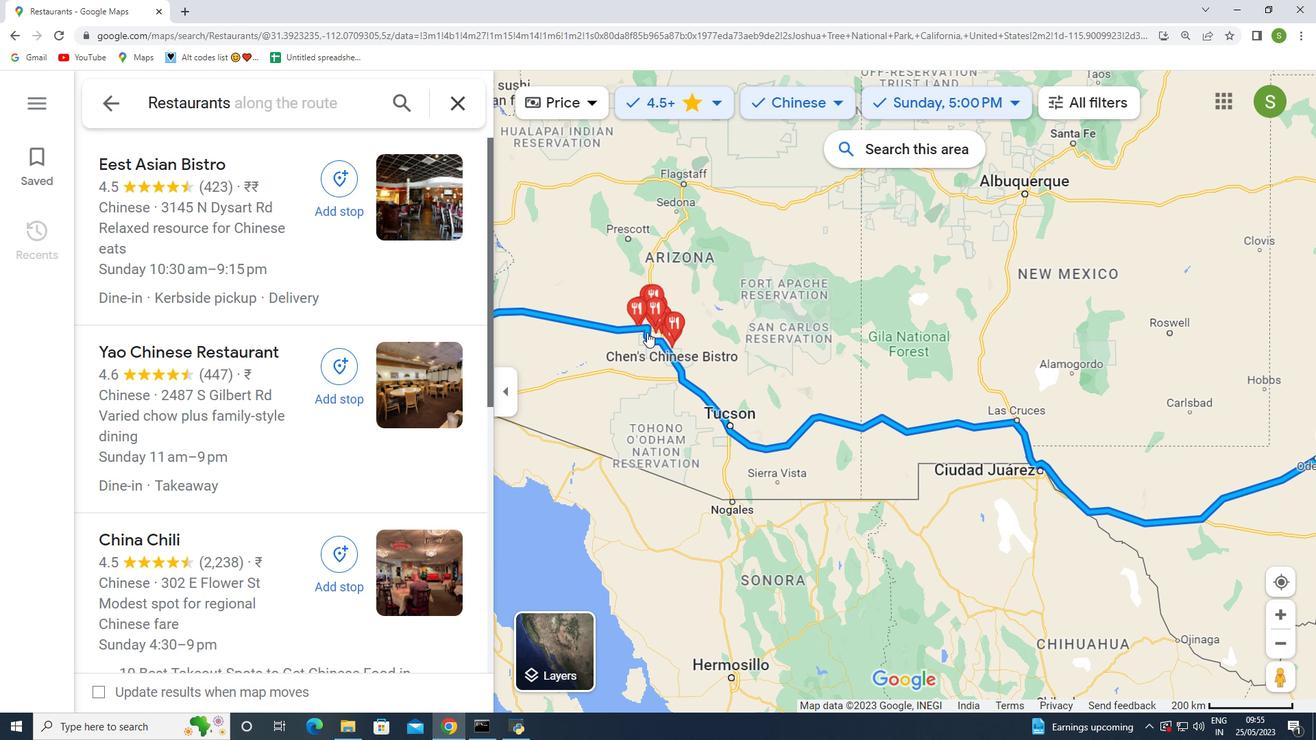 
Action: Mouse moved to (650, 332)
Screenshot: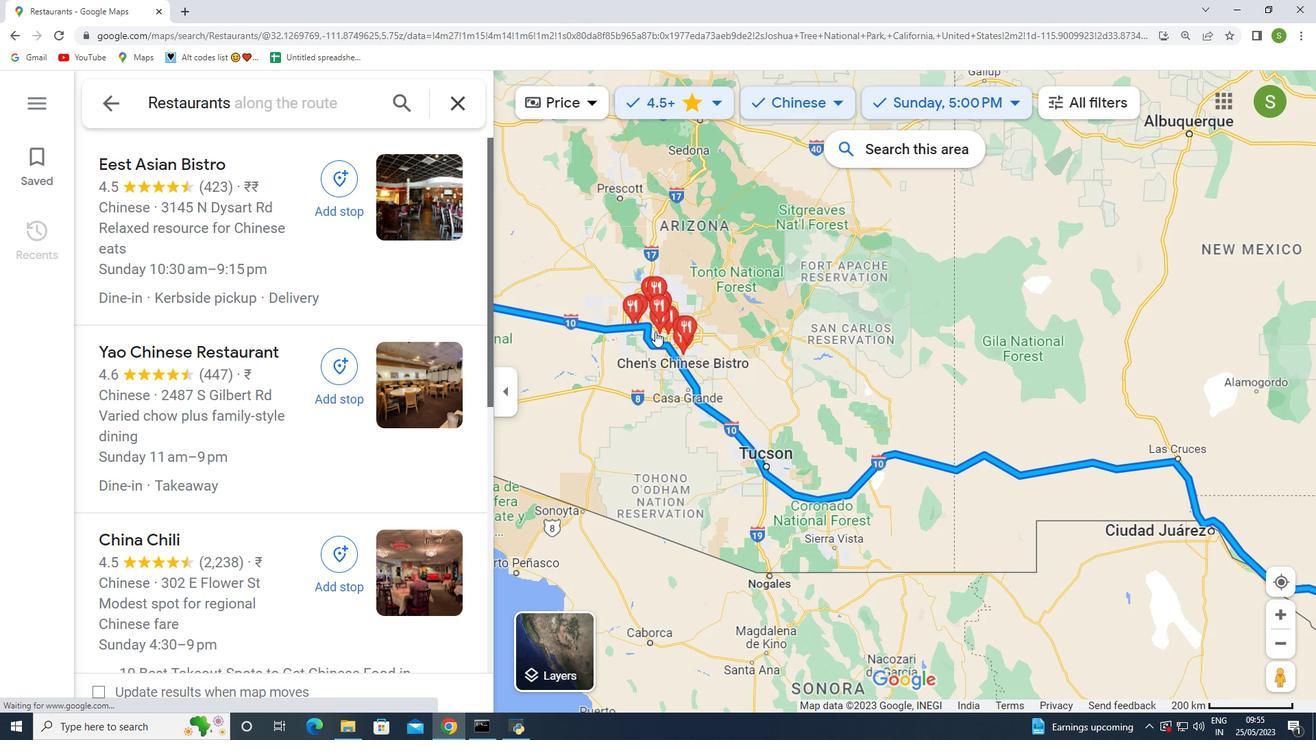 
Action: Mouse scrolled (650, 333) with delta (0, 0)
Screenshot: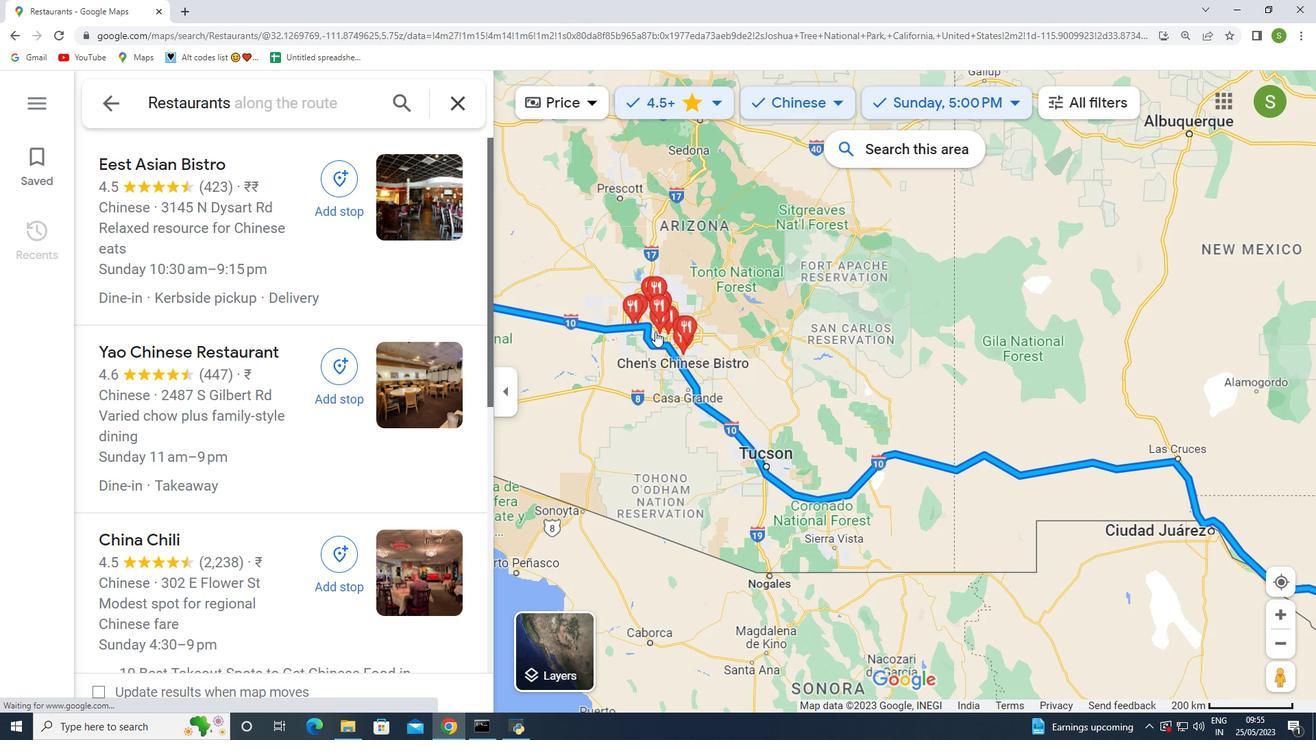 
Action: Mouse moved to (650, 332)
Screenshot: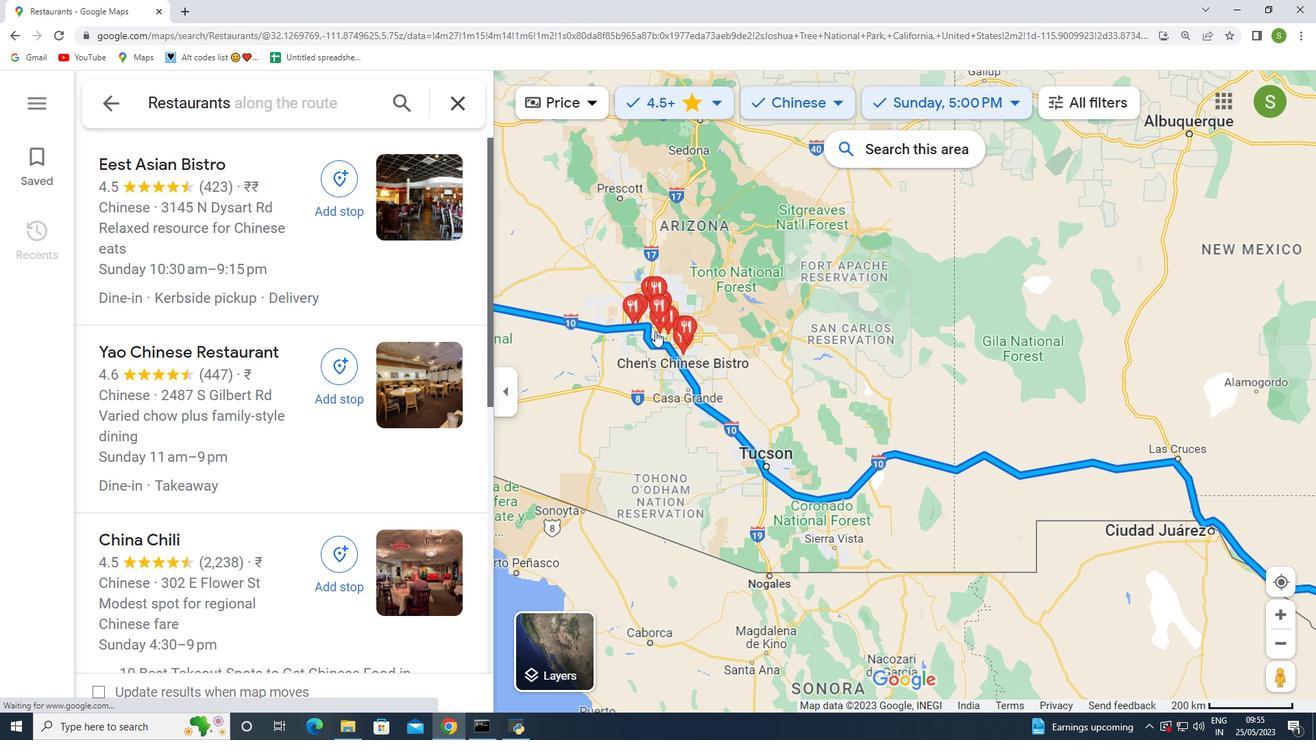 
Action: Mouse scrolled (650, 333) with delta (0, 0)
Screenshot: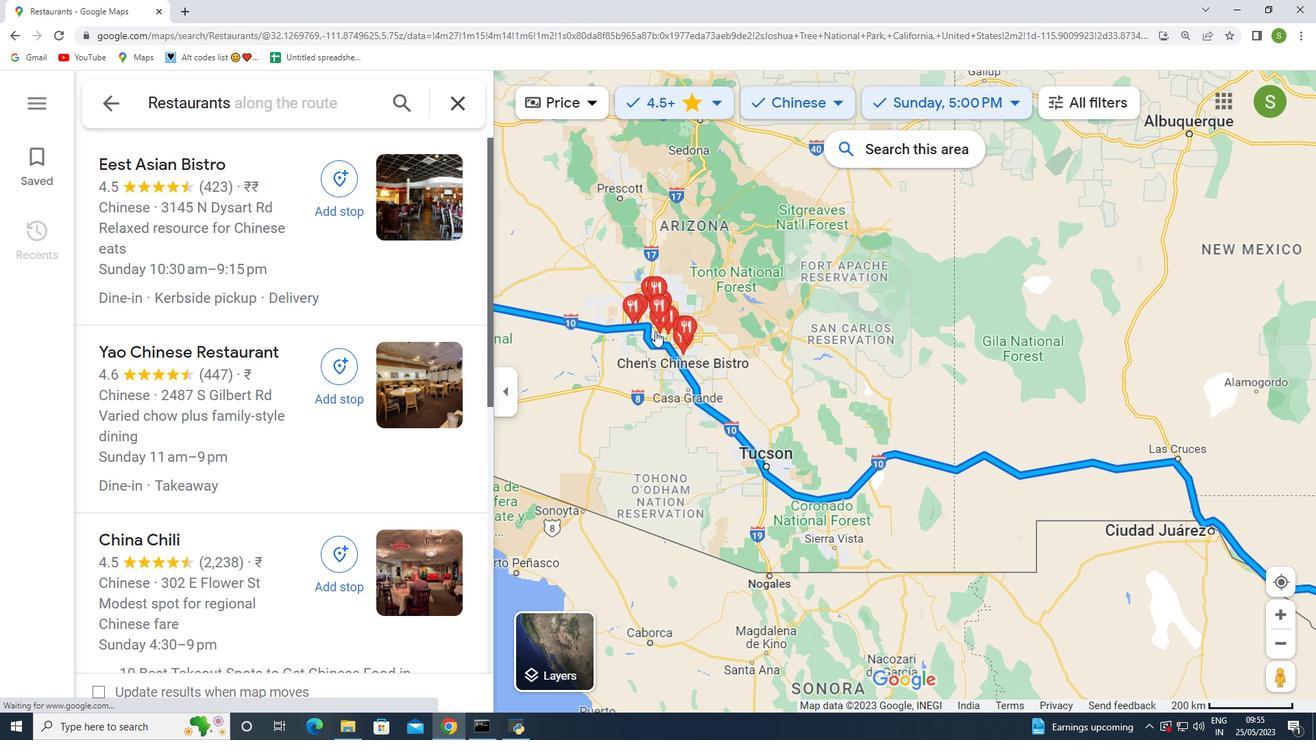 
Action: Mouse moved to (652, 332)
Screenshot: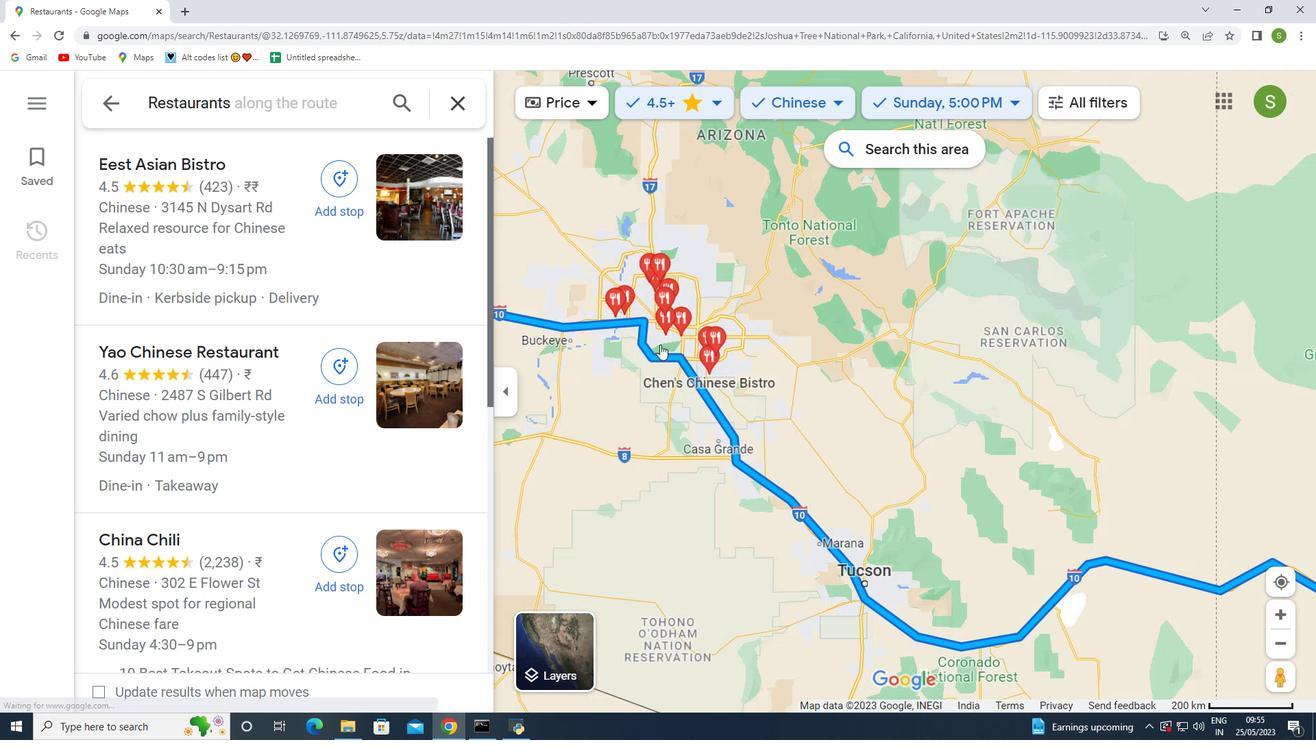 
Action: Mouse scrolled (651, 333) with delta (0, 0)
Screenshot: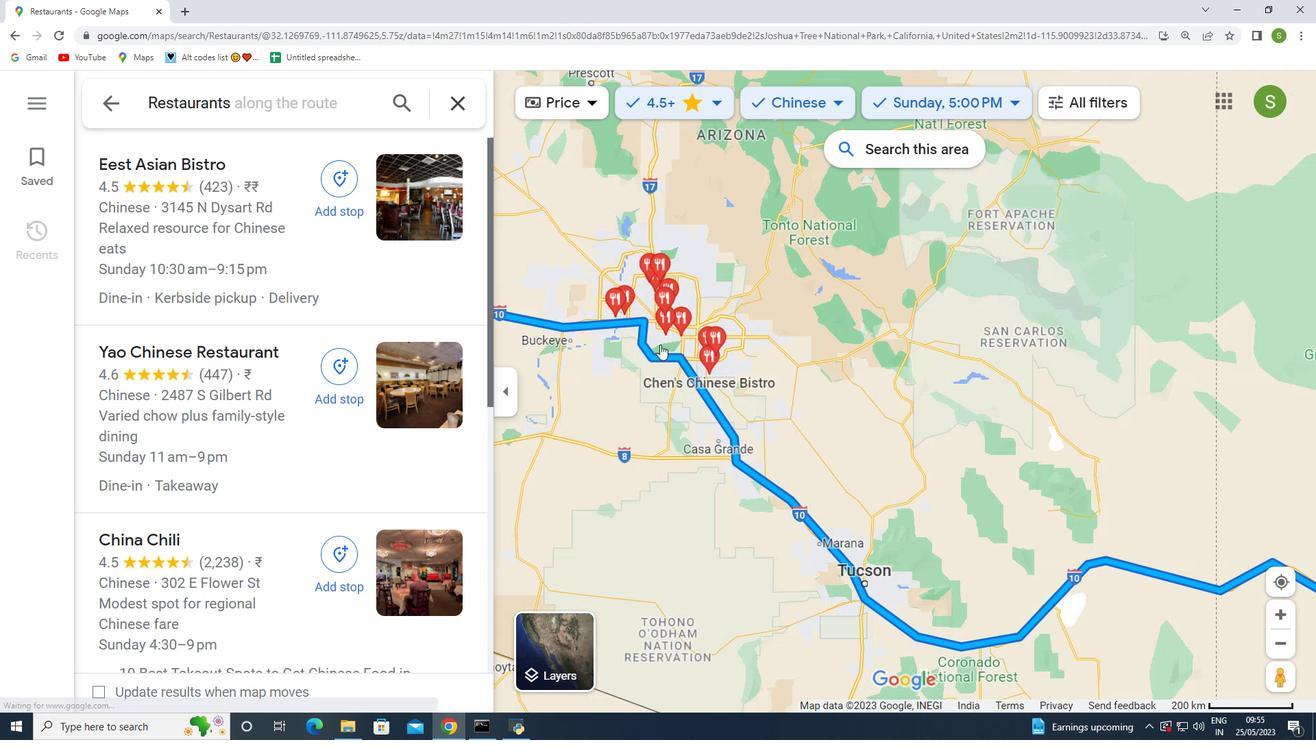 
Action: Mouse moved to (654, 331)
Screenshot: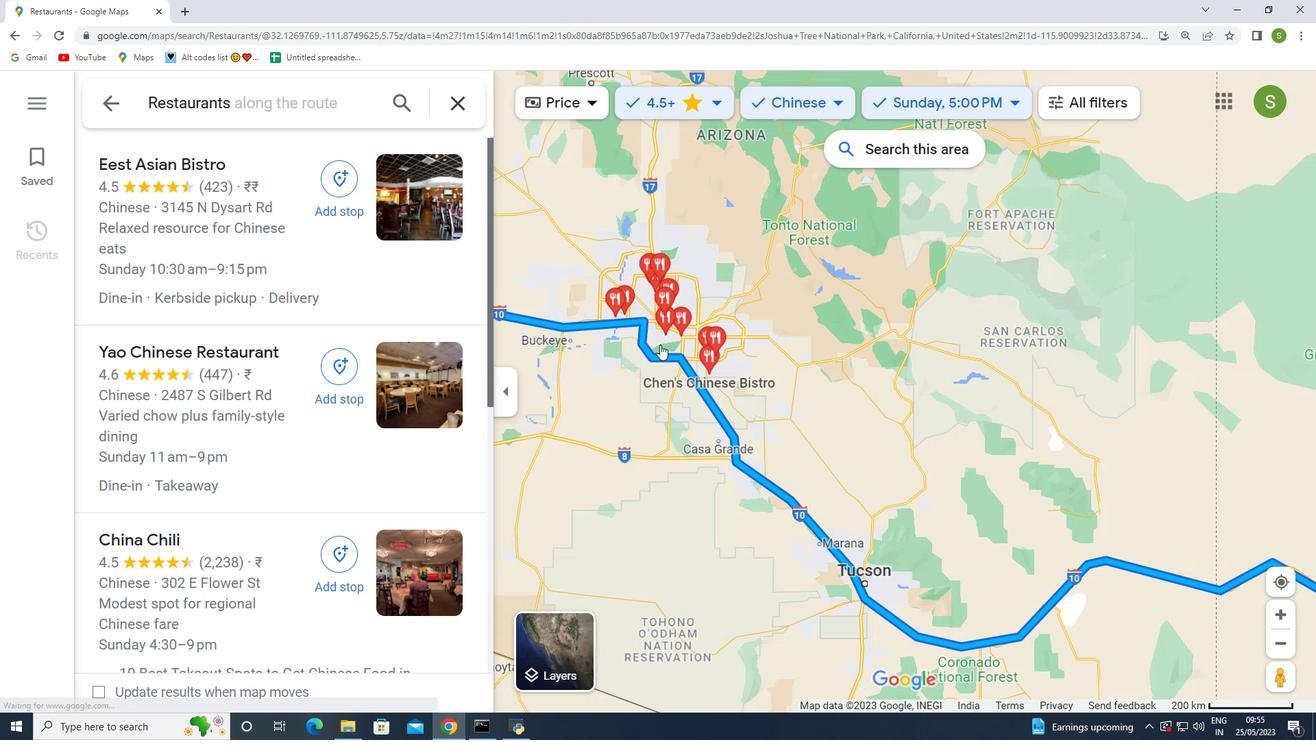 
Action: Mouse scrolled (652, 333) with delta (0, 0)
Screenshot: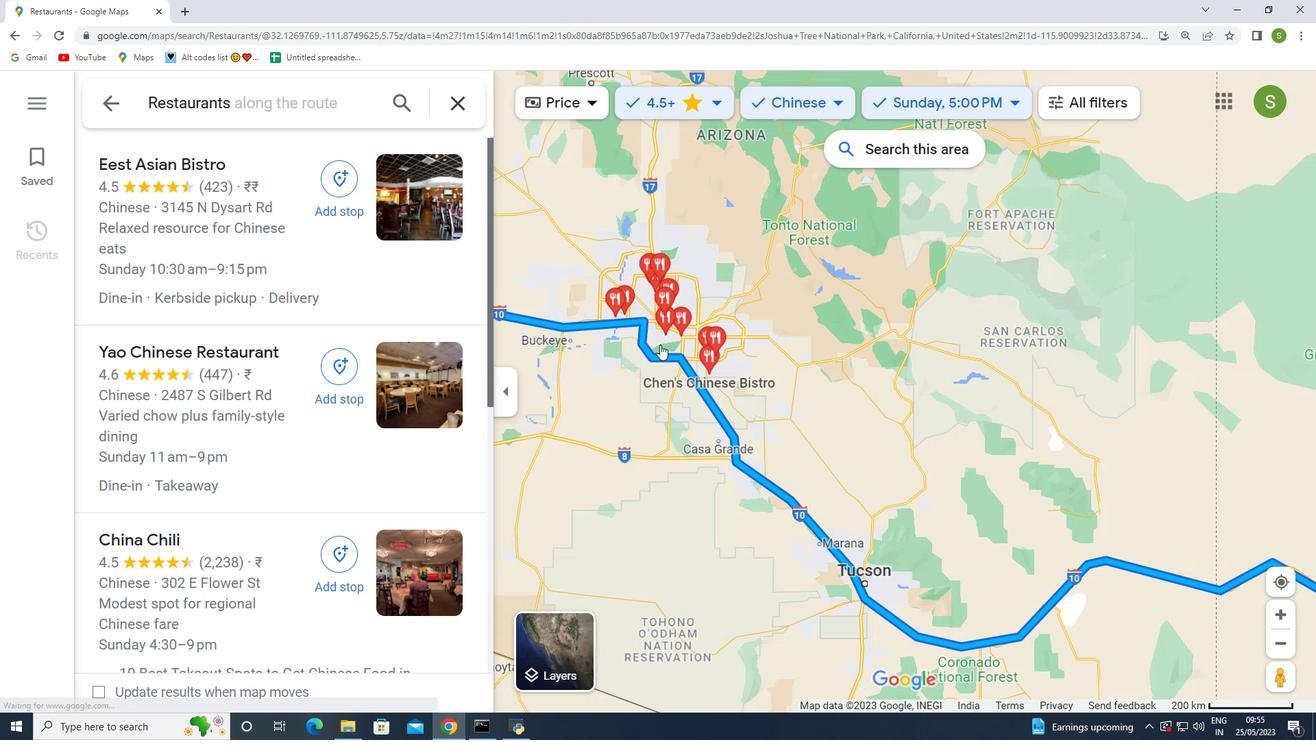 
Action: Mouse moved to (654, 331)
Screenshot: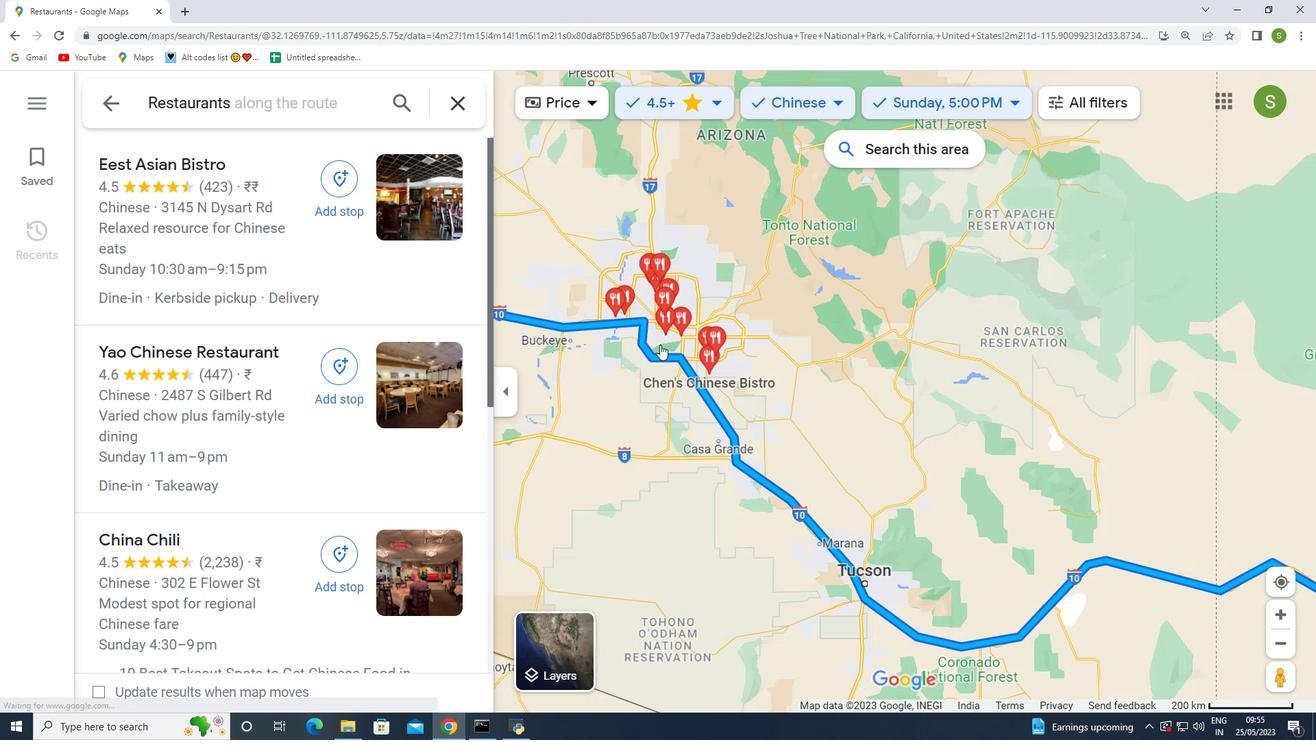 
Action: Mouse scrolled (654, 332) with delta (0, 0)
Screenshot: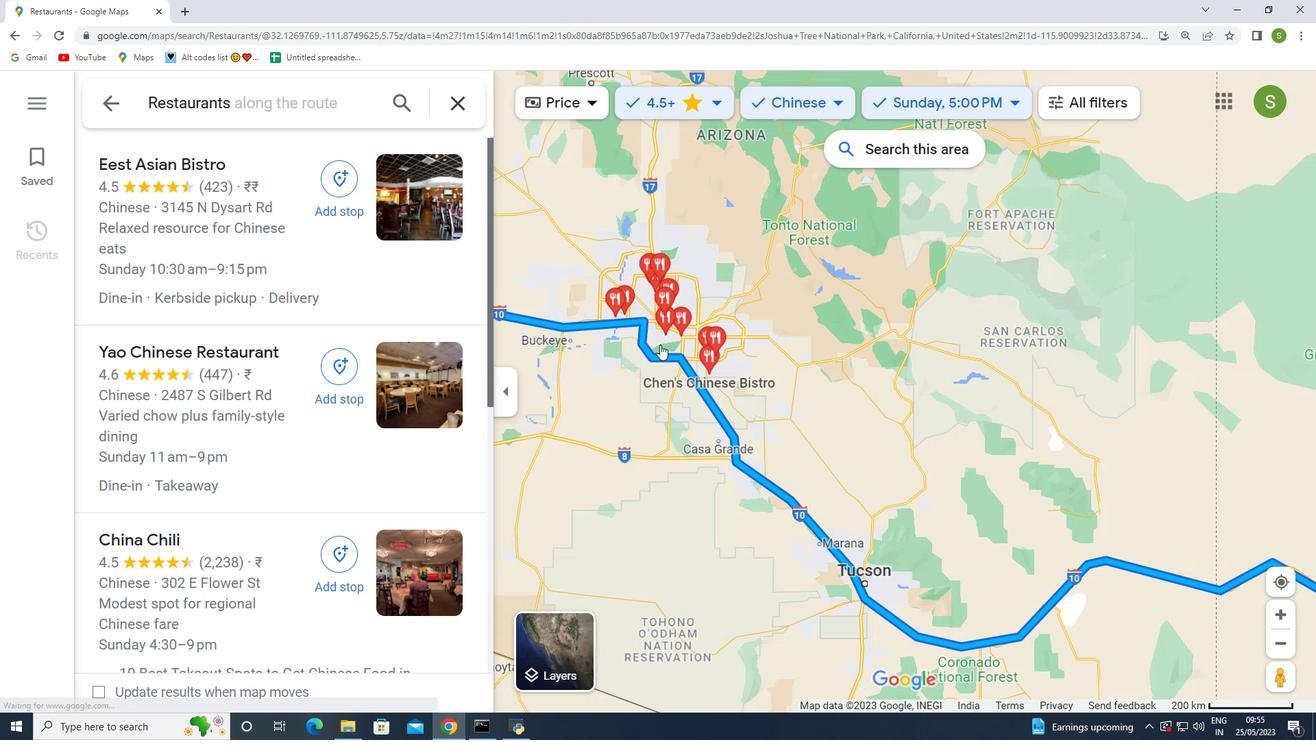 
Action: Mouse moved to (639, 327)
Screenshot: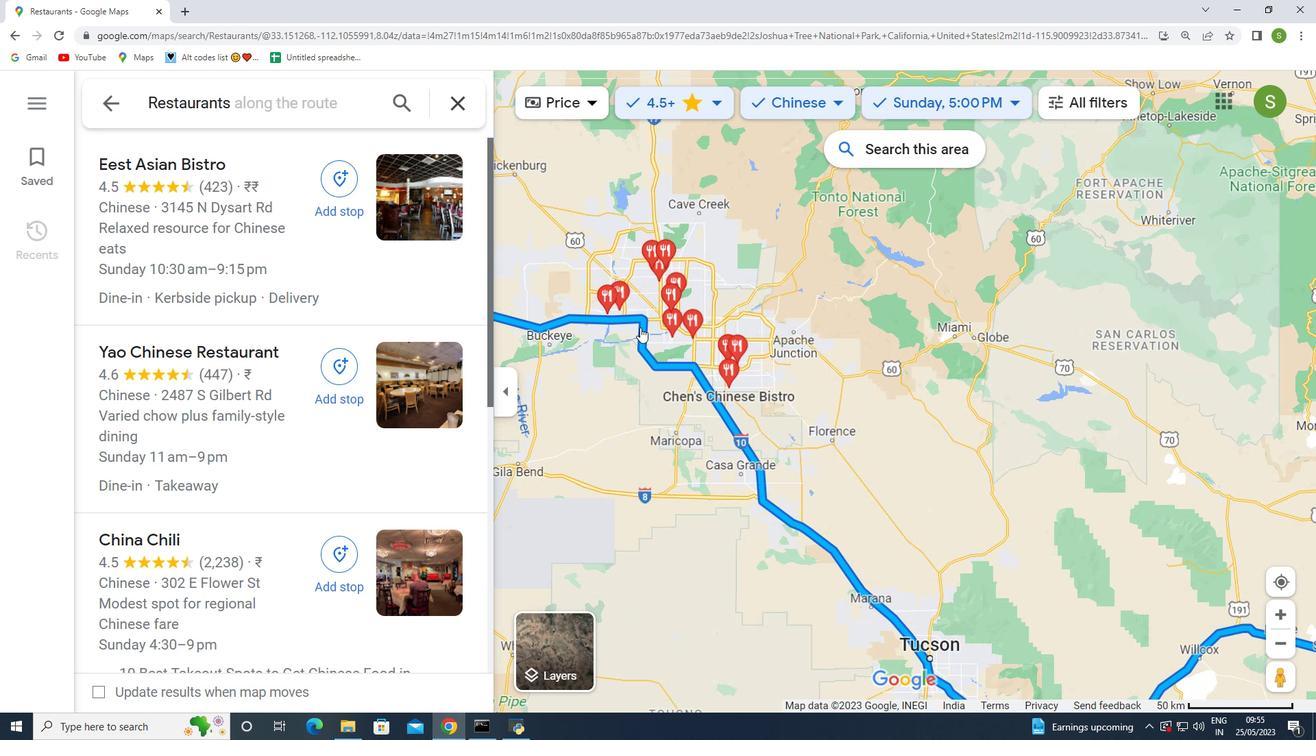 
Action: Mouse scrolled (639, 327) with delta (0, 0)
Screenshot: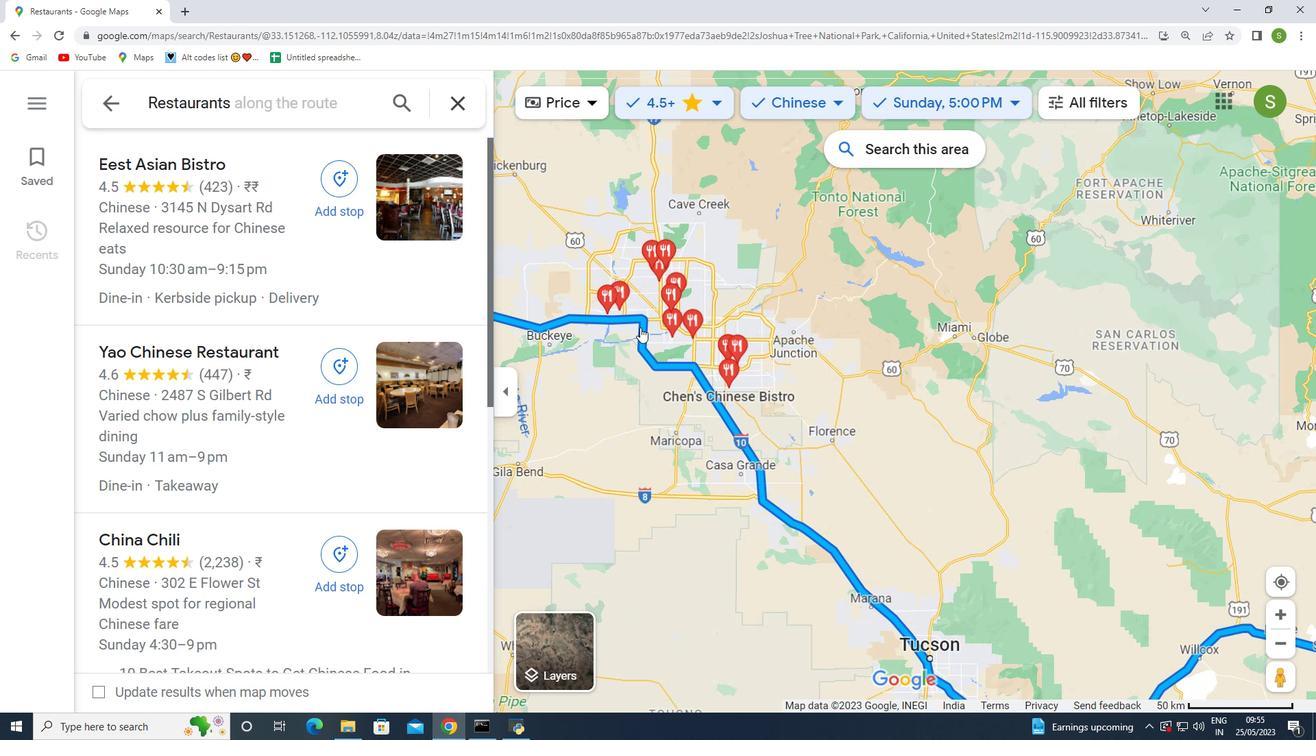 
Action: Mouse moved to (639, 327)
Screenshot: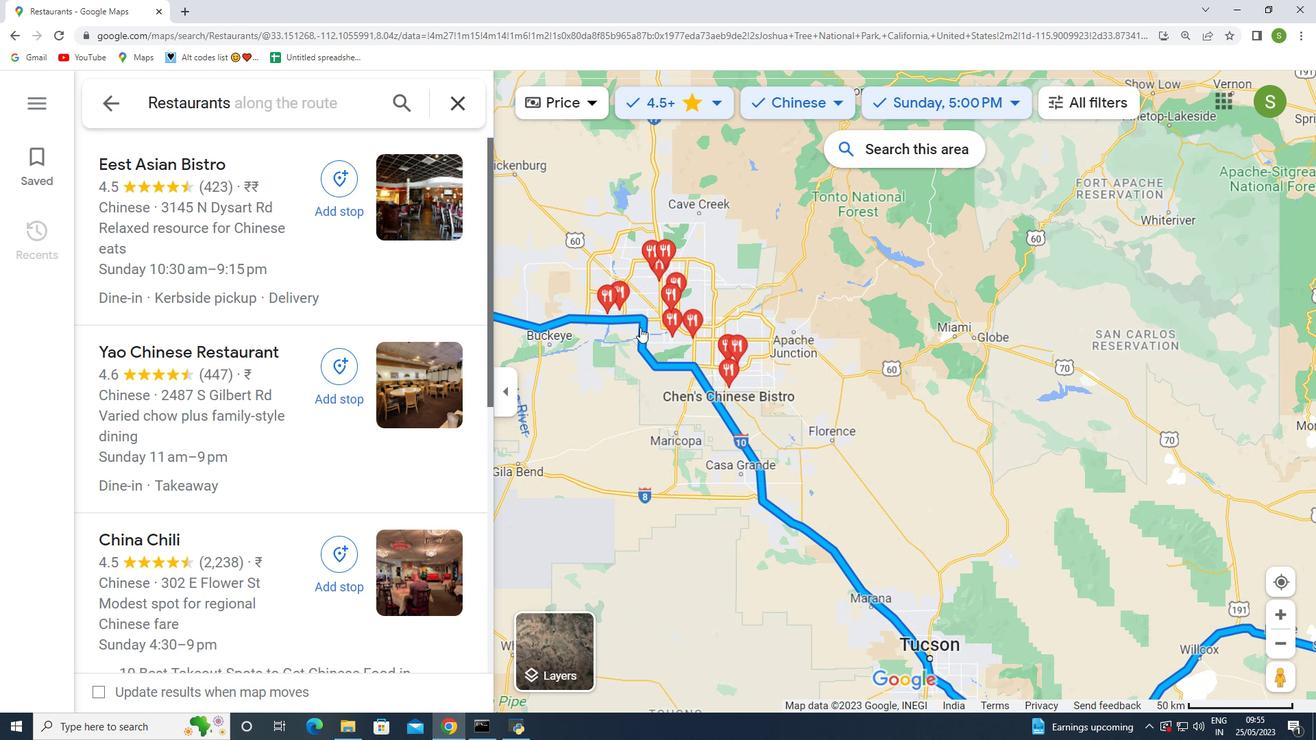
Action: Mouse scrolled (639, 327) with delta (0, 0)
Screenshot: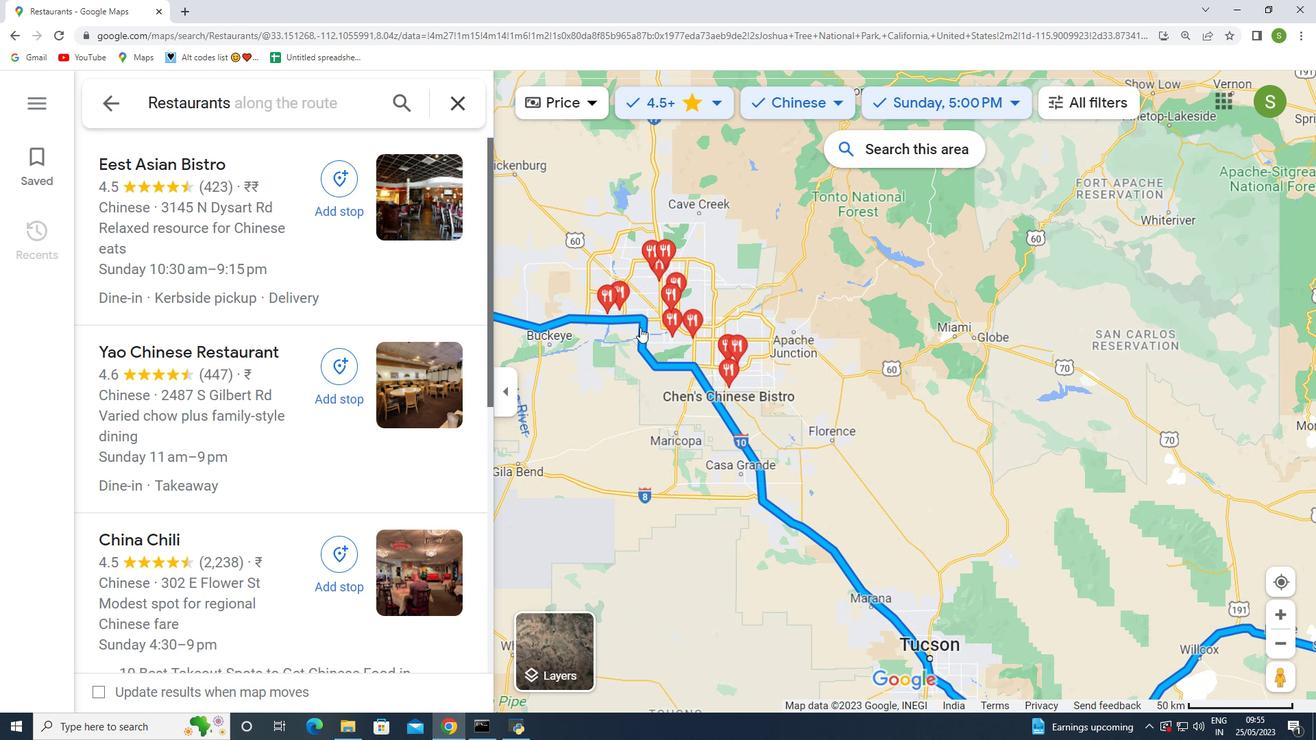 
Action: Mouse moved to (163, 172)
Screenshot: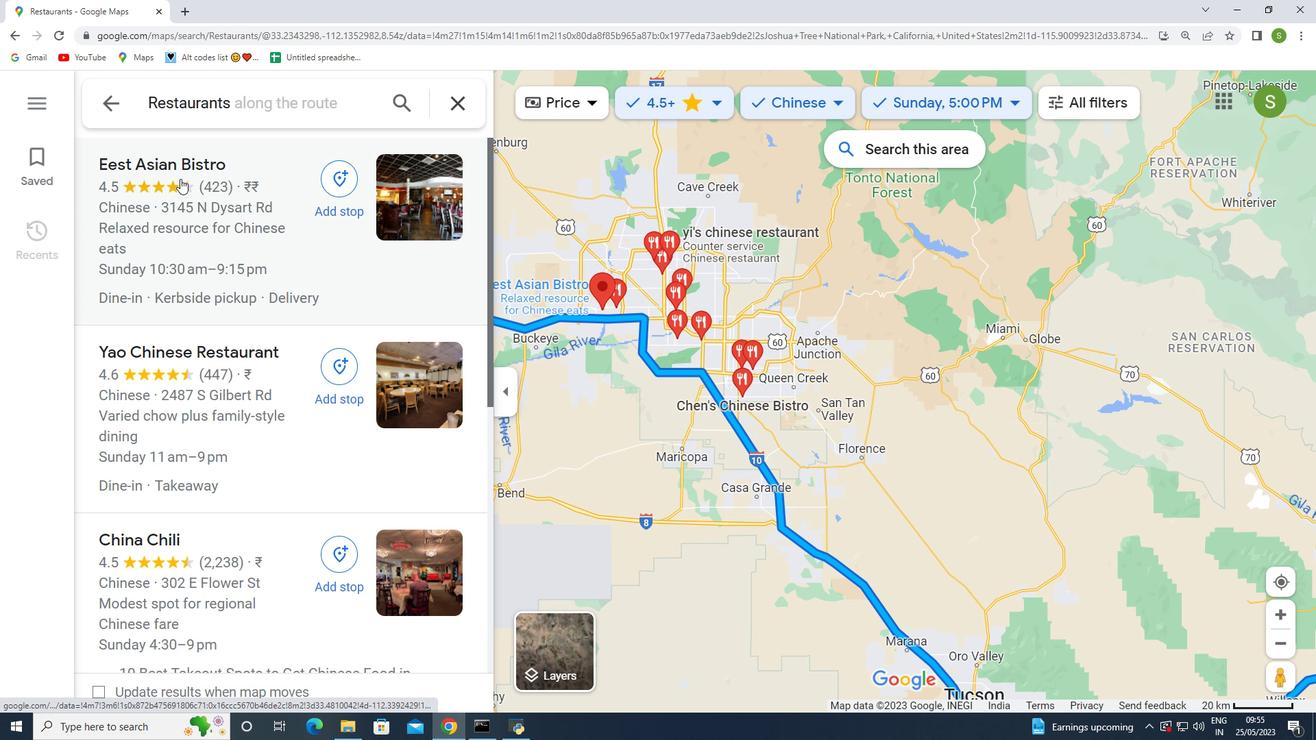 
Action: Mouse scrolled (163, 173) with delta (0, 0)
Screenshot: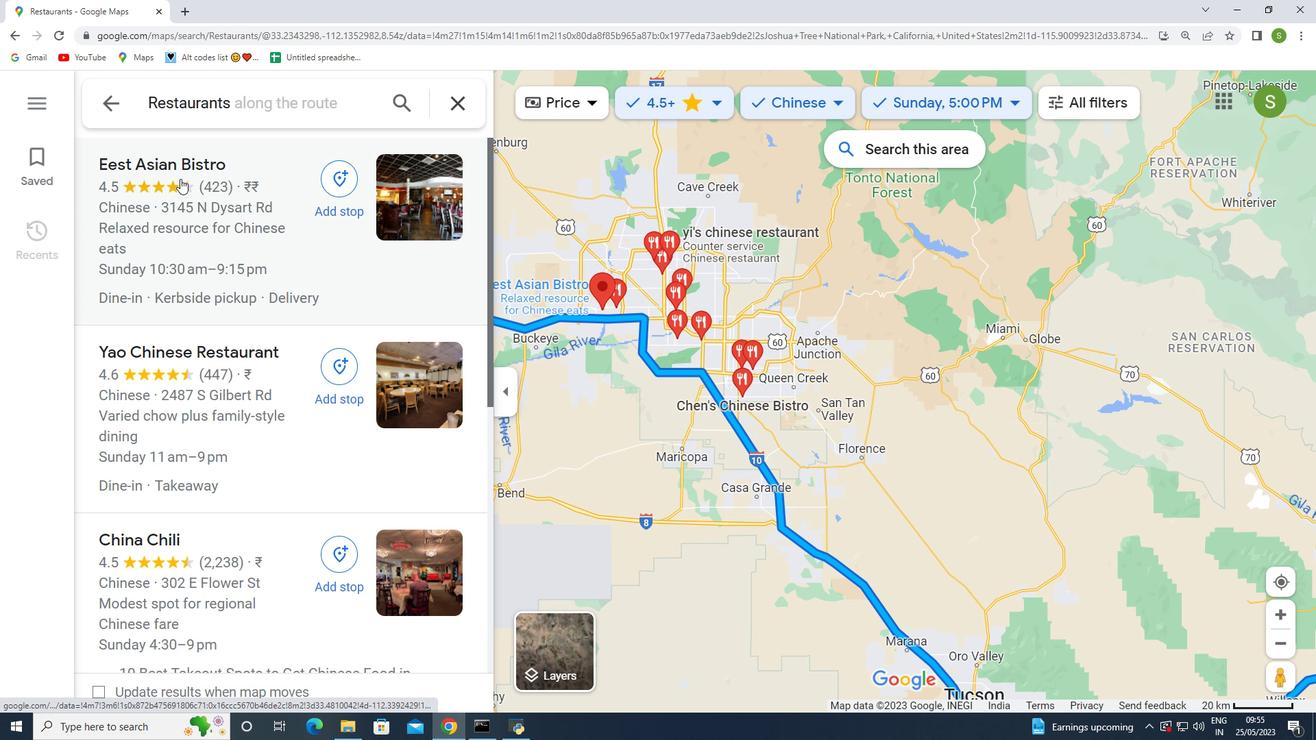 
Action: Mouse moved to (170, 172)
Screenshot: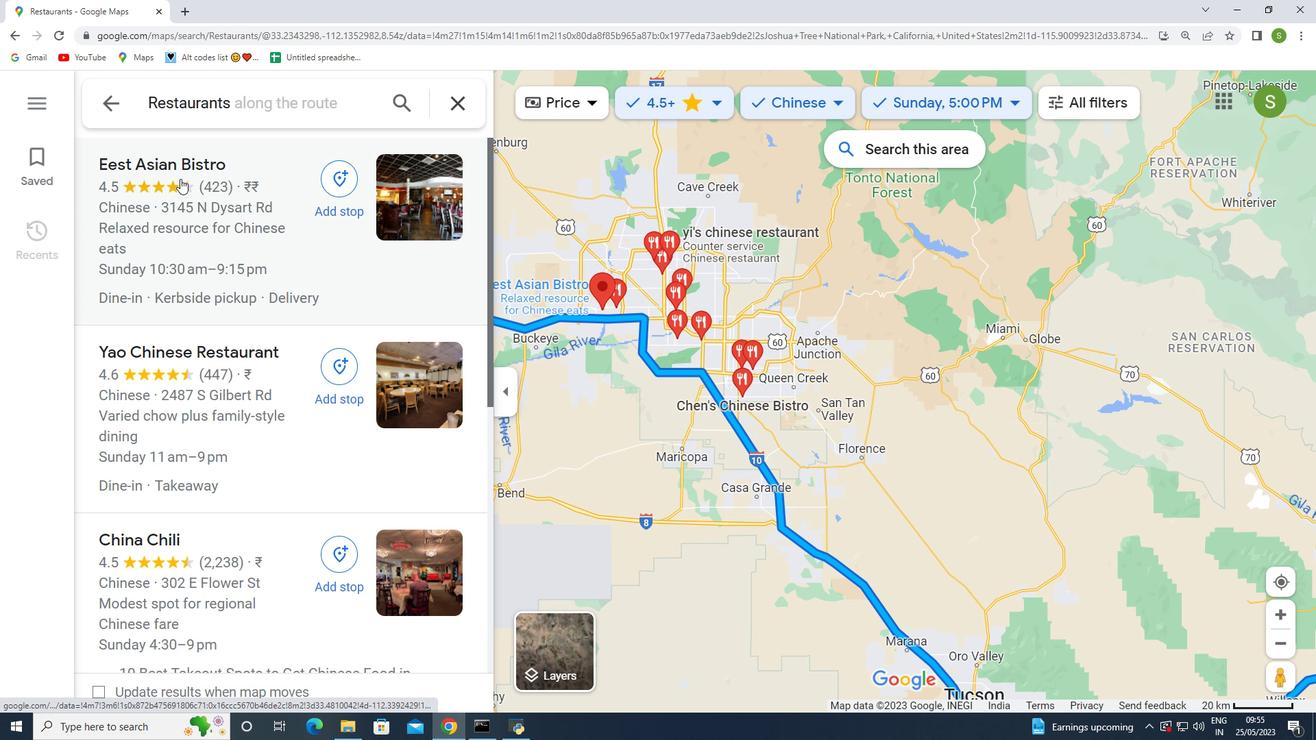 
Action: Mouse scrolled (170, 173) with delta (0, 0)
Screenshot: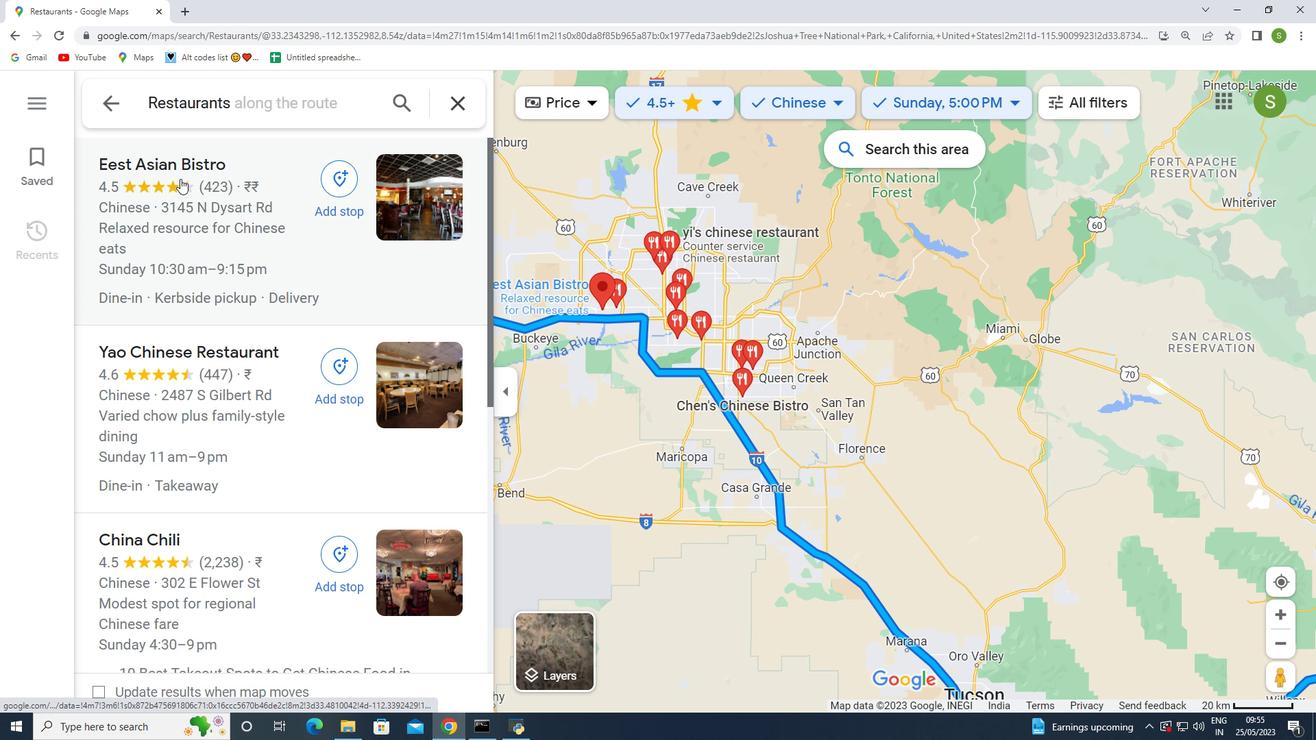 
Action: Mouse moved to (176, 172)
Screenshot: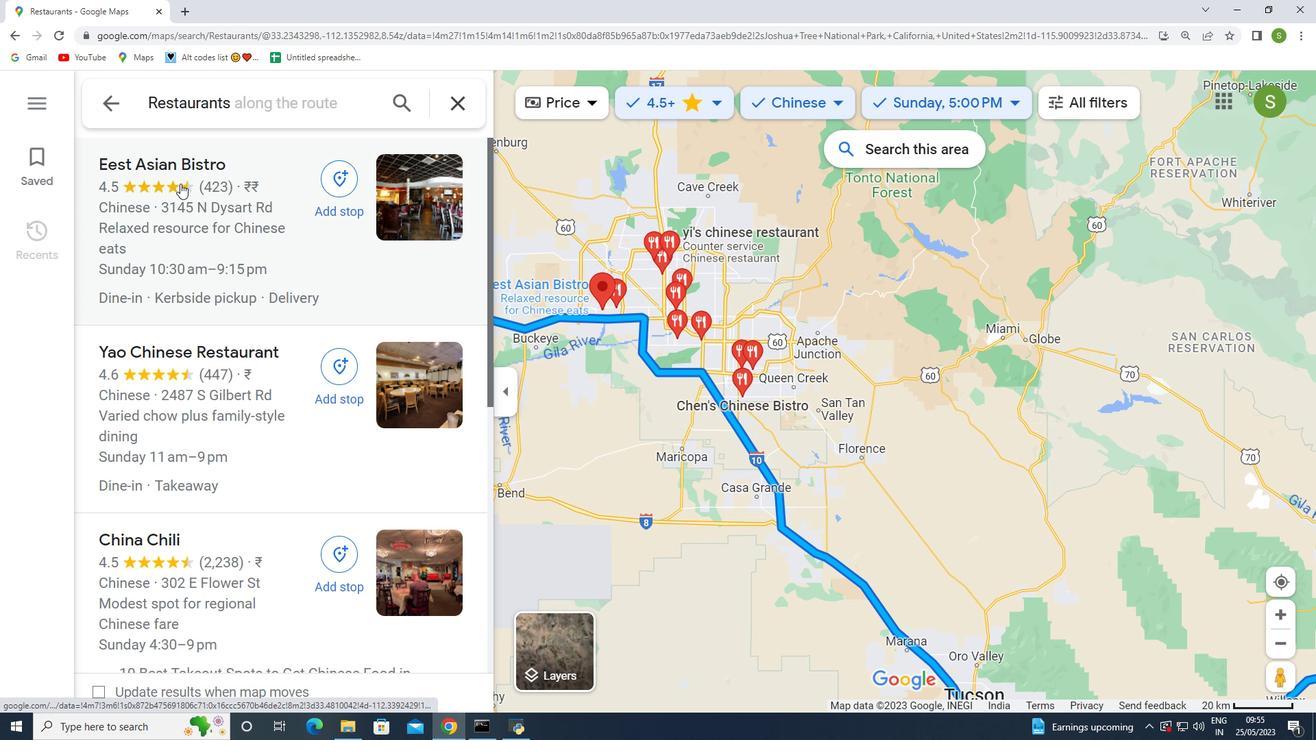 
Action: Mouse scrolled (176, 173) with delta (0, 0)
Screenshot: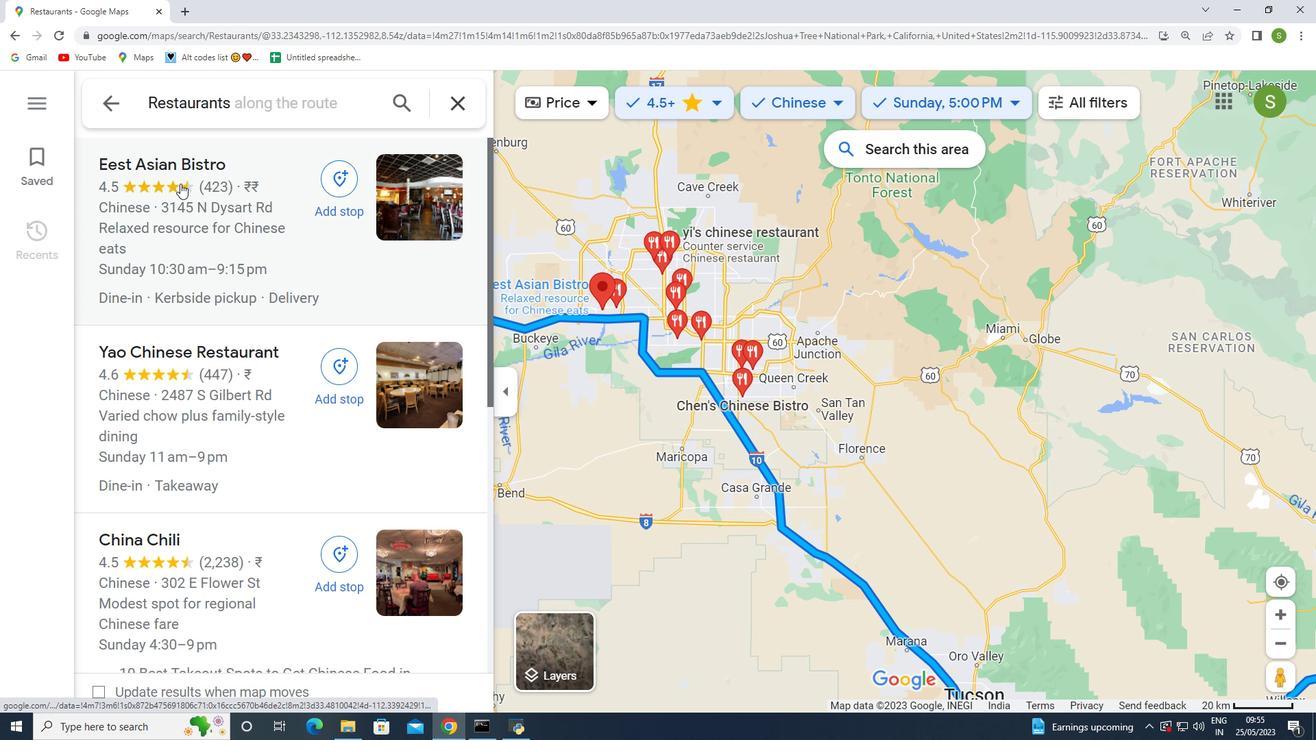 
Action: Mouse moved to (177, 172)
Screenshot: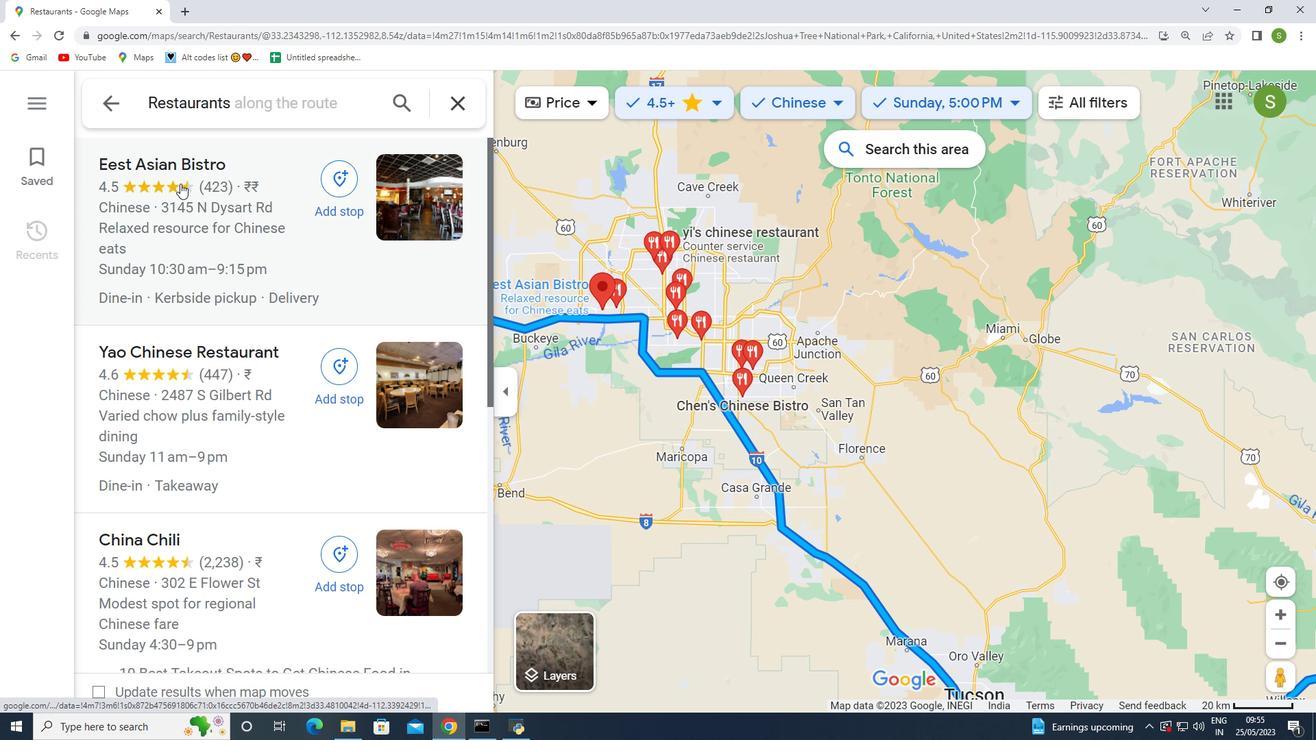 
Action: Mouse scrolled (177, 173) with delta (0, 0)
Screenshot: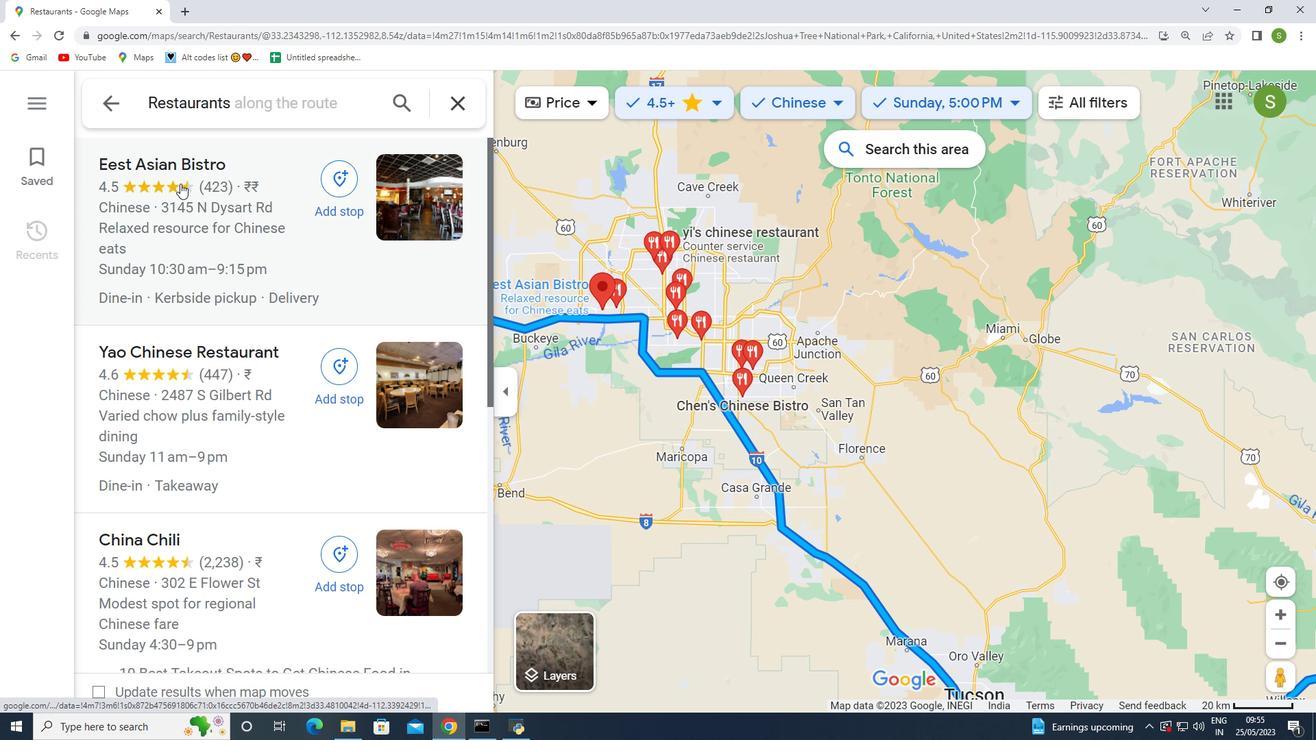 
Action: Mouse moved to (169, 163)
Screenshot: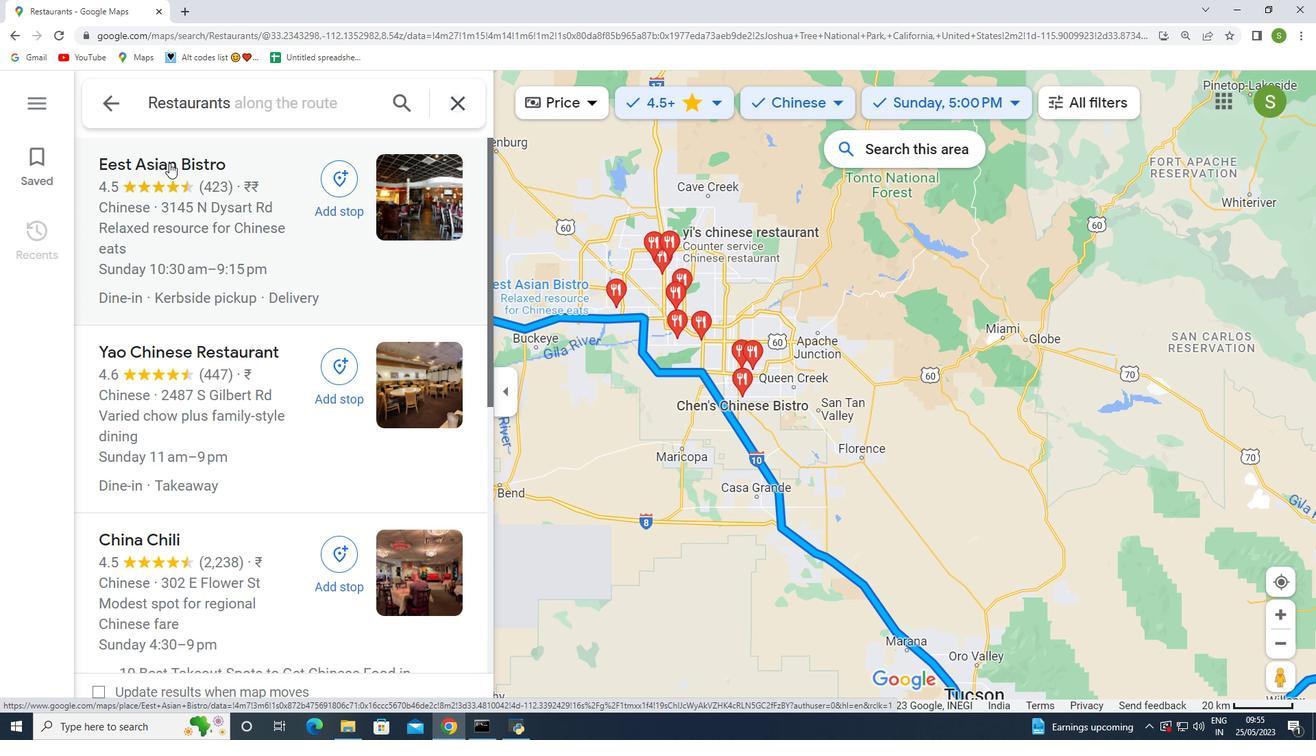 
Action: Mouse pressed left at (169, 163)
Screenshot: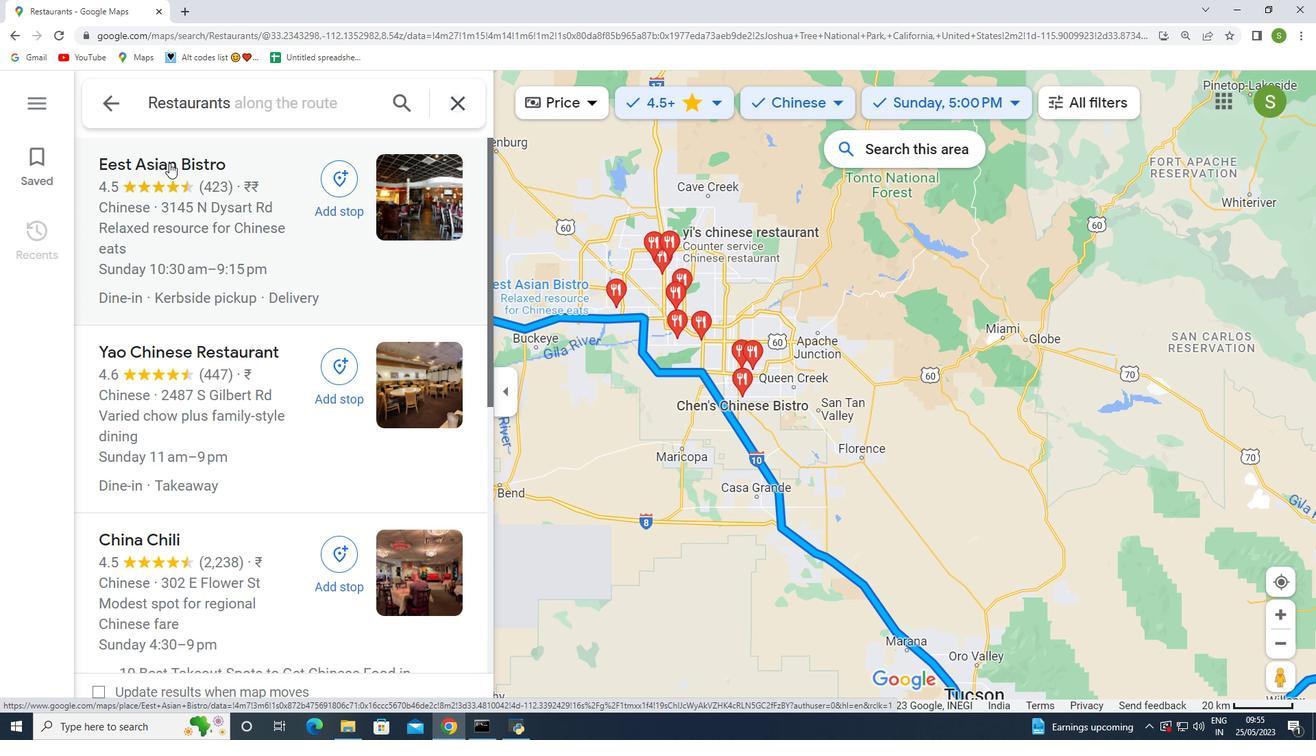 
Action: Mouse moved to (693, 310)
Screenshot: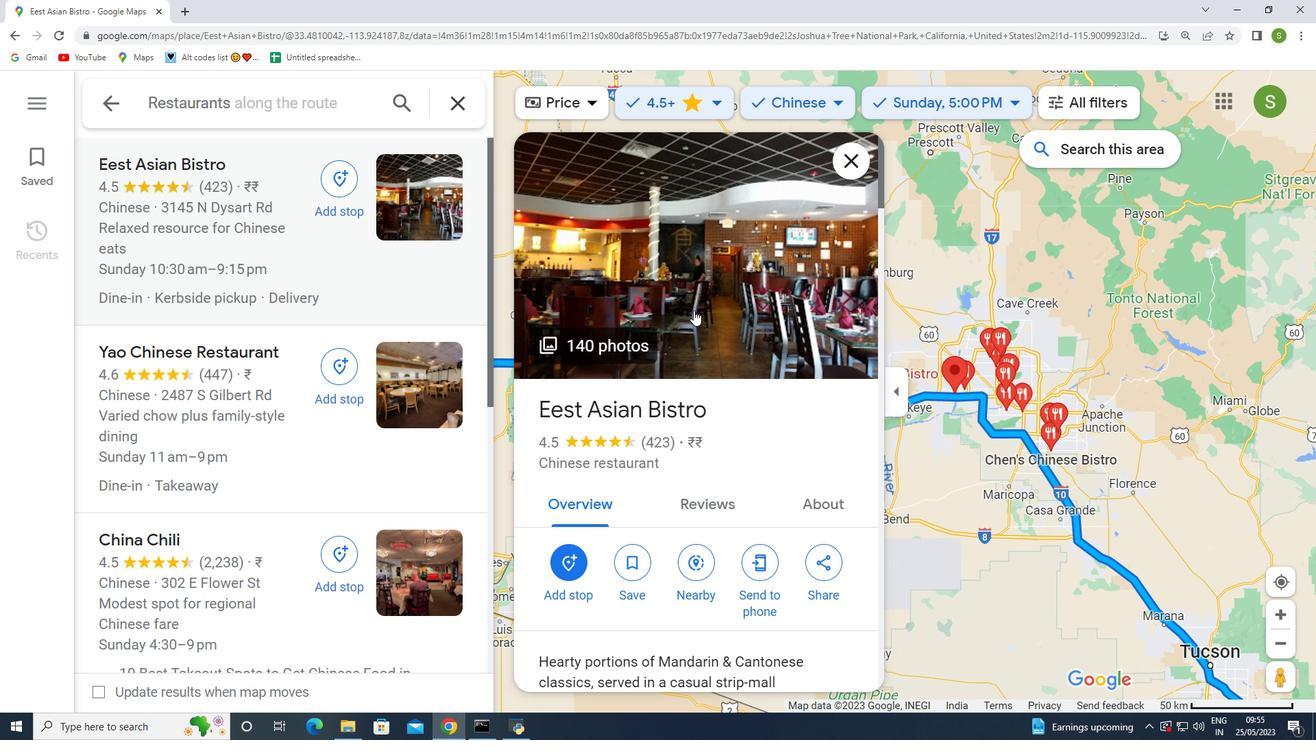 
Action: Mouse pressed left at (693, 310)
Screenshot: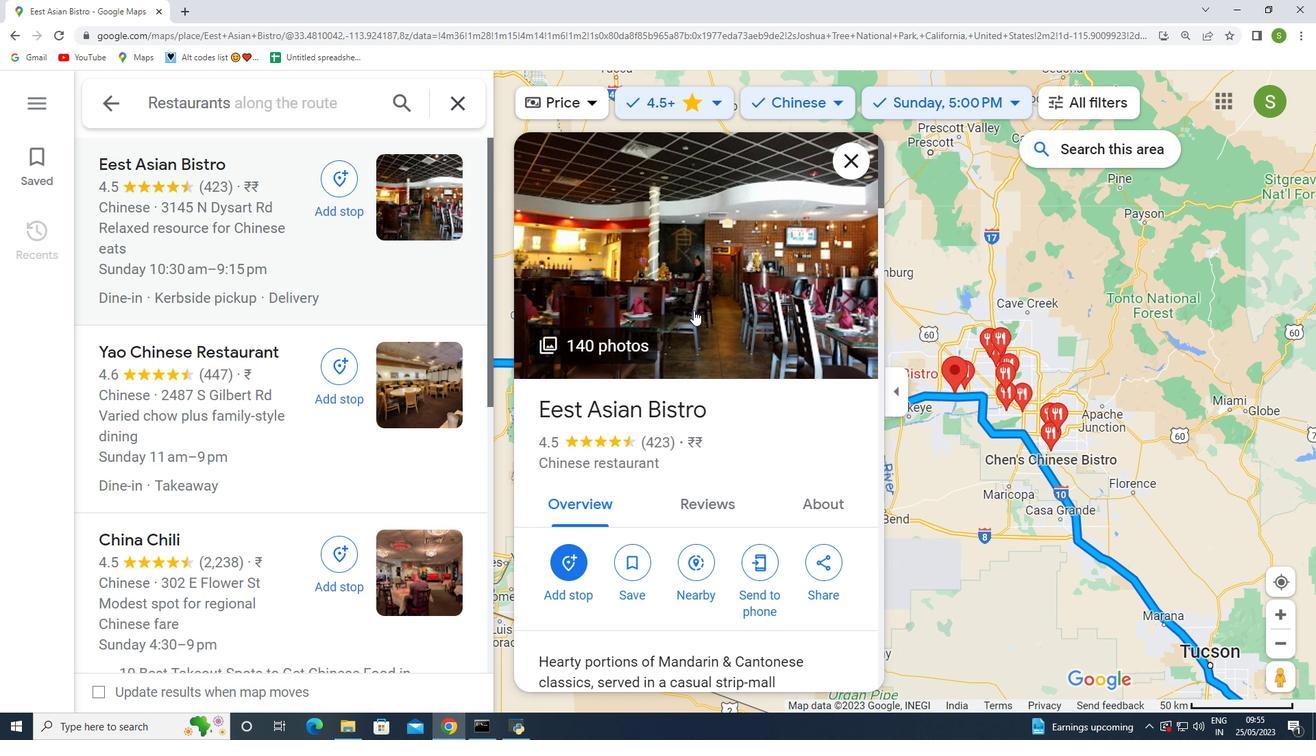 
Action: Mouse moved to (927, 612)
Screenshot: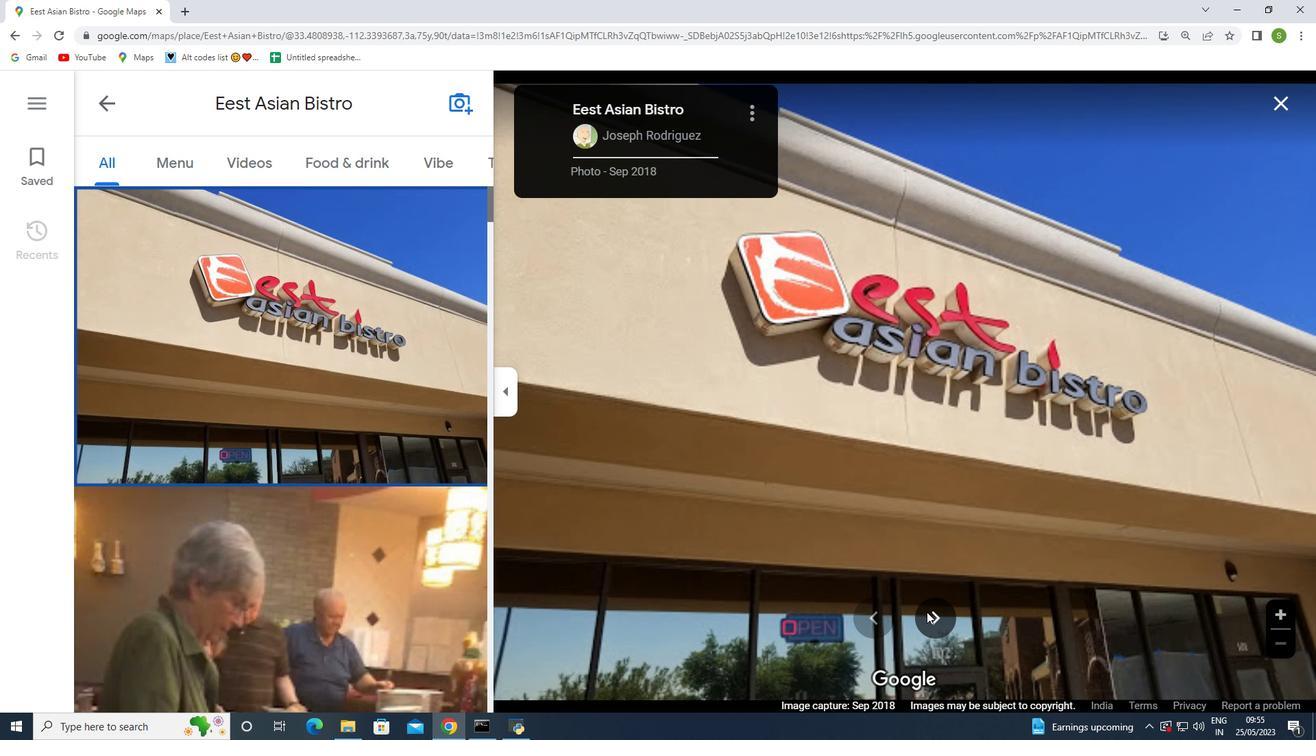 
Action: Mouse pressed left at (927, 612)
Screenshot: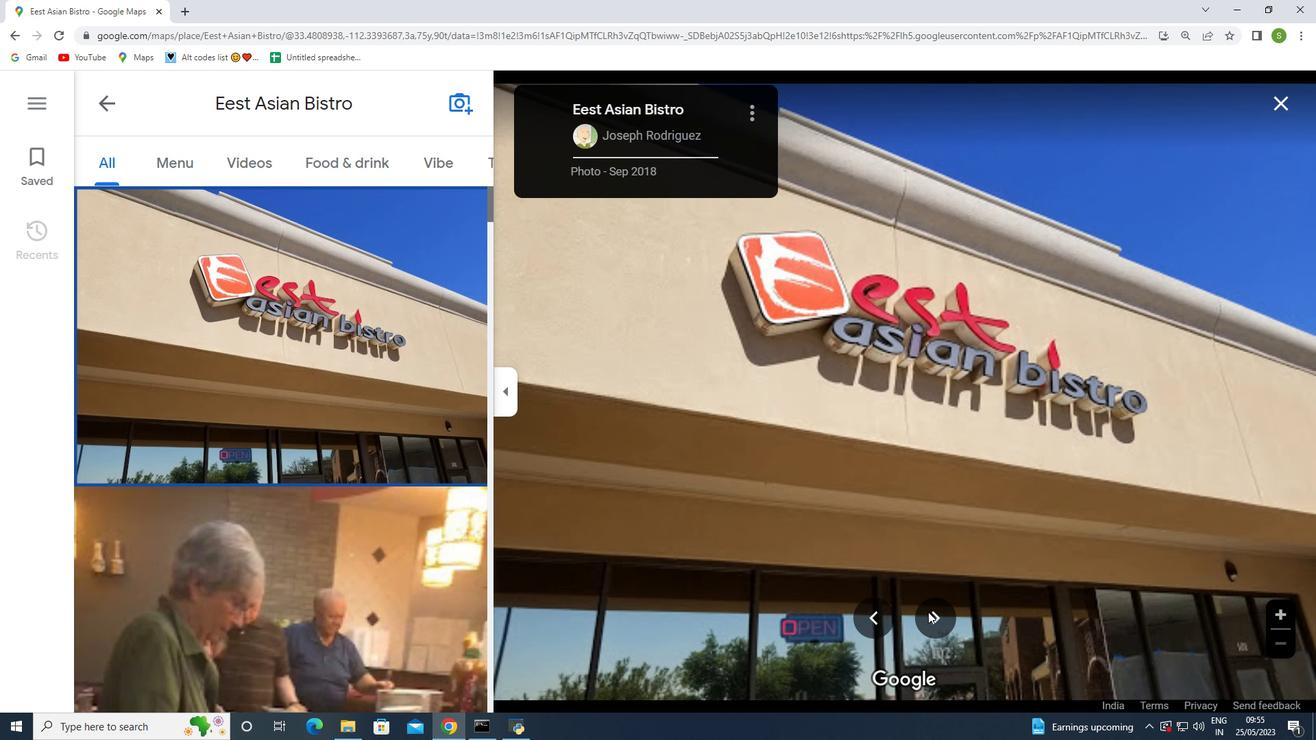 
Action: Mouse moved to (928, 615)
Screenshot: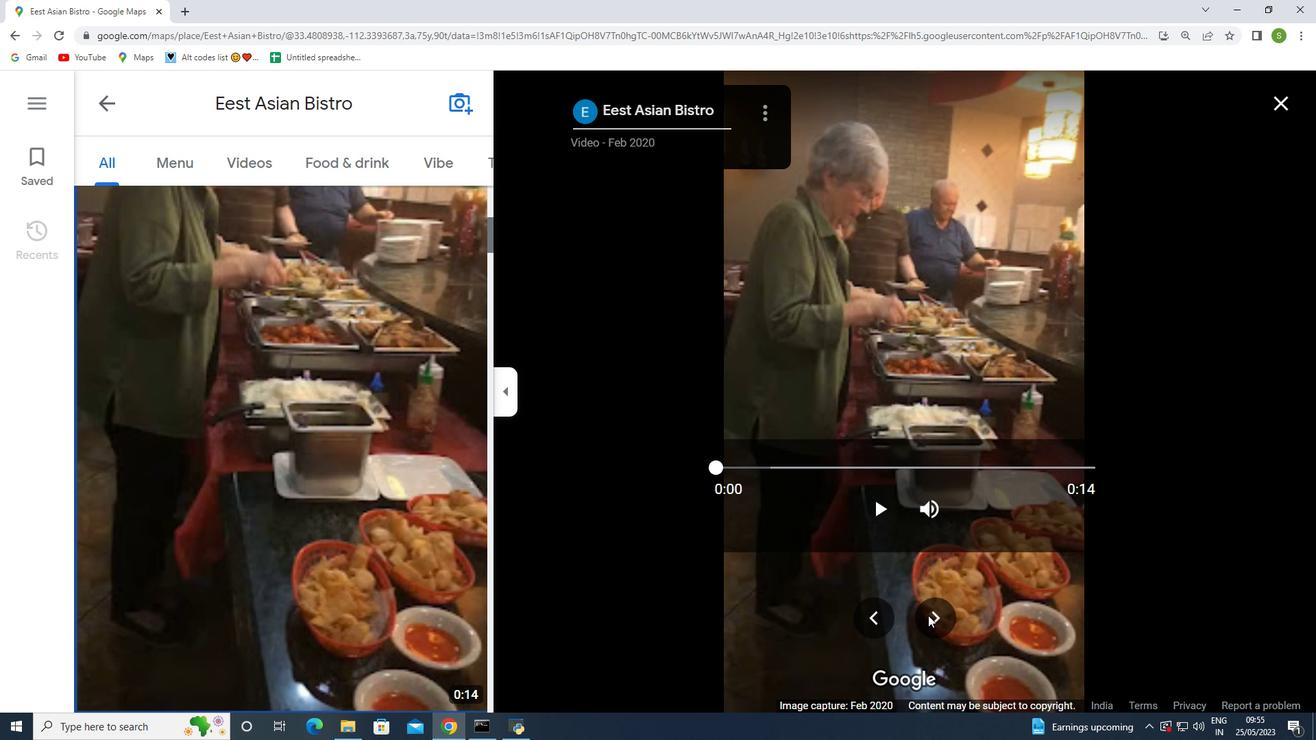
Action: Mouse pressed left at (928, 615)
Screenshot: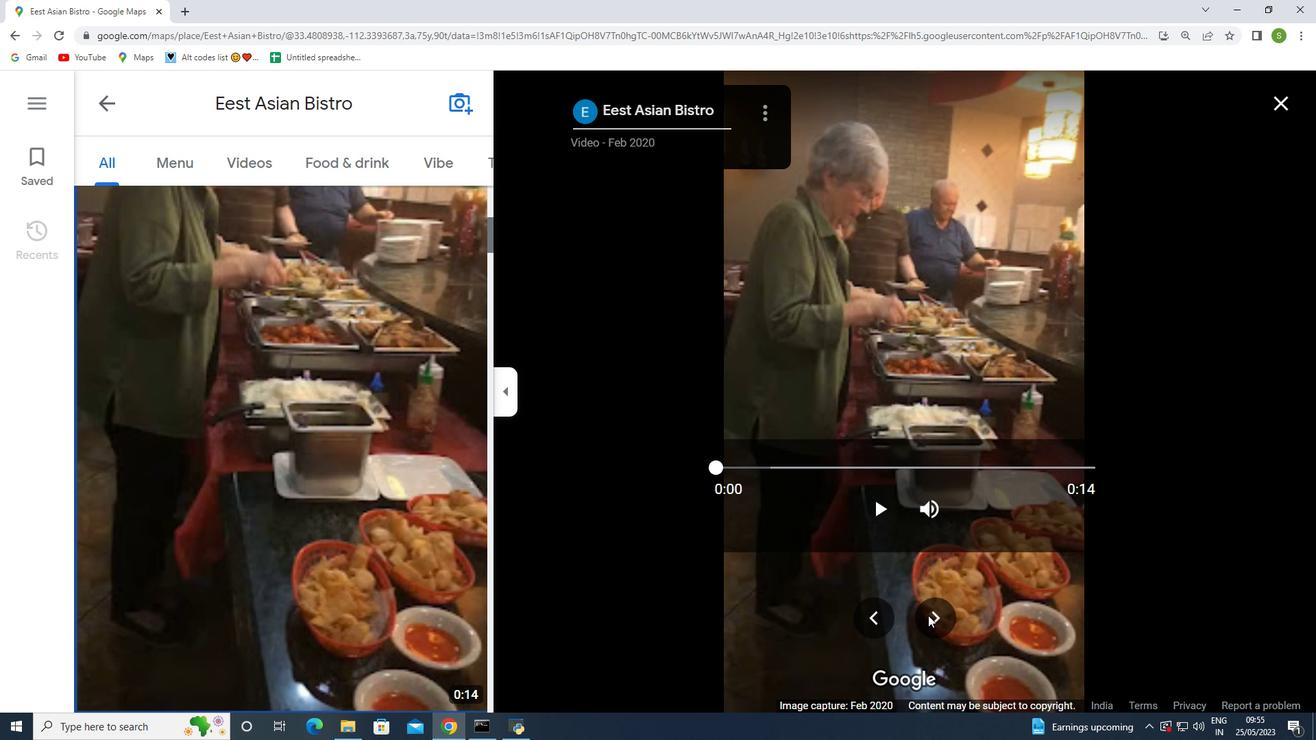 
Action: Mouse moved to (927, 621)
Screenshot: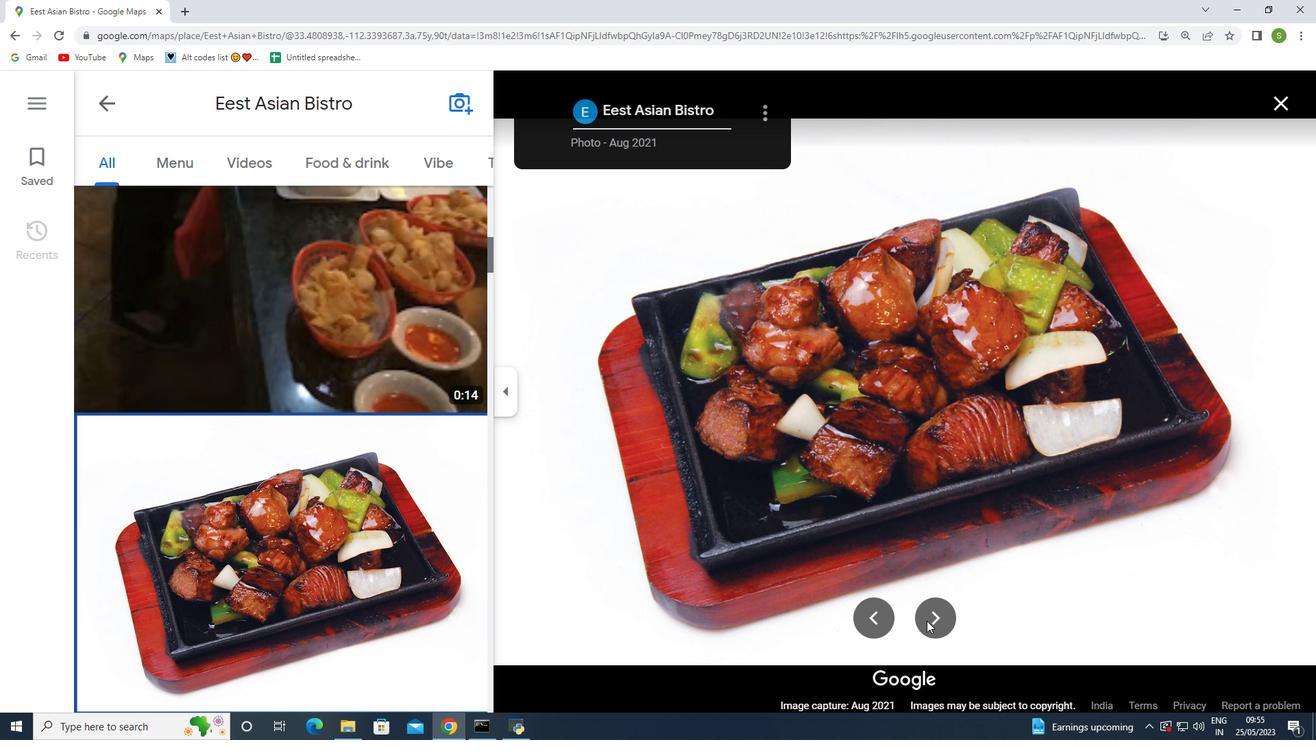 
Action: Mouse pressed left at (927, 621)
Screenshot: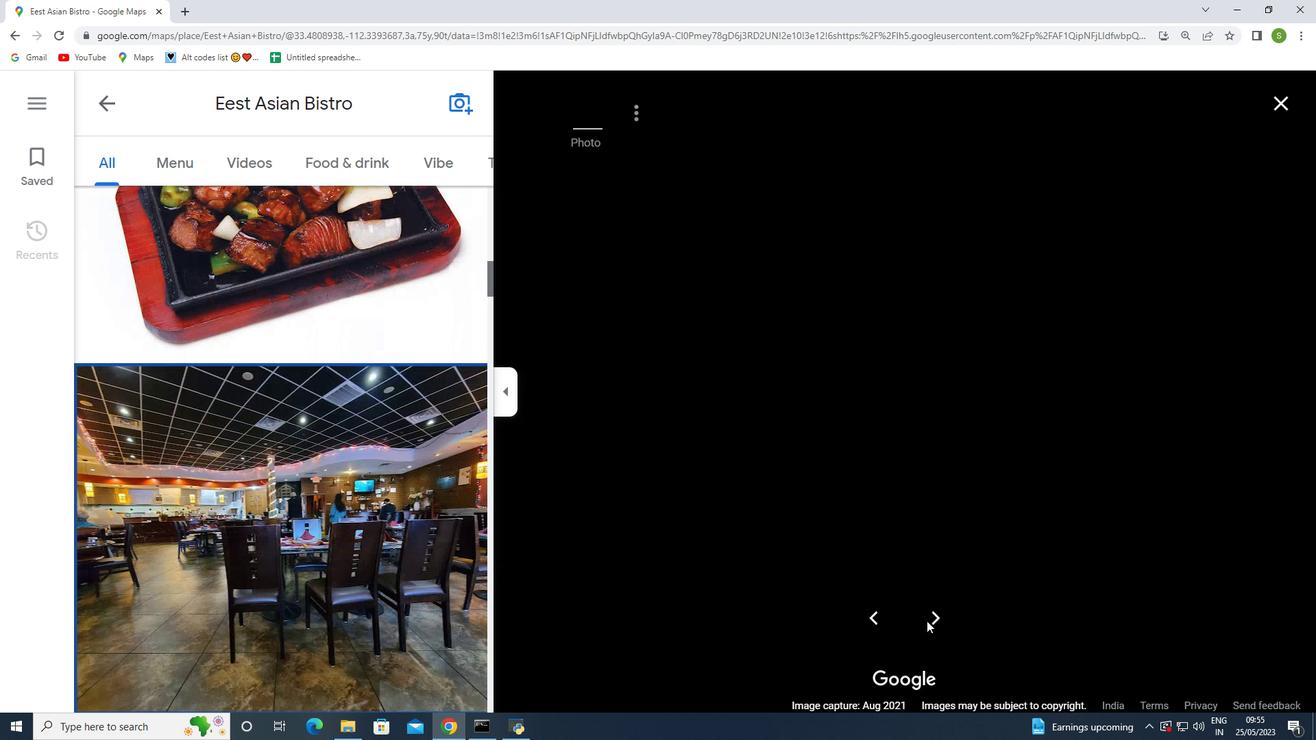 
Action: Mouse moved to (947, 615)
Screenshot: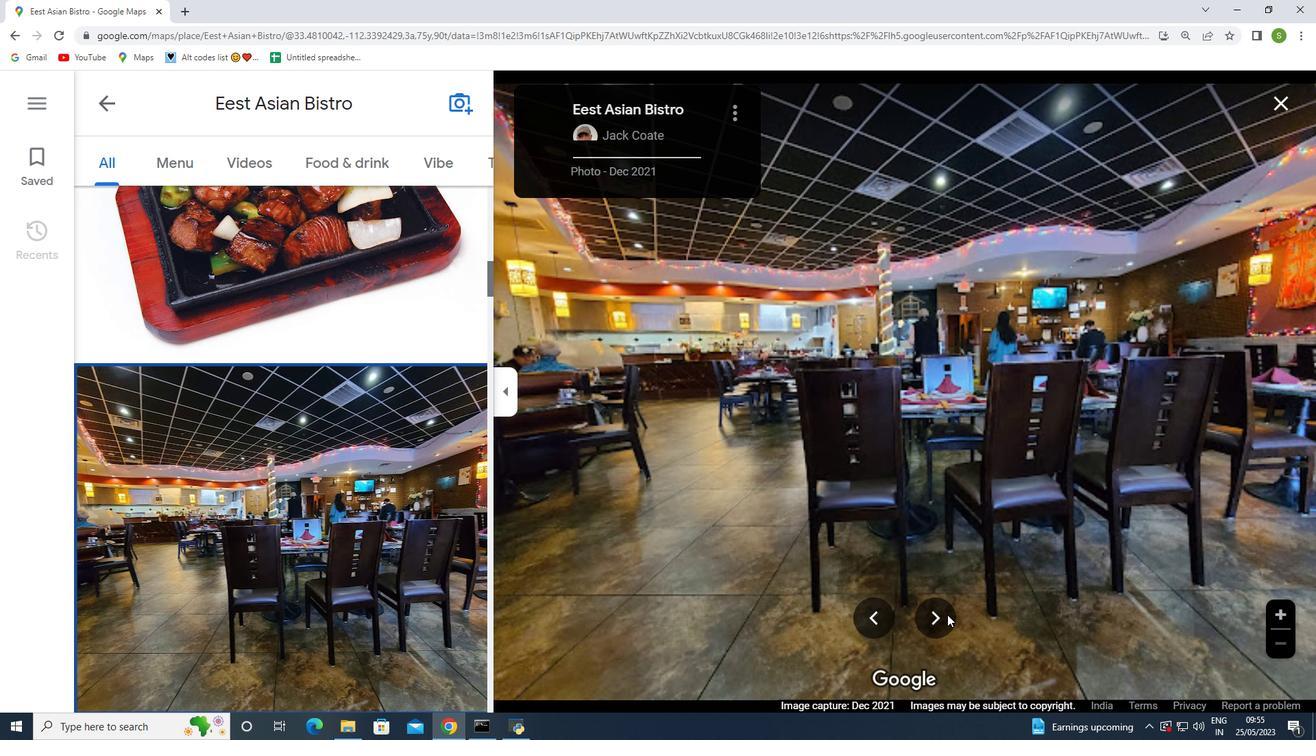 
Action: Mouse pressed left at (947, 615)
Screenshot: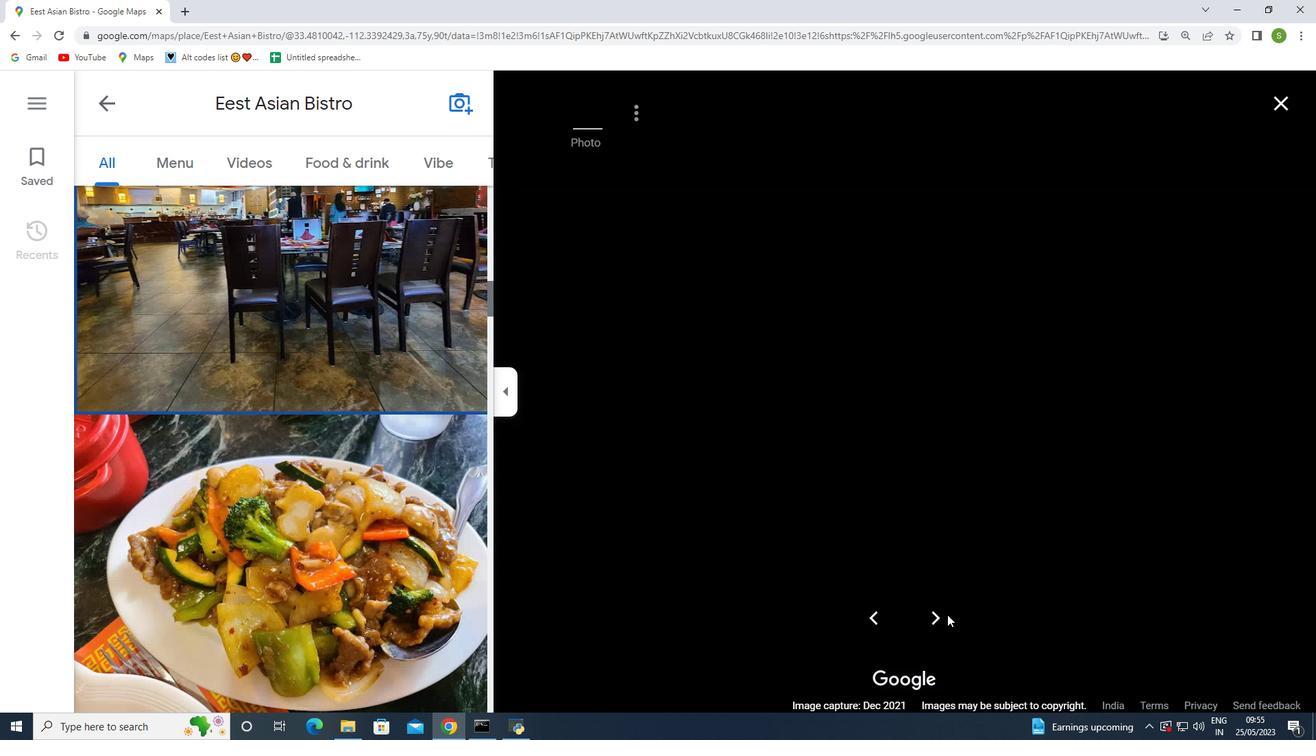 
Action: Mouse moved to (931, 613)
Screenshot: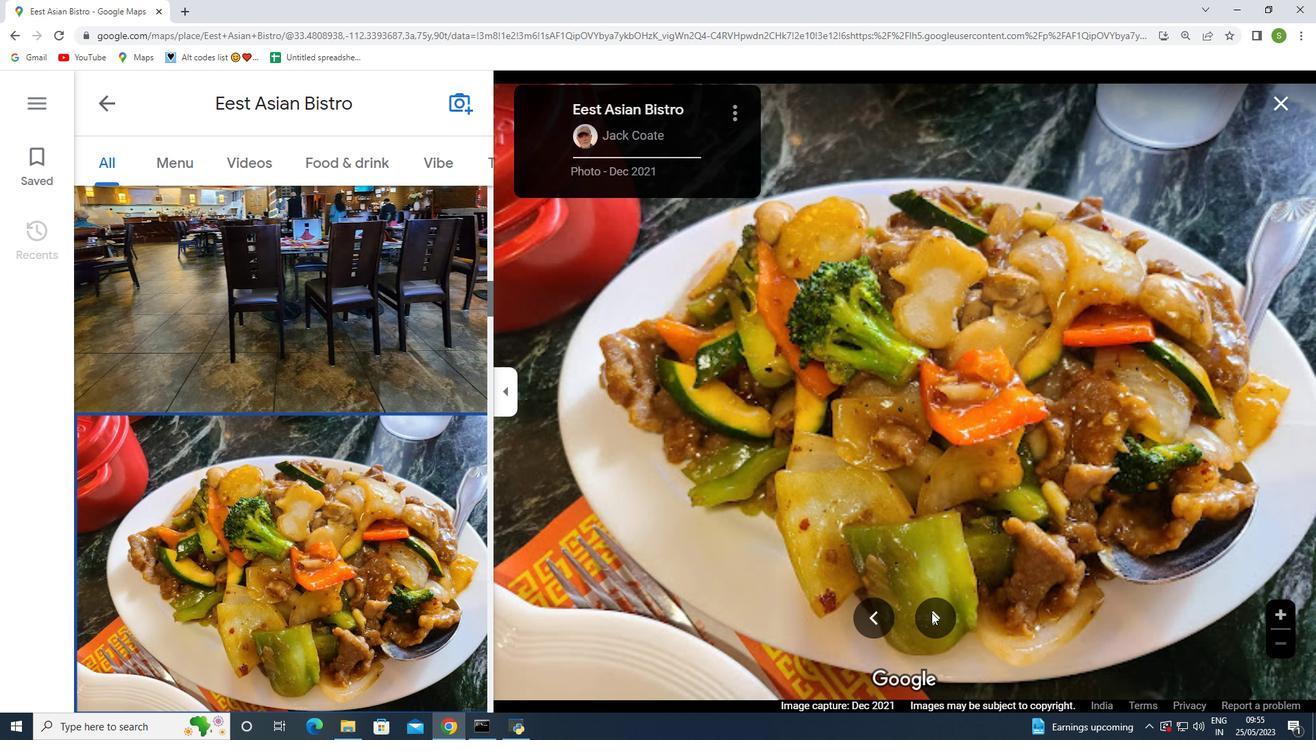 
Action: Mouse pressed left at (931, 613)
Screenshot: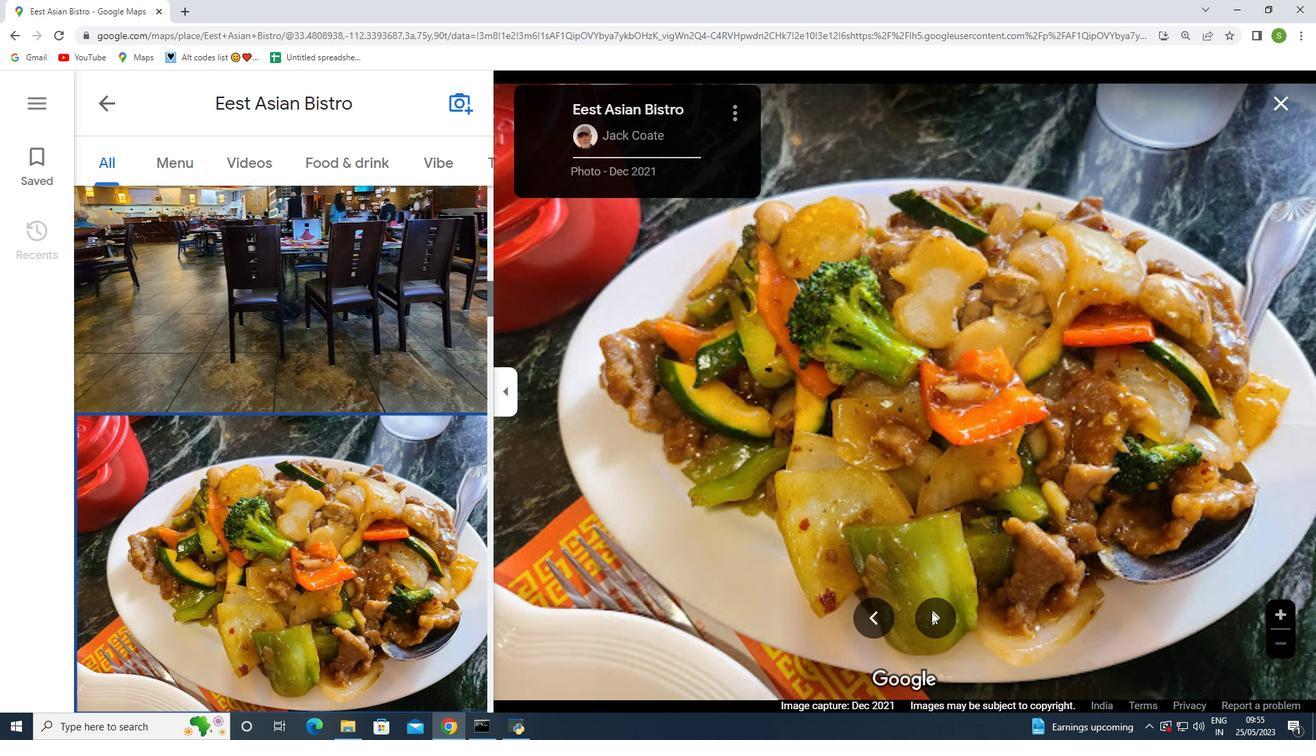 
Action: Mouse moved to (929, 621)
Screenshot: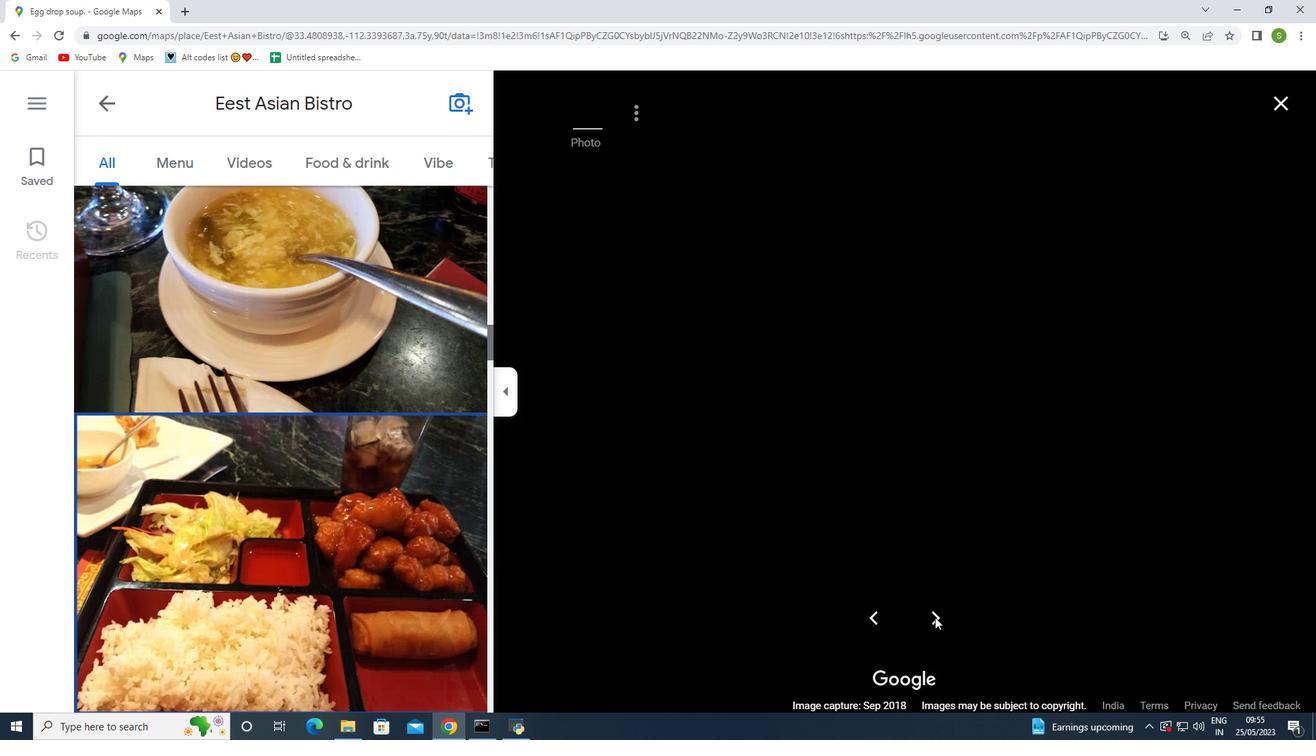 
Action: Mouse pressed left at (929, 621)
Screenshot: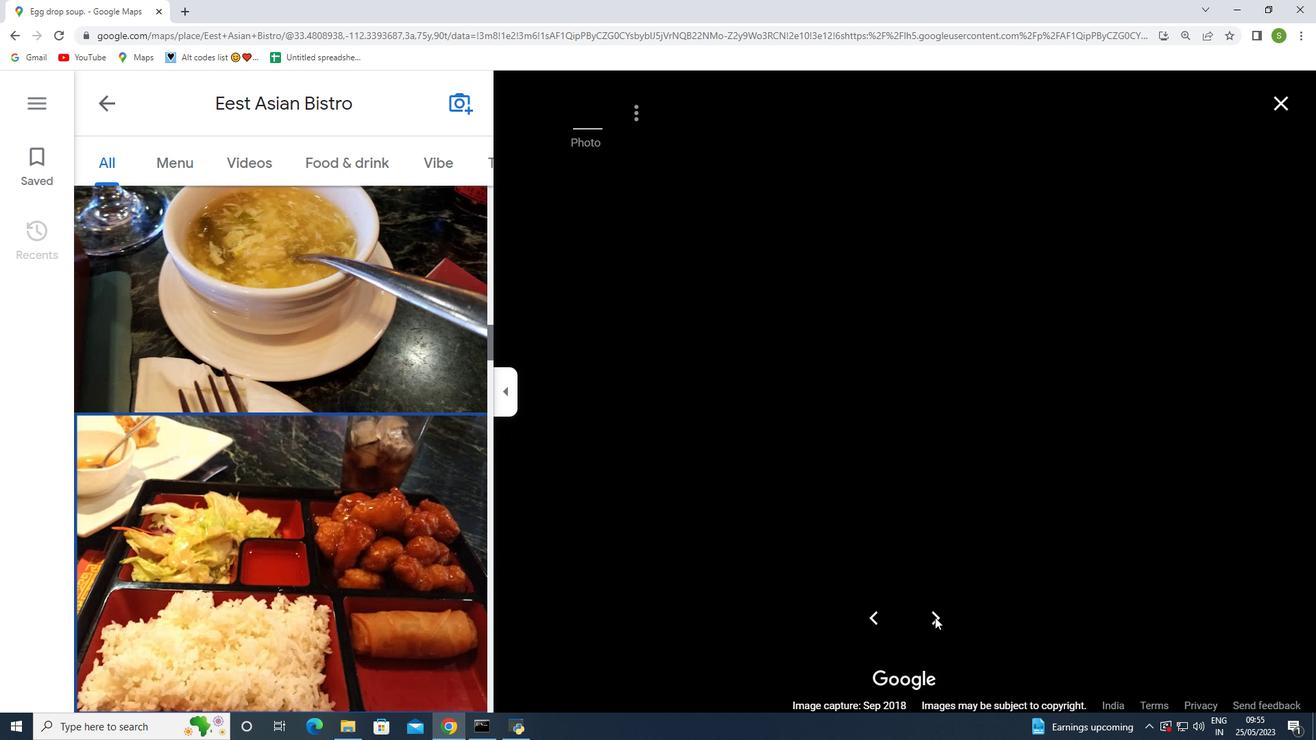 
Action: Mouse moved to (940, 615)
Screenshot: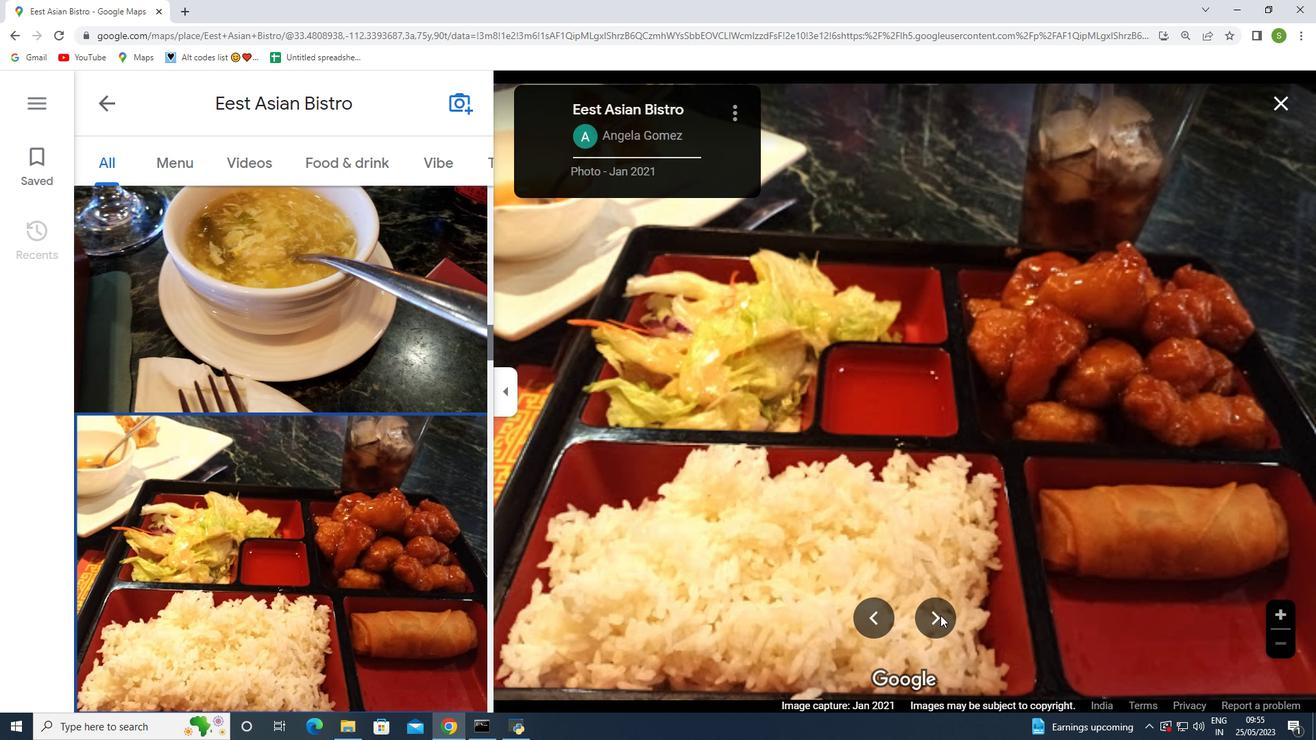 
Action: Mouse pressed left at (940, 615)
Screenshot: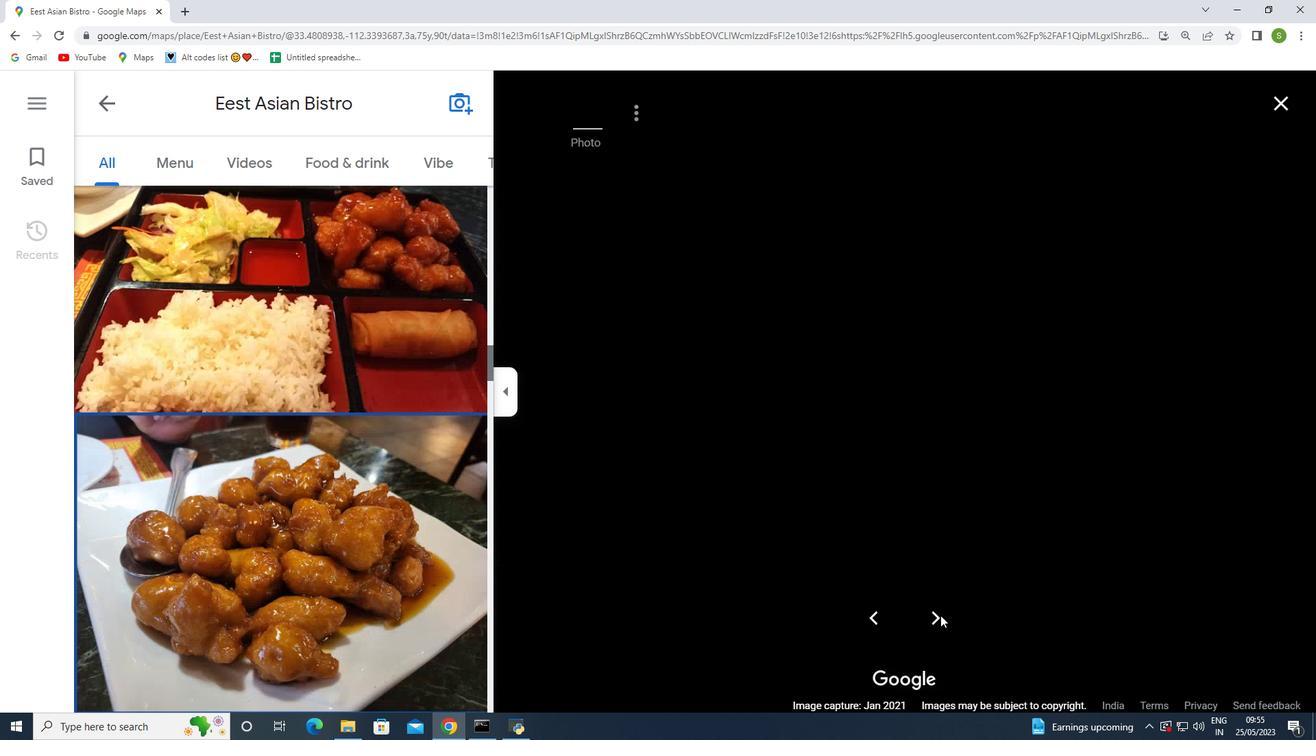 
Action: Mouse moved to (938, 613)
Screenshot: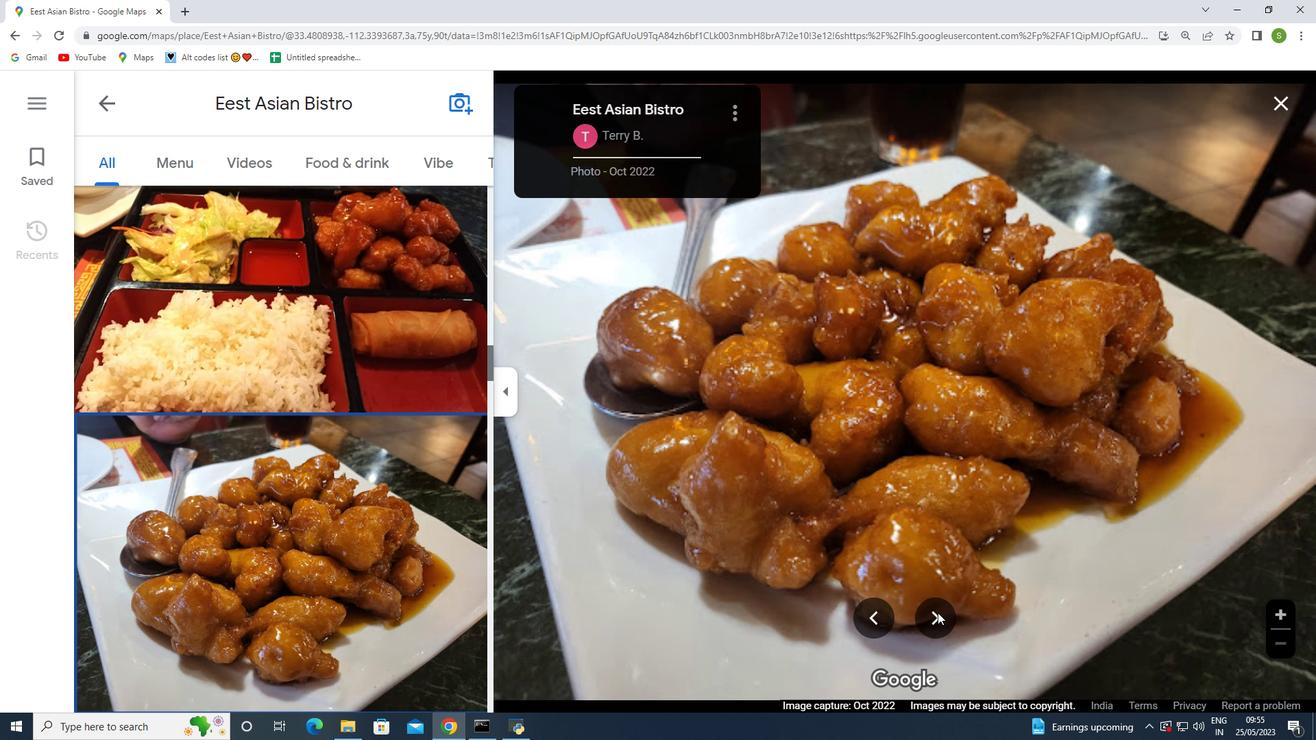 
Action: Mouse pressed left at (938, 613)
Screenshot: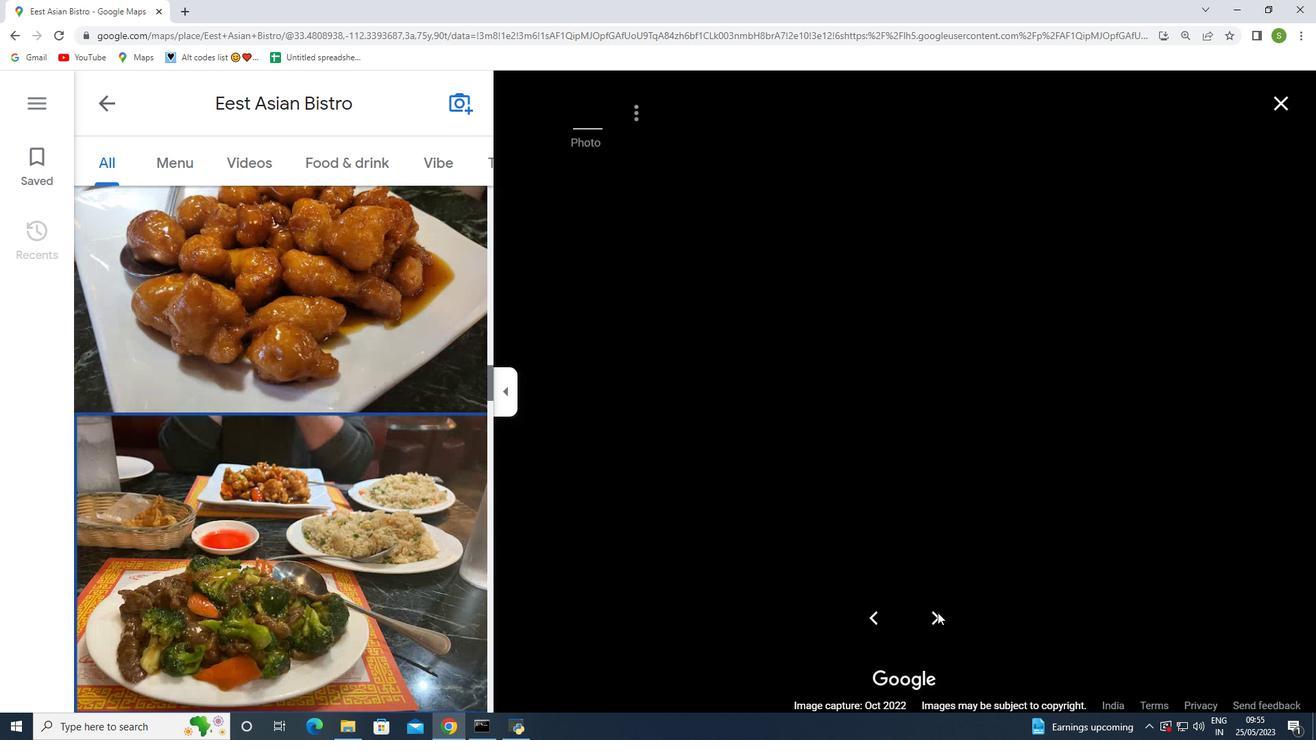
Action: Mouse moved to (933, 612)
Screenshot: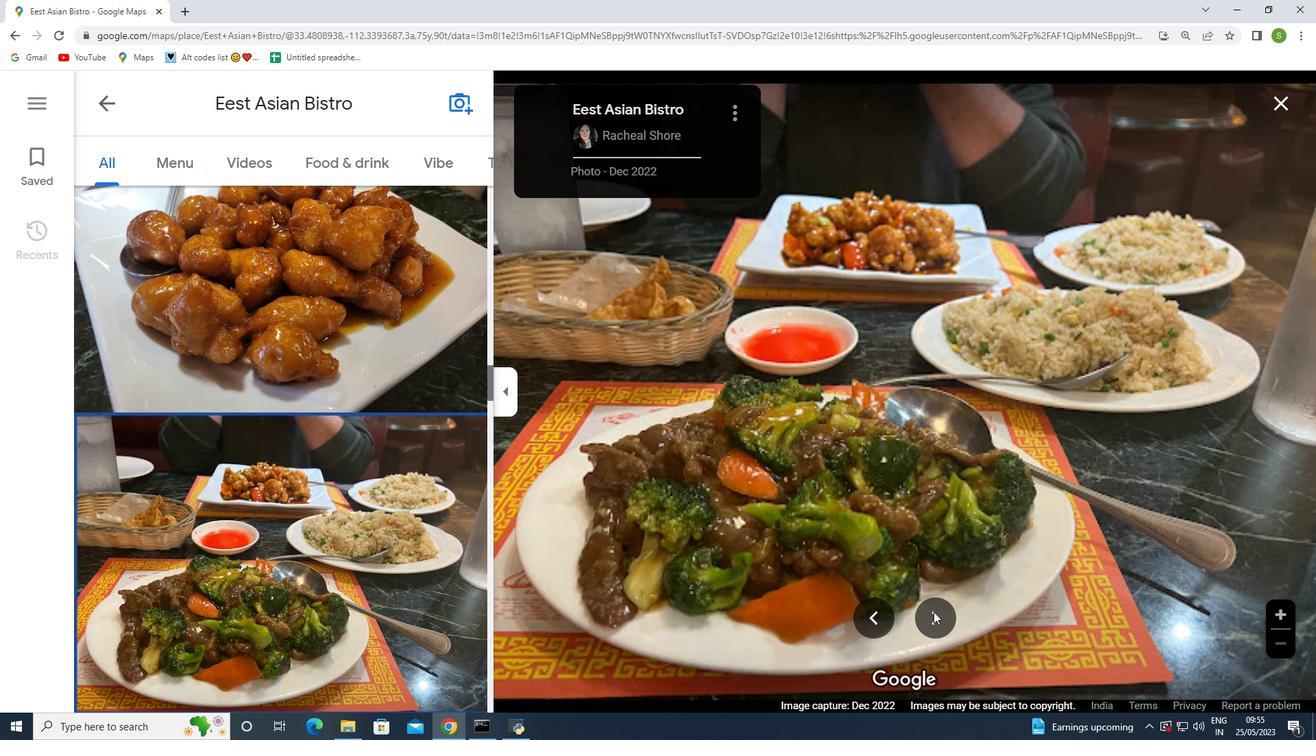 
Action: Mouse pressed left at (933, 612)
Screenshot: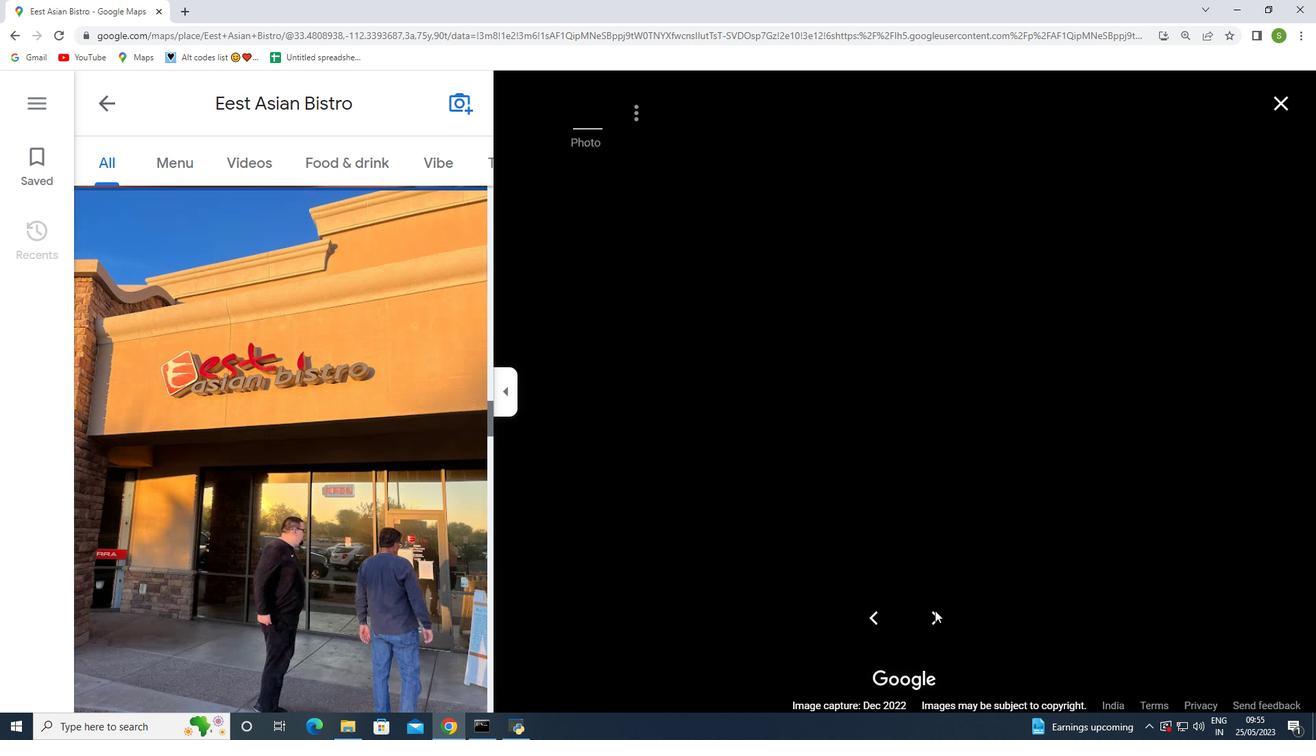 
Action: Mouse moved to (960, 617)
Screenshot: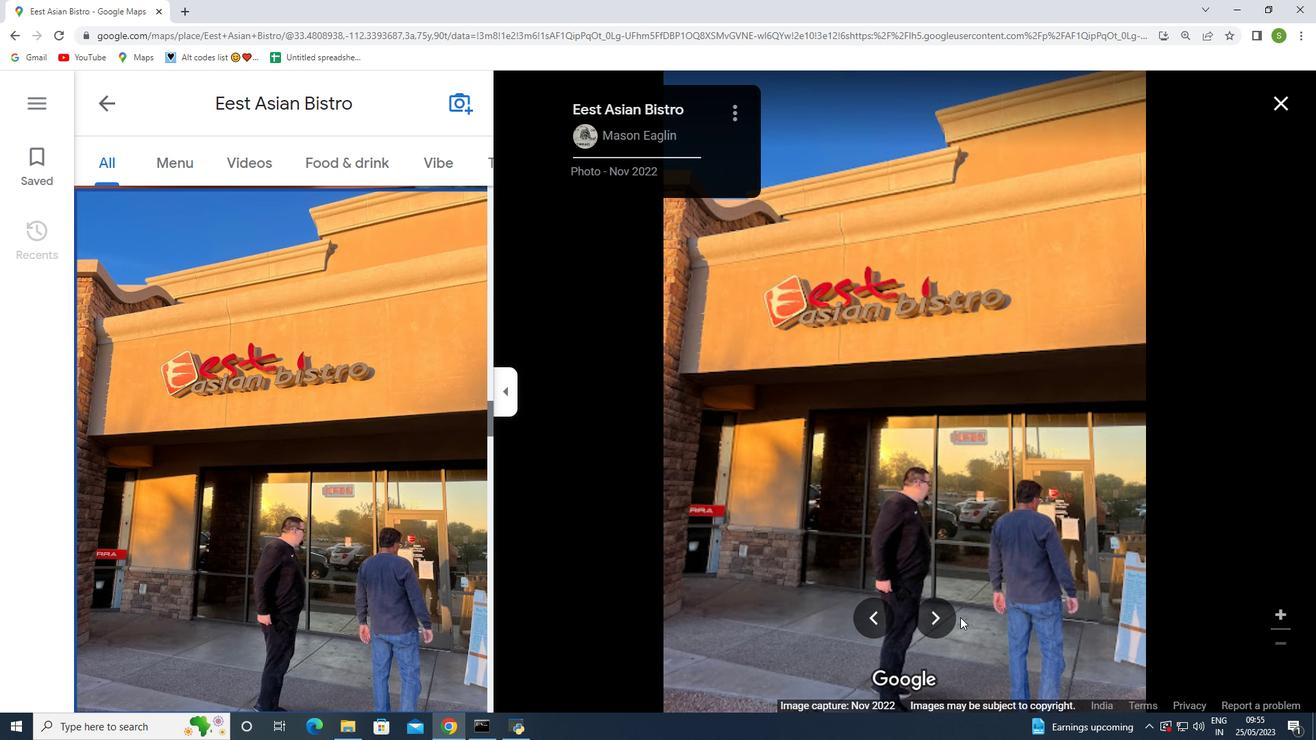 
Action: Mouse pressed left at (960, 617)
Screenshot: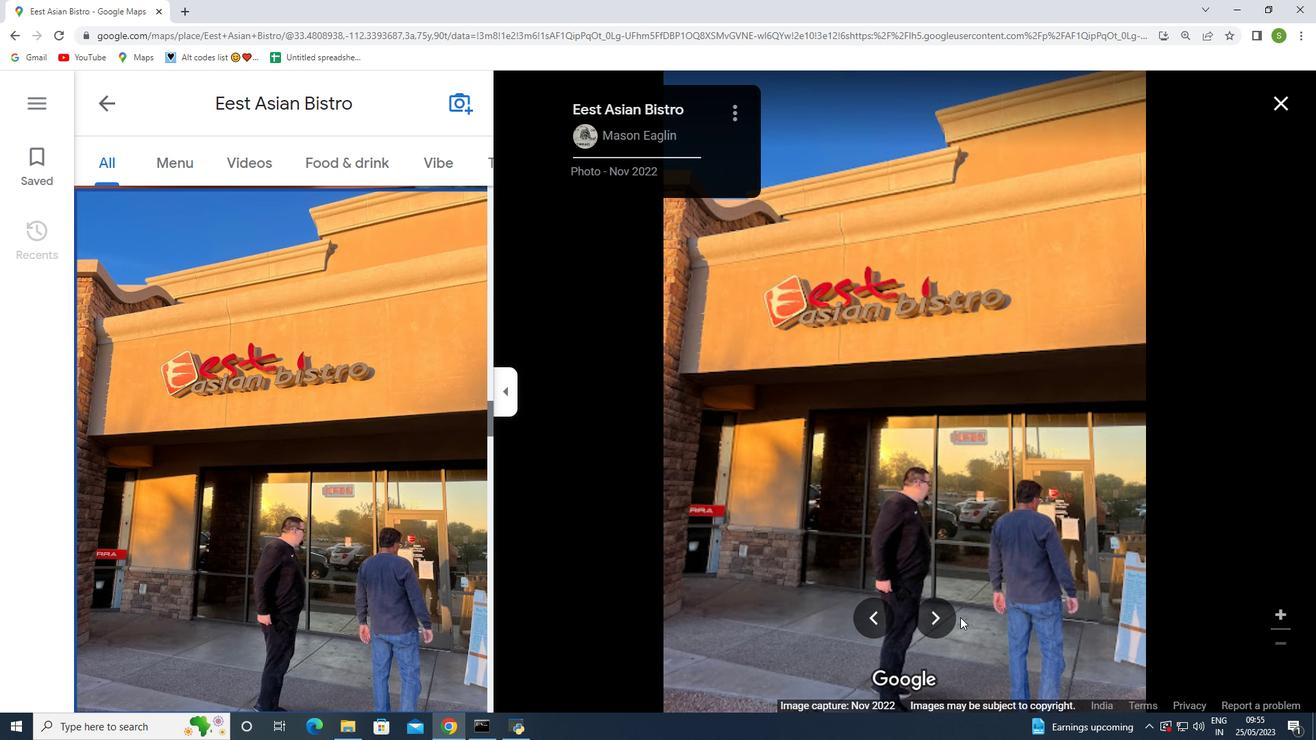 
Action: Mouse moved to (940, 617)
Screenshot: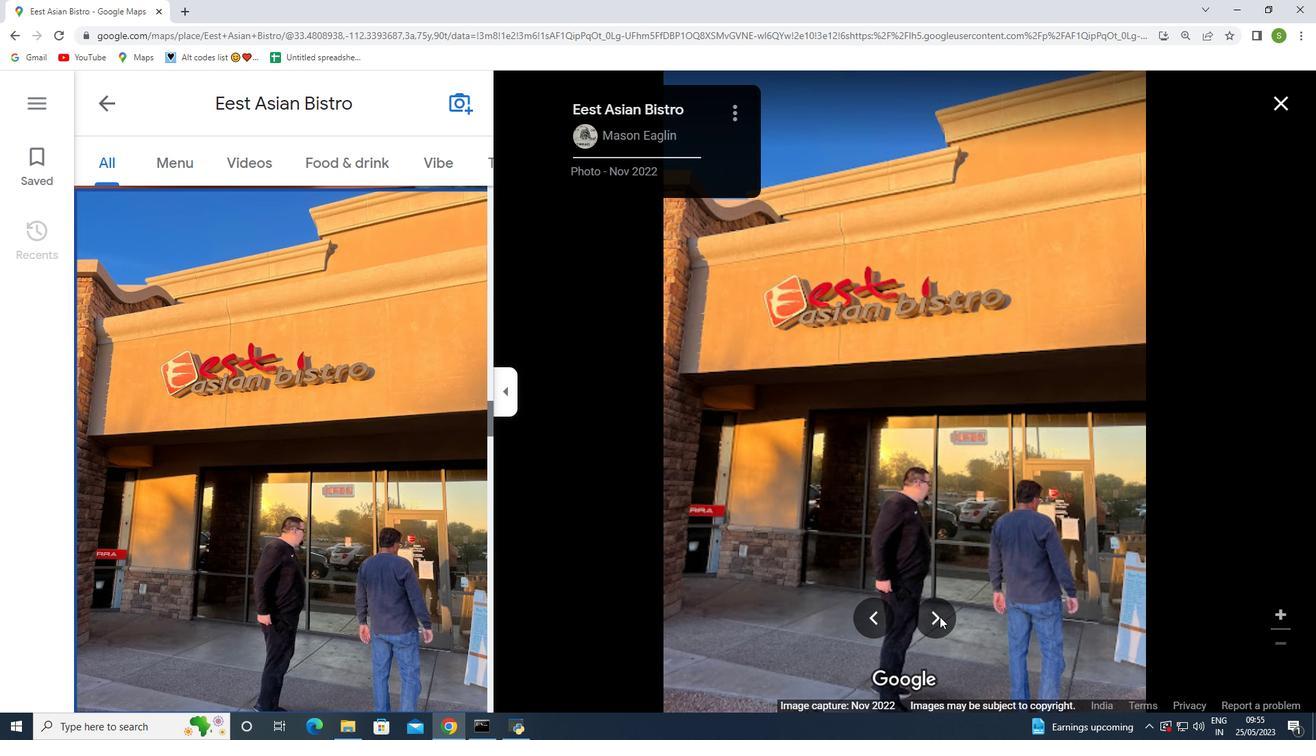 
Action: Mouse pressed left at (940, 617)
Screenshot: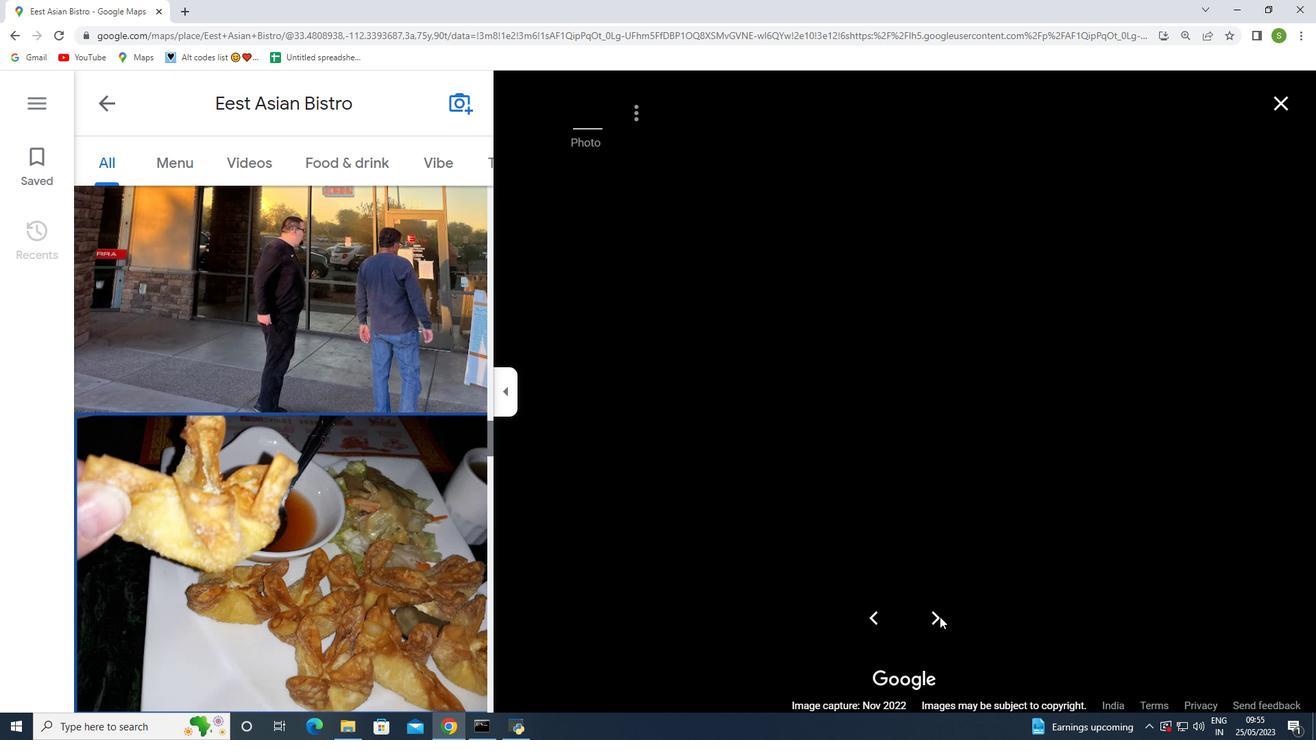 
Action: Mouse moved to (942, 615)
Screenshot: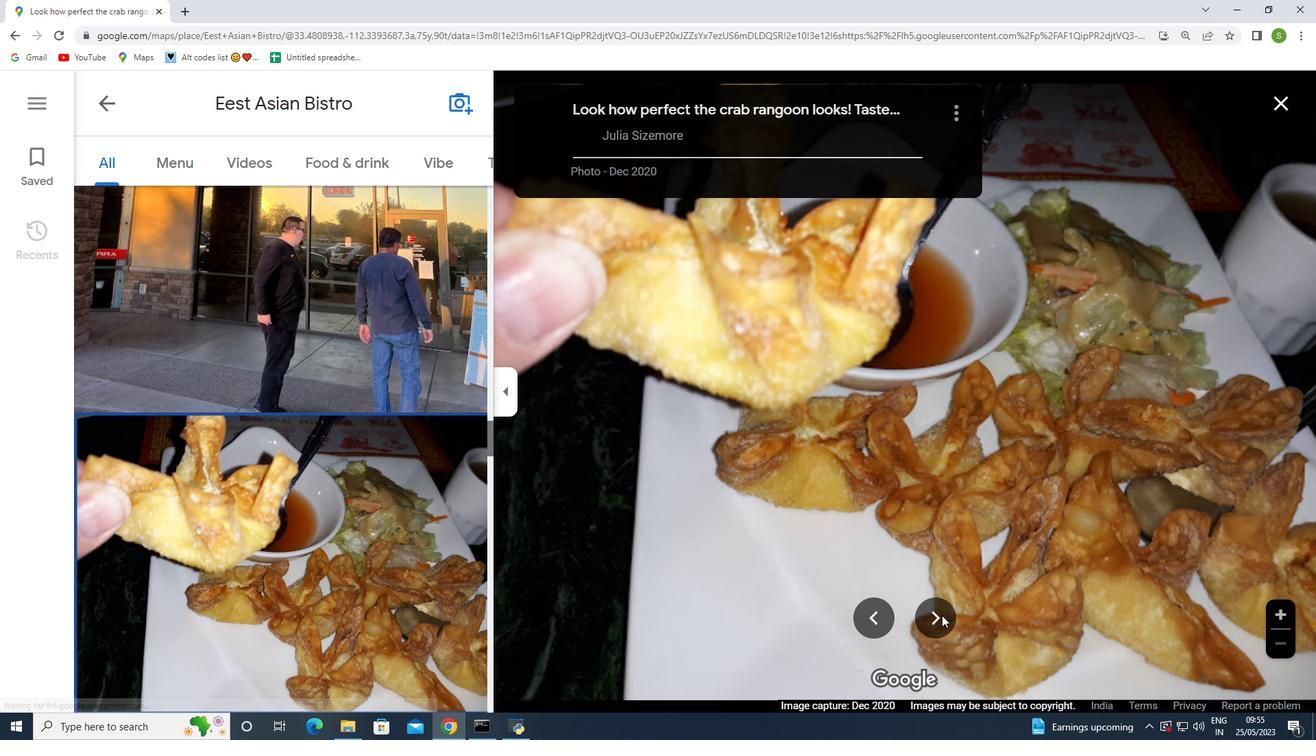 
Action: Mouse pressed left at (942, 615)
Screenshot: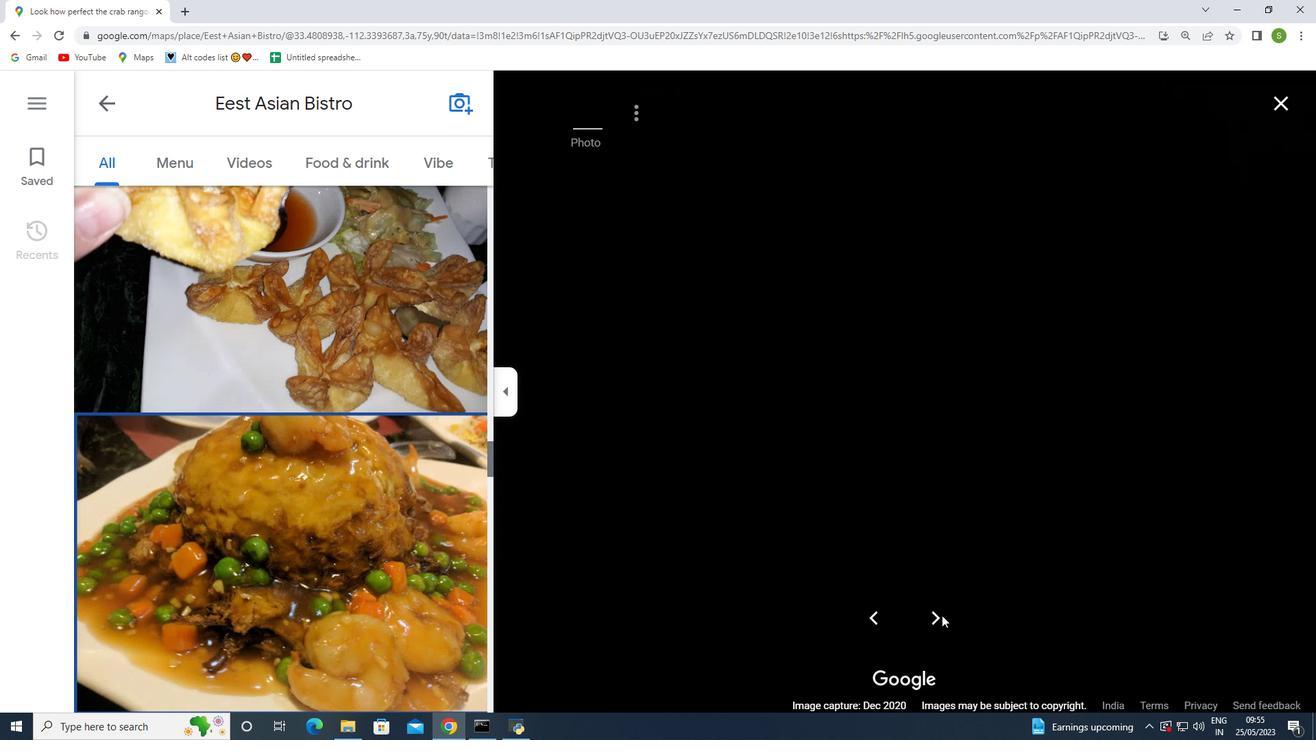 
Action: Mouse moved to (944, 615)
Screenshot: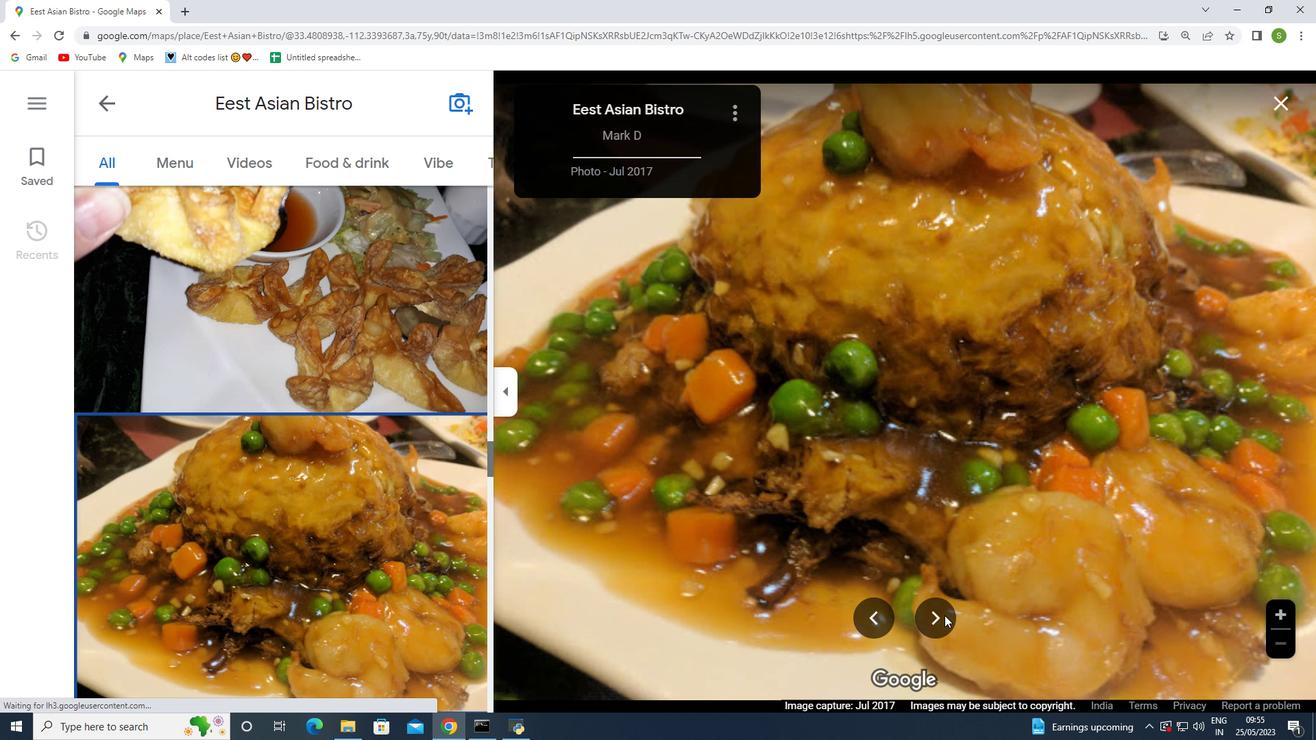 
Action: Mouse pressed left at (944, 615)
Screenshot: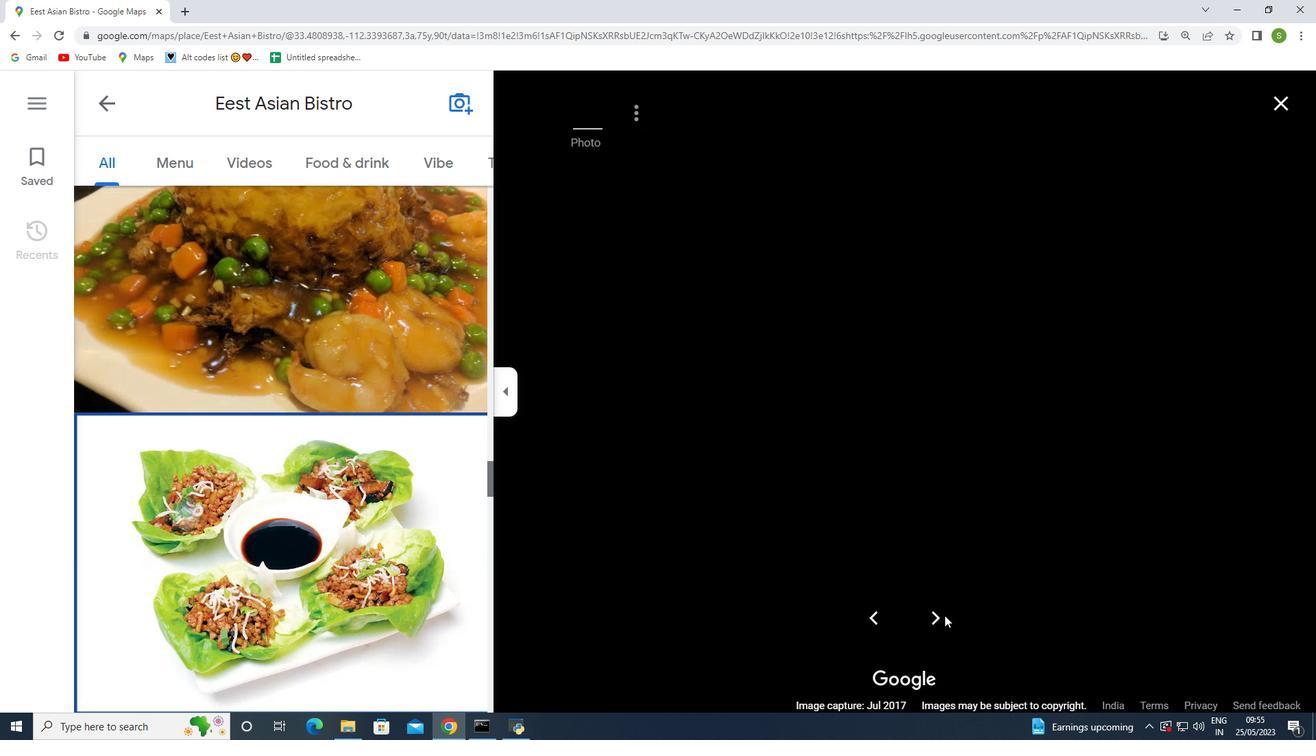 
Action: Mouse pressed left at (944, 615)
Screenshot: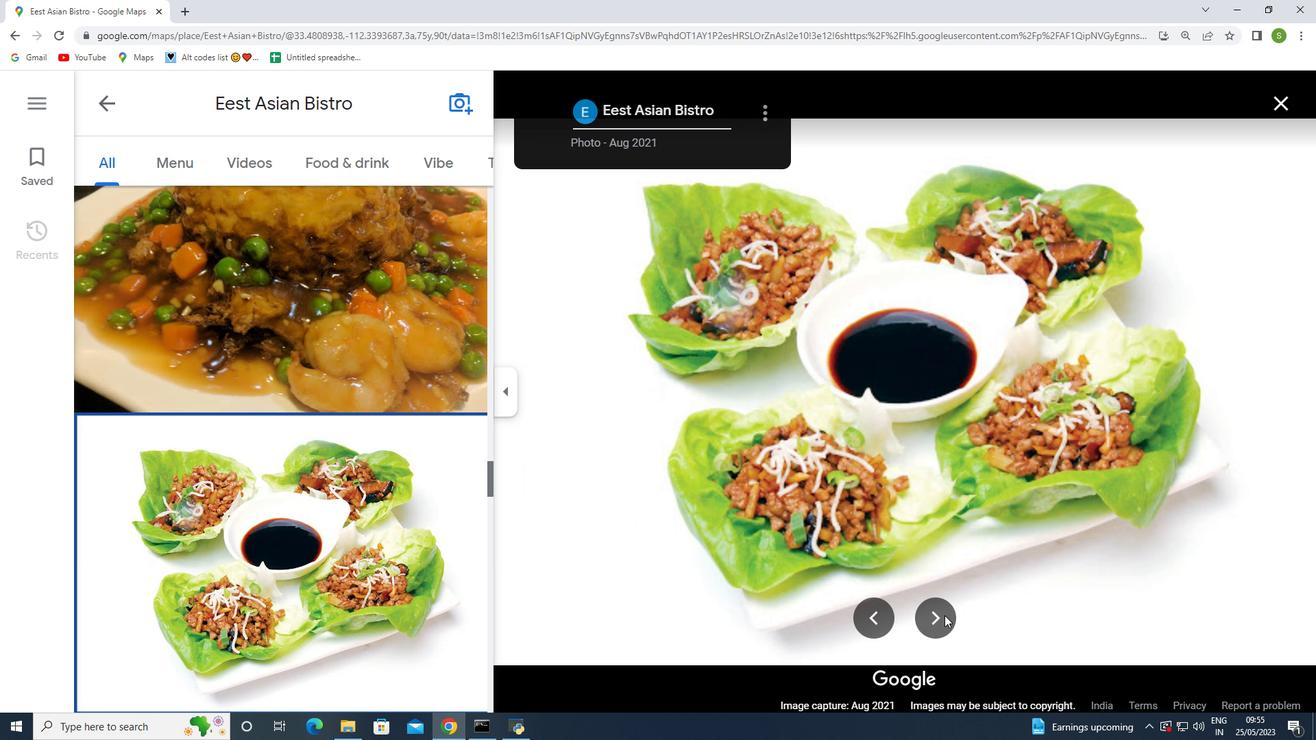 
Action: Mouse pressed left at (944, 615)
Screenshot: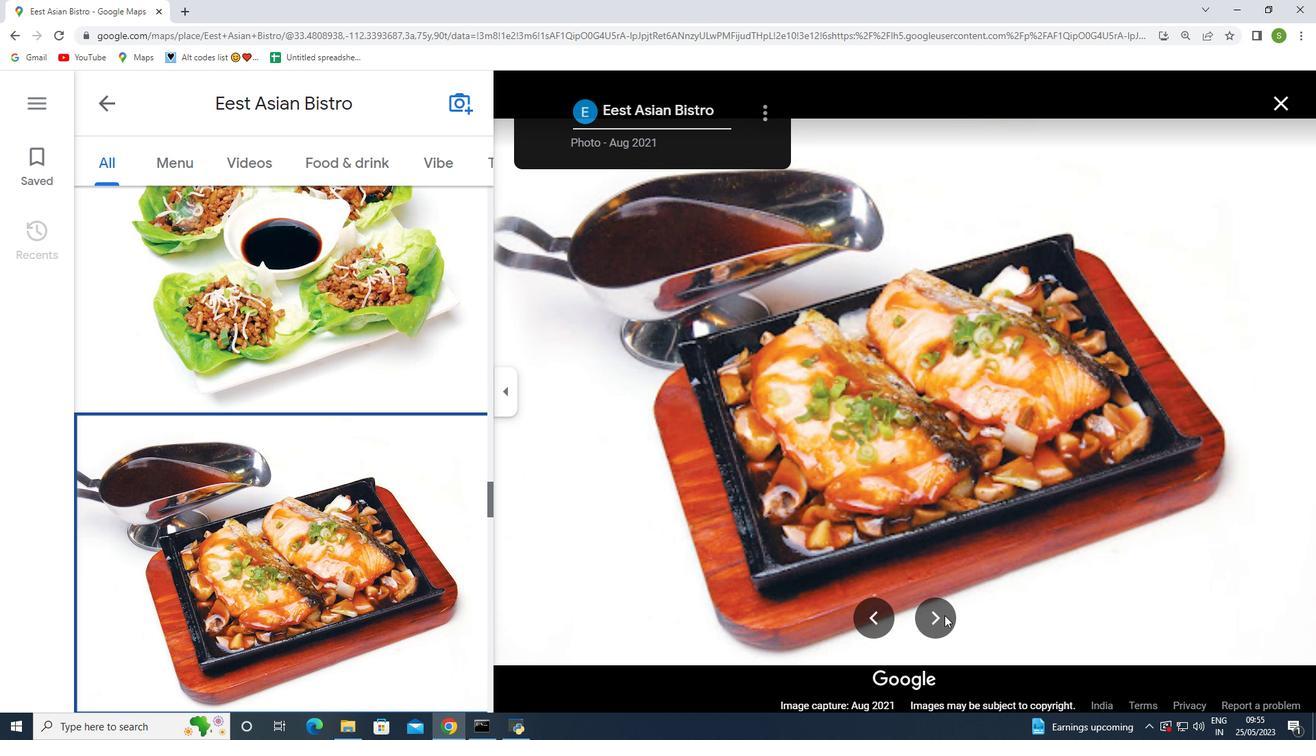 
Action: Mouse moved to (938, 617)
Screenshot: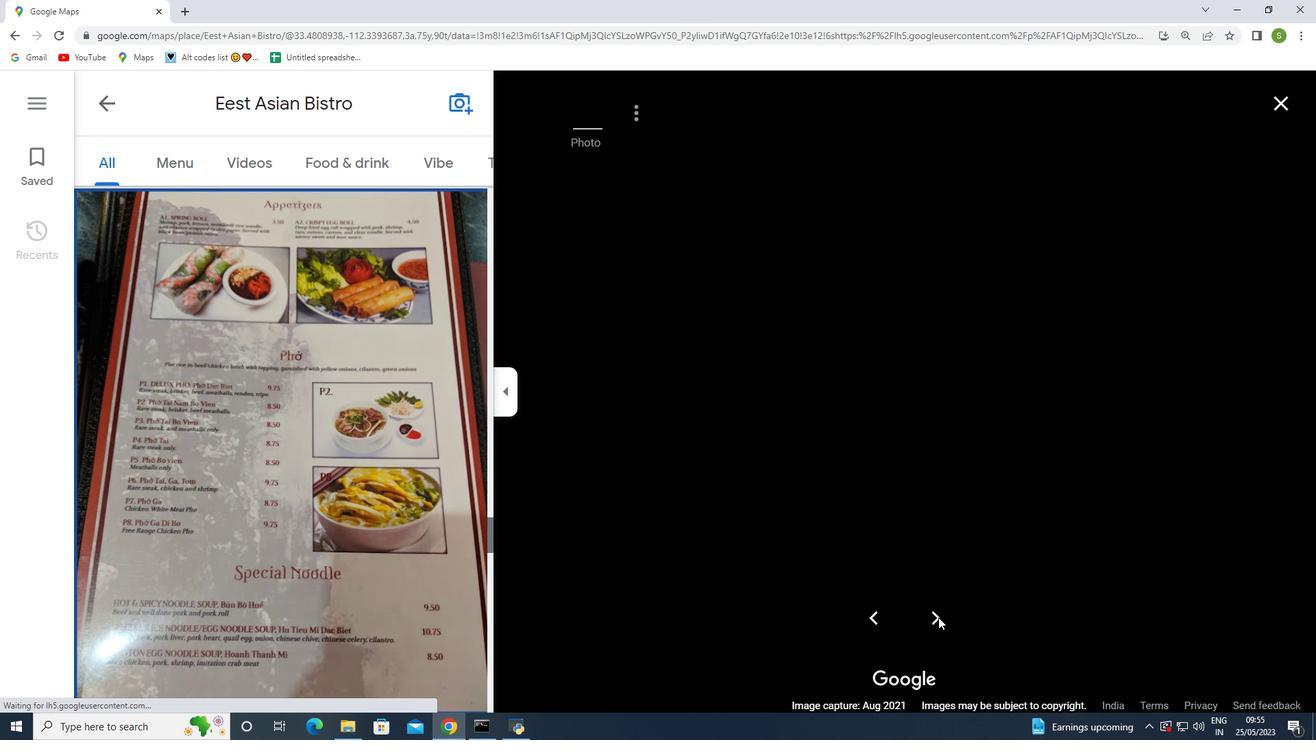 
Action: Mouse pressed left at (938, 617)
Screenshot: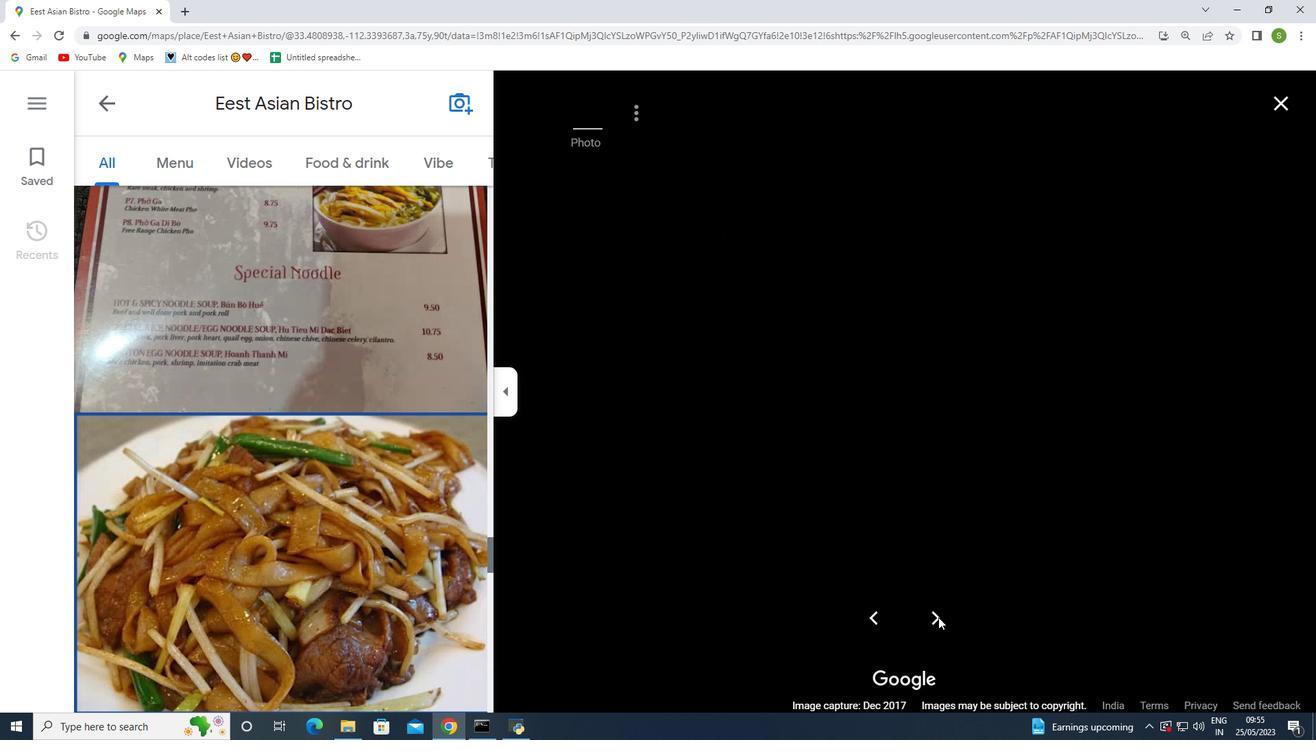 
Action: Mouse moved to (938, 617)
Screenshot: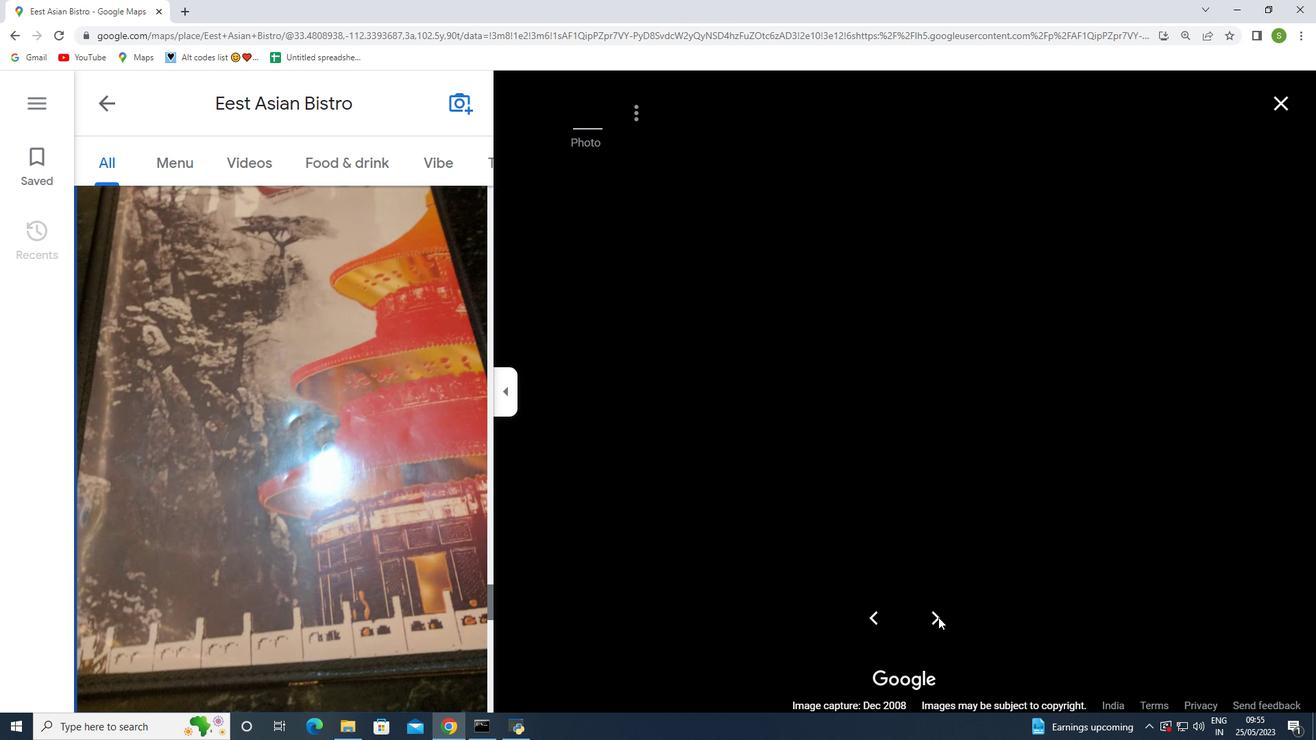 
Action: Mouse pressed left at (938, 617)
Screenshot: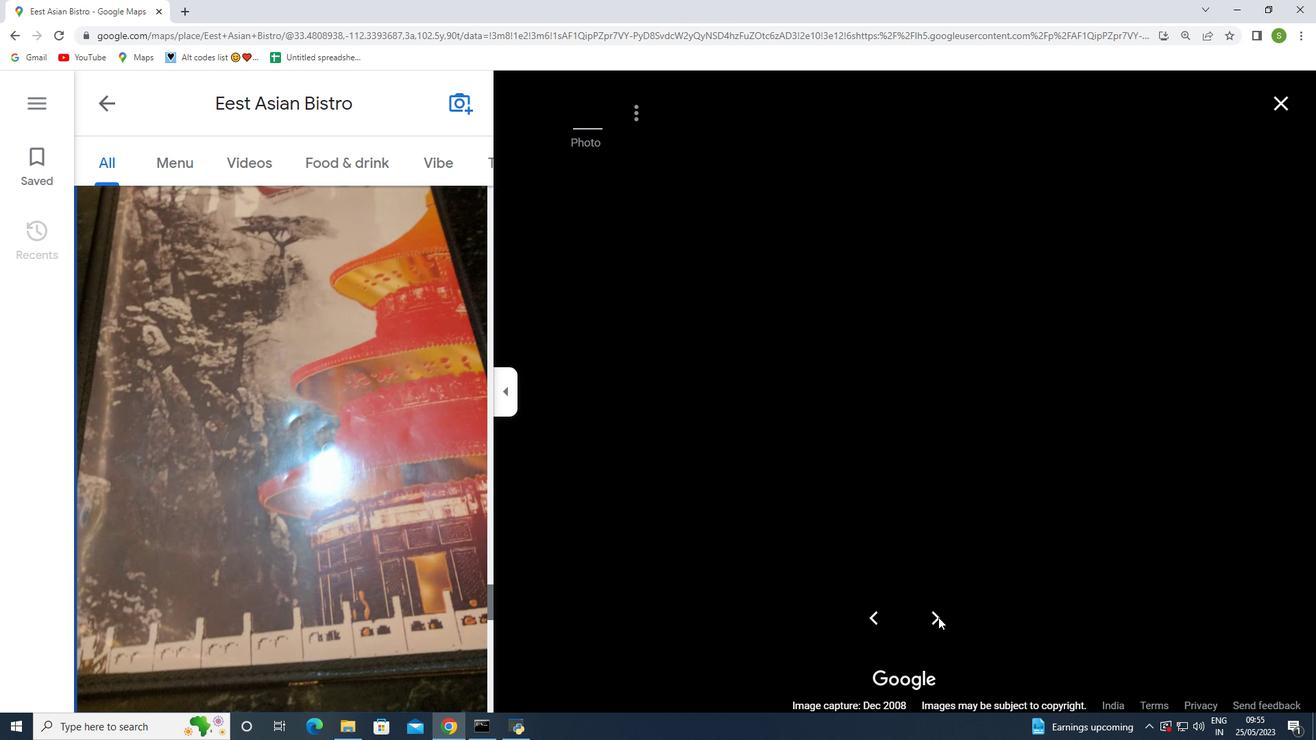 
Action: Mouse moved to (938, 617)
Screenshot: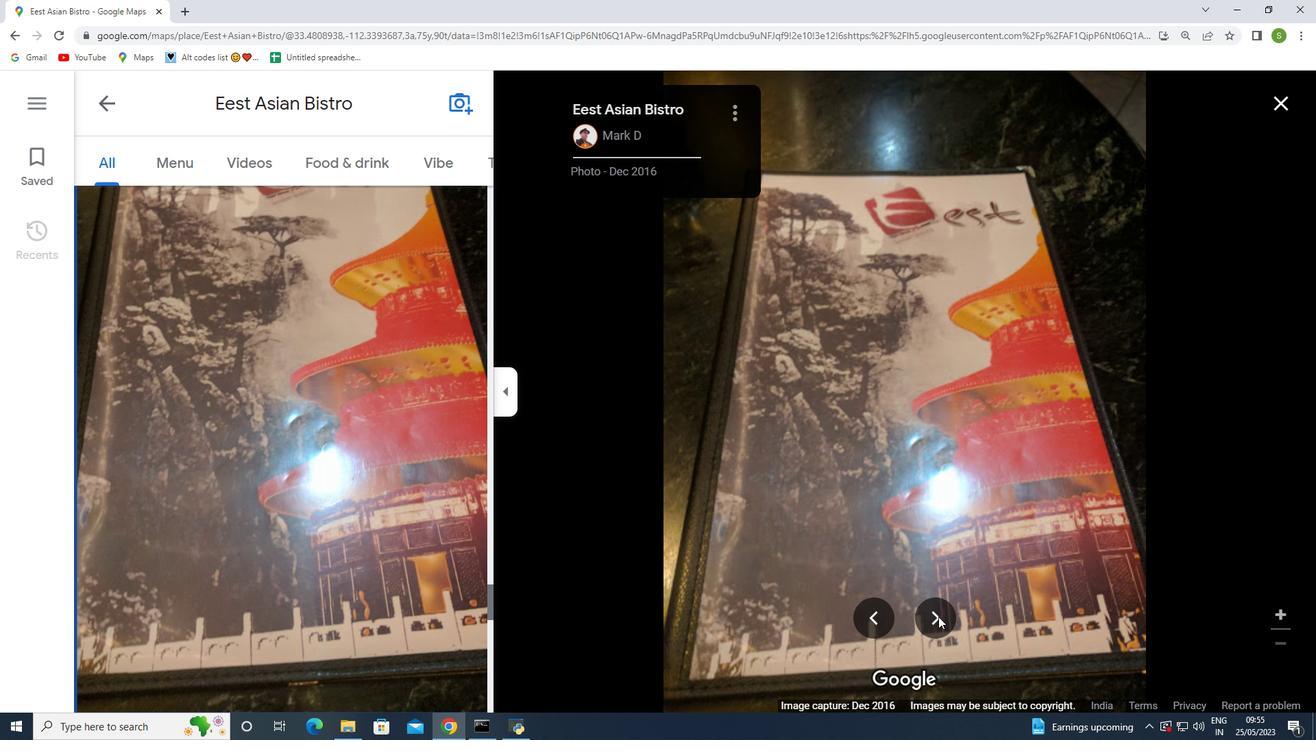 
Action: Mouse pressed left at (938, 617)
Screenshot: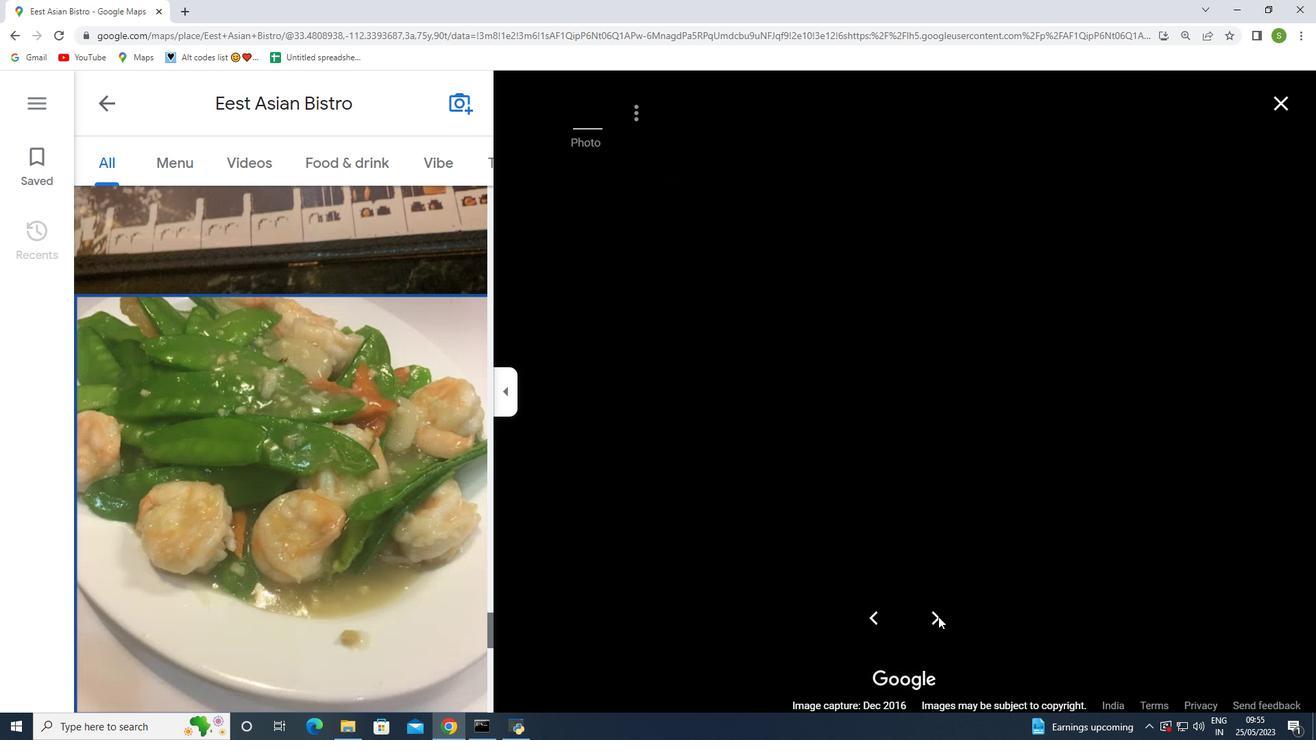 
Action: Mouse moved to (939, 617)
Screenshot: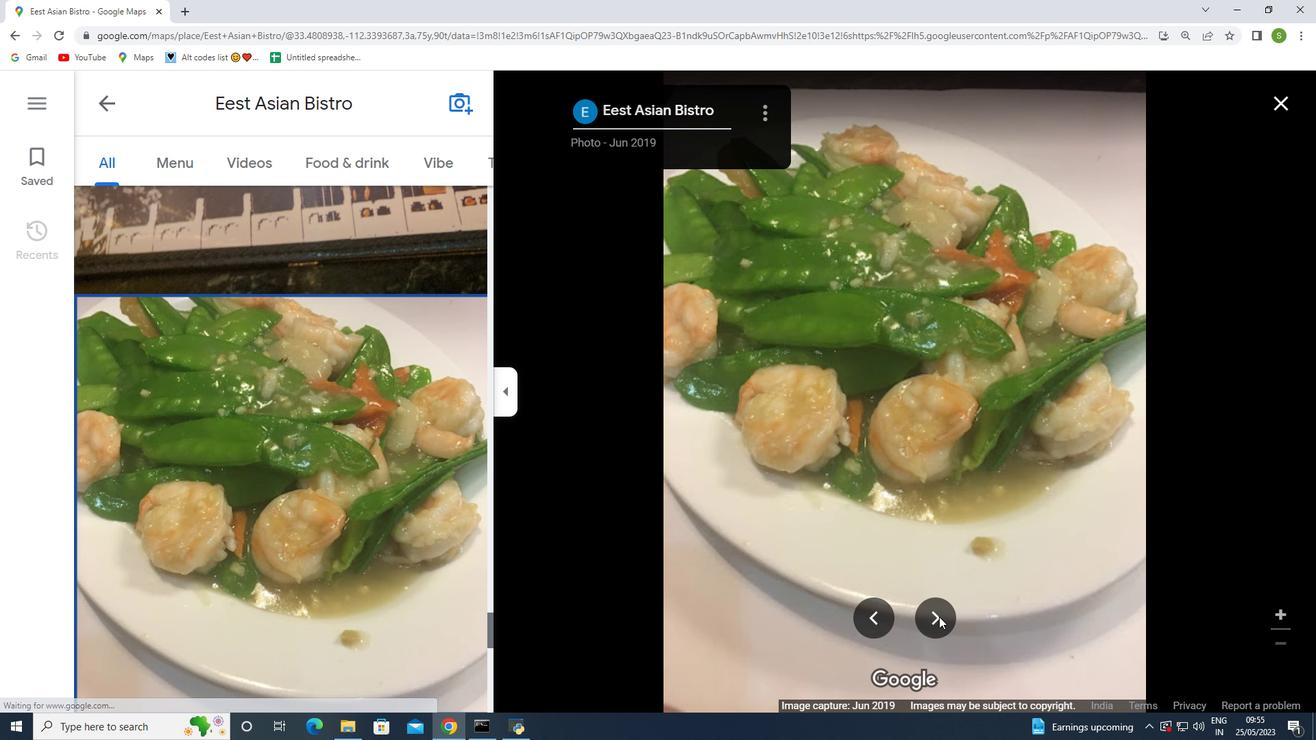 
Action: Mouse pressed left at (939, 617)
Screenshot: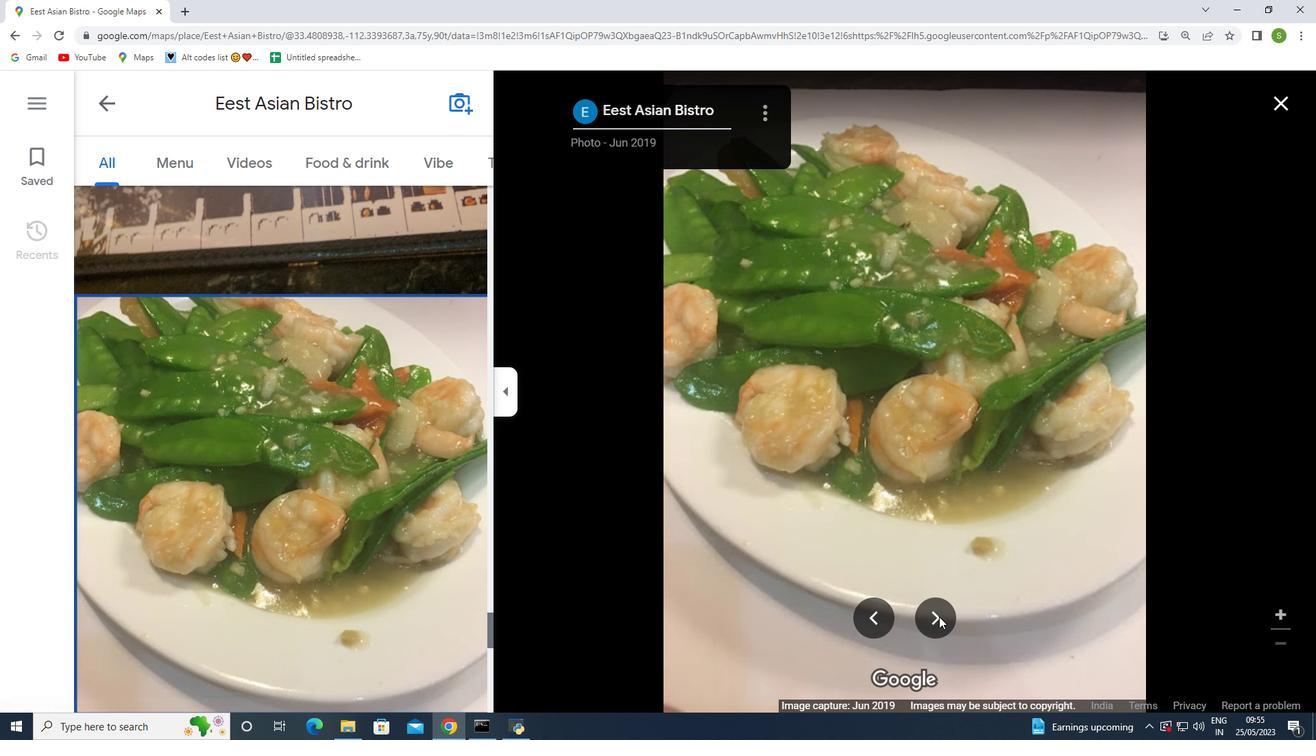 
Action: Mouse moved to (938, 617)
Screenshot: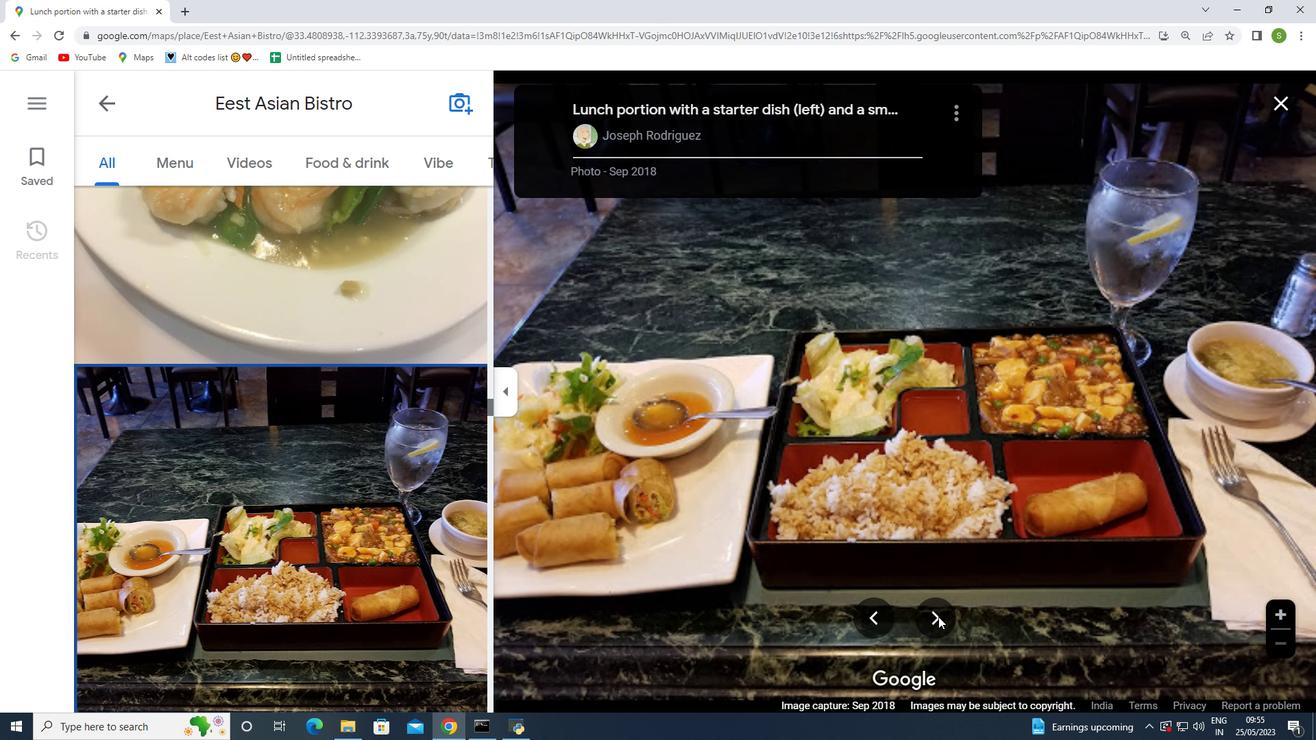 
Action: Mouse pressed left at (938, 617)
Screenshot: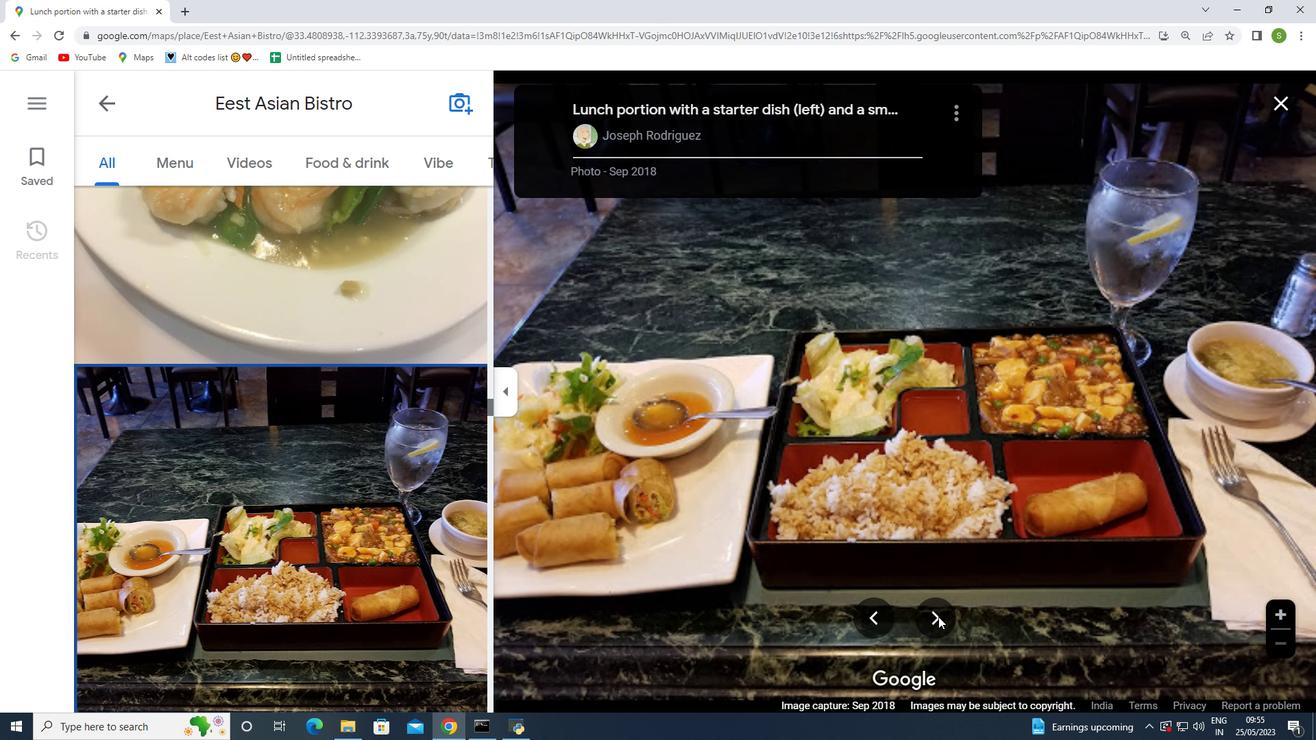
Action: Mouse pressed left at (938, 617)
Screenshot: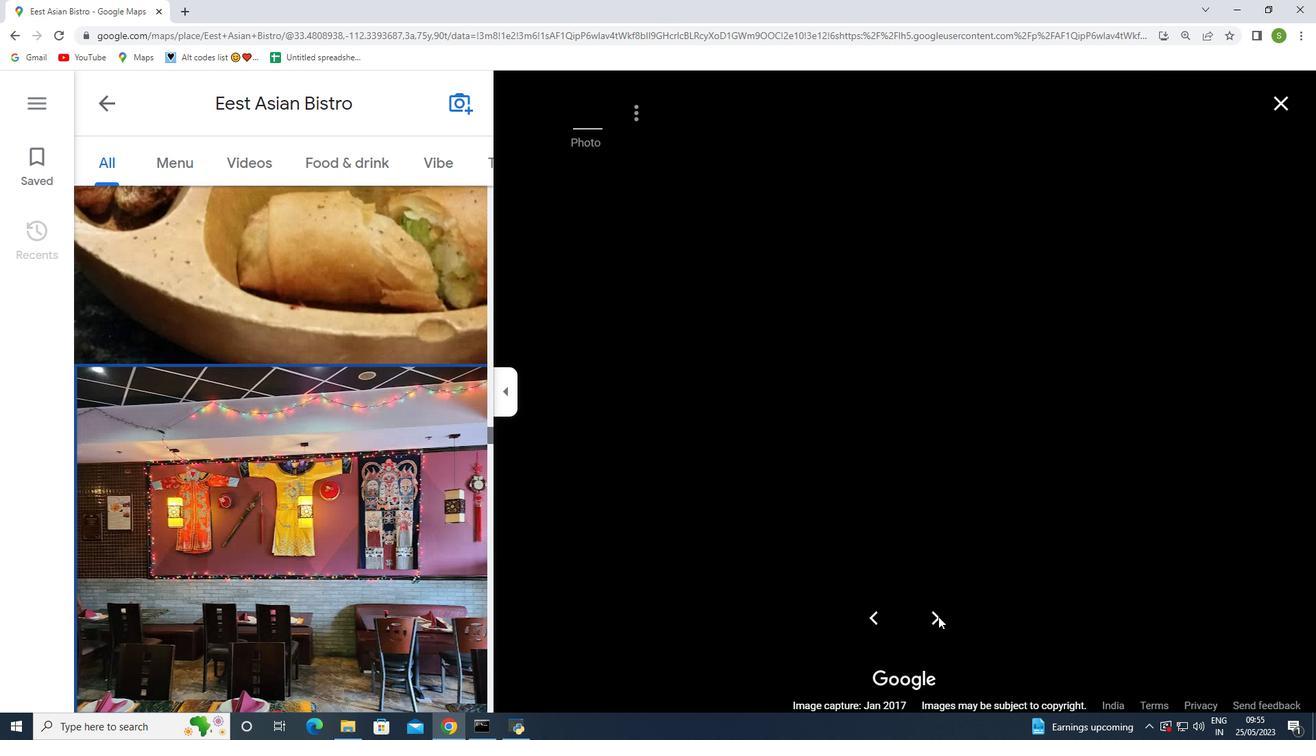 
Action: Mouse pressed left at (938, 617)
Screenshot: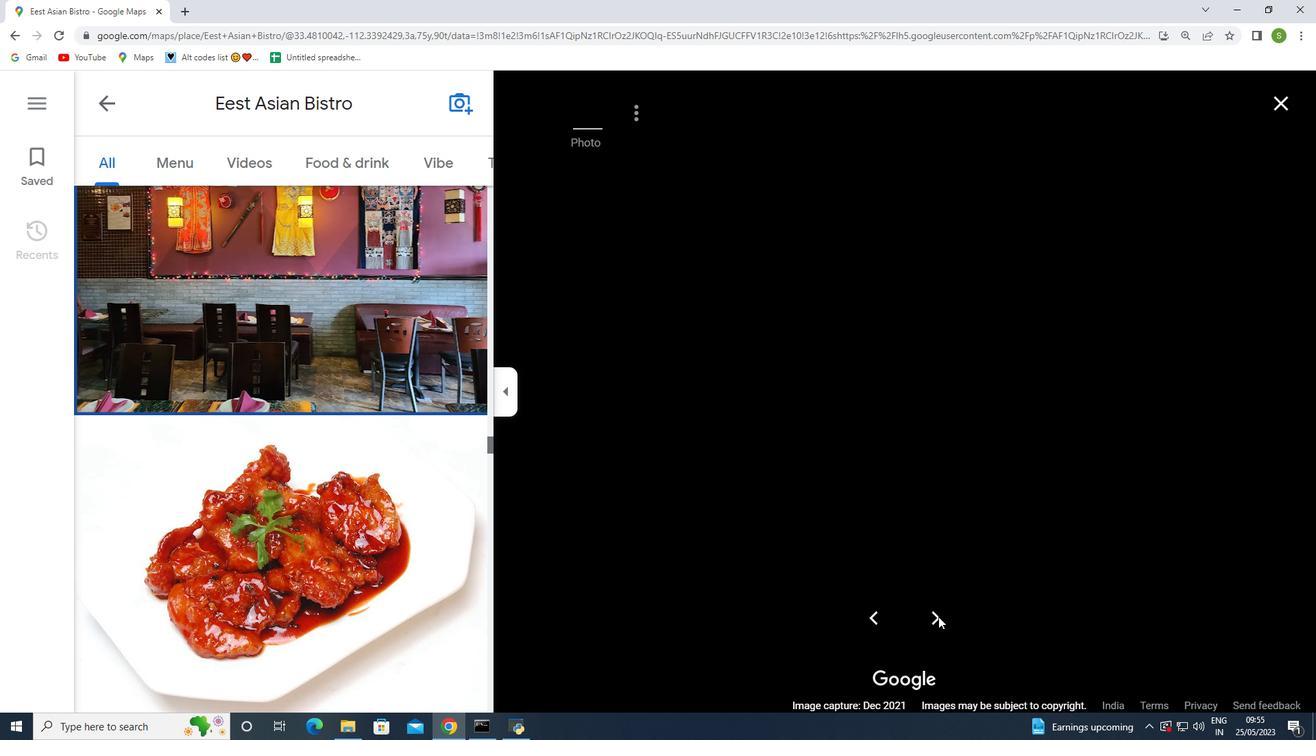 
Action: Mouse moved to (1287, 98)
Screenshot: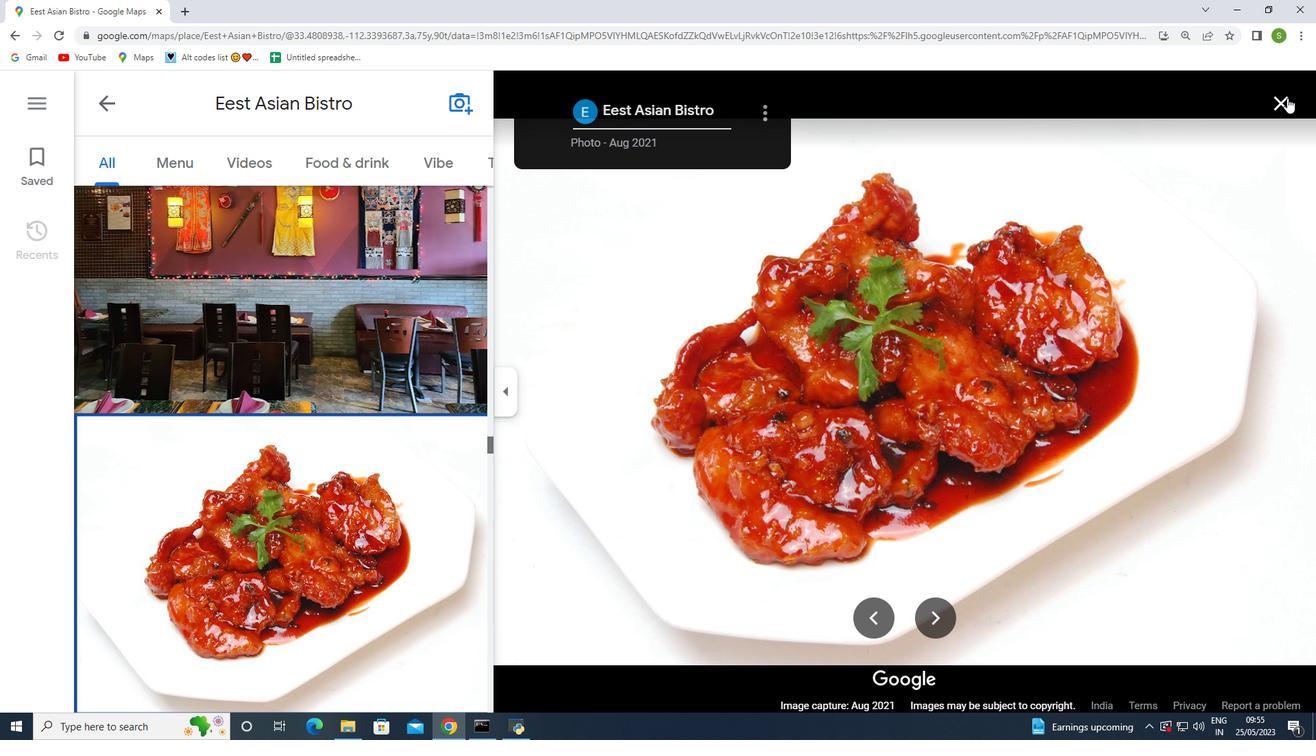 
Action: Mouse pressed left at (1287, 98)
Screenshot: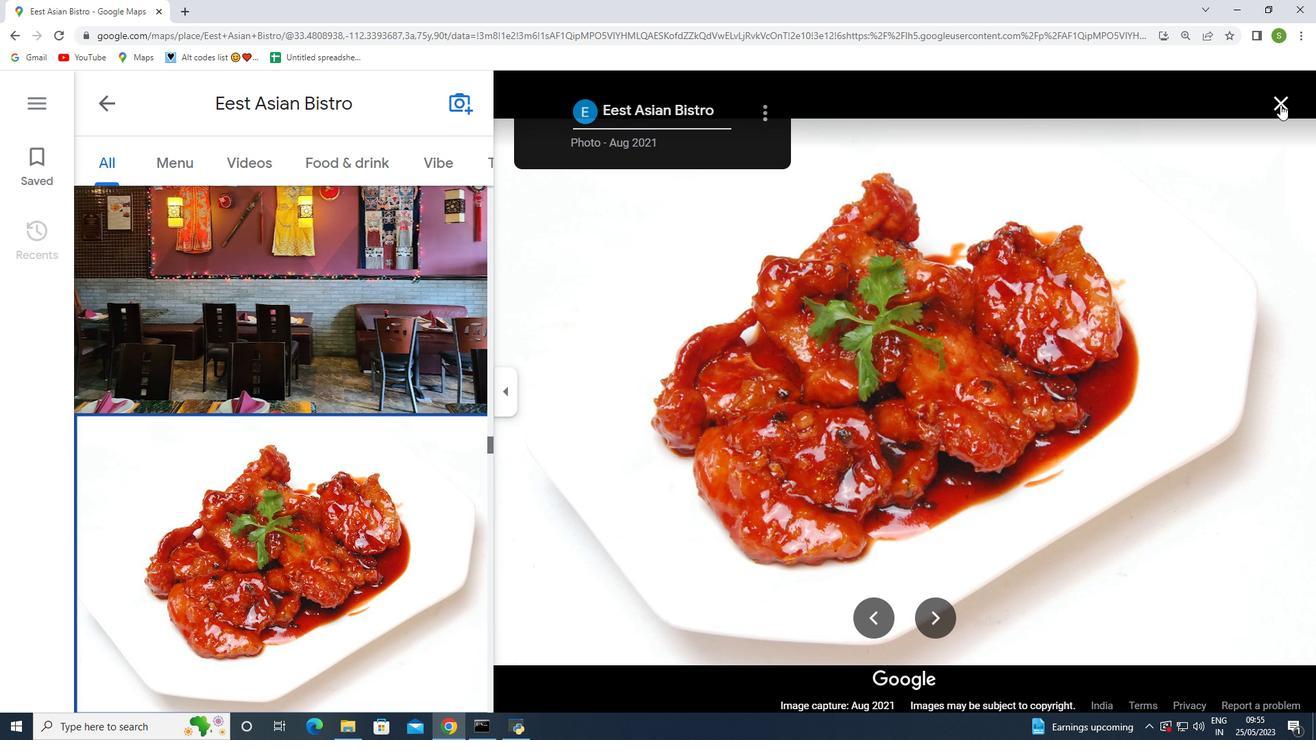 
Action: Mouse moved to (204, 352)
Screenshot: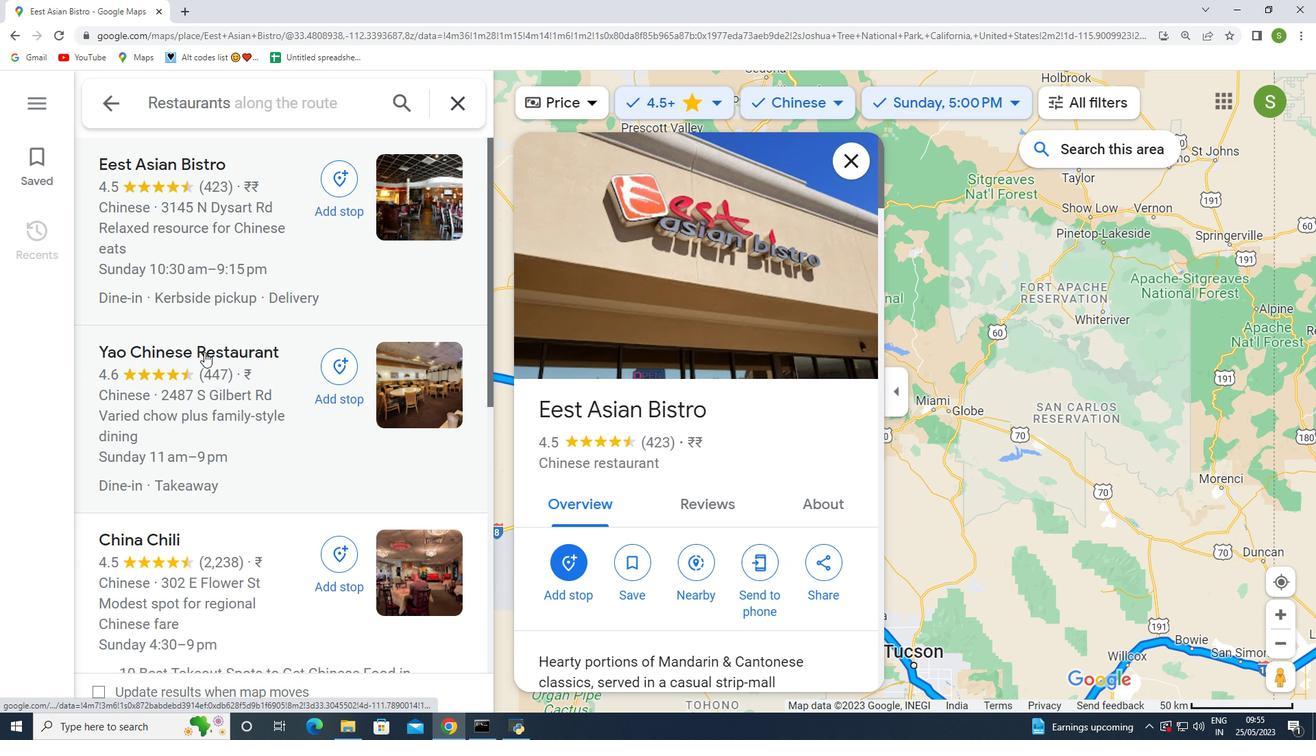 
Action: Mouse pressed left at (204, 352)
Screenshot: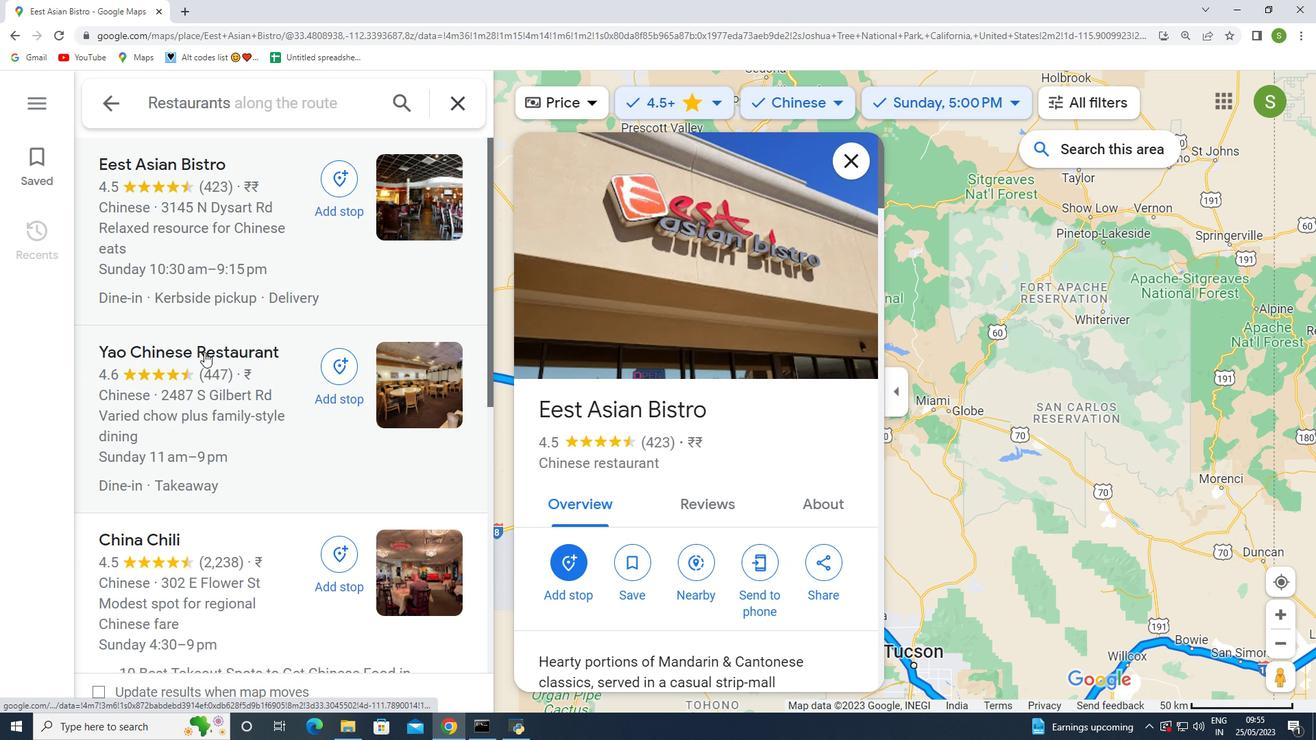 
Action: Mouse moved to (595, 420)
Screenshot: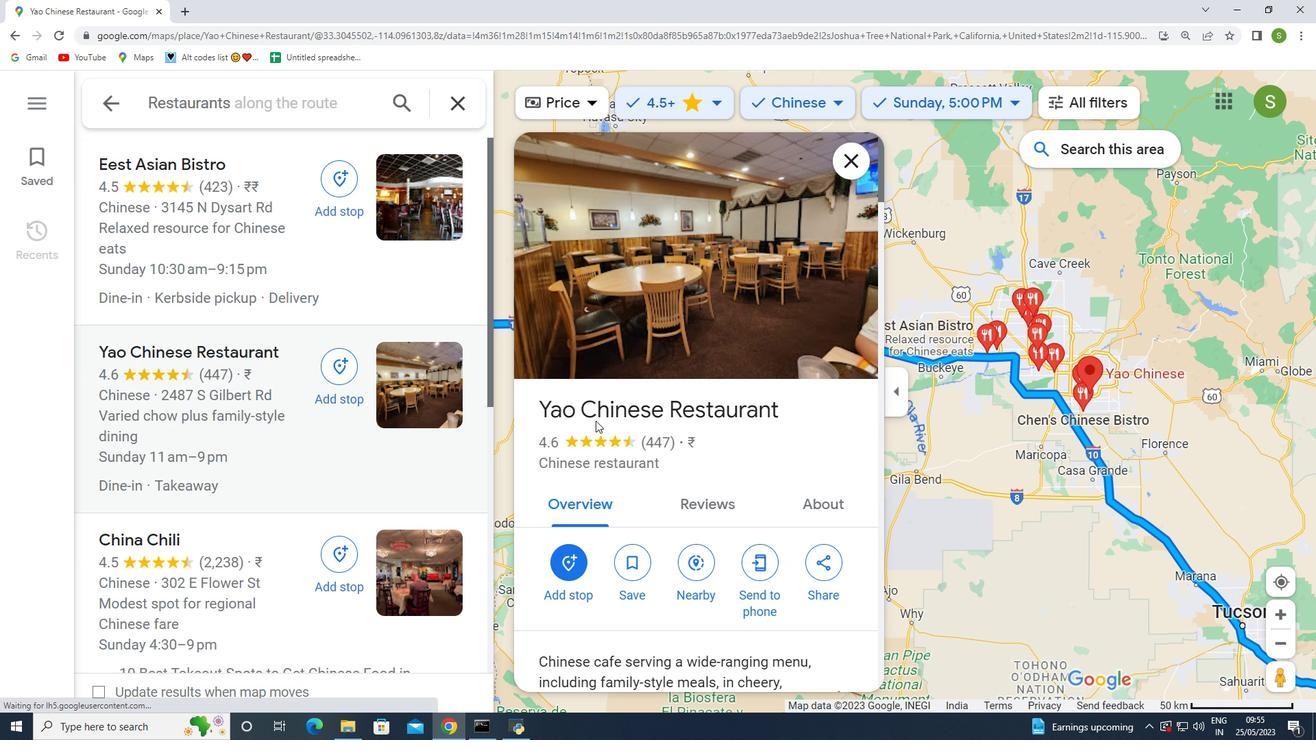 
Action: Mouse scrolled (595, 419) with delta (0, 0)
Screenshot: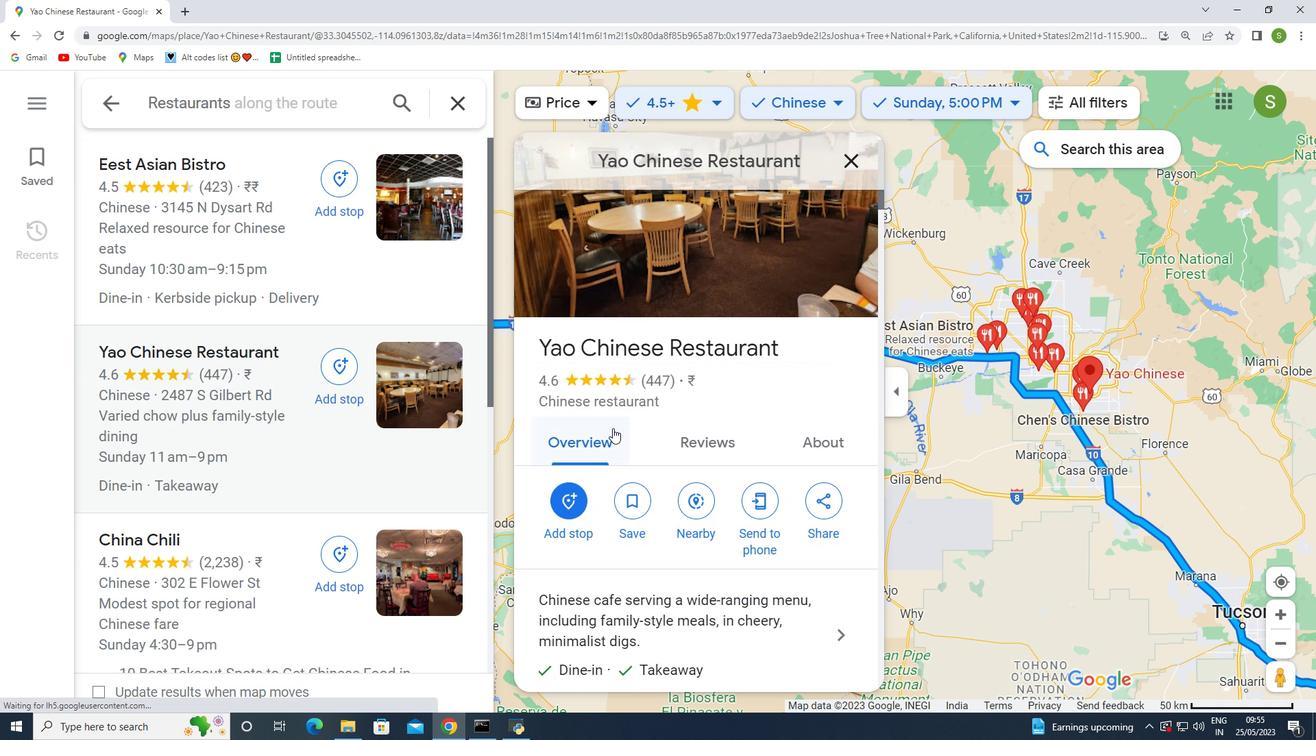 
Action: Mouse moved to (709, 425)
Screenshot: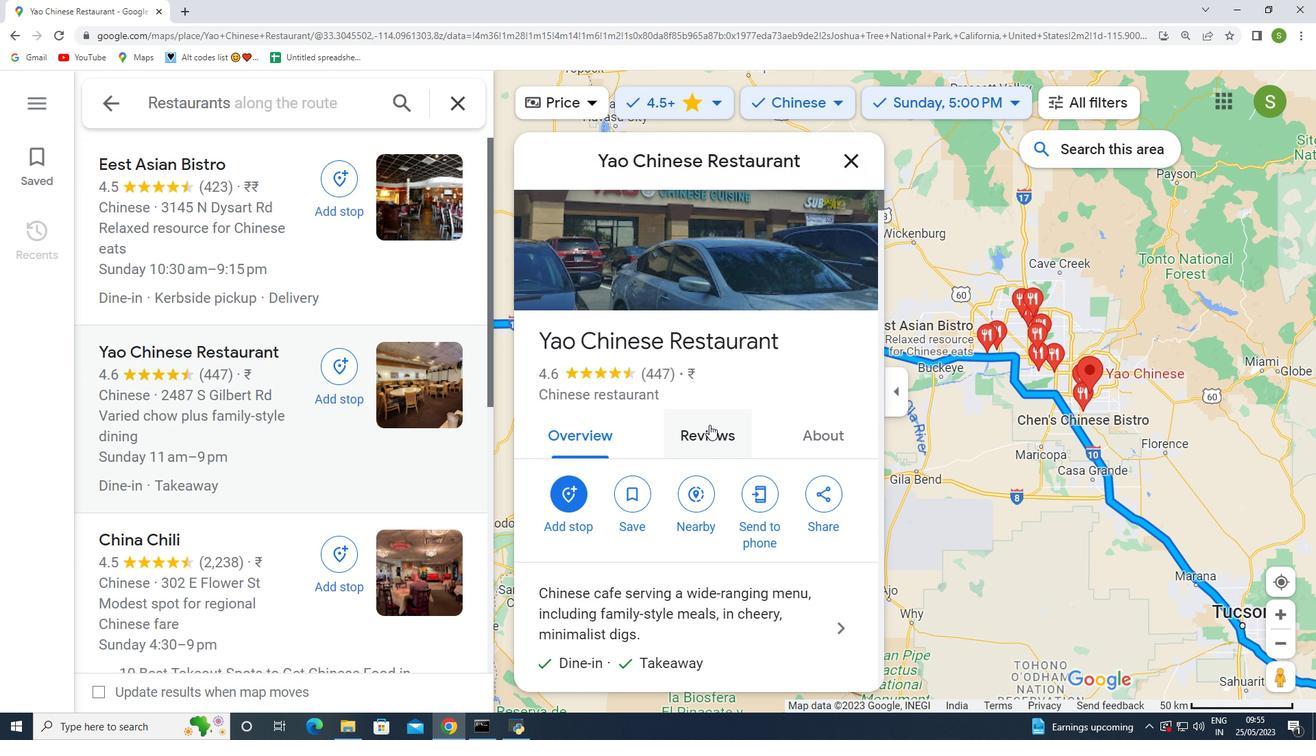 
Action: Mouse scrolled (709, 425) with delta (0, 0)
Screenshot: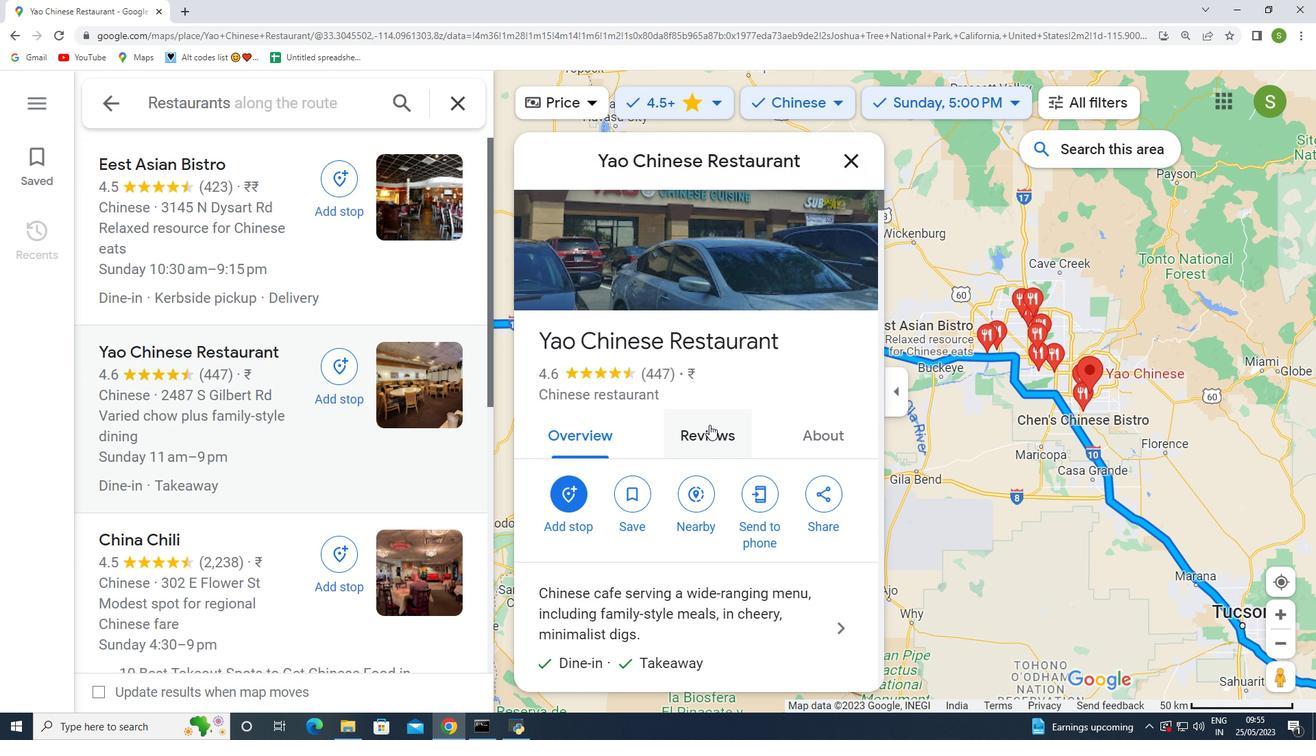 
Action: Mouse scrolled (709, 425) with delta (0, 0)
Screenshot: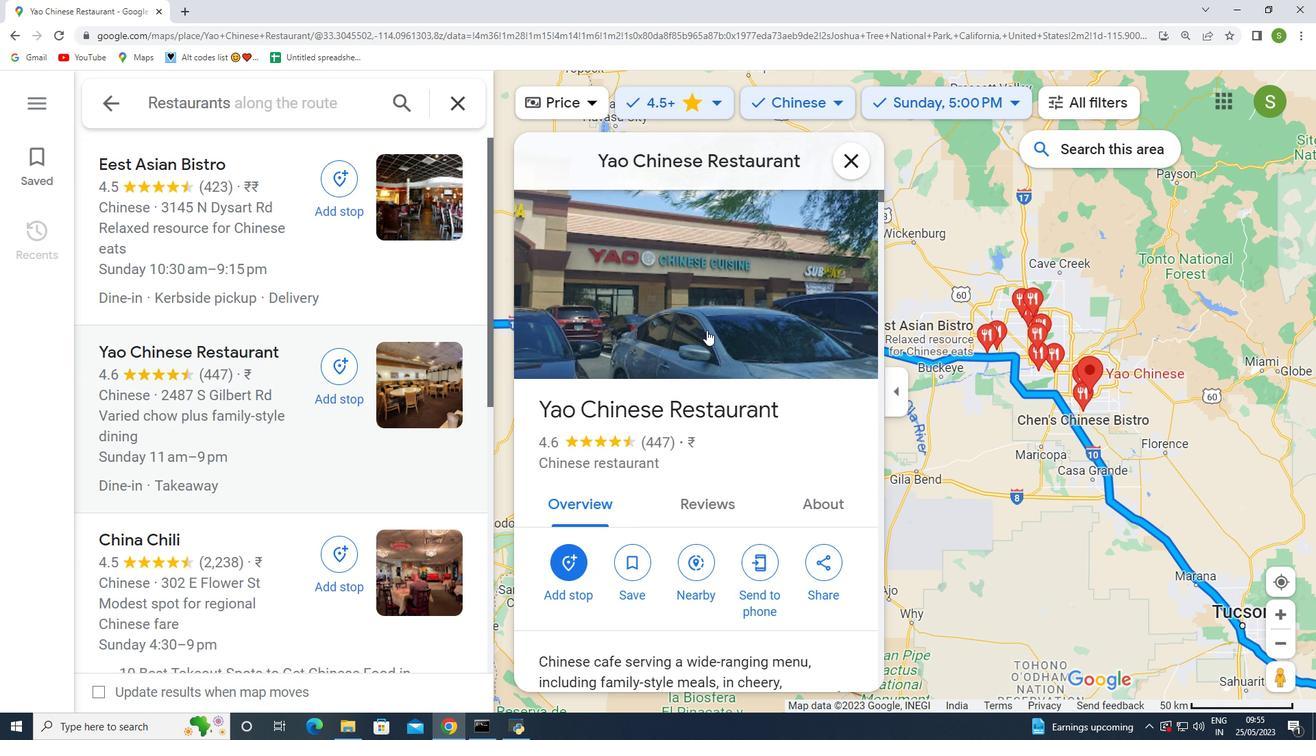 
Action: Mouse scrolled (709, 425) with delta (0, 0)
Screenshot: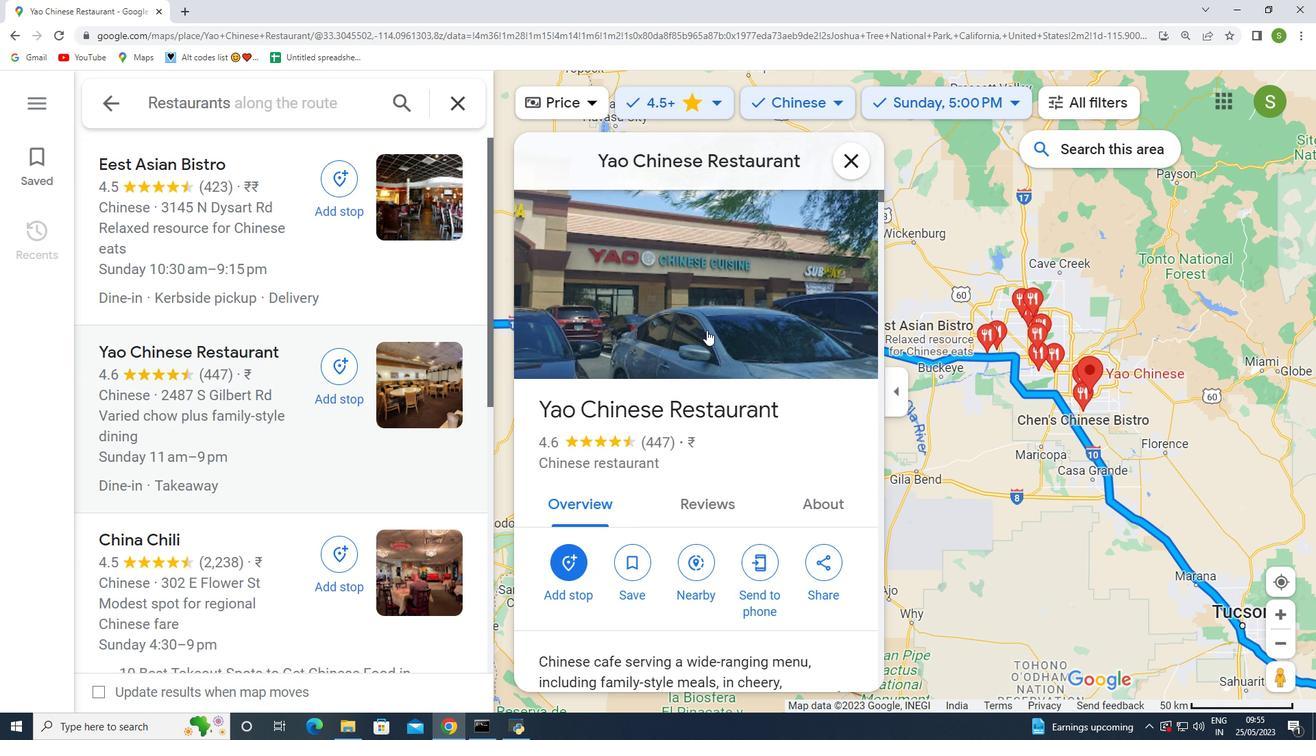 
Action: Mouse moved to (707, 317)
Screenshot: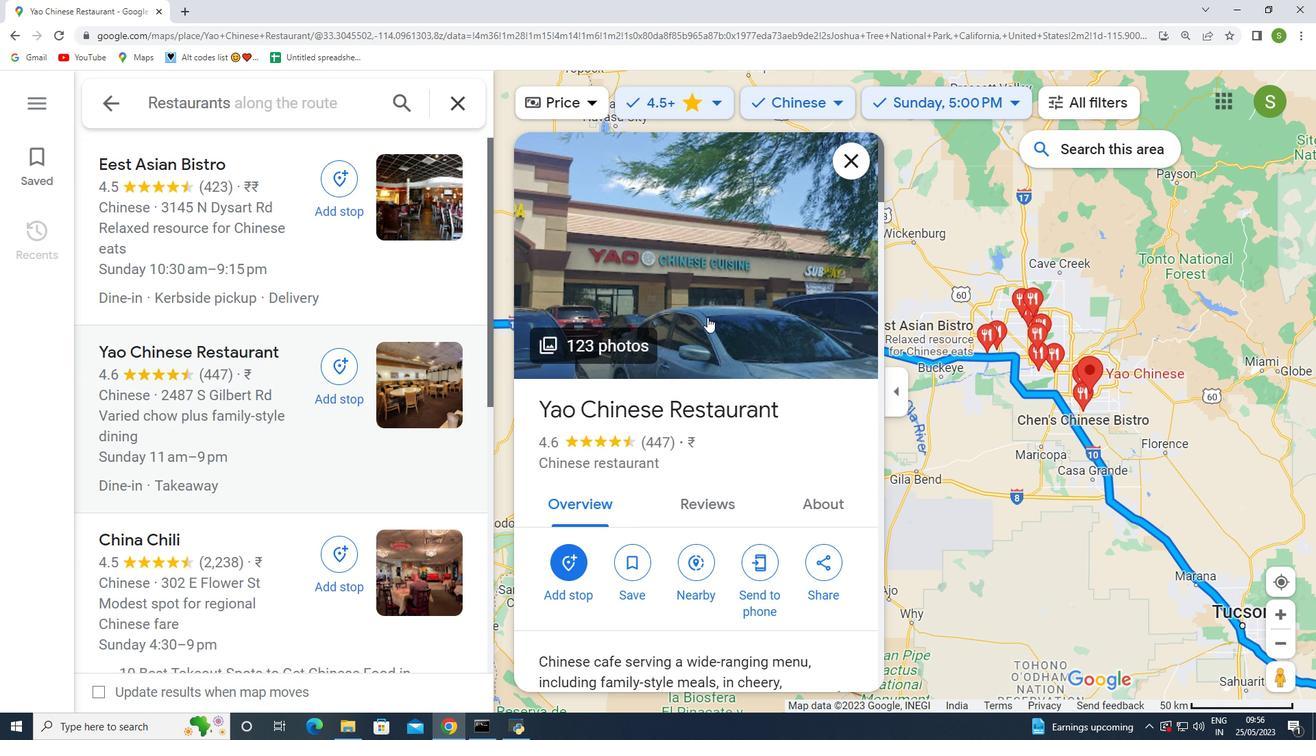 
Action: Mouse pressed left at (707, 317)
Screenshot: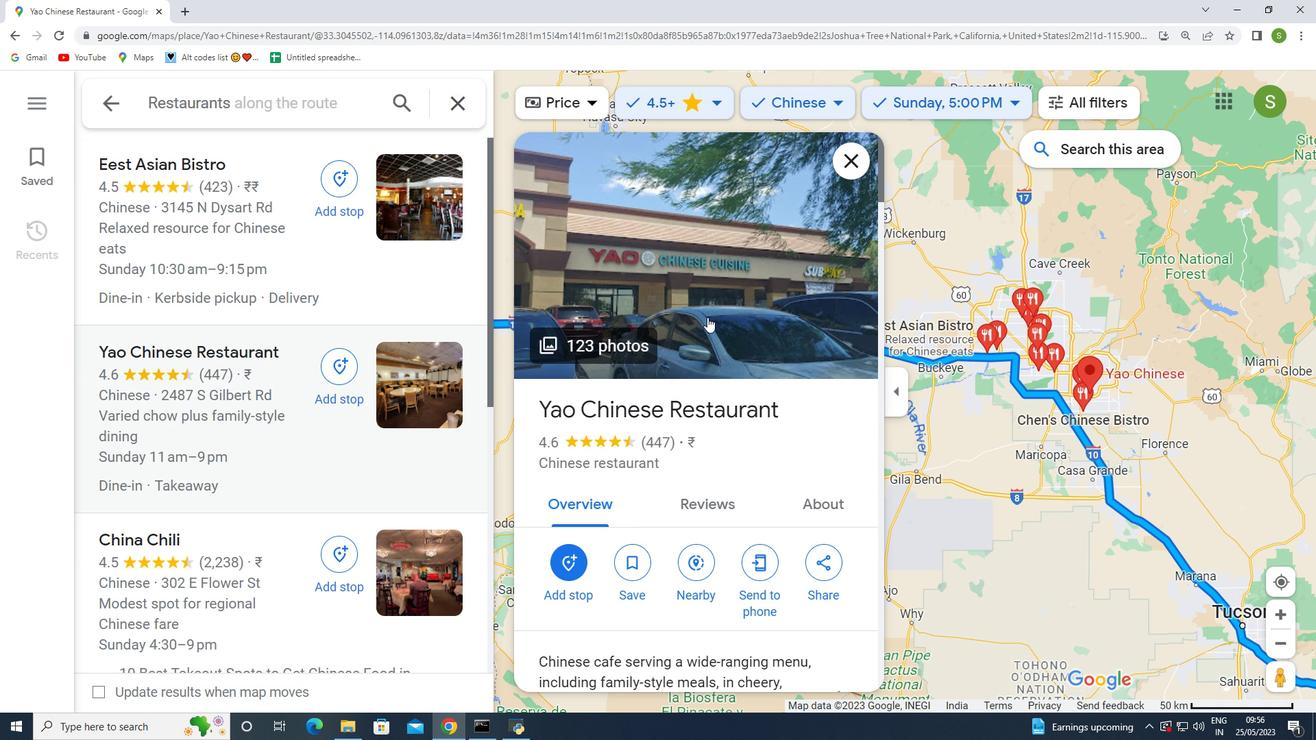 
Action: Mouse moved to (928, 615)
Screenshot: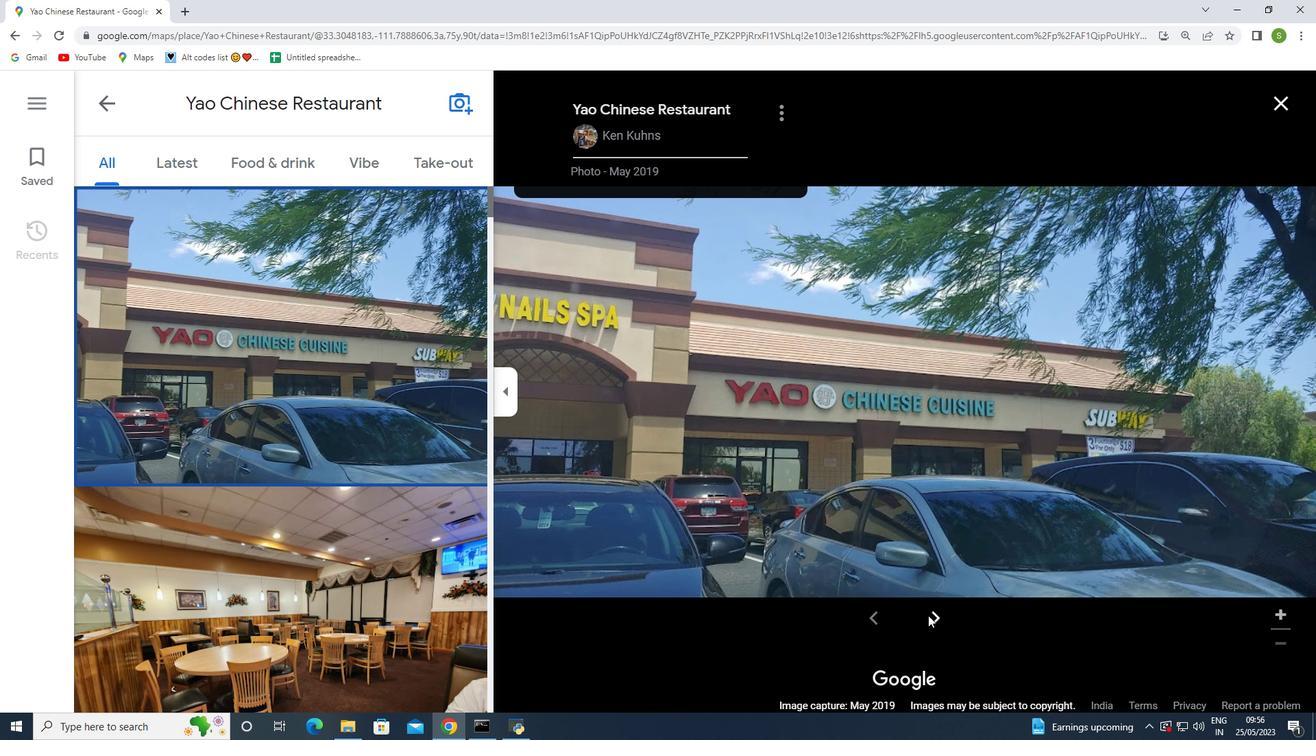 
Action: Mouse pressed left at (928, 615)
Screenshot: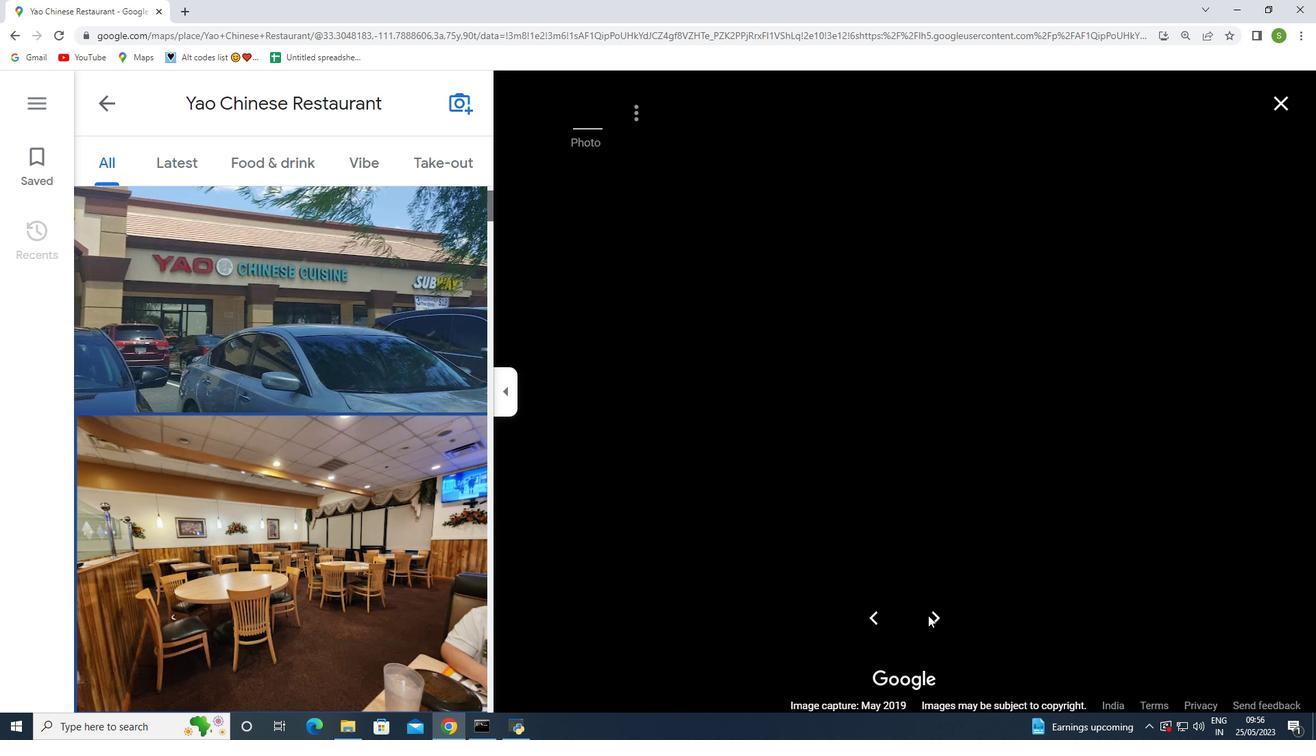 
Action: Mouse moved to (928, 615)
Screenshot: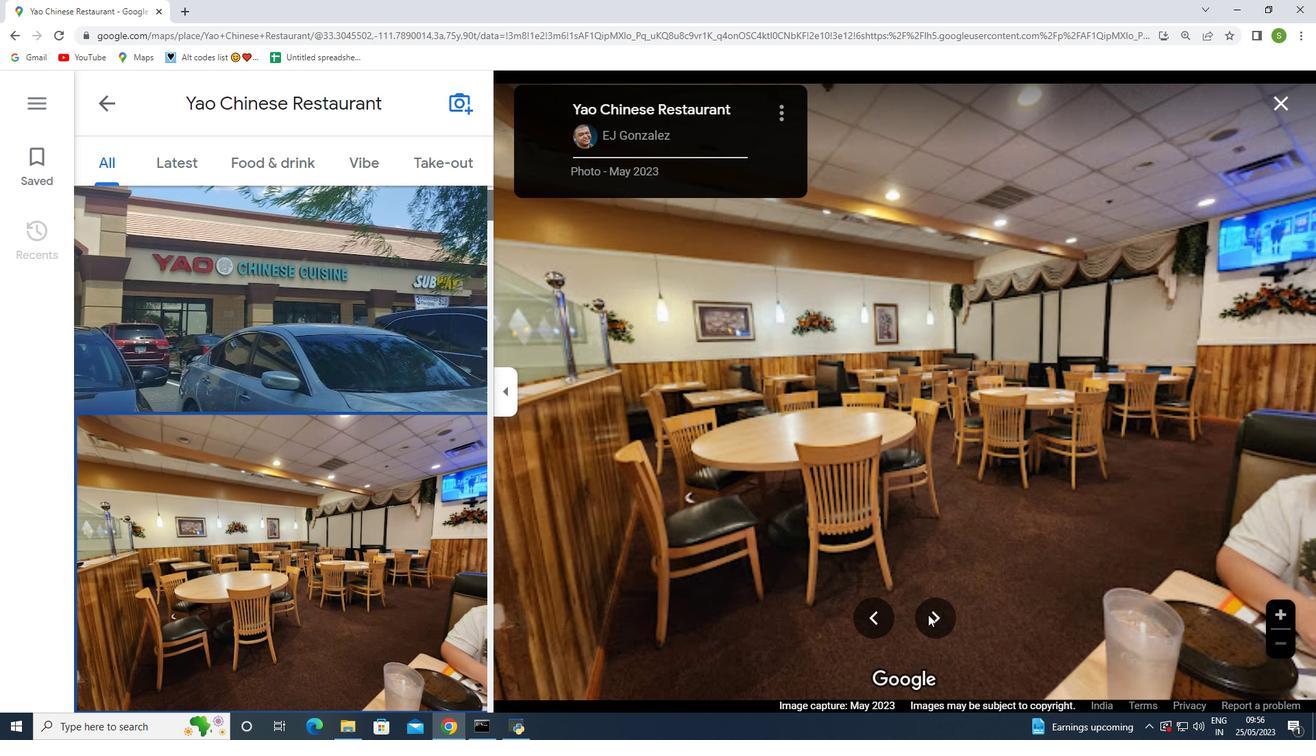 
Action: Mouse pressed left at (928, 615)
Screenshot: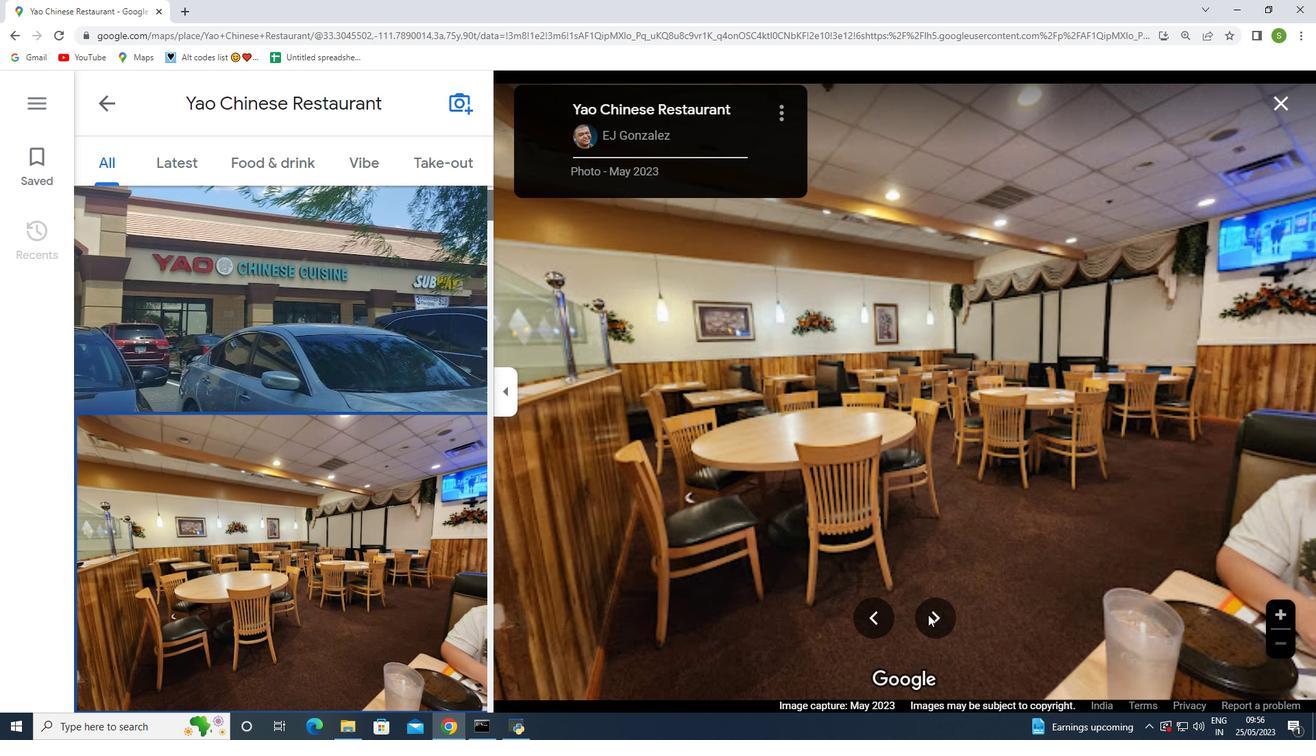 
Action: Mouse pressed left at (928, 615)
Screenshot: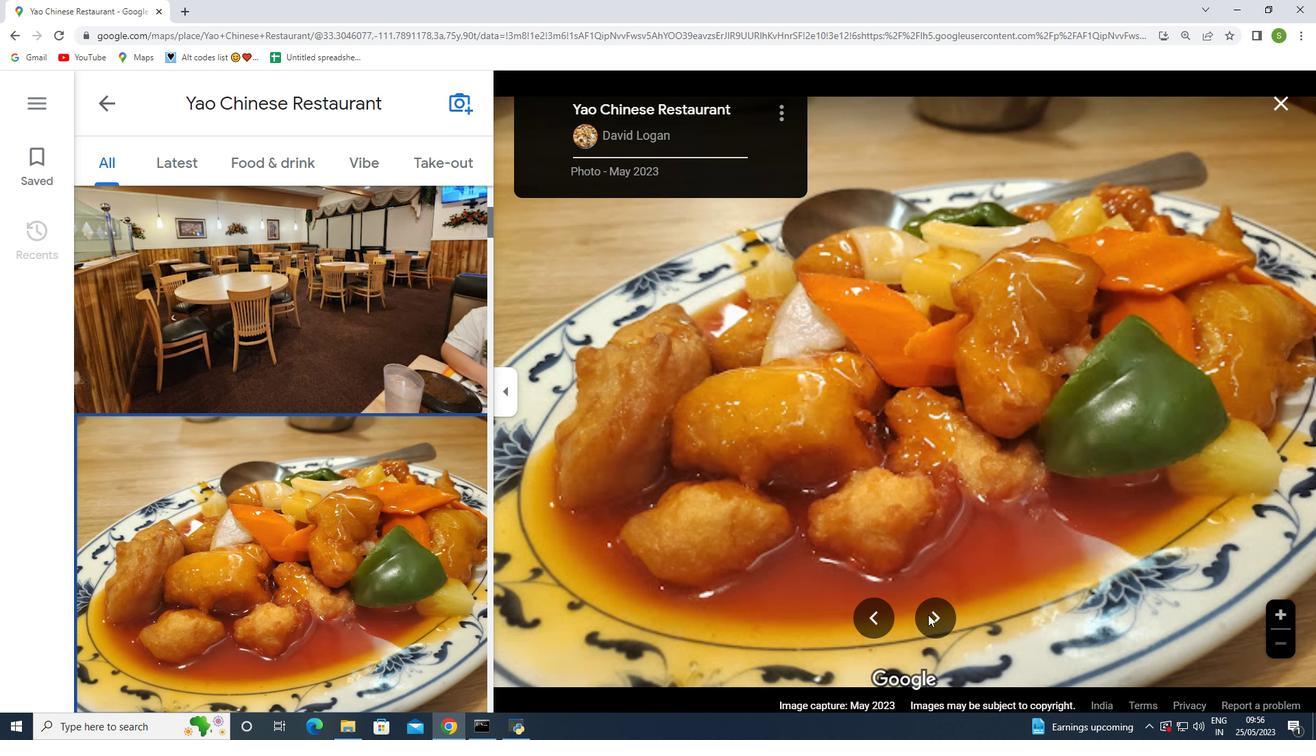 
Action: Mouse pressed left at (928, 615)
Screenshot: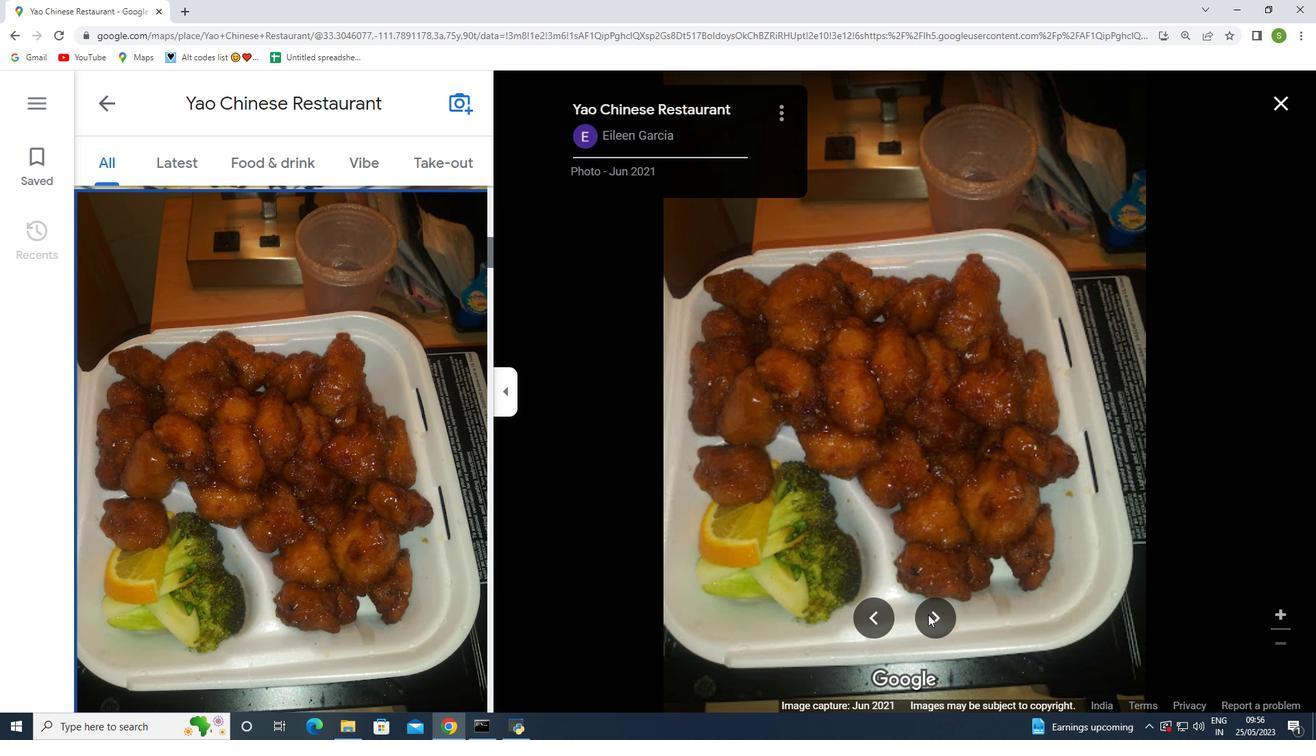 
Action: Mouse pressed left at (928, 615)
Screenshot: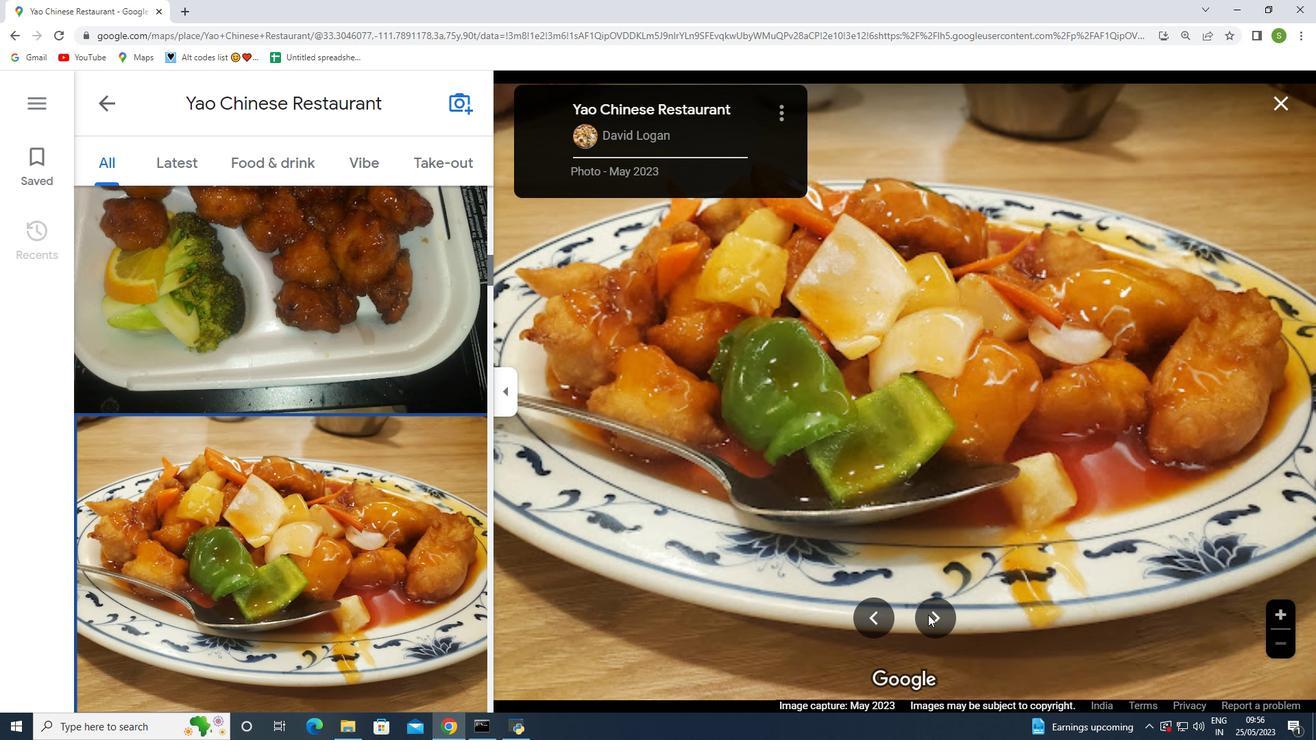 
Action: Mouse pressed left at (928, 615)
Screenshot: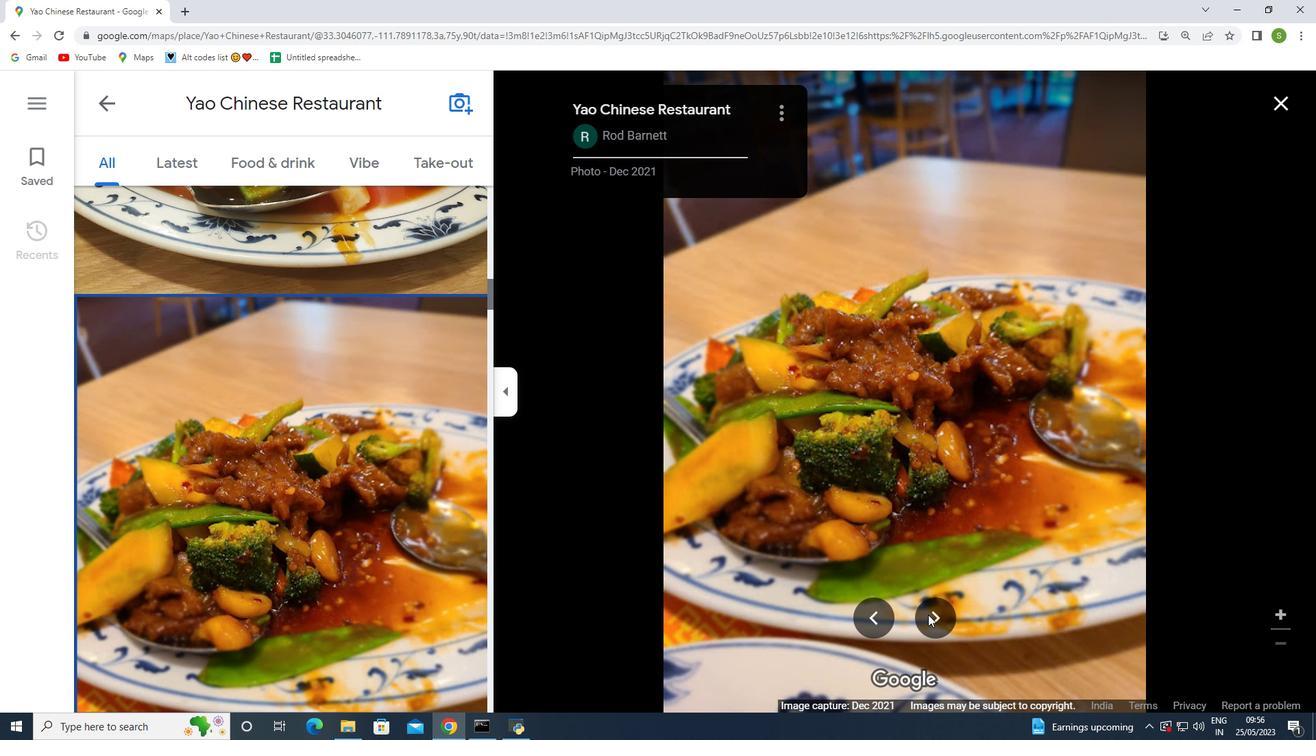 
Action: Mouse moved to (931, 606)
Screenshot: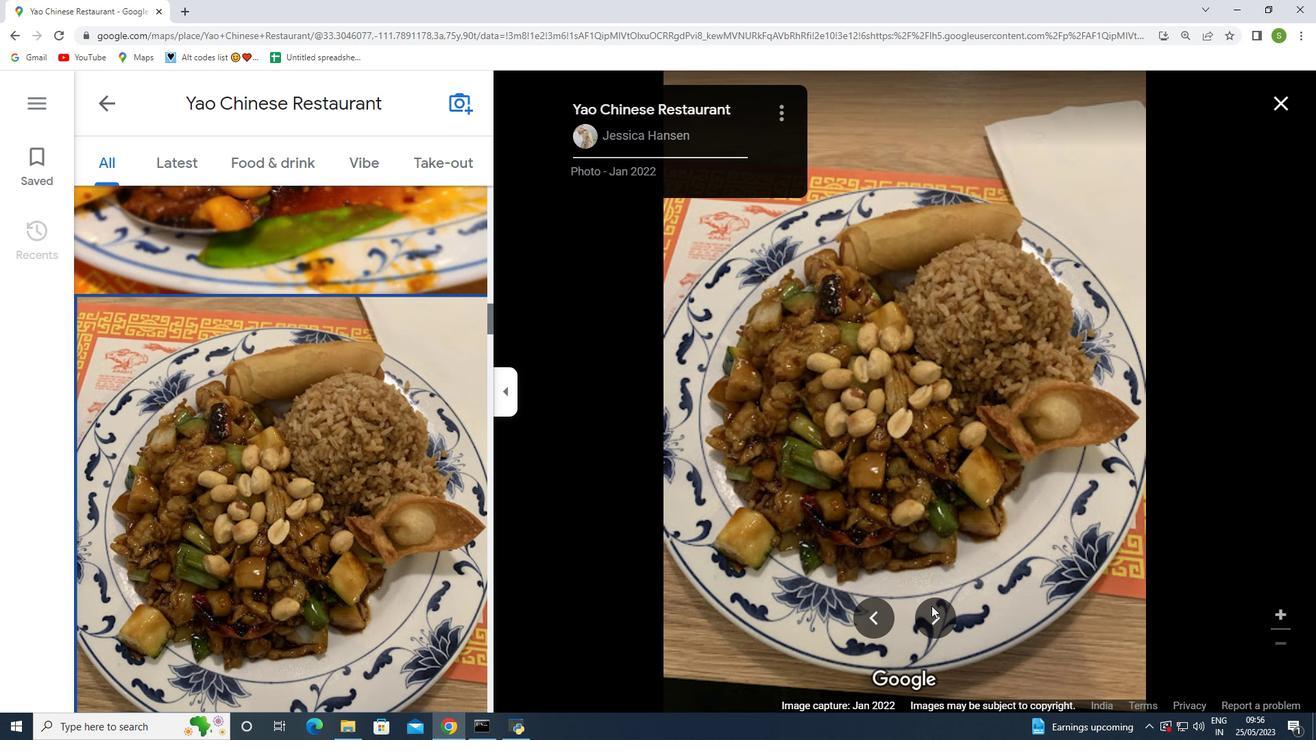 
Action: Mouse pressed left at (931, 606)
Screenshot: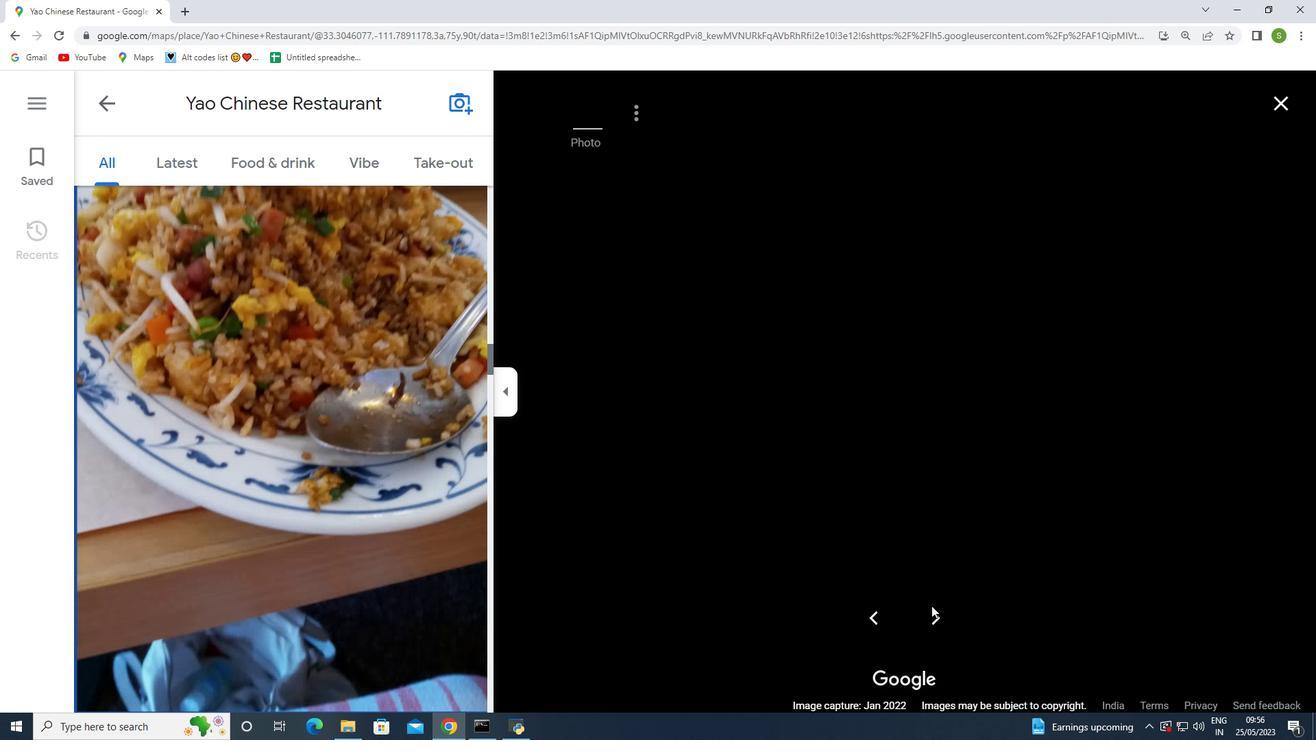 
Action: Mouse moved to (929, 615)
Screenshot: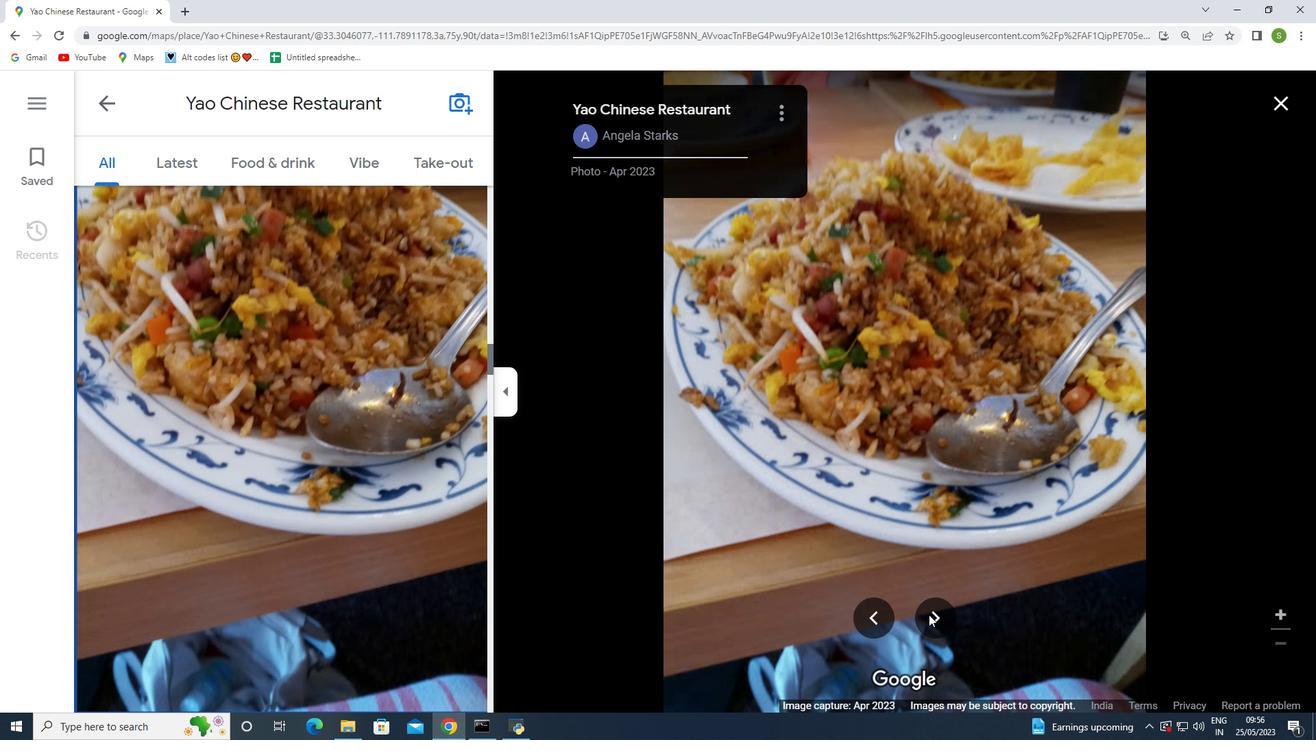 
Action: Mouse pressed left at (929, 615)
Screenshot: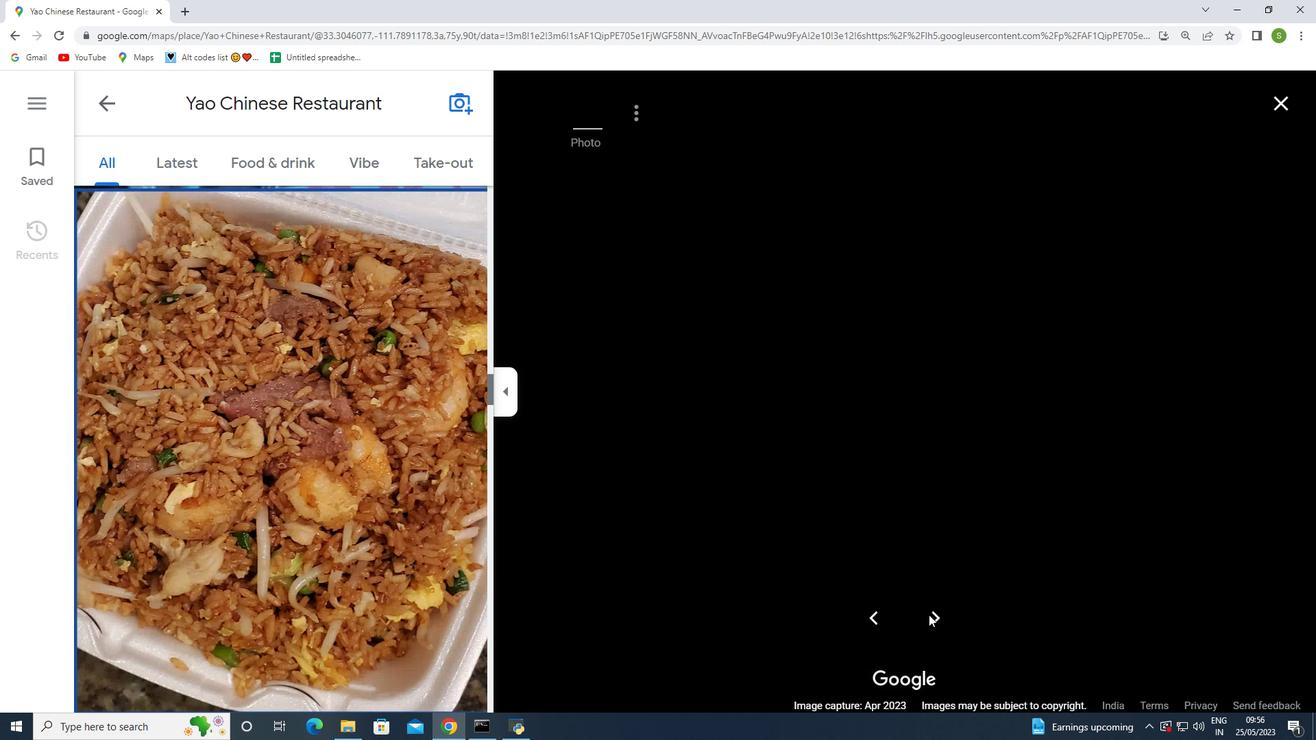 
Action: Mouse moved to (925, 610)
Screenshot: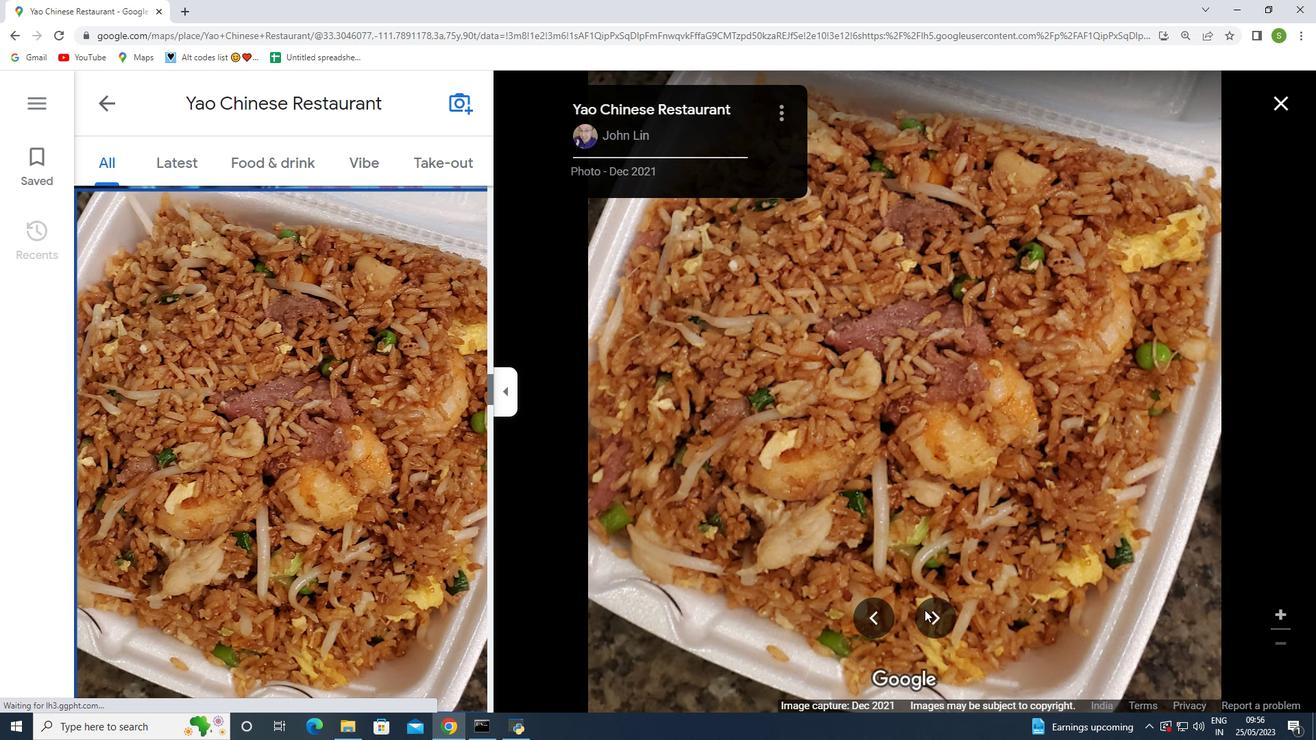 
Action: Mouse pressed left at (925, 610)
Screenshot: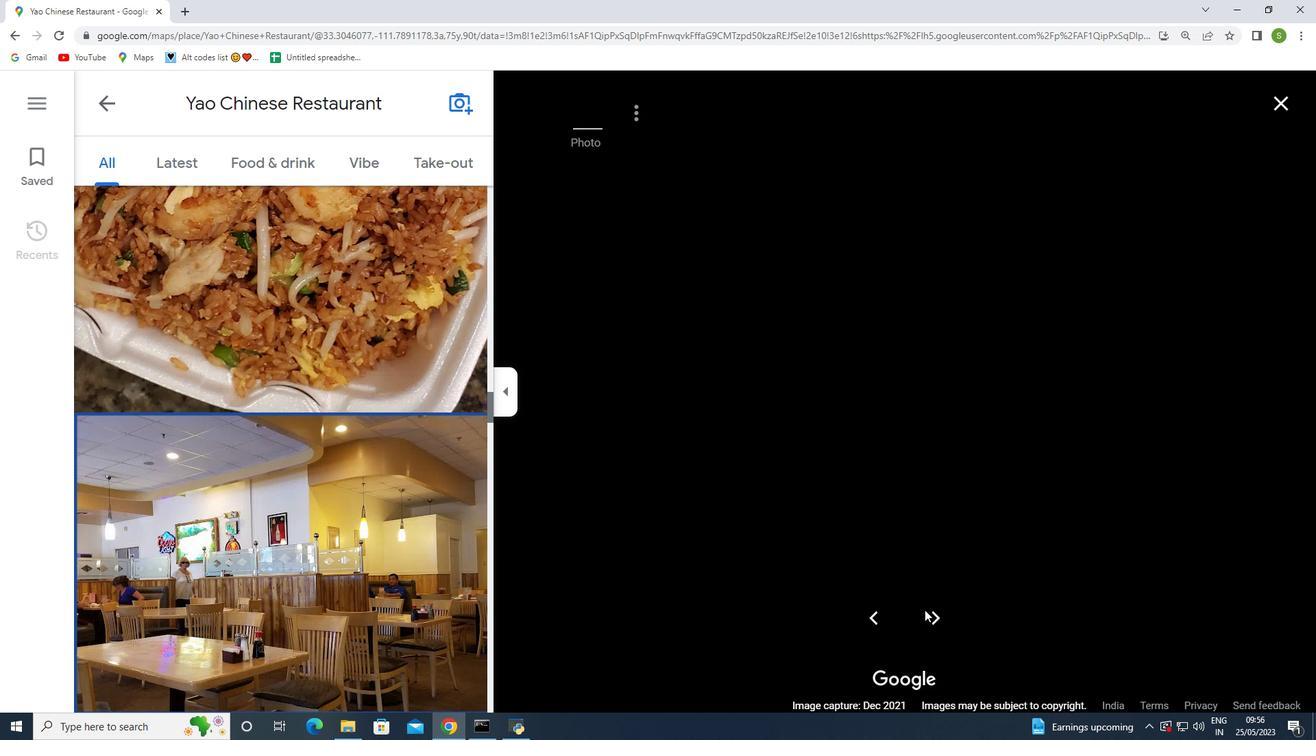 
Action: Mouse moved to (931, 614)
Screenshot: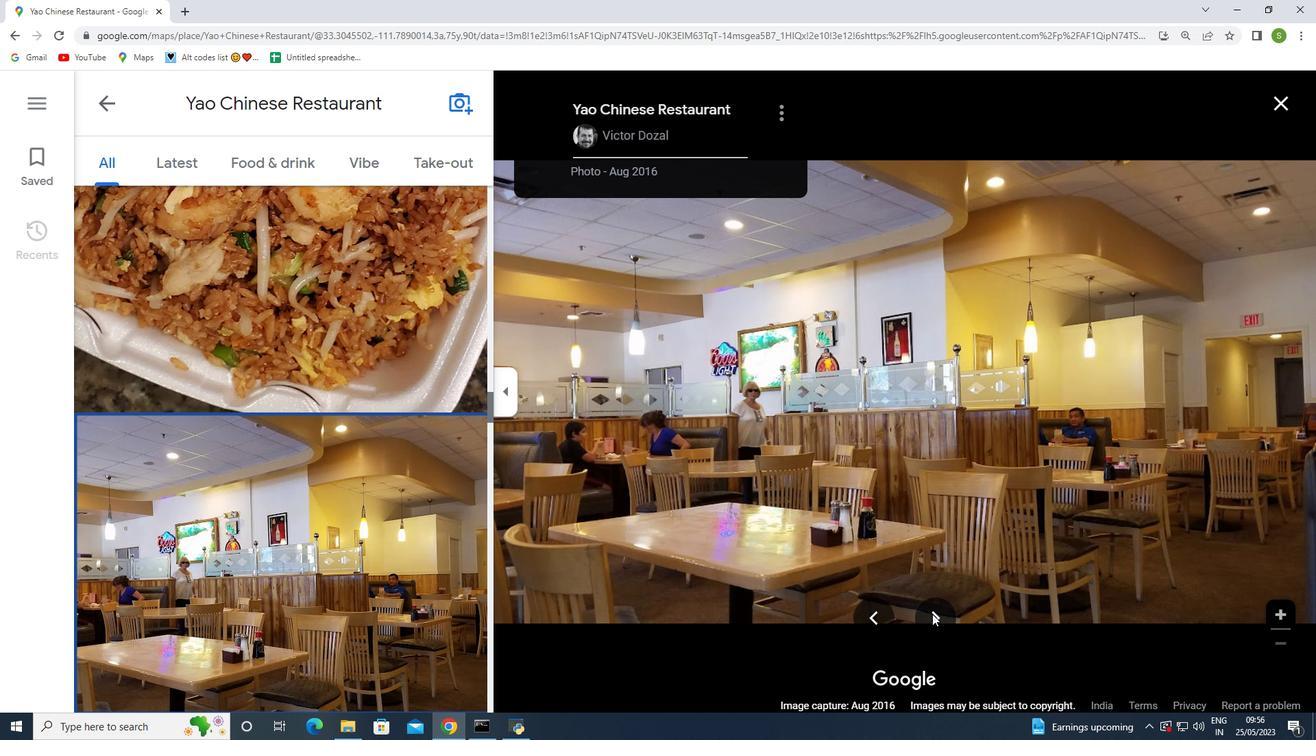 
Action: Mouse pressed left at (931, 614)
Screenshot: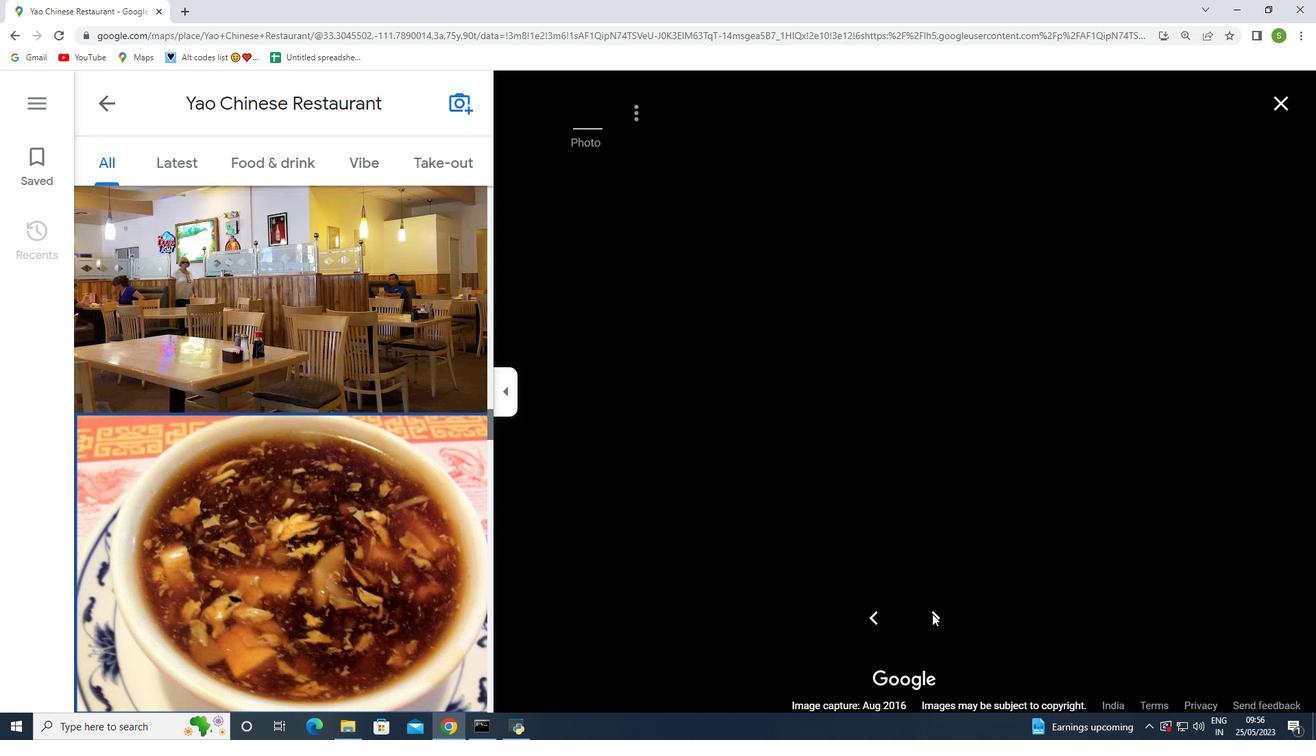 
Action: Mouse moved to (932, 576)
Screenshot: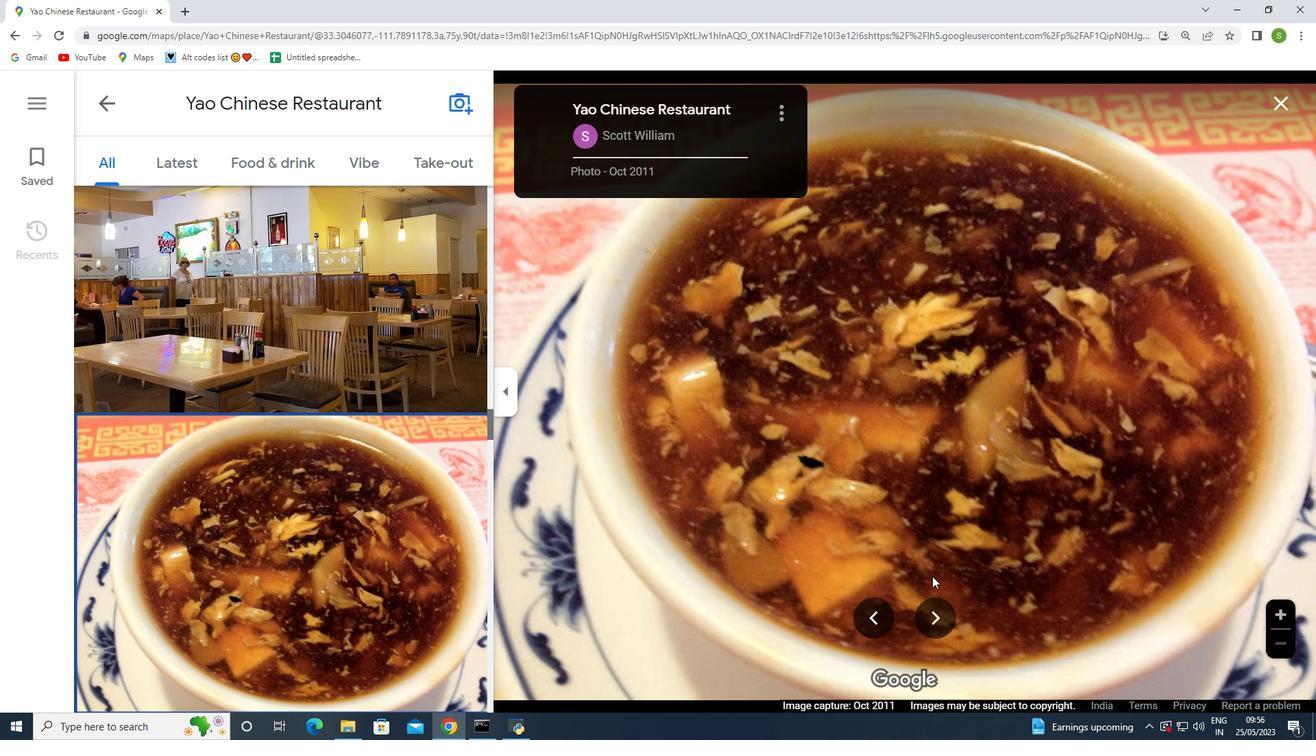 
Action: Mouse scrolled (932, 575) with delta (0, 0)
Screenshot: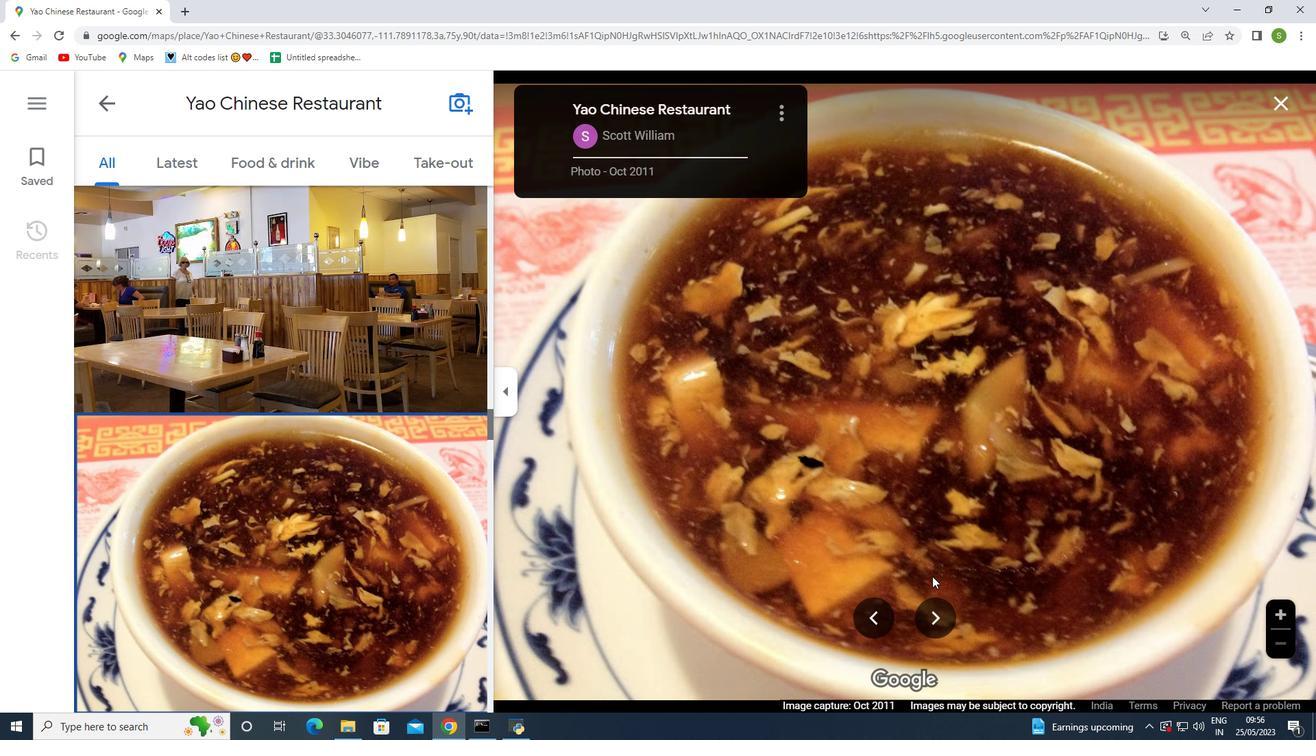 
Action: Mouse scrolled (932, 575) with delta (0, 0)
Screenshot: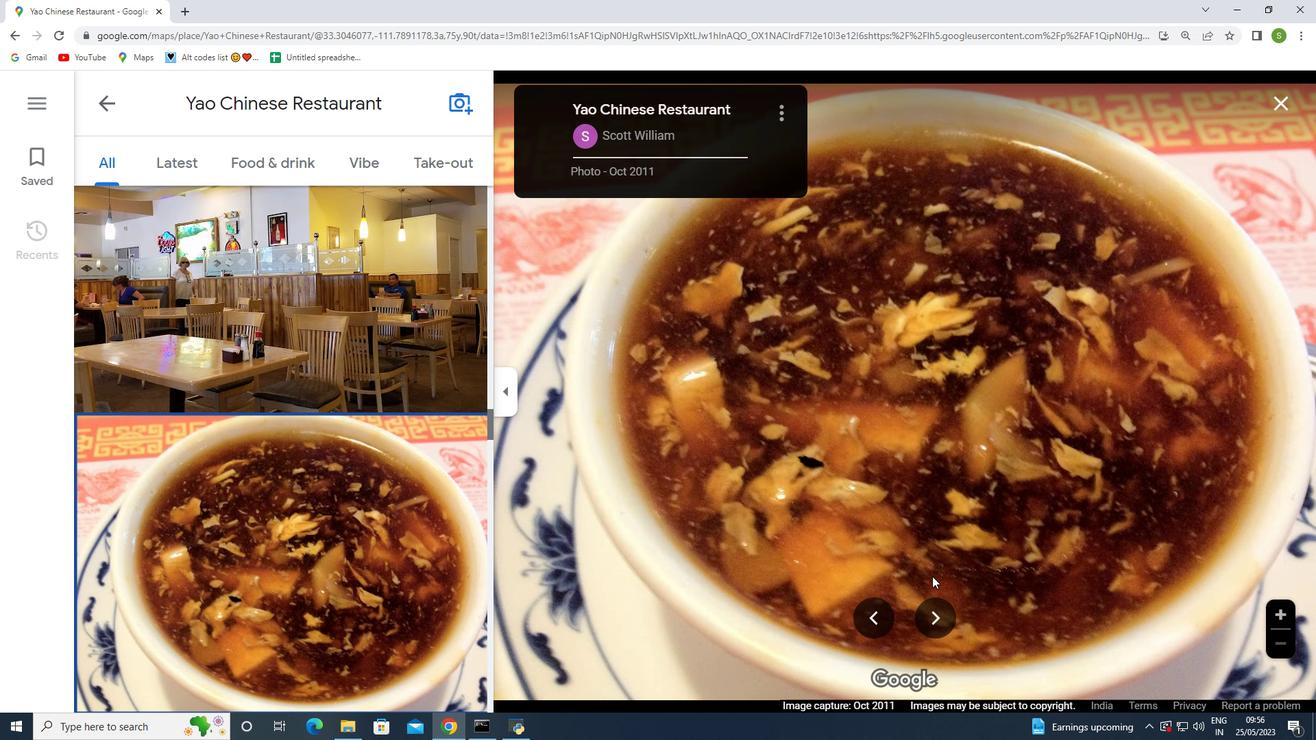 
Action: Mouse moved to (942, 606)
Screenshot: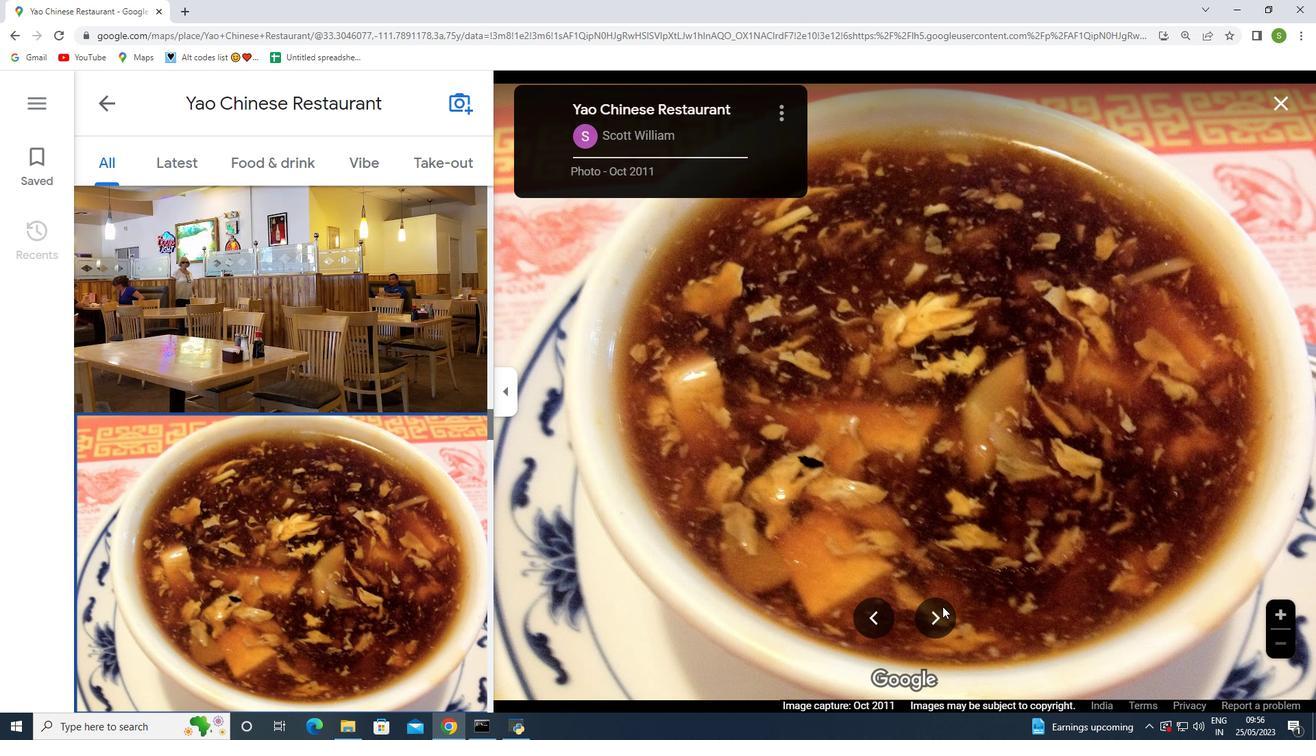 
Action: Mouse pressed left at (942, 606)
Screenshot: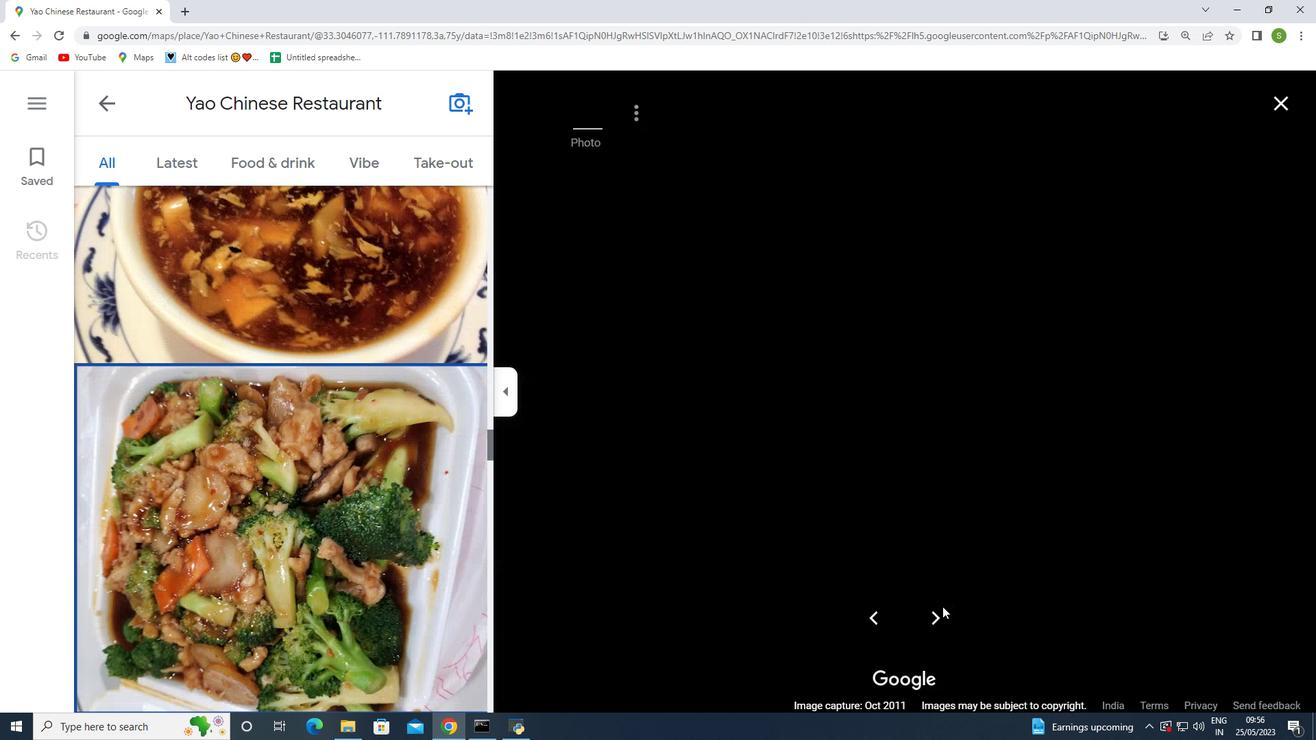 
Action: Mouse moved to (930, 615)
Screenshot: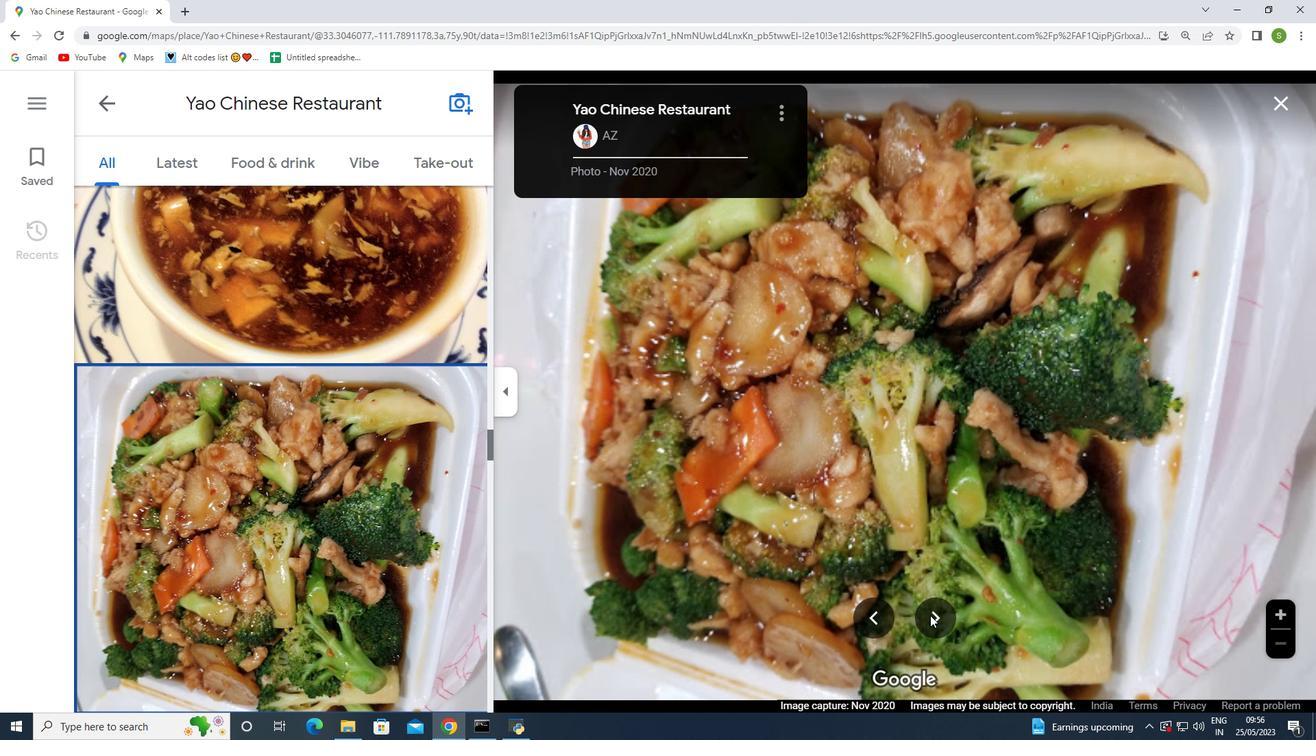 
Action: Mouse pressed left at (930, 615)
Screenshot: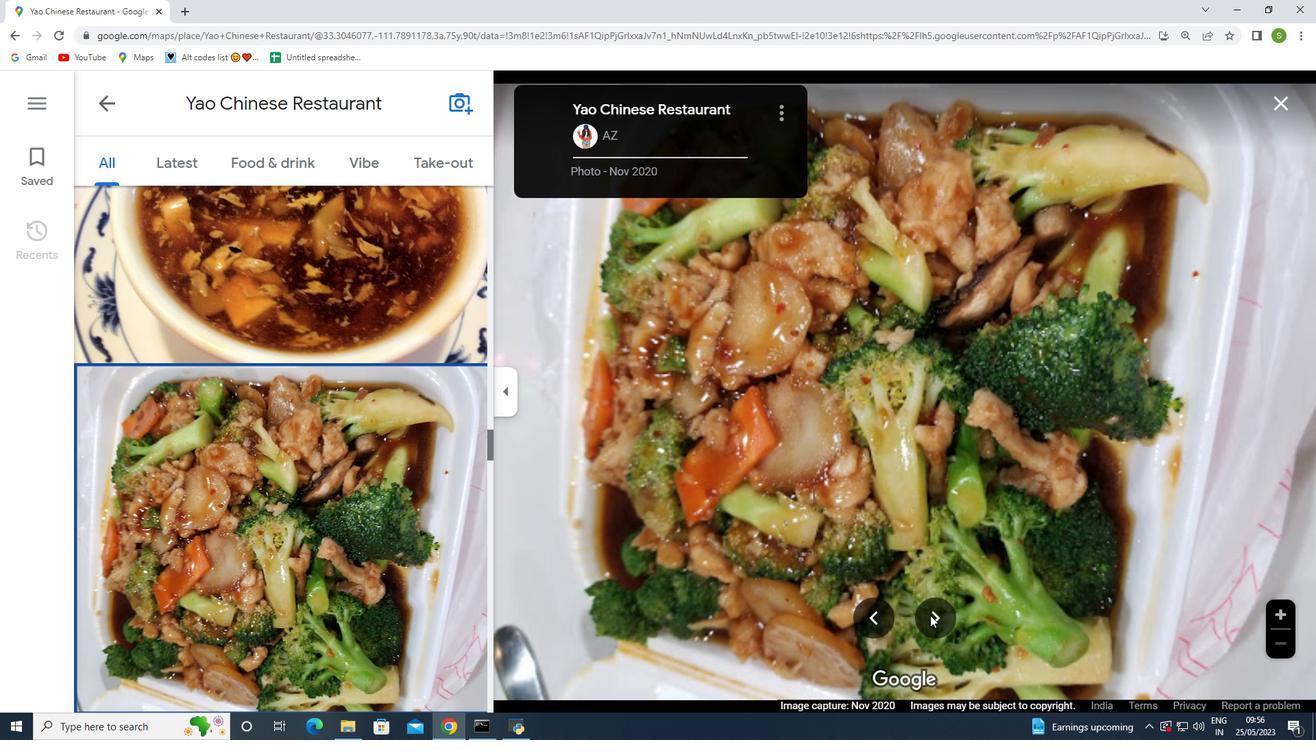 
Action: Mouse moved to (938, 619)
Screenshot: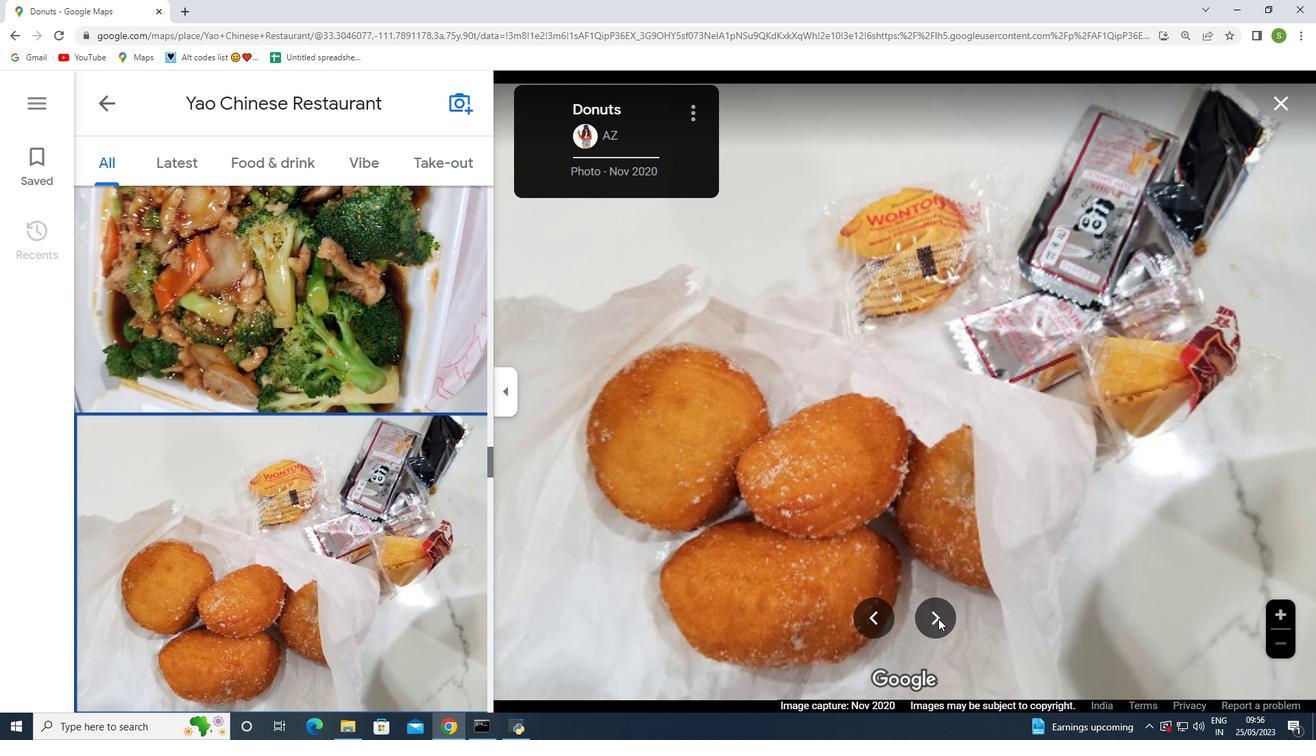 
Action: Mouse pressed left at (938, 619)
Screenshot: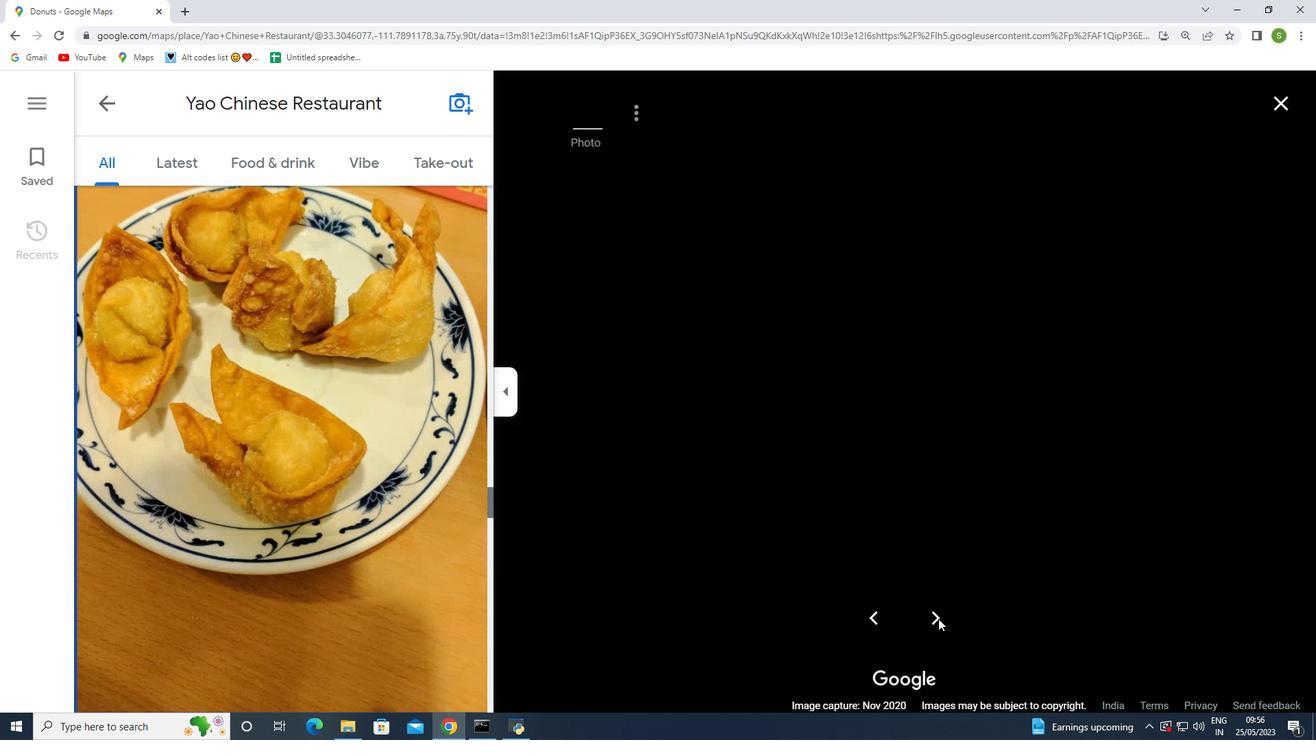 
Action: Mouse pressed left at (938, 619)
Screenshot: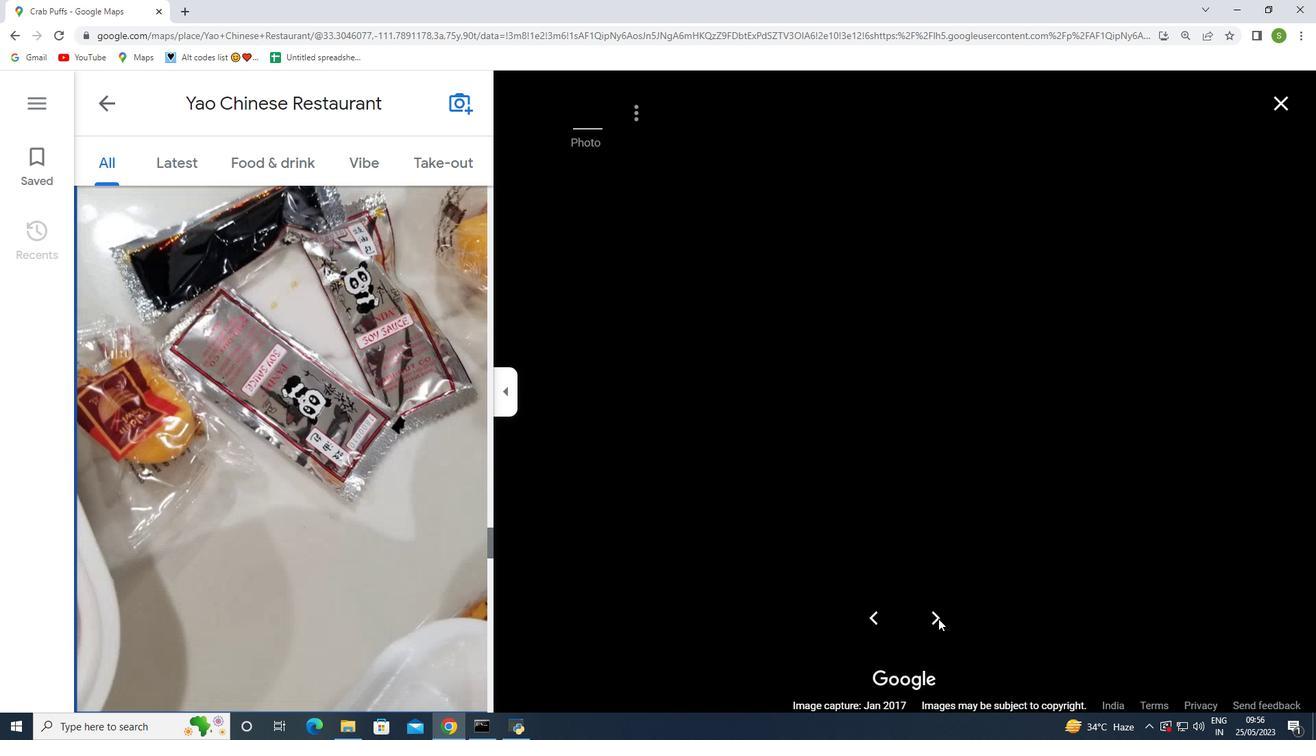 
Action: Mouse moved to (938, 619)
Screenshot: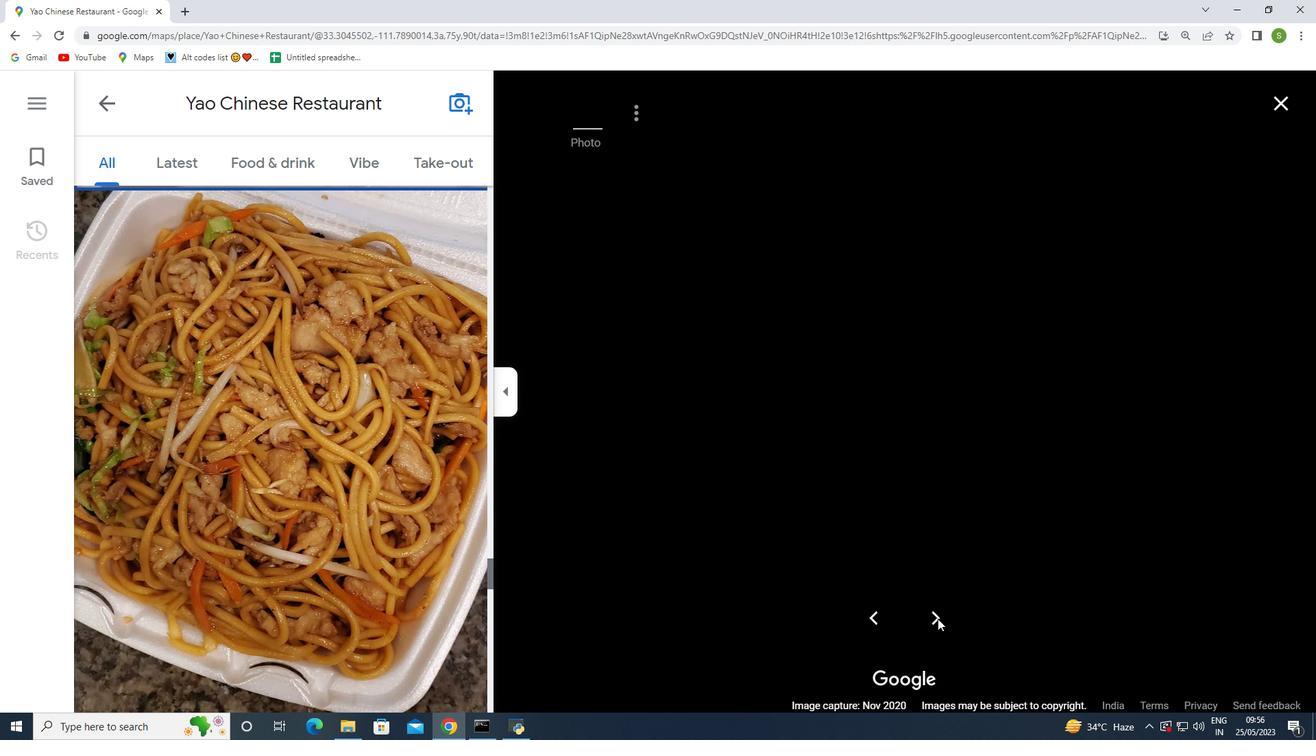 
Action: Mouse pressed left at (938, 619)
Screenshot: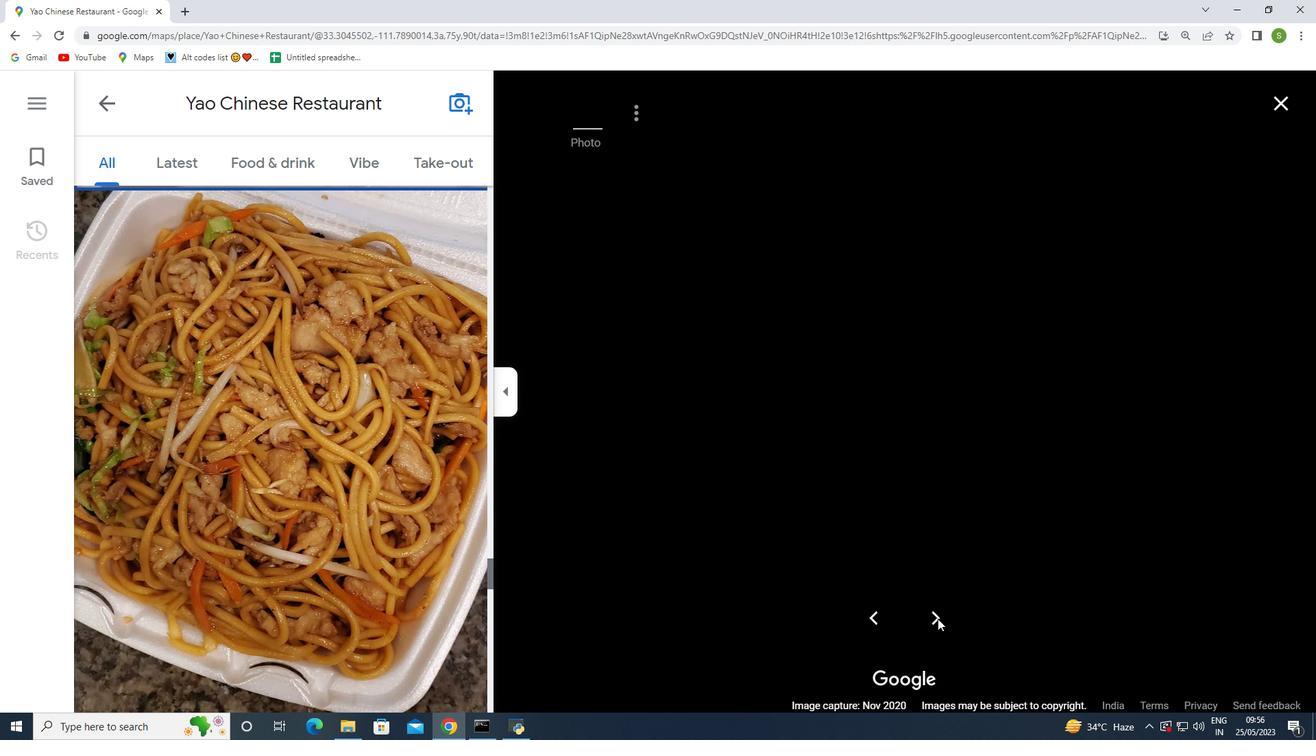 
Action: Mouse pressed left at (938, 619)
Screenshot: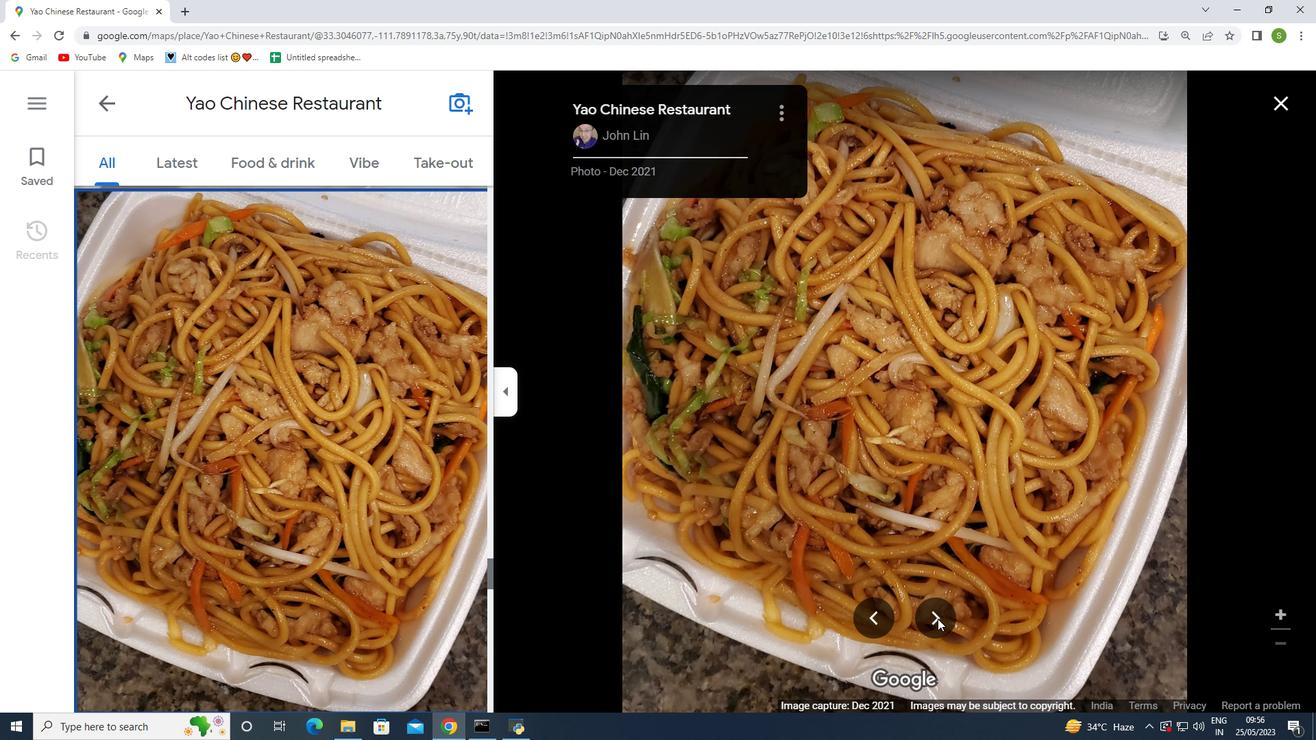 
Action: Mouse pressed left at (938, 619)
Screenshot: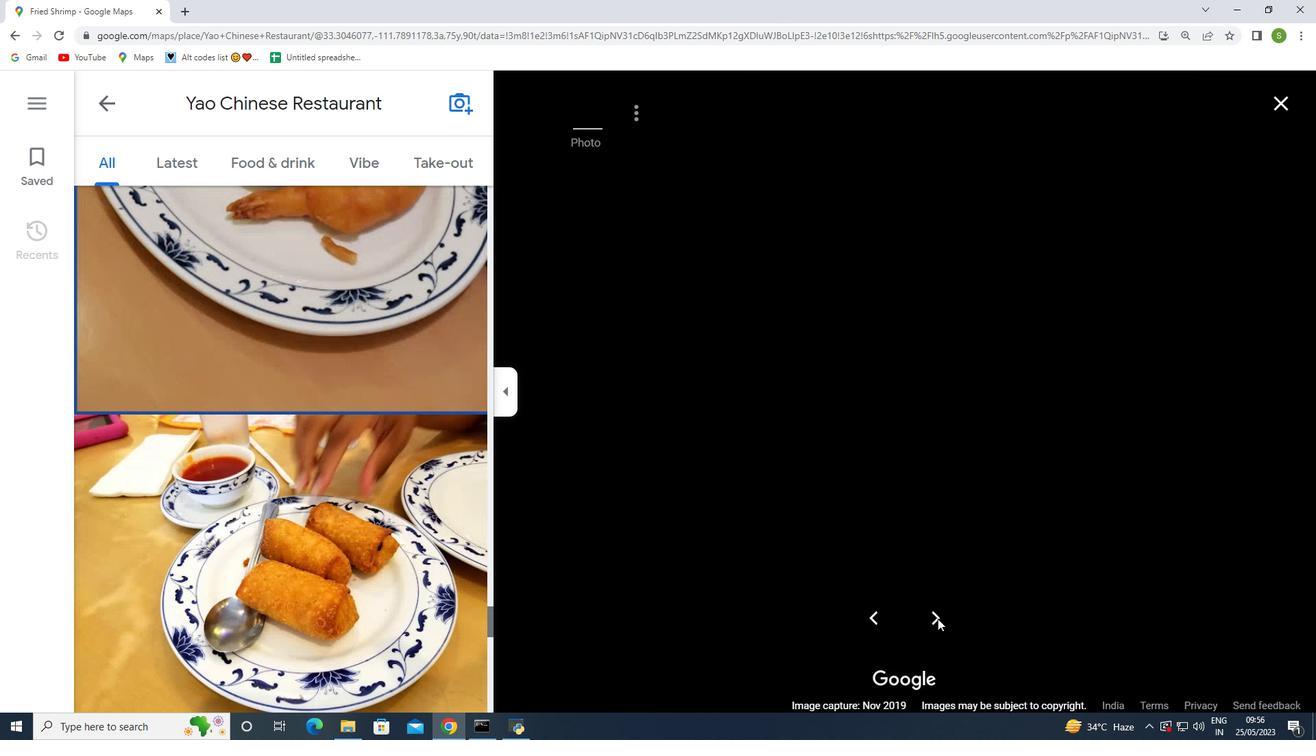 
Action: Mouse pressed left at (938, 619)
Screenshot: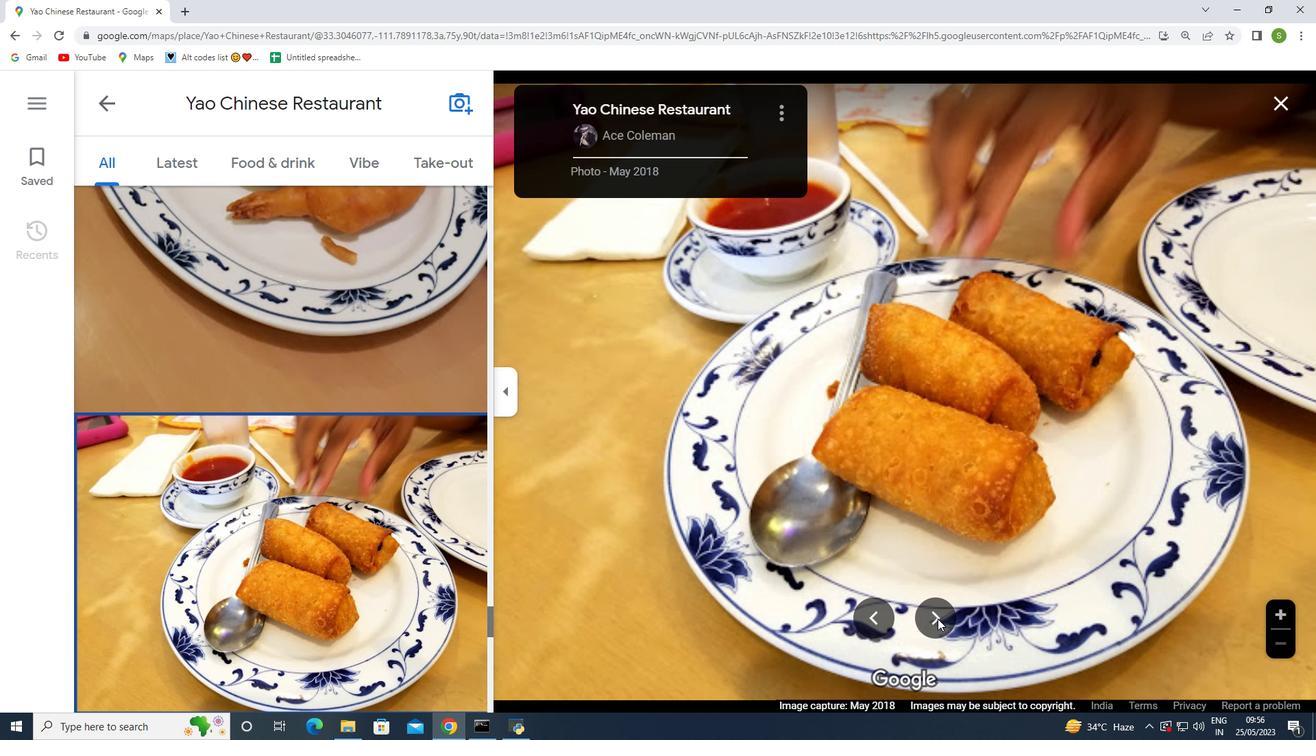 
Action: Mouse moved to (941, 616)
